 Task: Add section using page layout.
Action: Mouse moved to (31, 141)
Screenshot: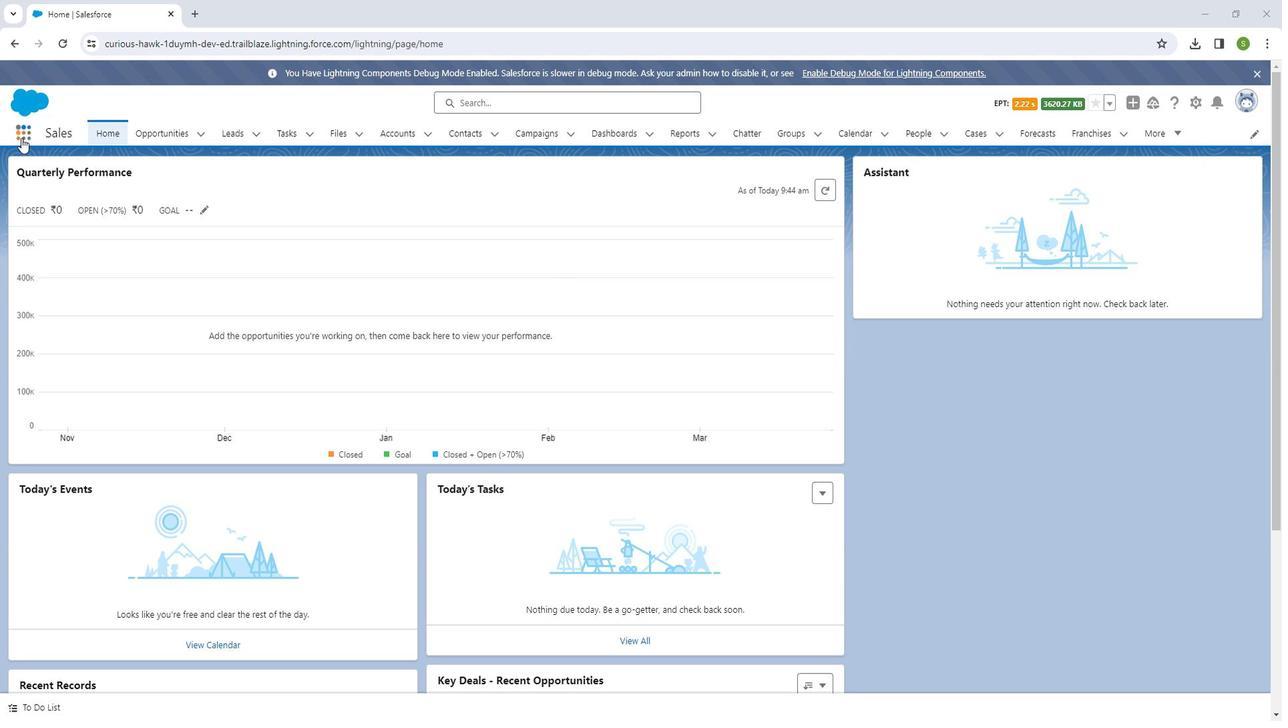 
Action: Mouse pressed left at (31, 141)
Screenshot: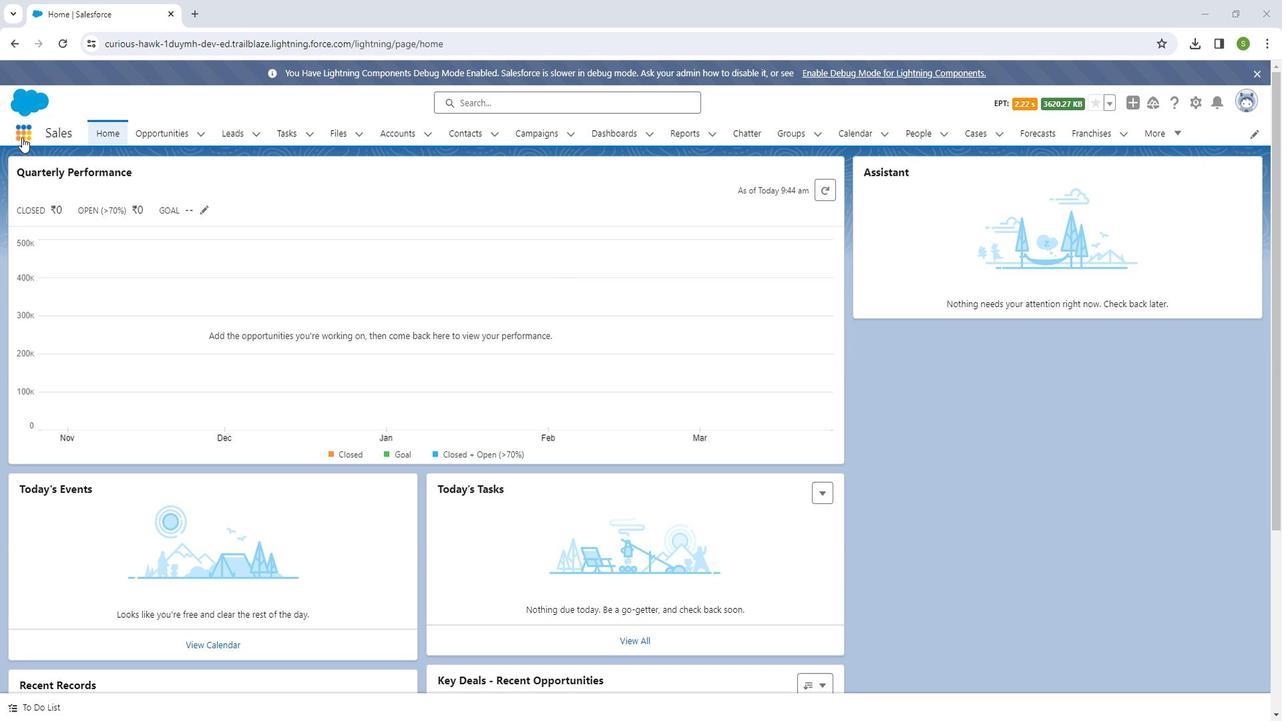 
Action: Mouse moved to (59, 373)
Screenshot: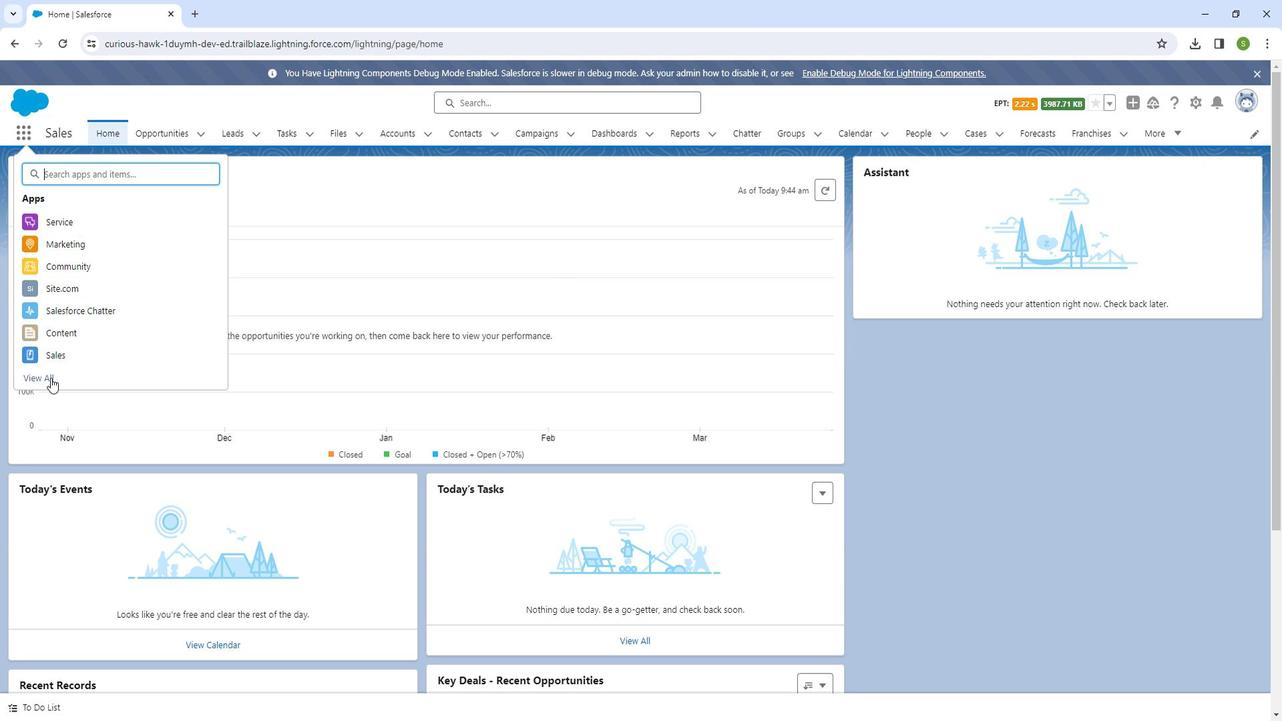 
Action: Mouse pressed left at (59, 373)
Screenshot: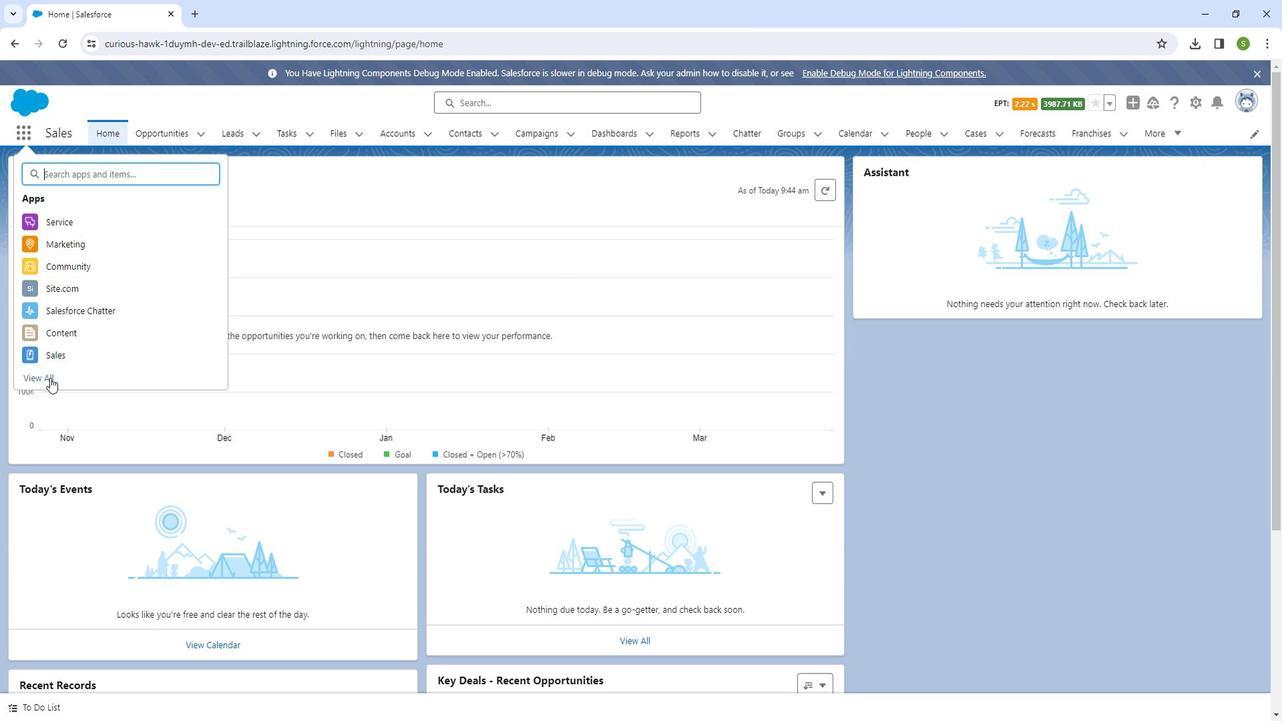 
Action: Mouse moved to (903, 496)
Screenshot: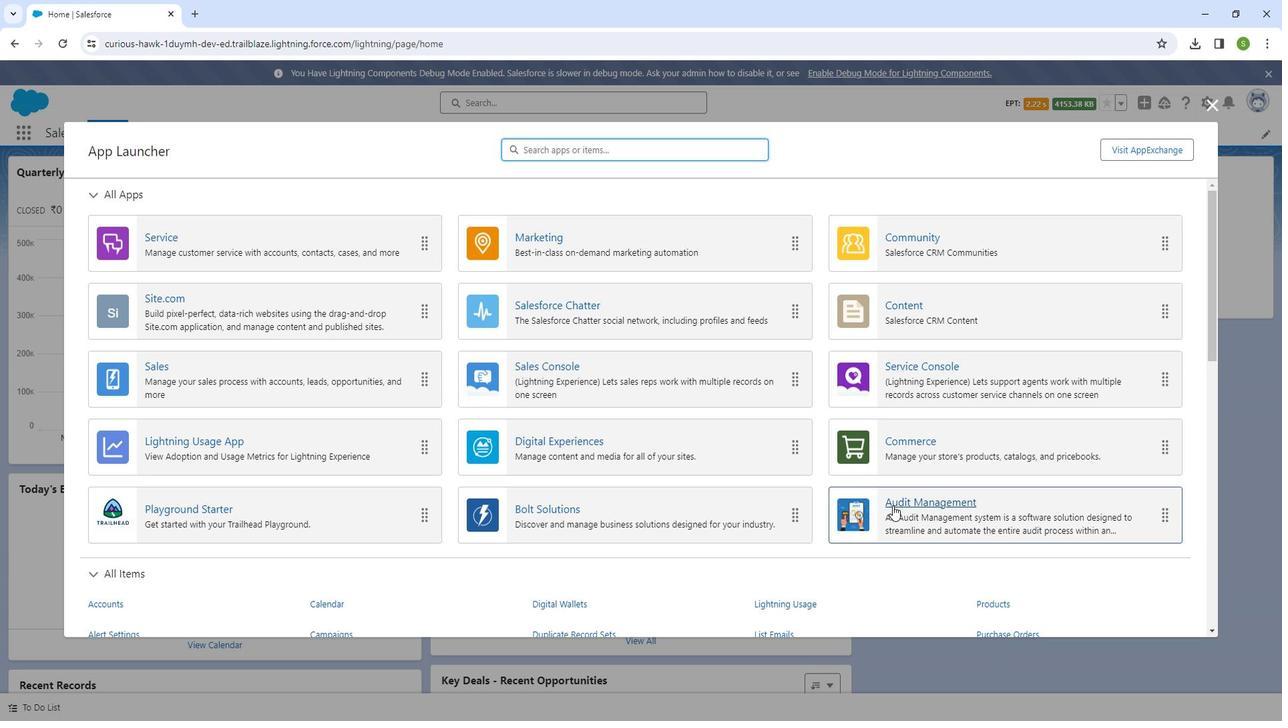 
Action: Mouse pressed left at (903, 496)
Screenshot: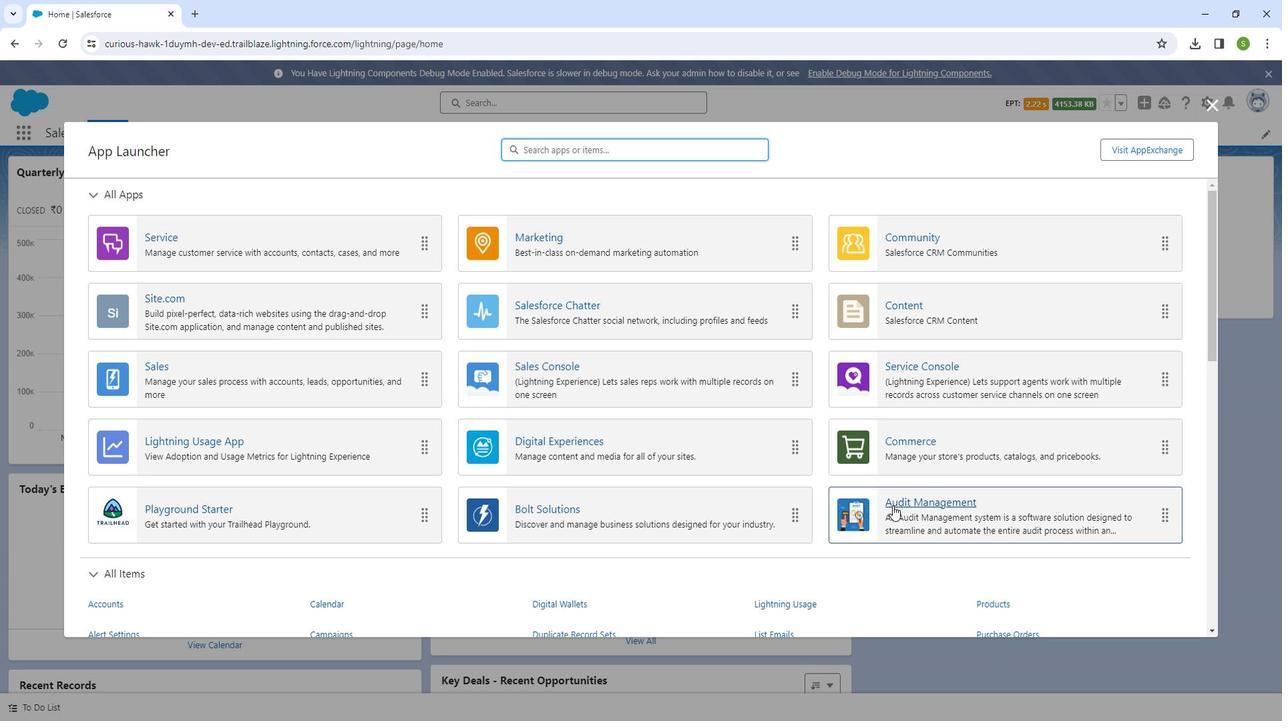 
Action: Mouse moved to (1215, 107)
Screenshot: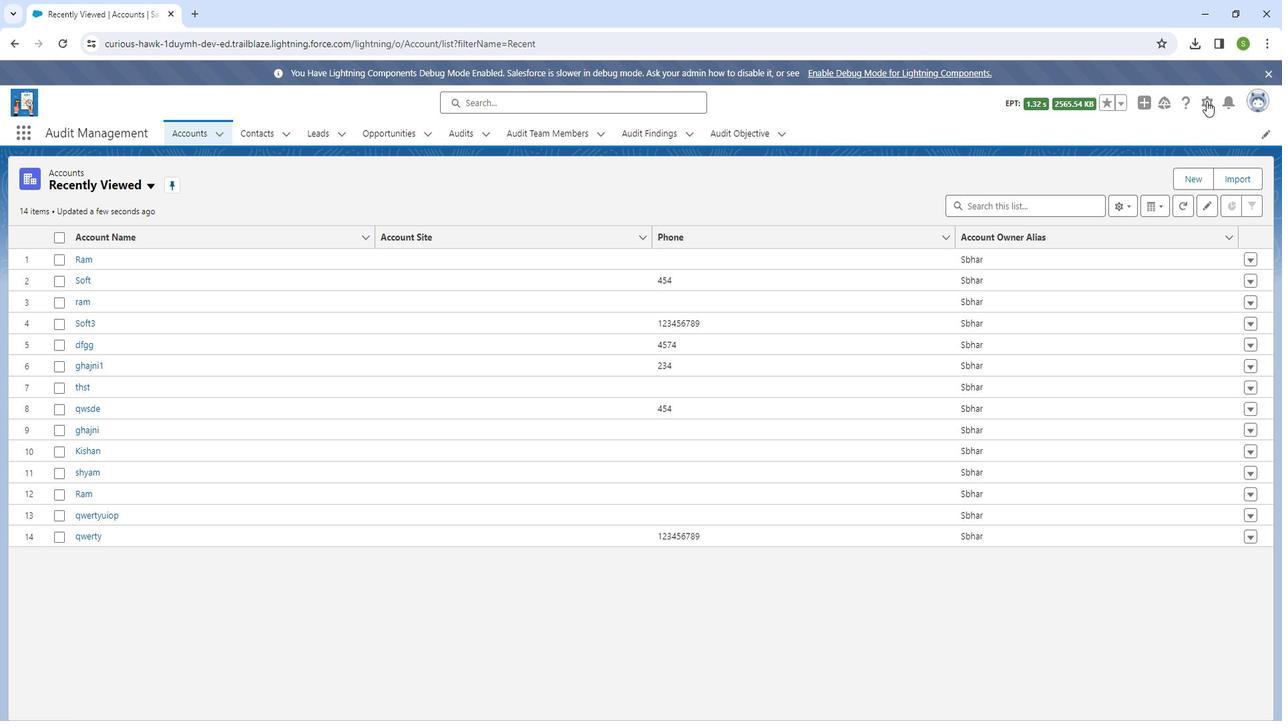 
Action: Mouse pressed left at (1215, 107)
Screenshot: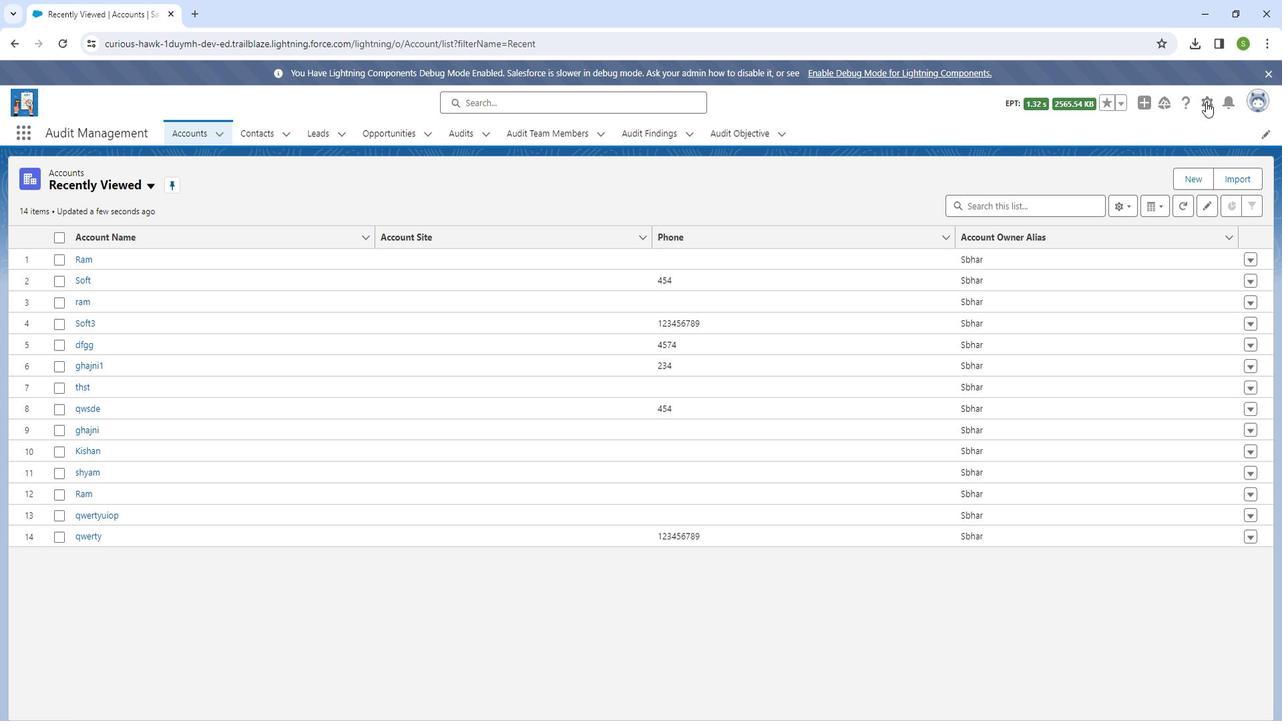 
Action: Mouse moved to (1173, 150)
Screenshot: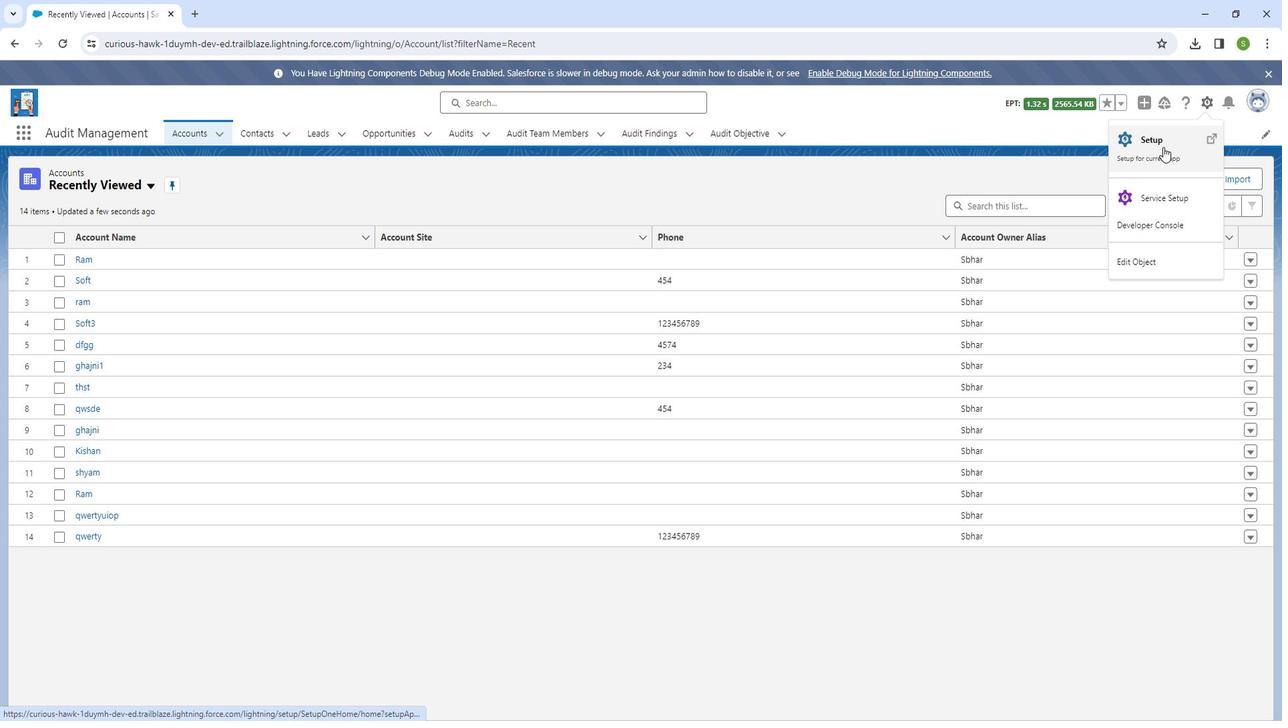 
Action: Mouse pressed left at (1173, 150)
Screenshot: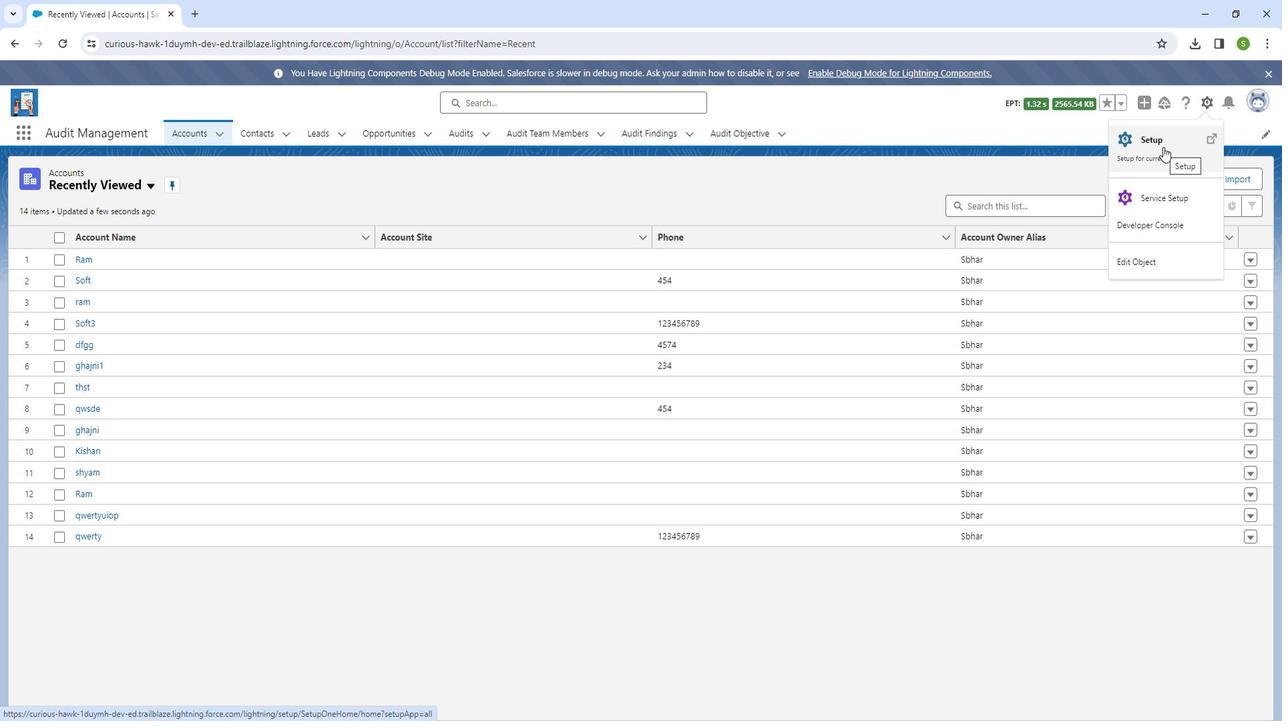 
Action: Mouse moved to (183, 133)
Screenshot: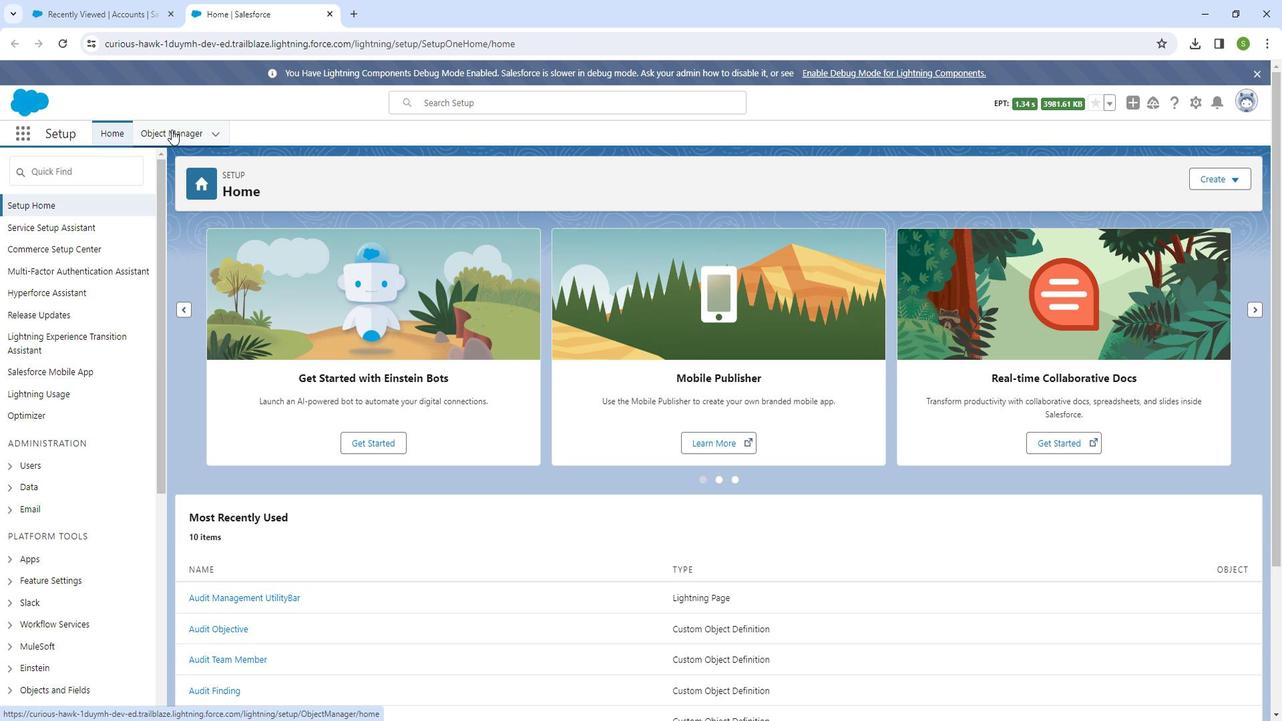 
Action: Mouse pressed left at (183, 133)
Screenshot: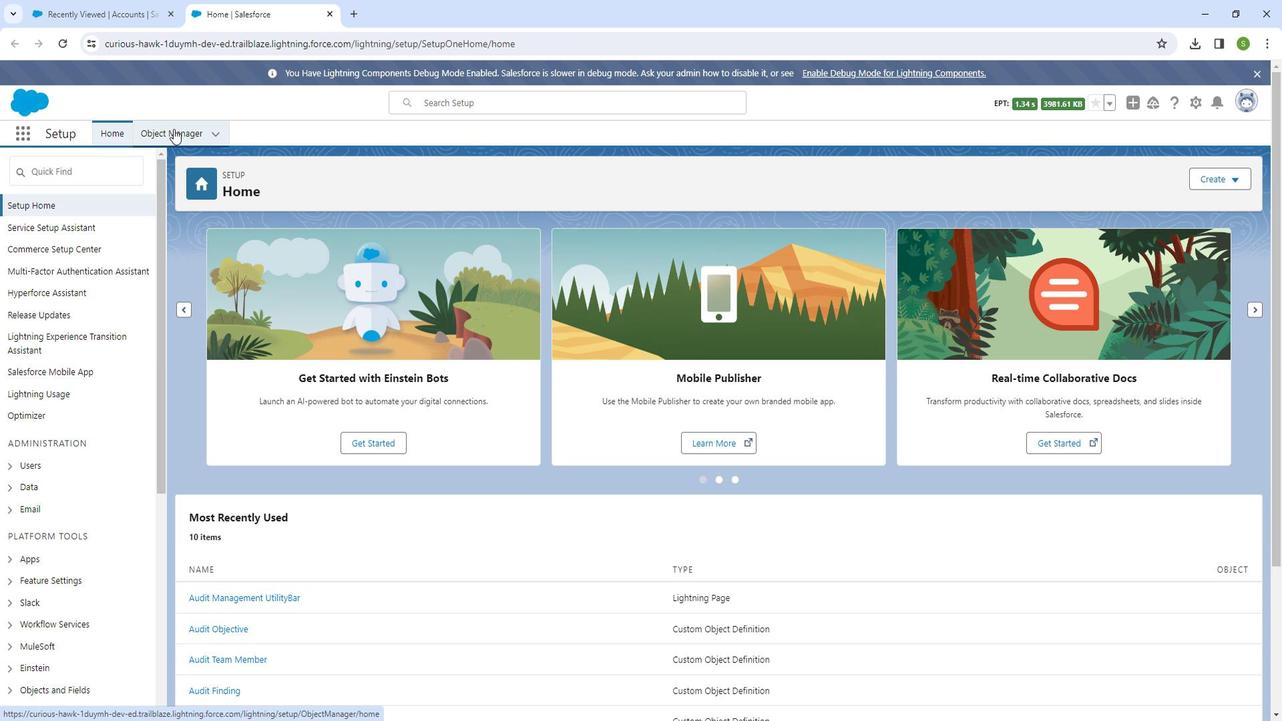 
Action: Mouse moved to (1020, 183)
Screenshot: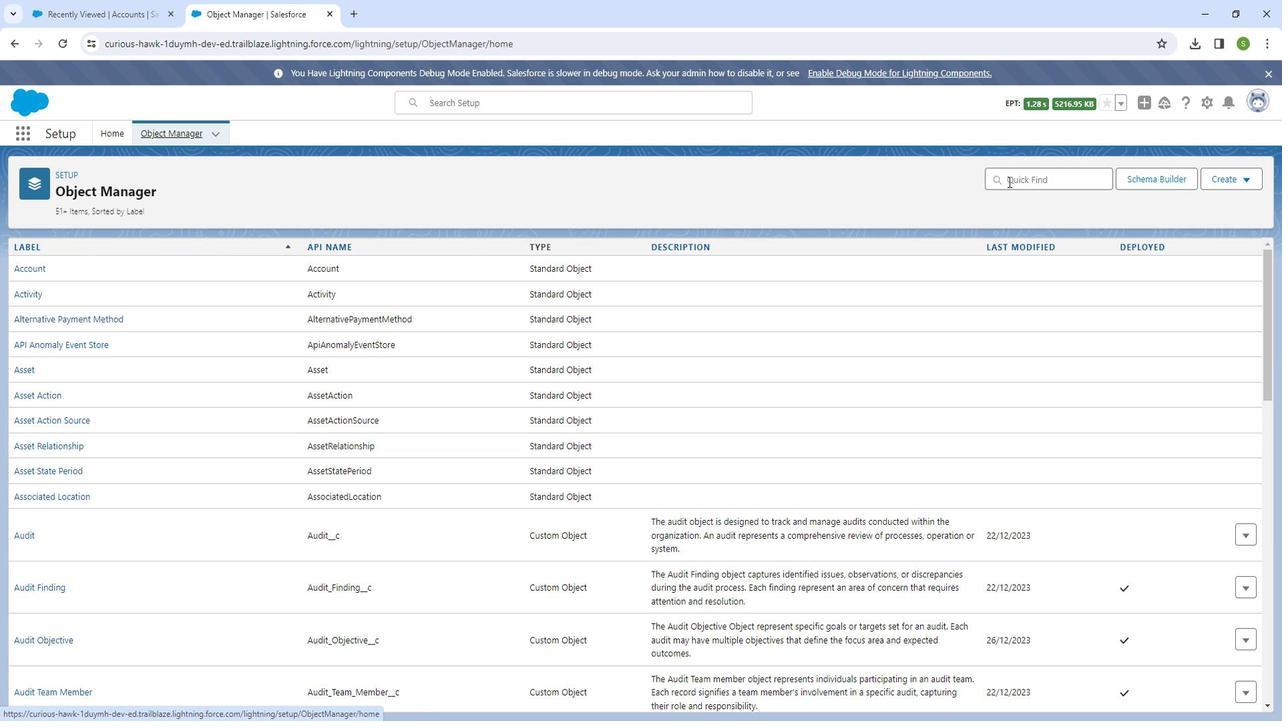 
Action: Mouse pressed left at (1020, 183)
Screenshot: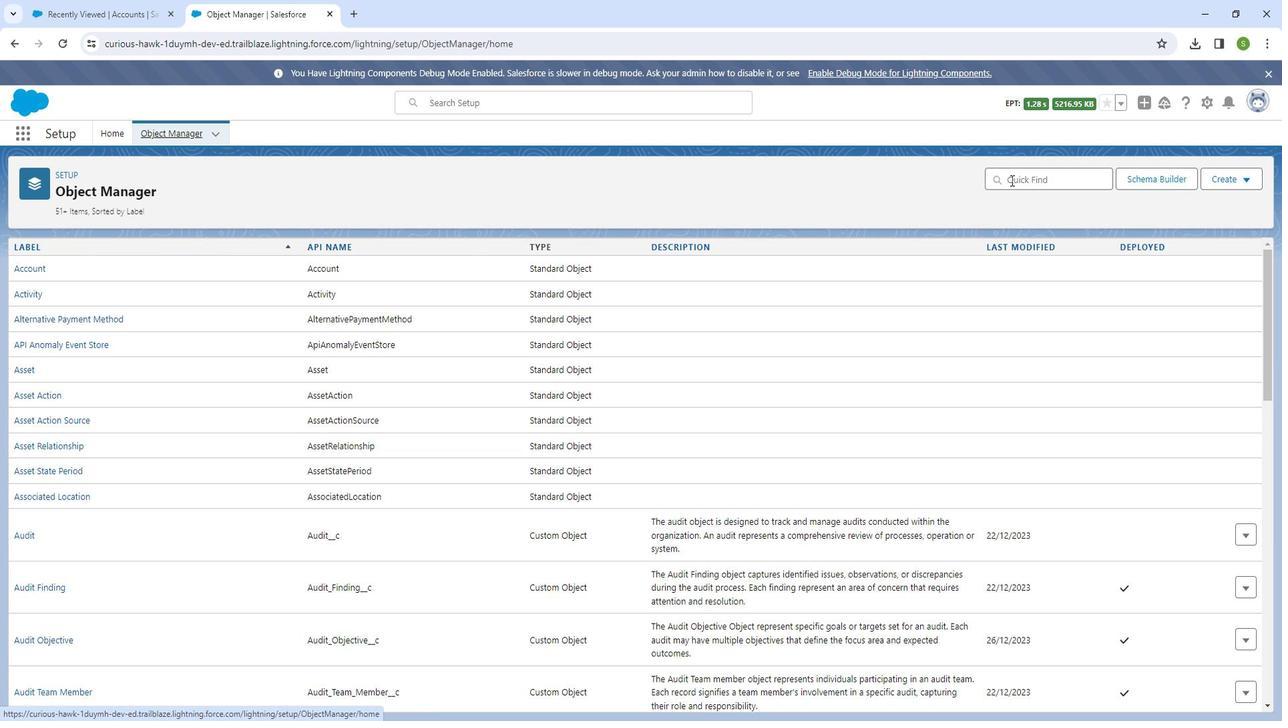 
Action: Mouse moved to (1021, 184)
Screenshot: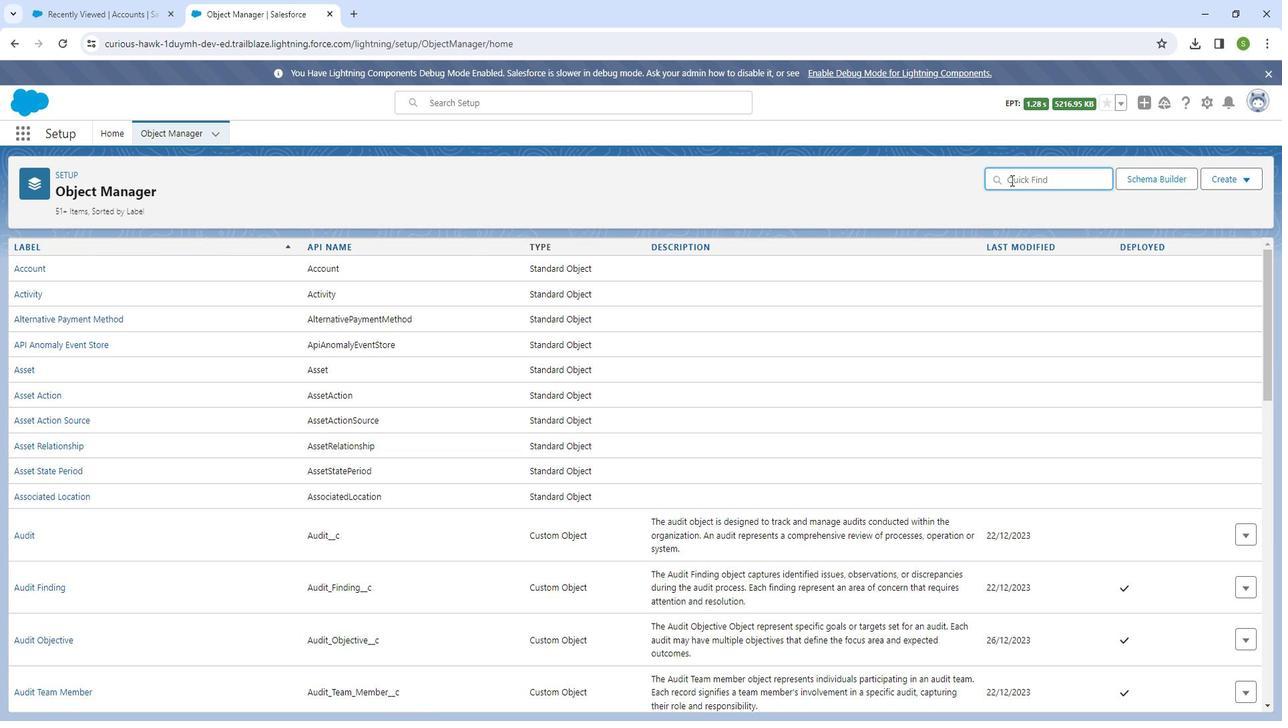 
Action: Key pressed au
Screenshot: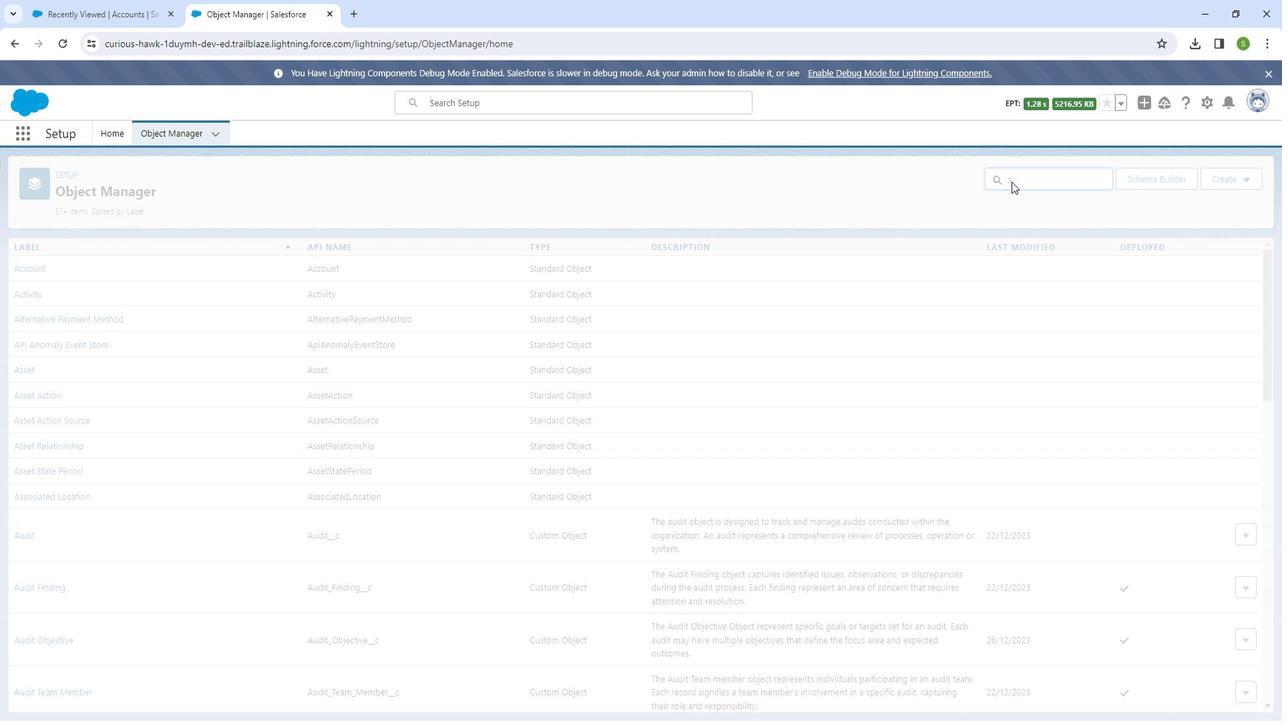 
Action: Mouse moved to (1020, 187)
Screenshot: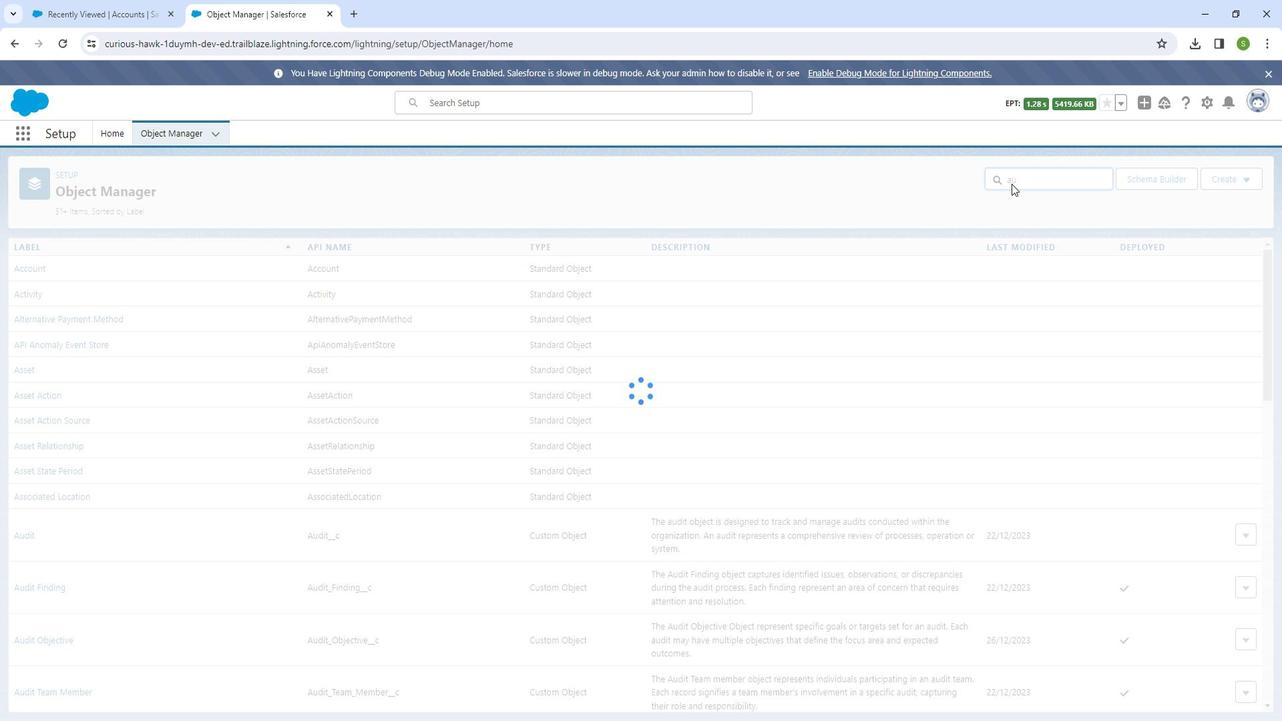 
Action: Key pressed d
Screenshot: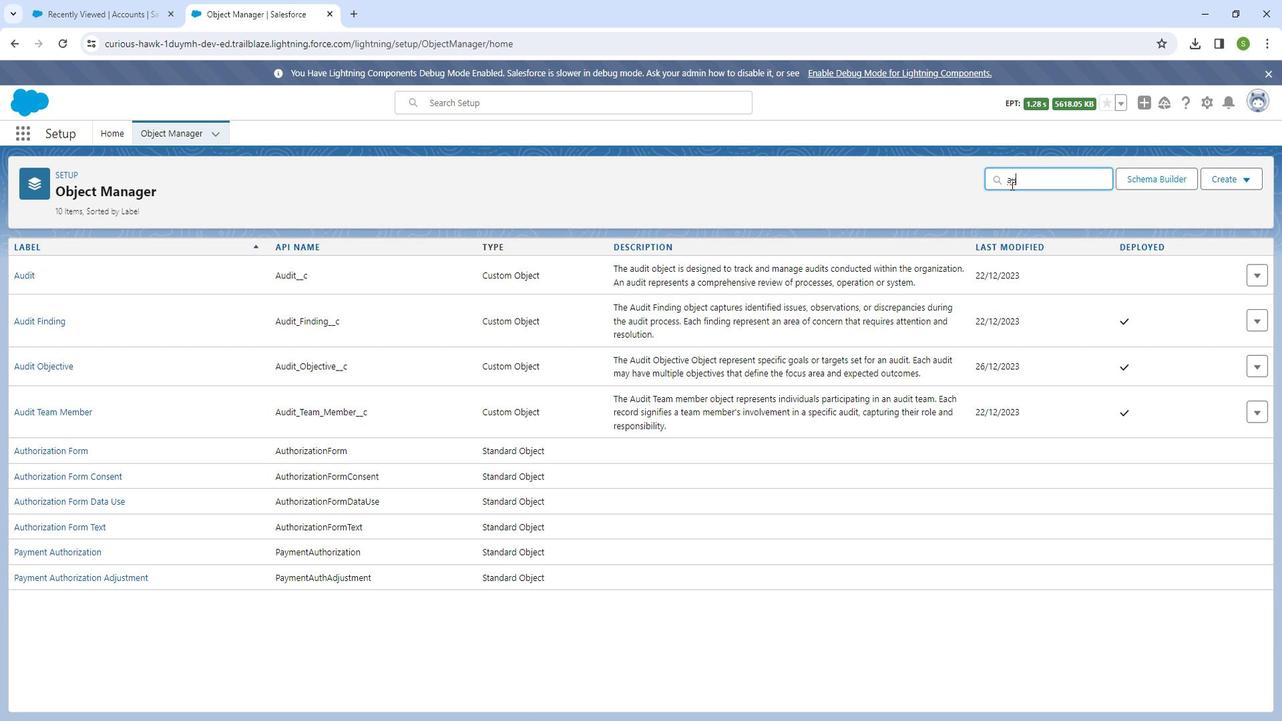 
Action: Mouse moved to (38, 269)
Screenshot: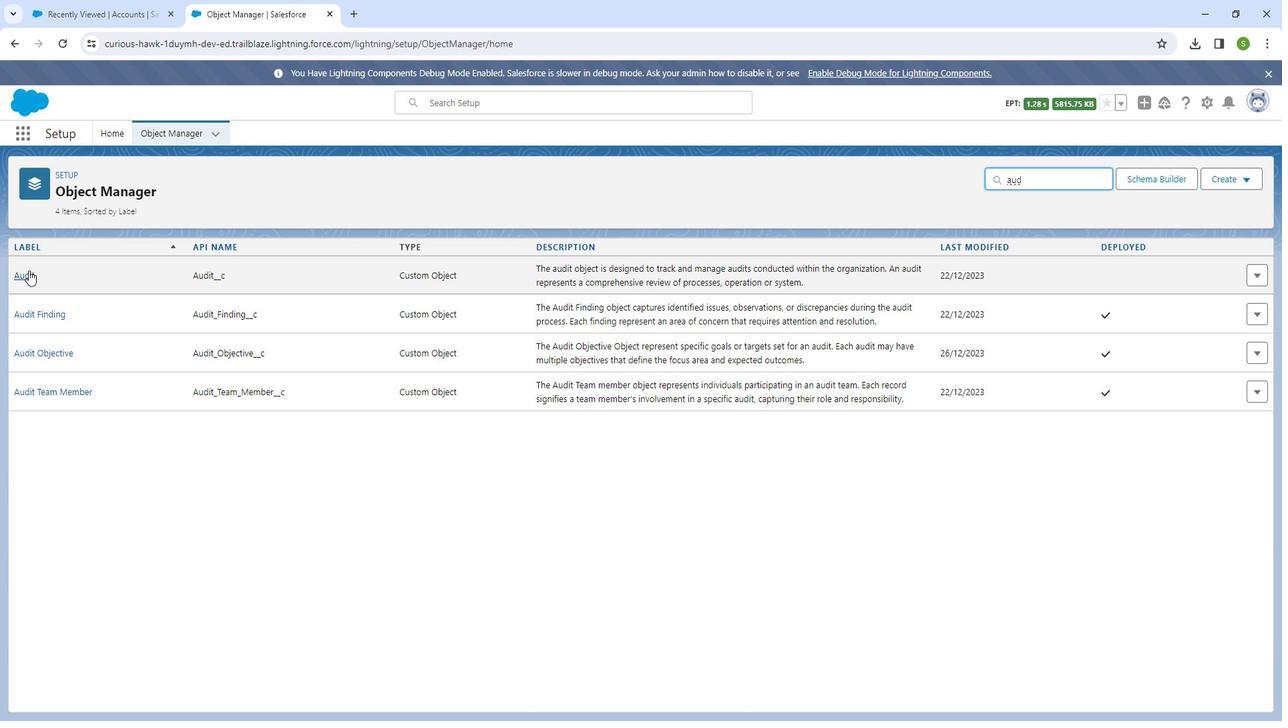 
Action: Mouse pressed left at (38, 269)
Screenshot: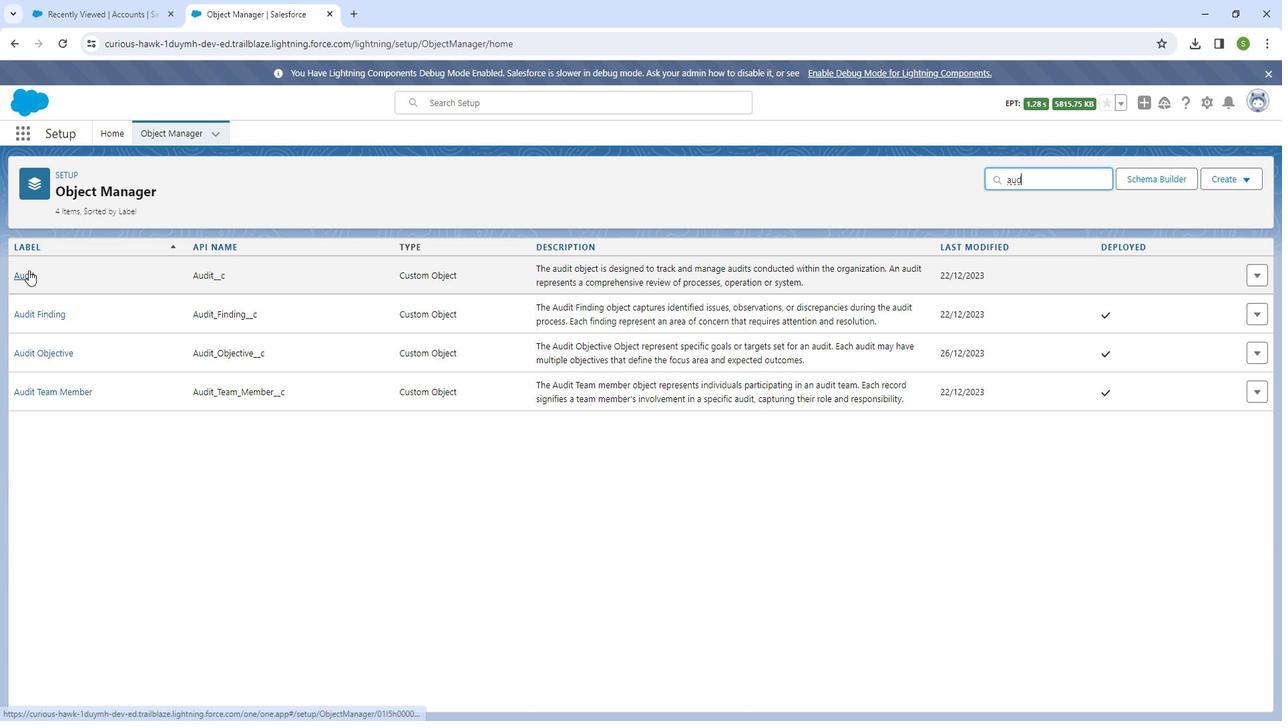 
Action: Mouse moved to (72, 271)
Screenshot: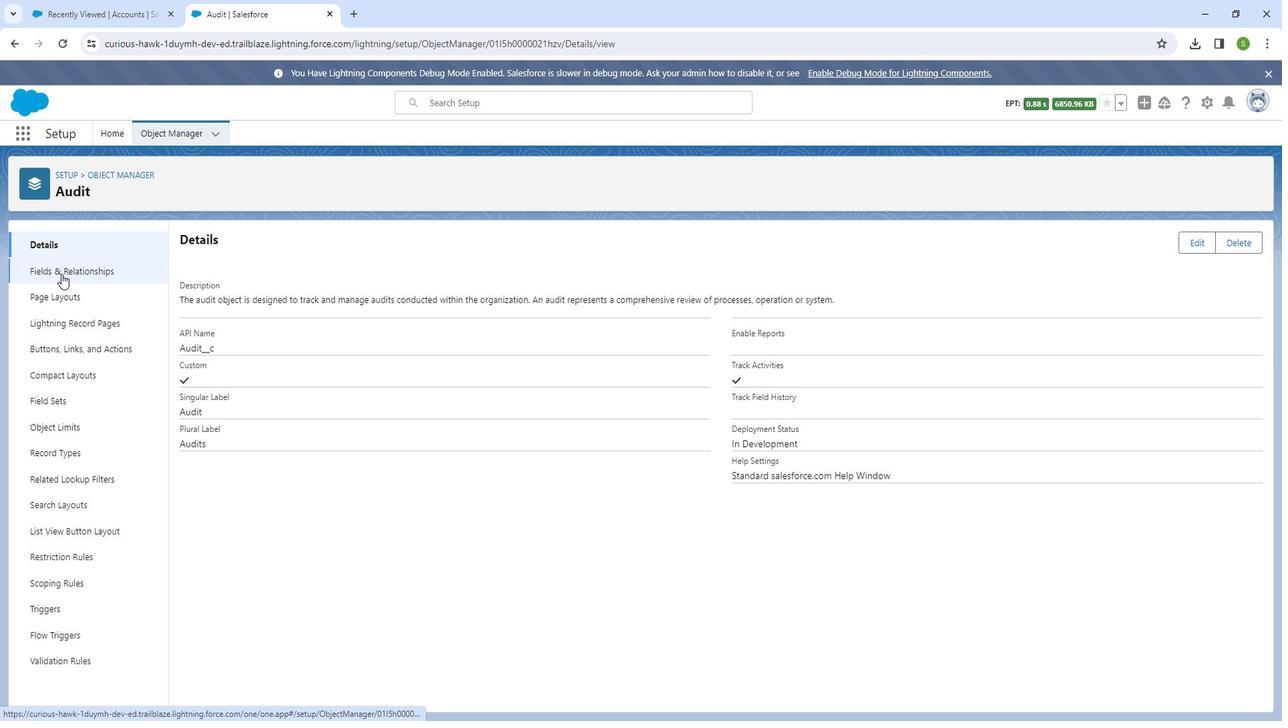 
Action: Mouse pressed left at (72, 271)
Screenshot: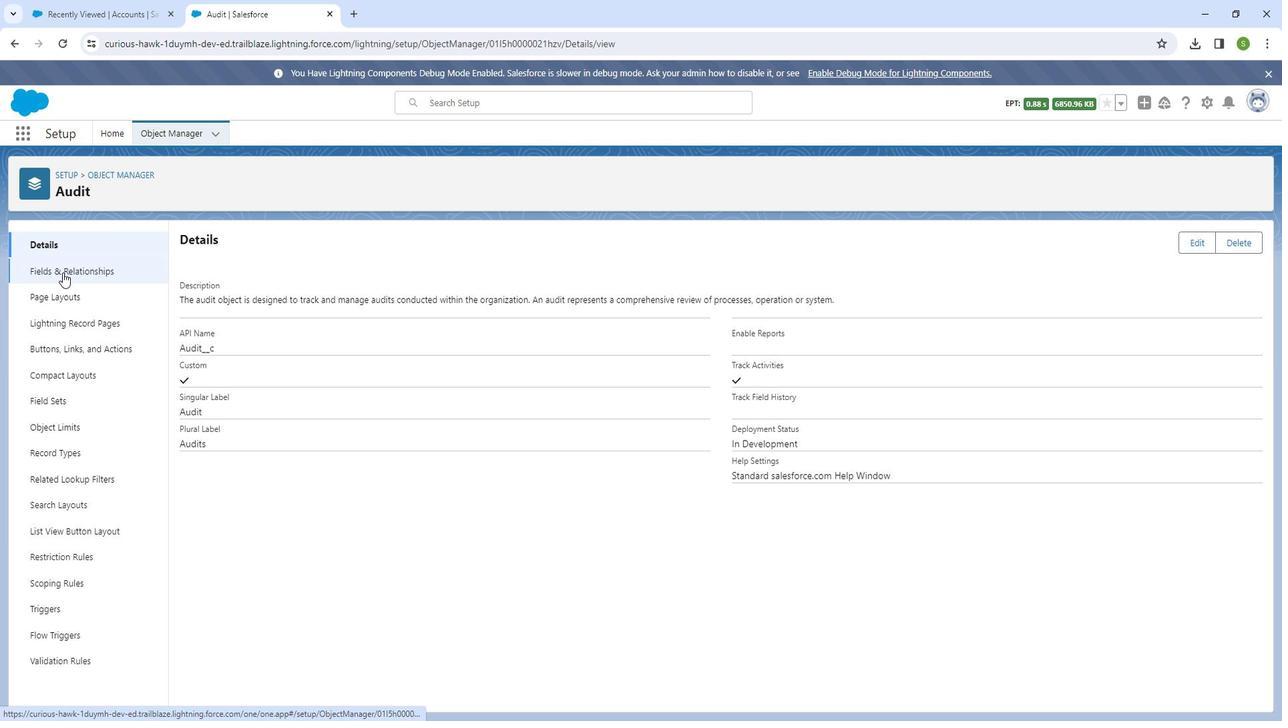 
Action: Mouse moved to (70, 295)
Screenshot: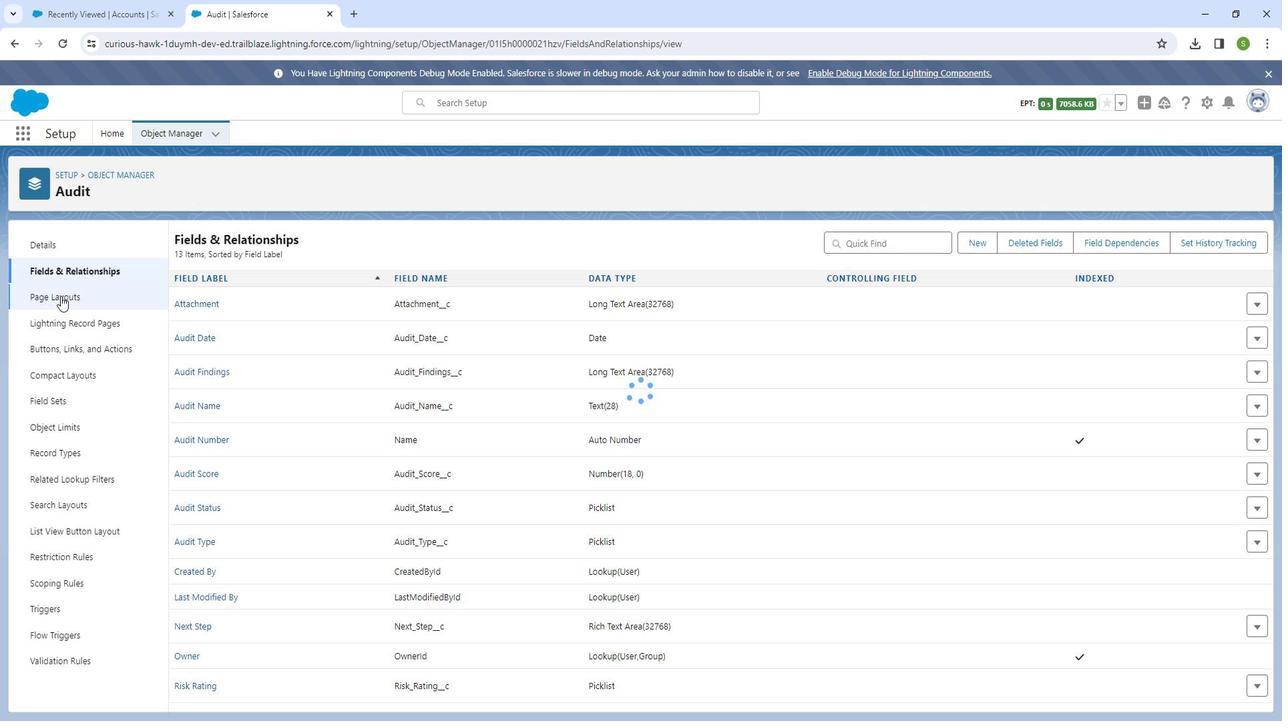 
Action: Mouse pressed left at (70, 295)
Screenshot: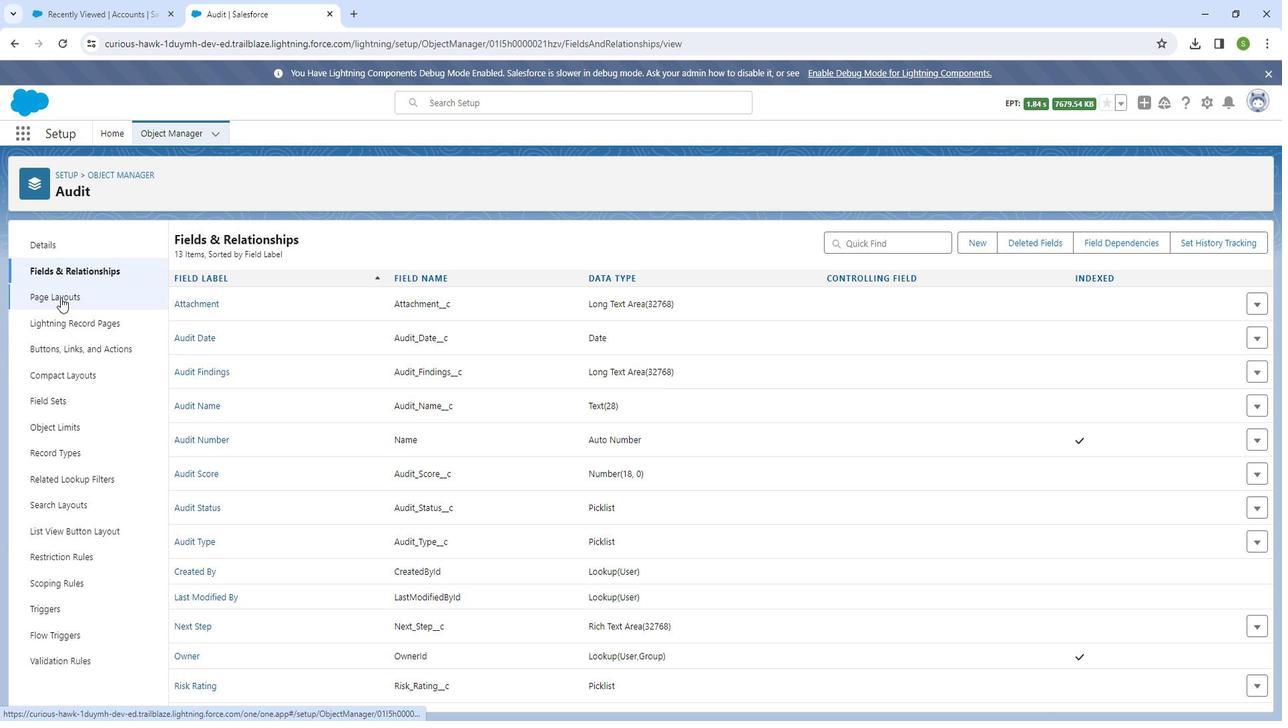 
Action: Mouse moved to (211, 307)
Screenshot: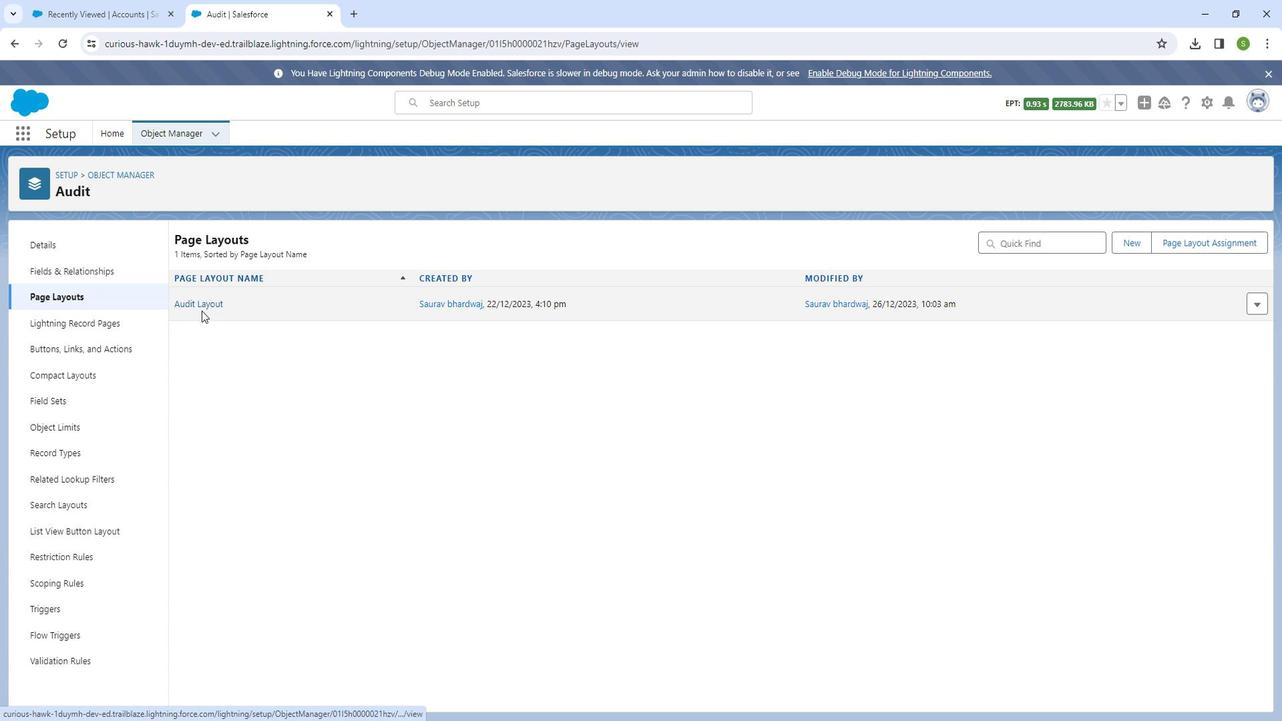 
Action: Mouse pressed left at (211, 307)
Screenshot: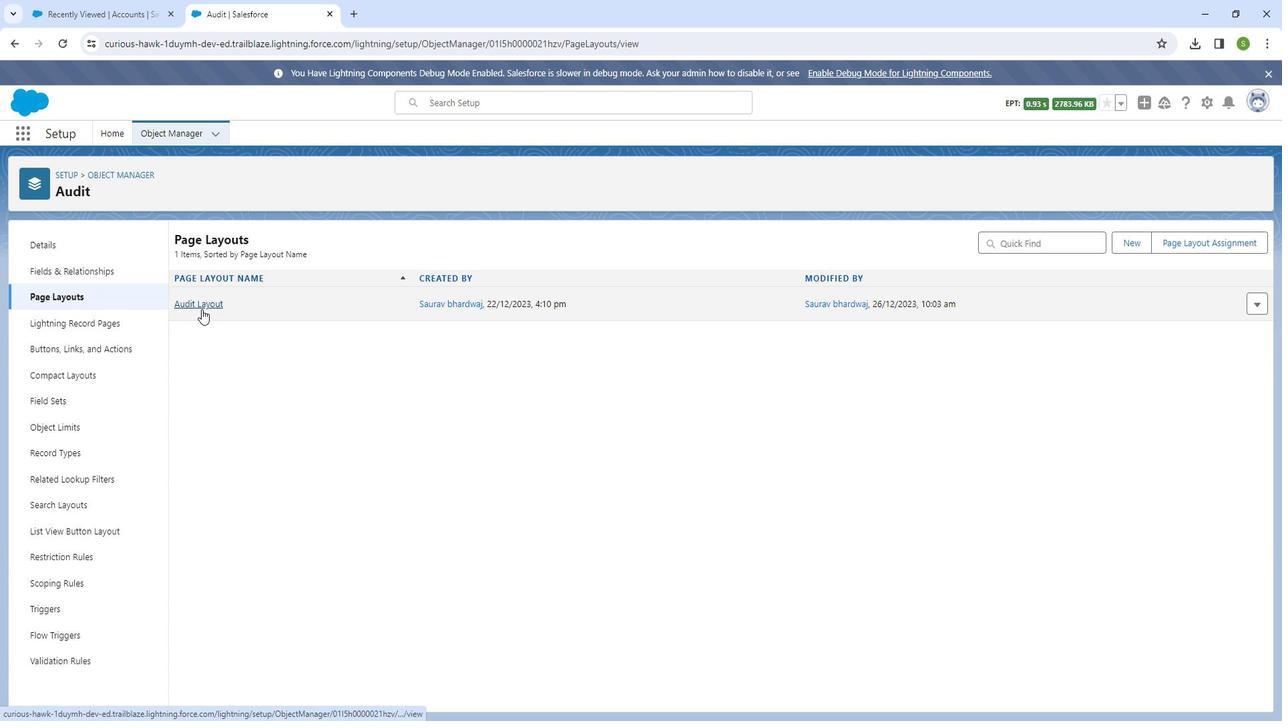 
Action: Mouse moved to (329, 287)
Screenshot: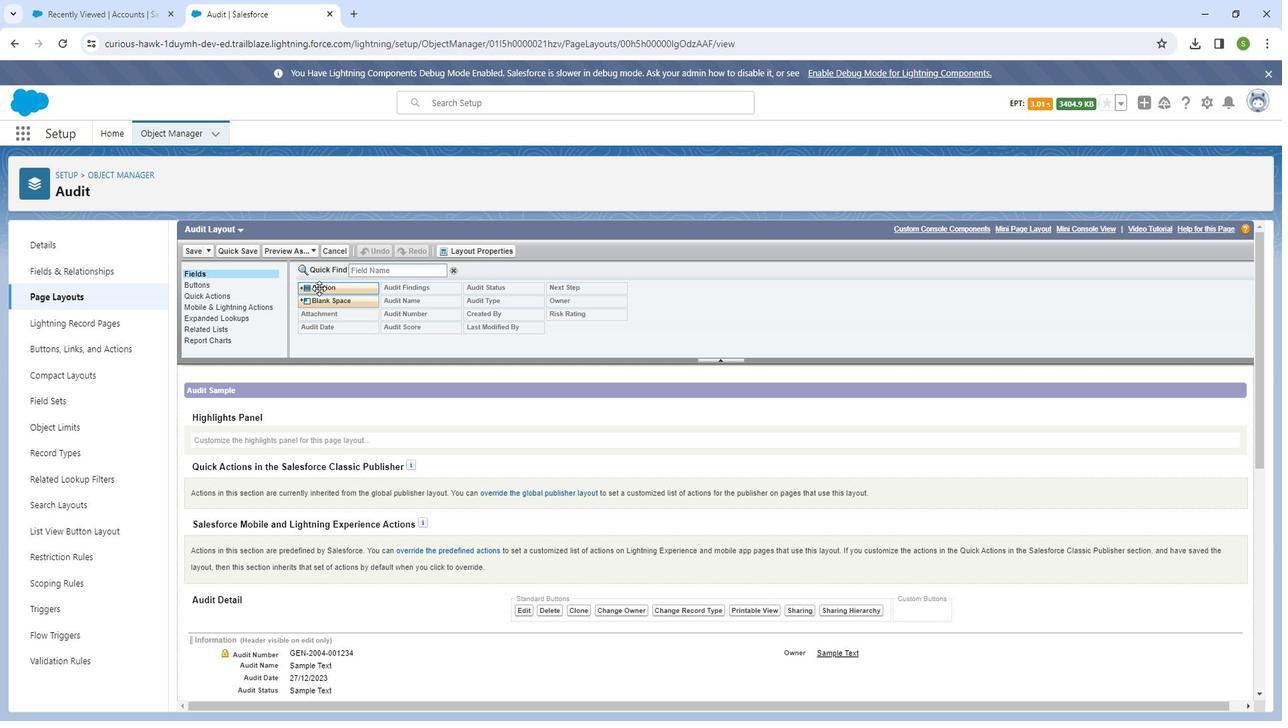 
Action: Mouse pressed left at (329, 287)
Screenshot: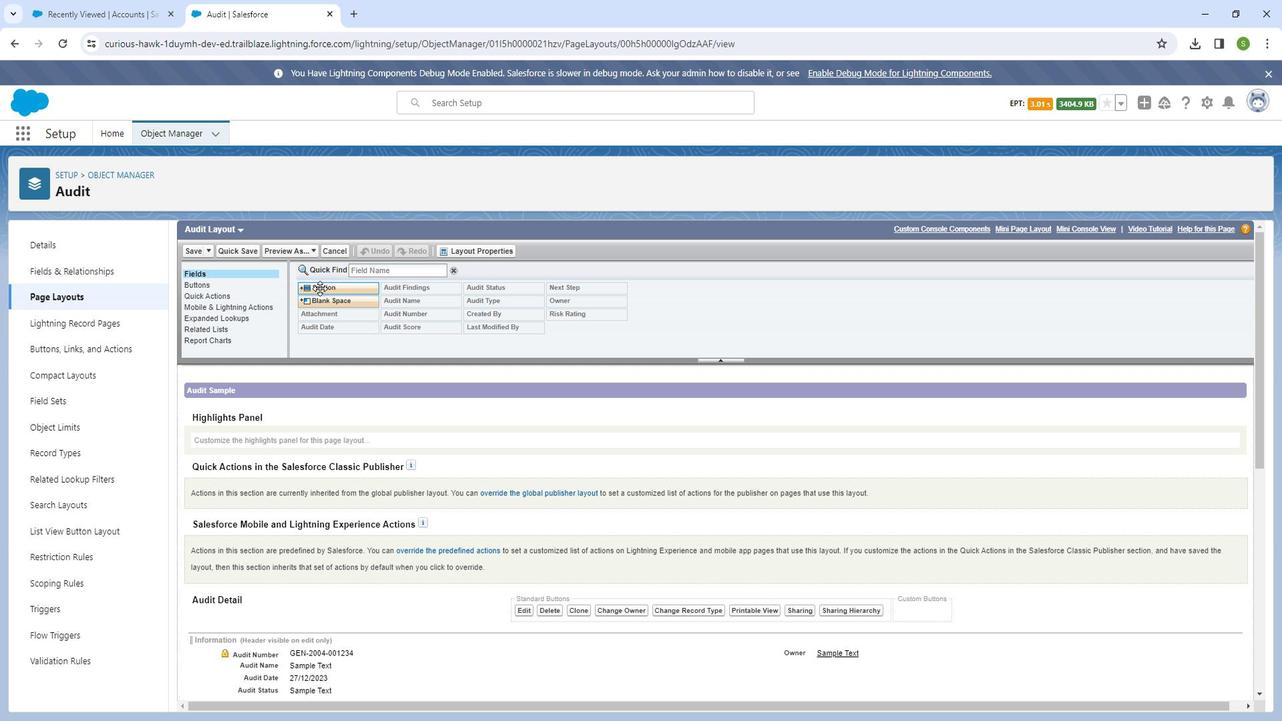 
Action: Mouse moved to (751, 396)
Screenshot: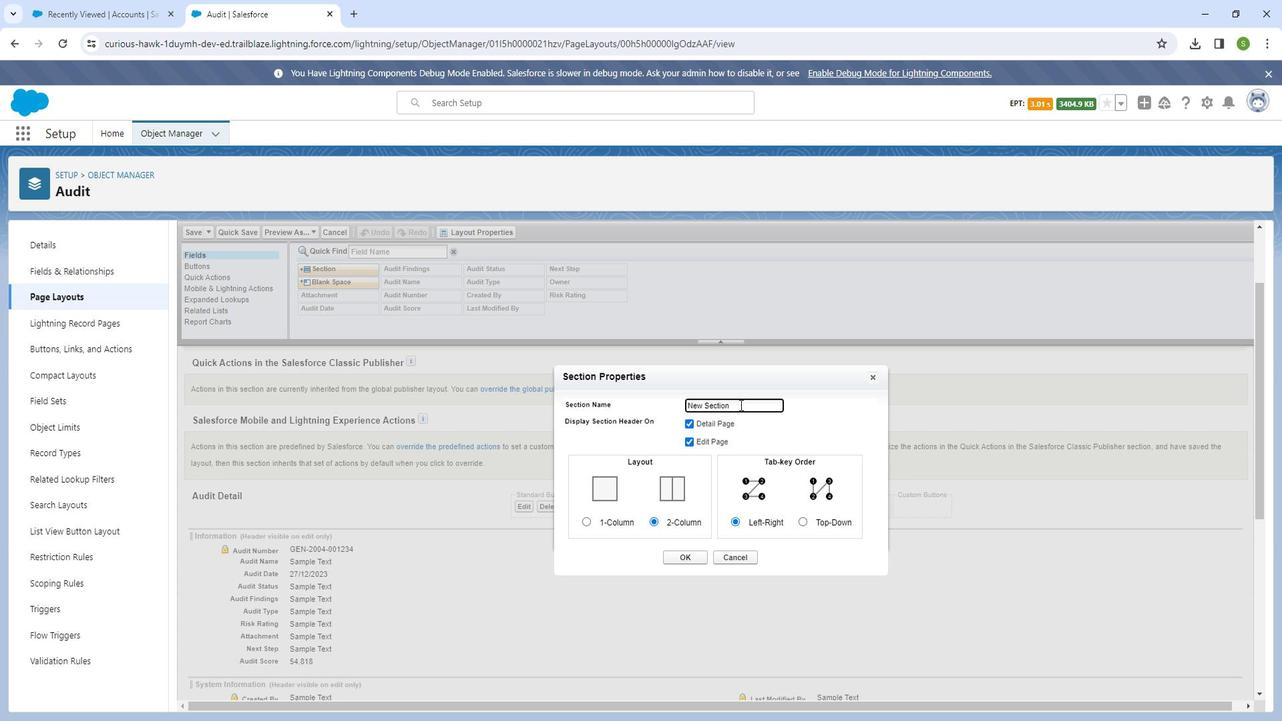 
Action: Mouse pressed left at (751, 396)
Screenshot: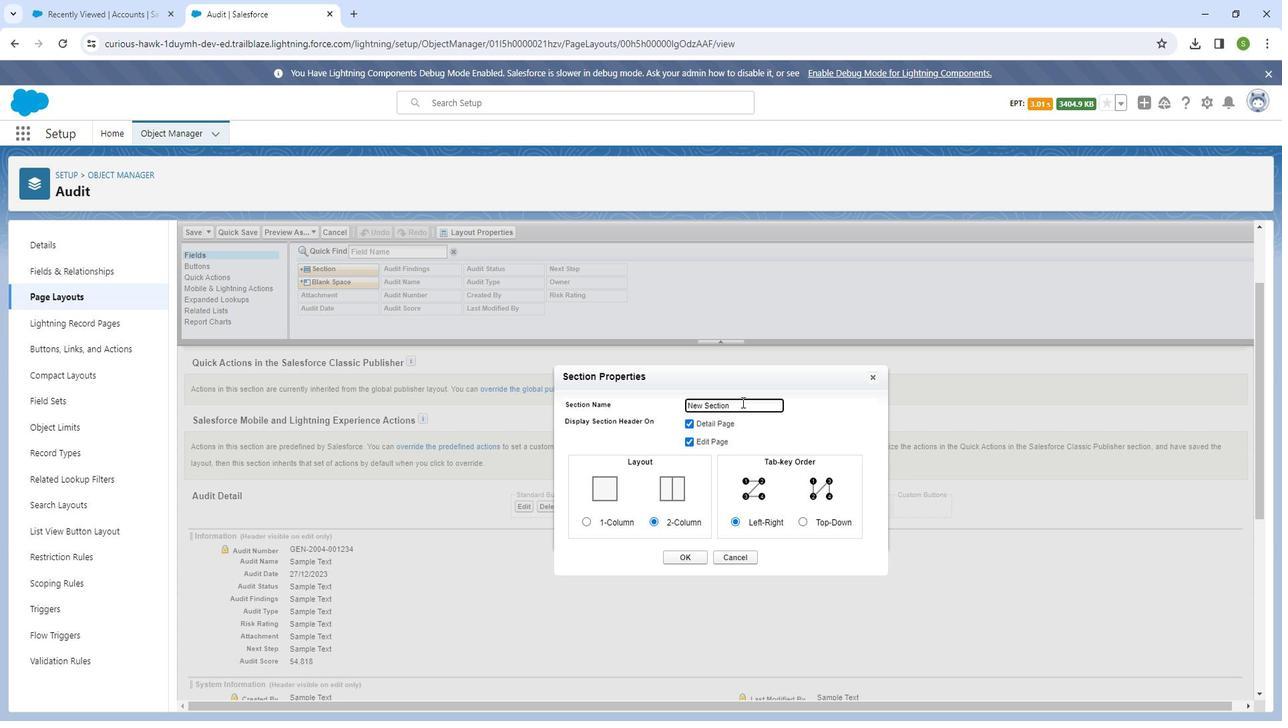 
Action: Mouse moved to (690, 410)
Screenshot: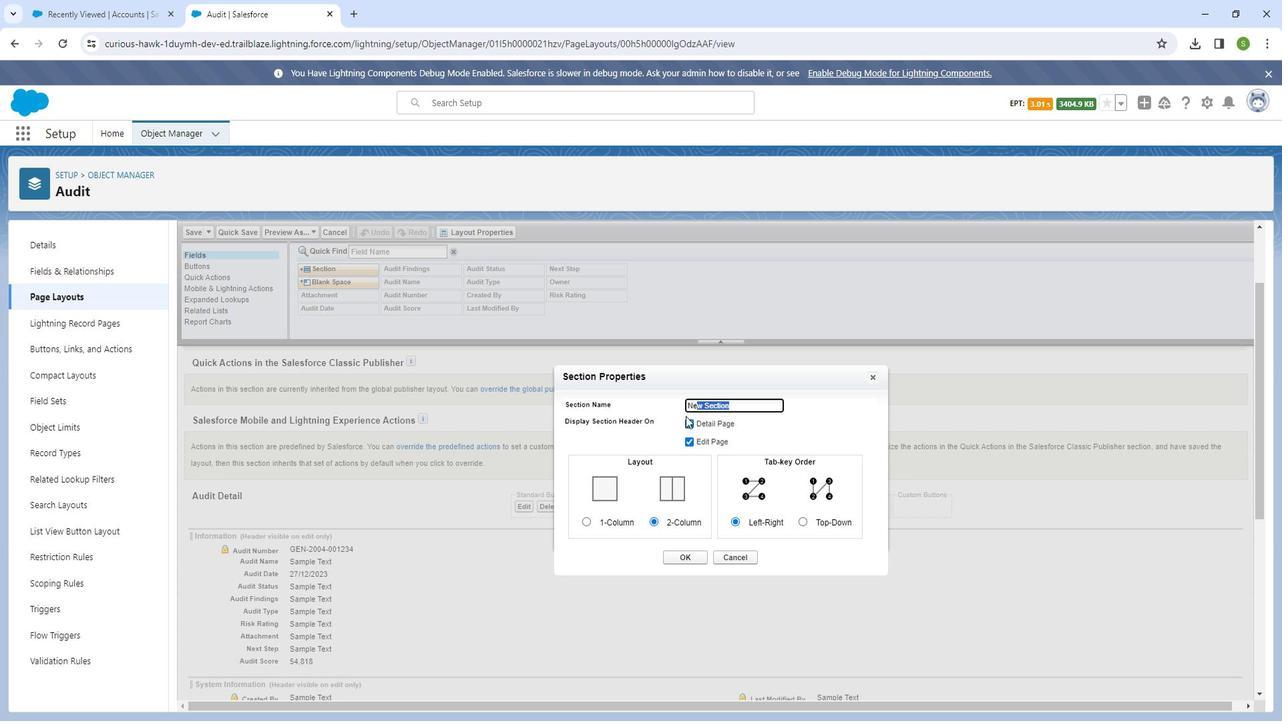 
Action: Key pressed <Key.backspace><Key.shift_r>Audit<Key.space><Key.shift_r><Key.shift_r><Key.shift_r><Key.shift_r><Key.shift_r><Key.shift_r><Key.shift_r><Key.shift_r><Key.shift_r>Section
Screenshot: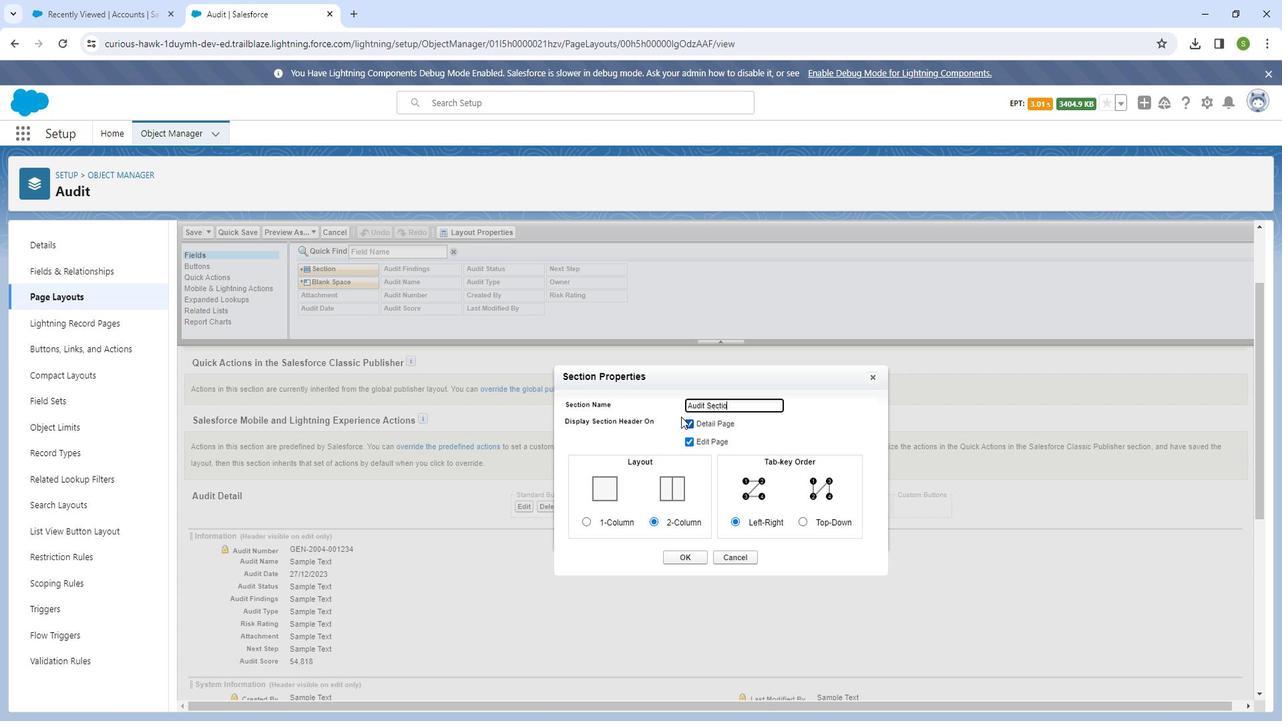 
Action: Mouse moved to (703, 545)
Screenshot: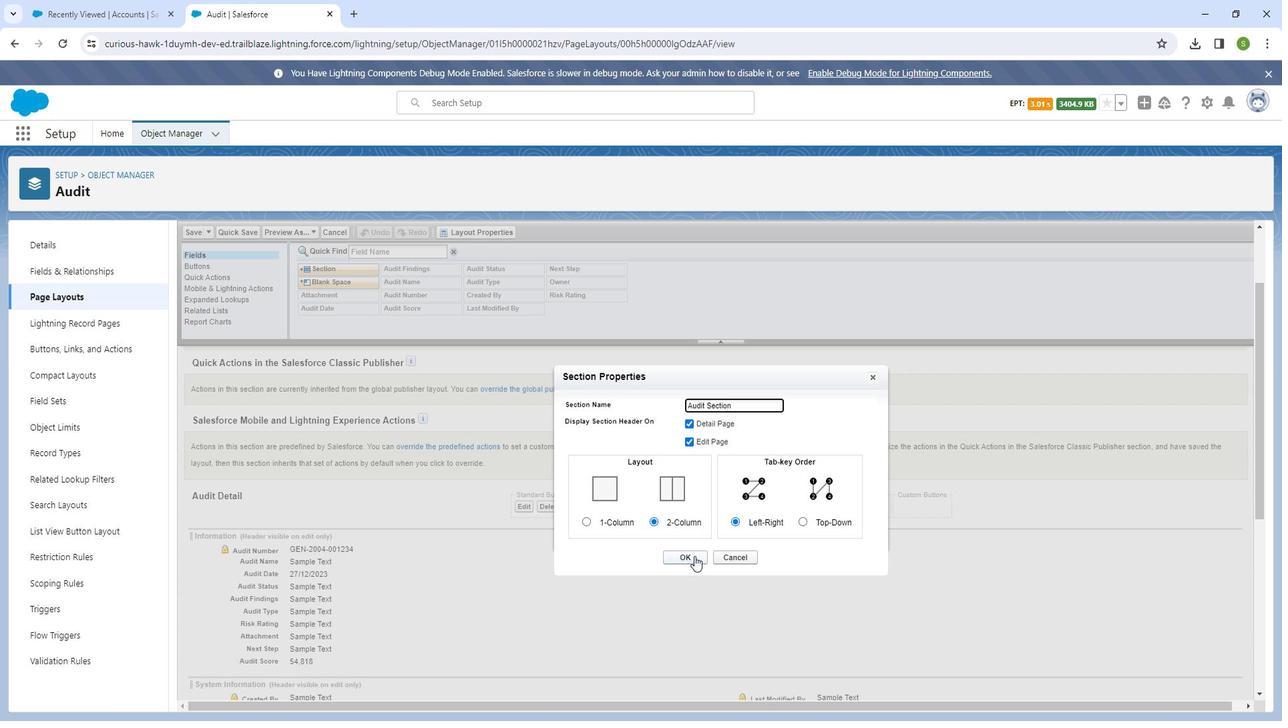 
Action: Mouse pressed left at (703, 545)
Screenshot: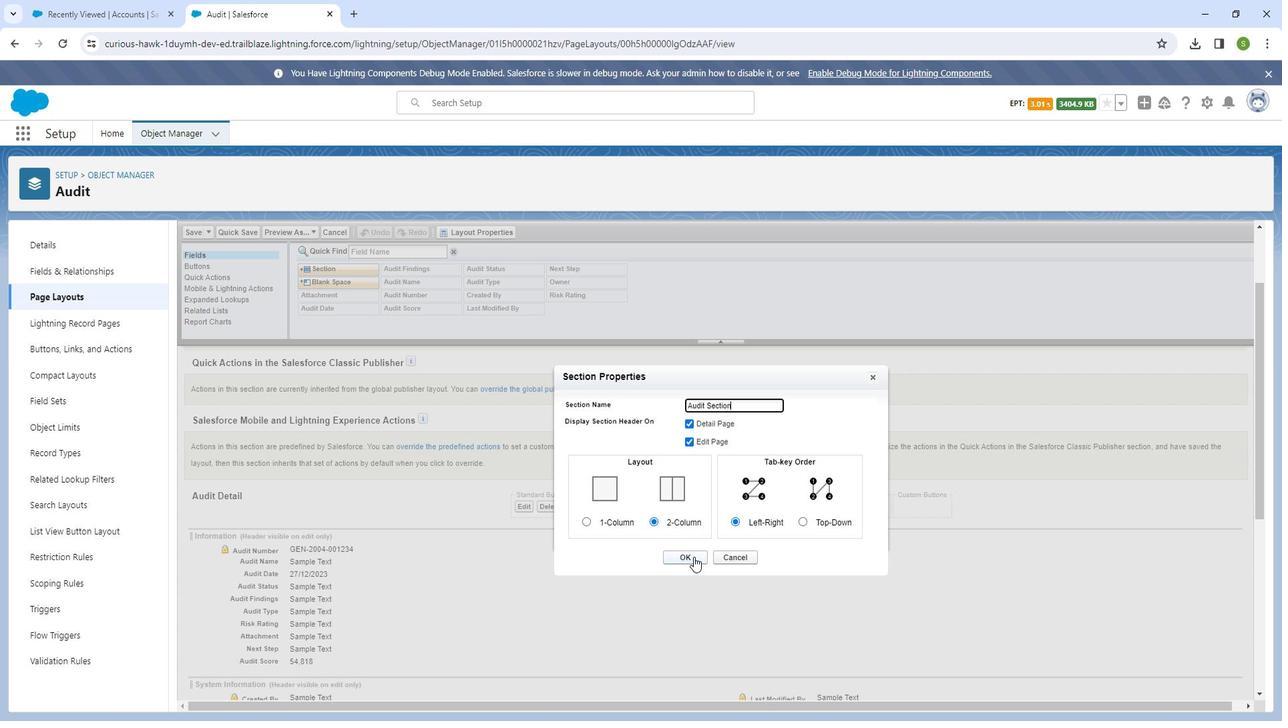 
Action: Mouse moved to (337, 268)
Screenshot: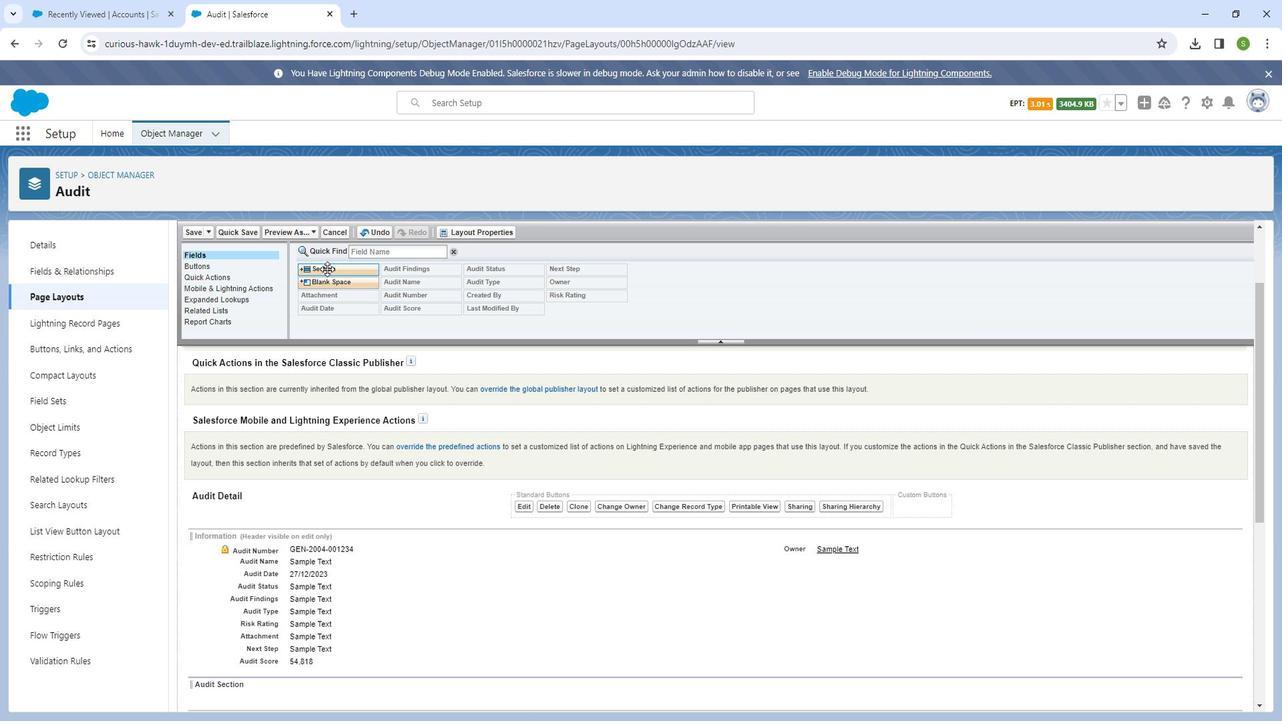 
Action: Mouse pressed left at (337, 268)
Screenshot: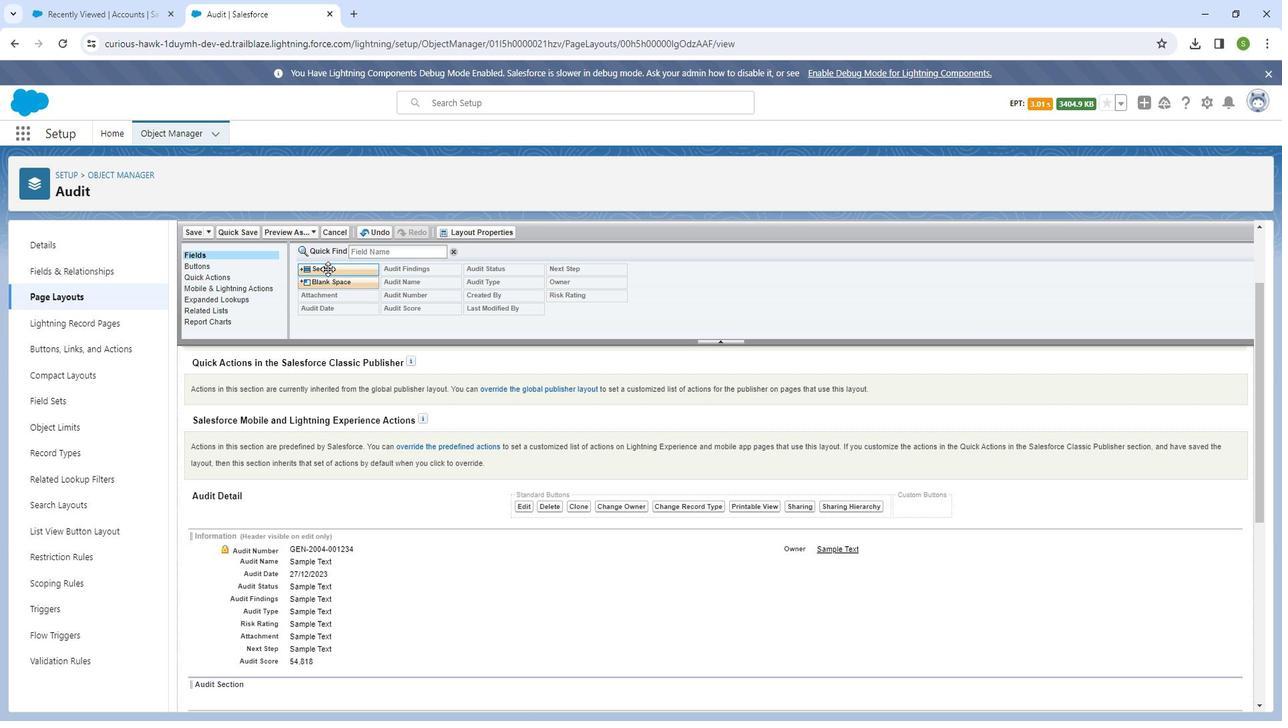 
Action: Mouse moved to (742, 397)
Screenshot: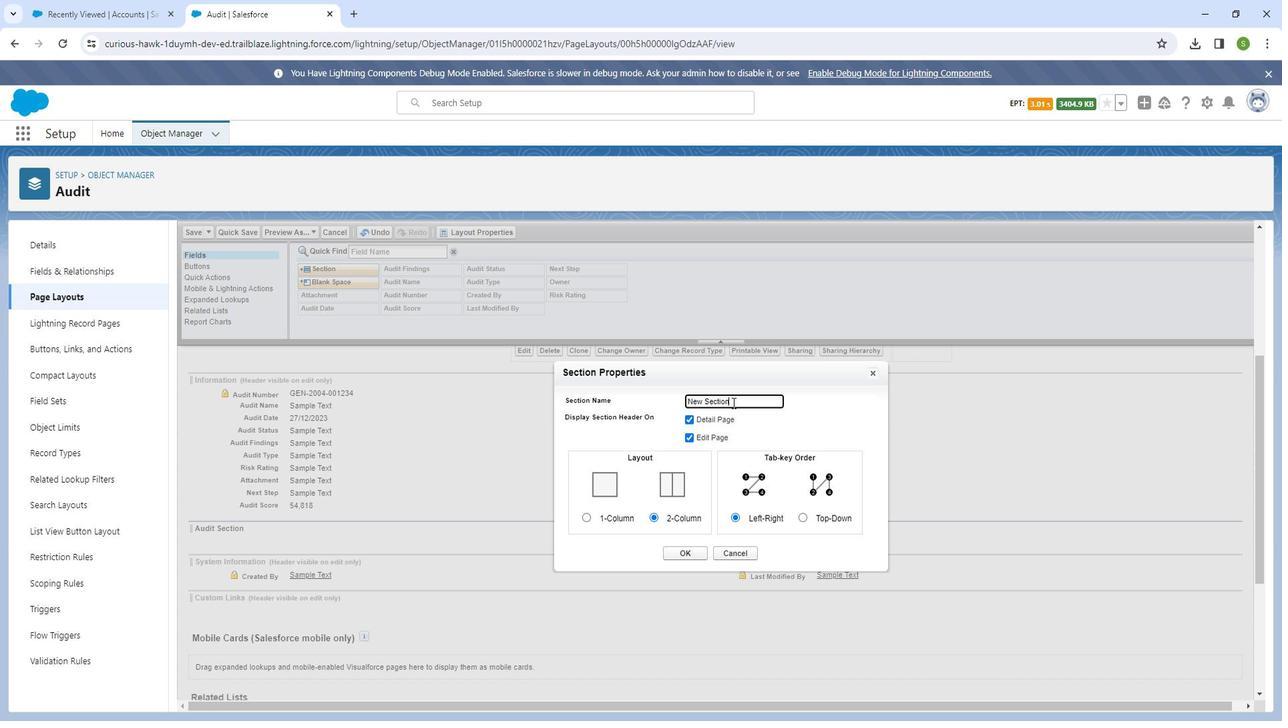 
Action: Mouse pressed left at (742, 397)
Screenshot: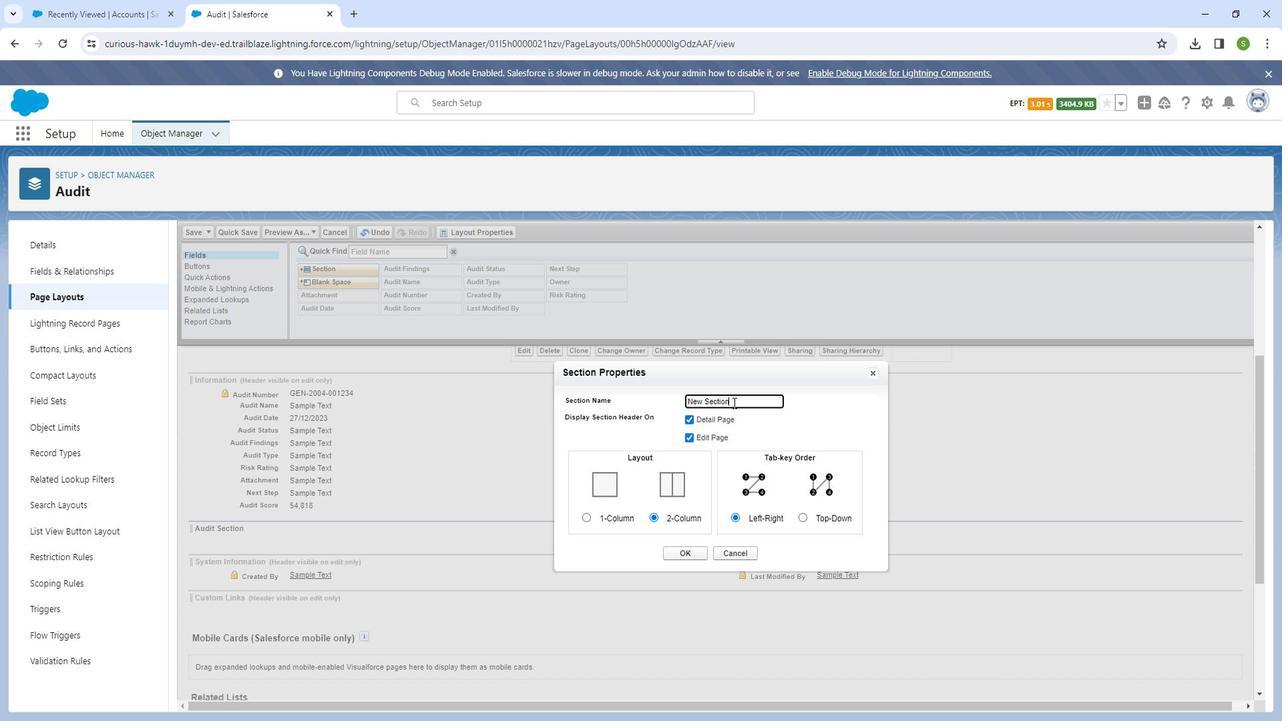 
Action: Mouse moved to (742, 394)
Screenshot: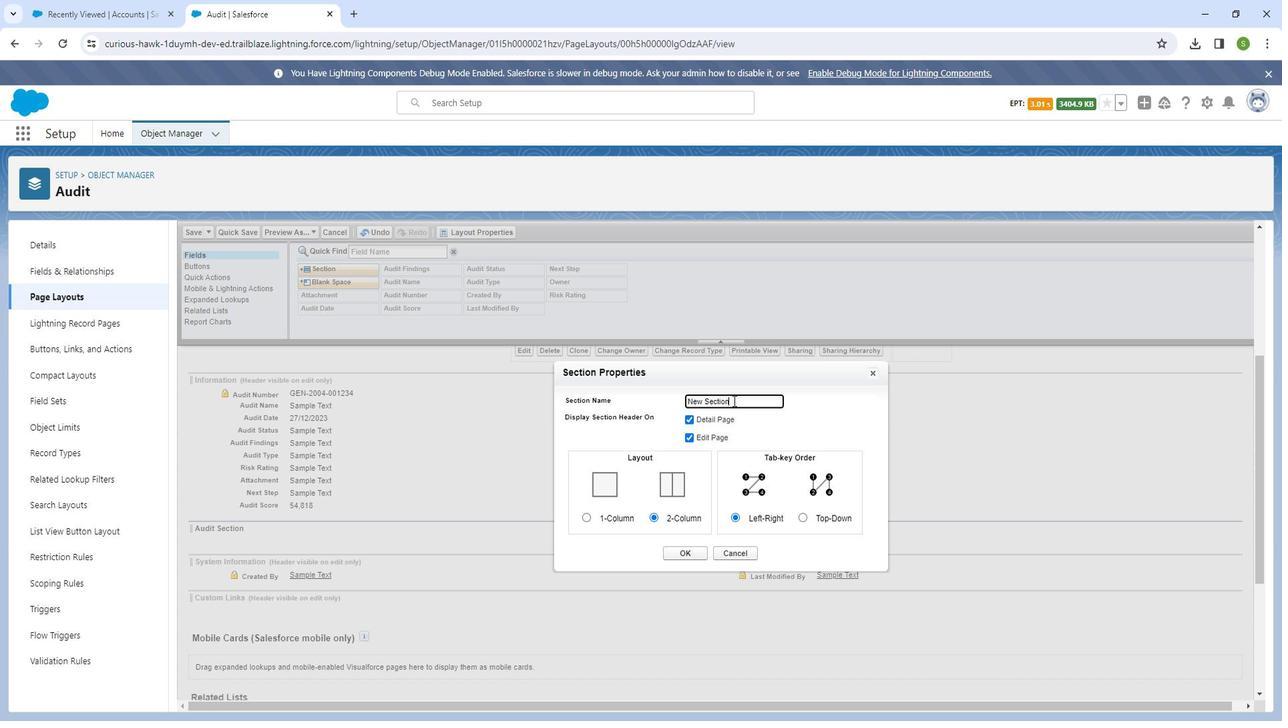 
Action: Key pressed <Key.backspace><Key.backspace><Key.backspace><Key.backspace><Key.backspace><Key.backspace><Key.backspace><Key.backspace><Key.backspace><Key.backspace><Key.backspace><Key.backspace><Key.backspace><Key.shift_r>Rating<Key.space><Key.shift><Key.shift><Key.shift><Key.shift><Key.shift><Key.shift><Key.shift><Key.shift><Key.shift><Key.shift><Key.shift><Key.shift><Key.shift><Key.shift><Key.shift>&<Key.space><Key.shift_r><Key.shift_r><Key.shift_r><Key.shift_r><Key.shift_r><Key.shift_r><Key.shift_r><Key.shift_r><Key.shift_r><Key.shift_r><Key.shift_r><Key.shift_r><Key.shift_r>Attachment
Screenshot: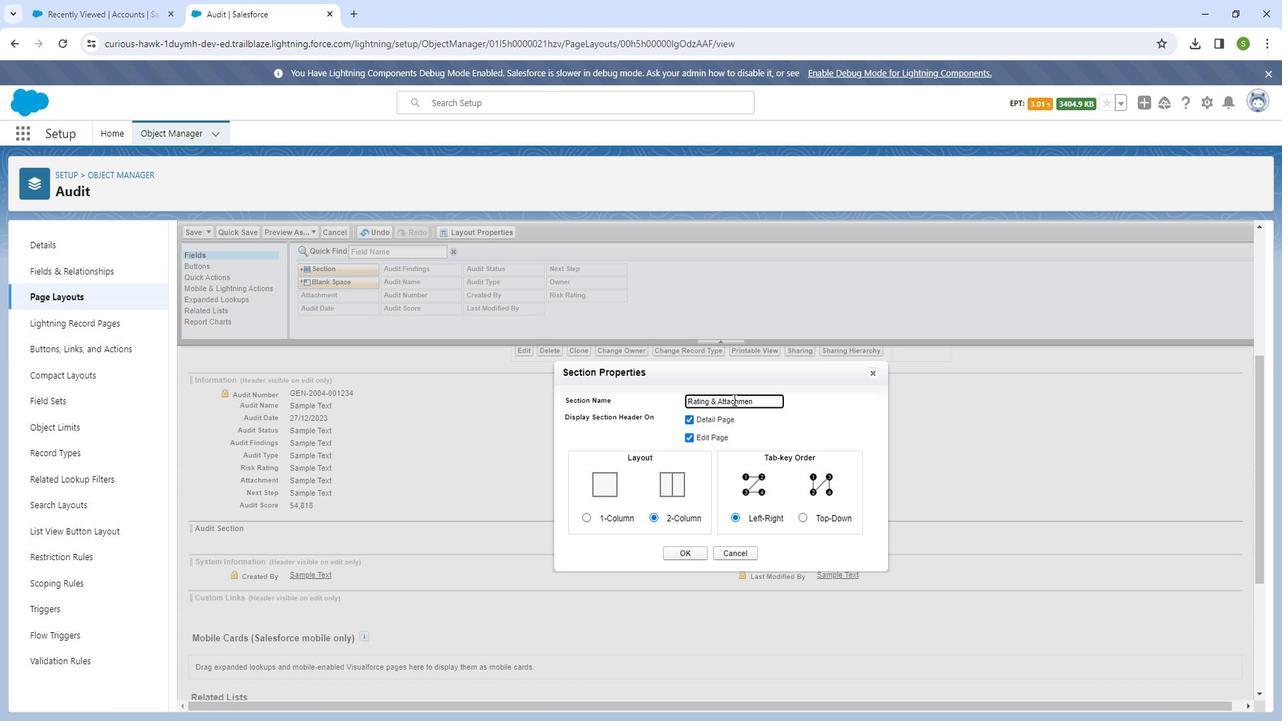
Action: Mouse moved to (704, 543)
Screenshot: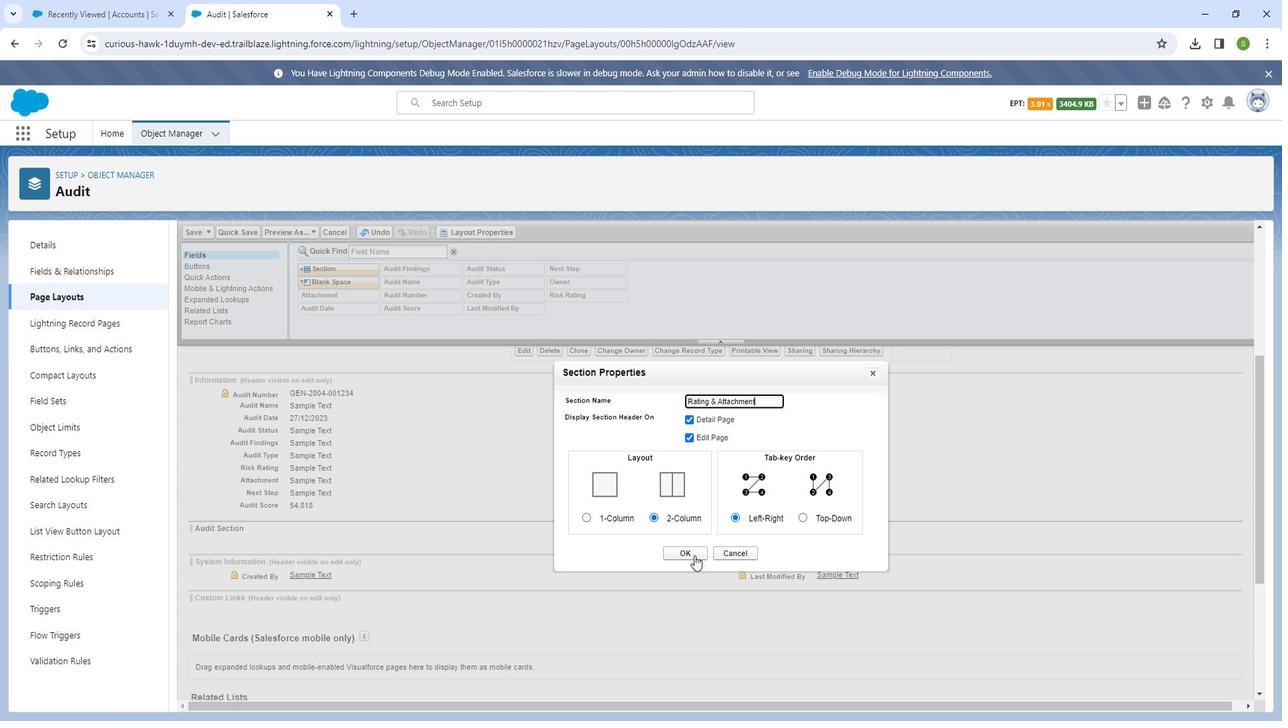 
Action: Mouse pressed left at (704, 543)
Screenshot: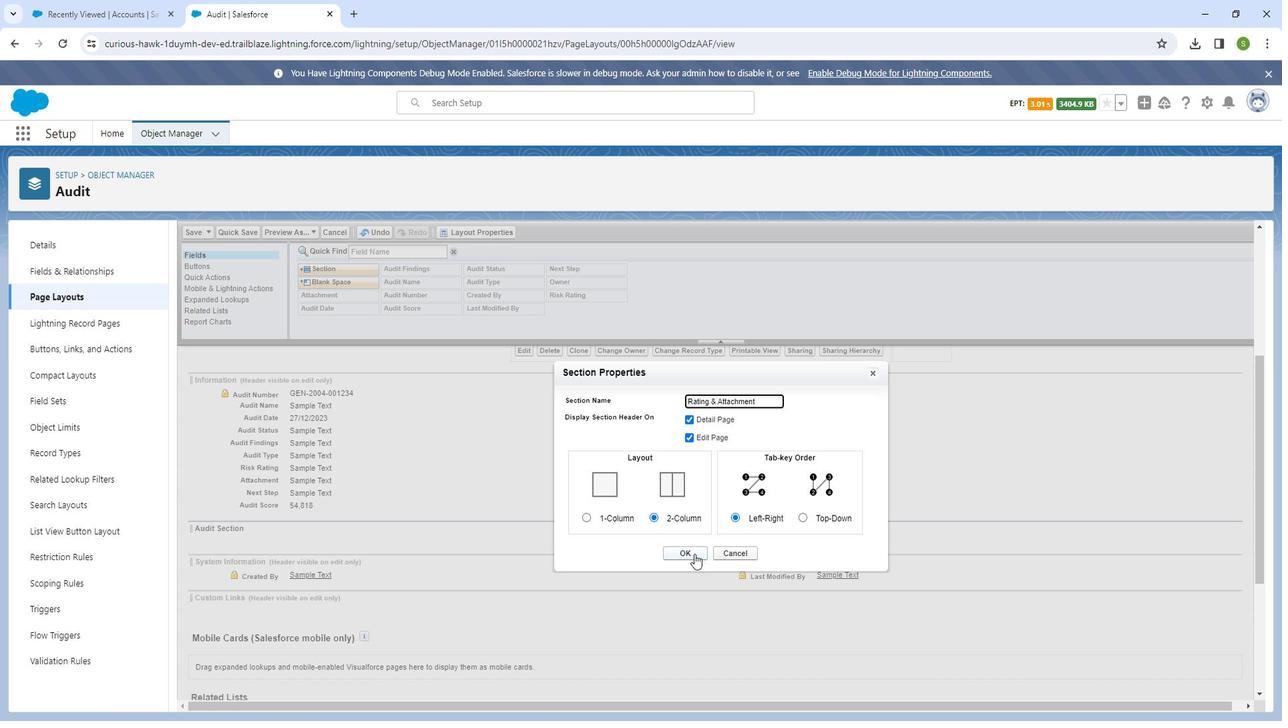 
Action: Mouse moved to (203, 234)
Screenshot: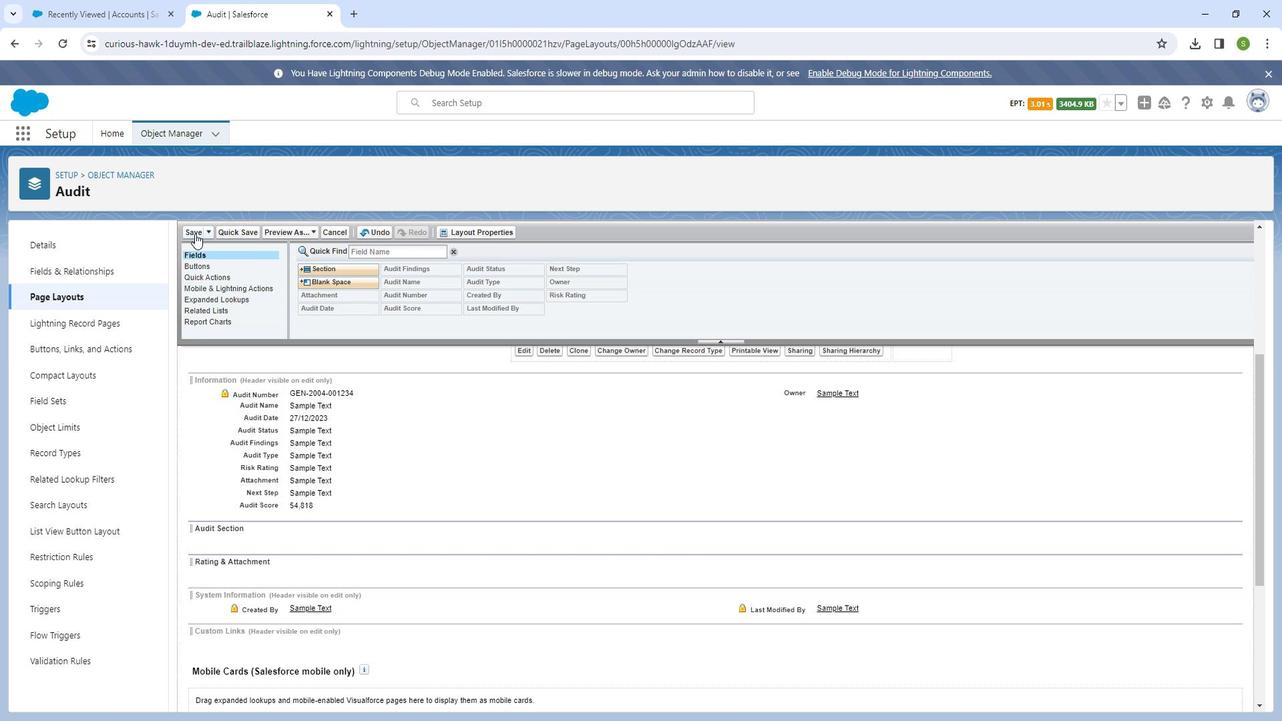 
Action: Mouse pressed left at (203, 234)
Screenshot: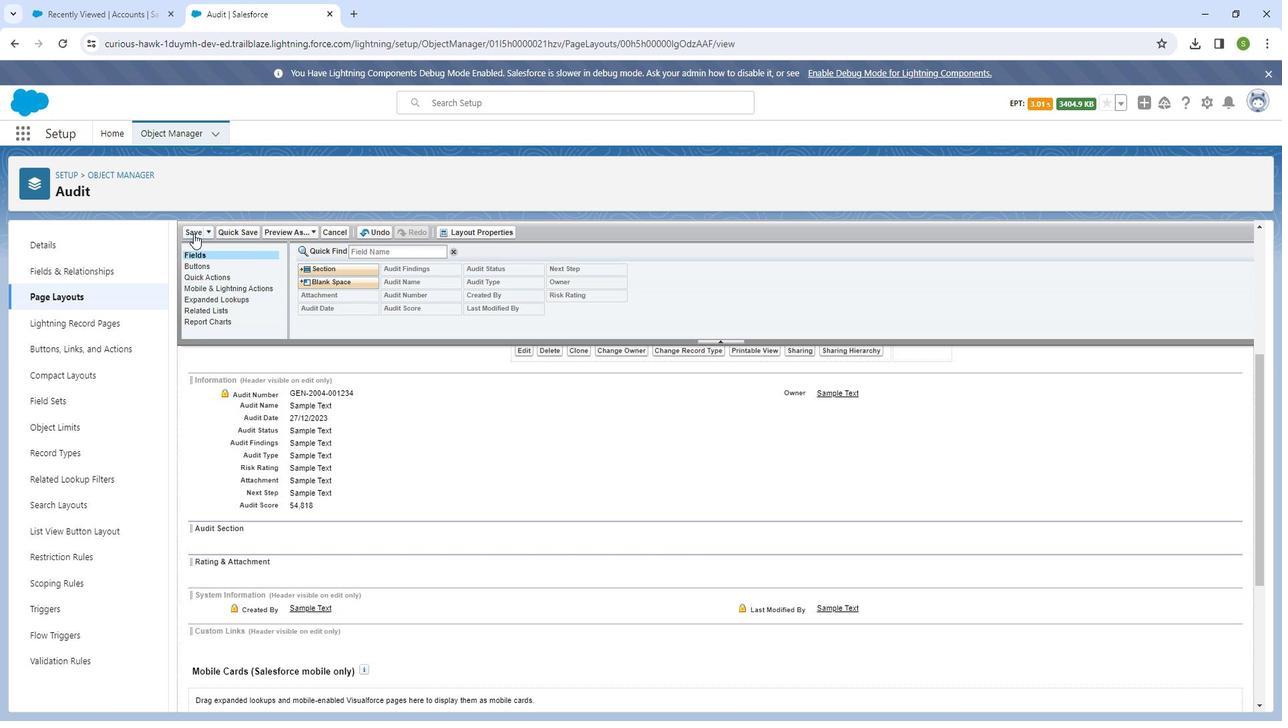 
Action: Mouse moved to (116, 14)
Screenshot: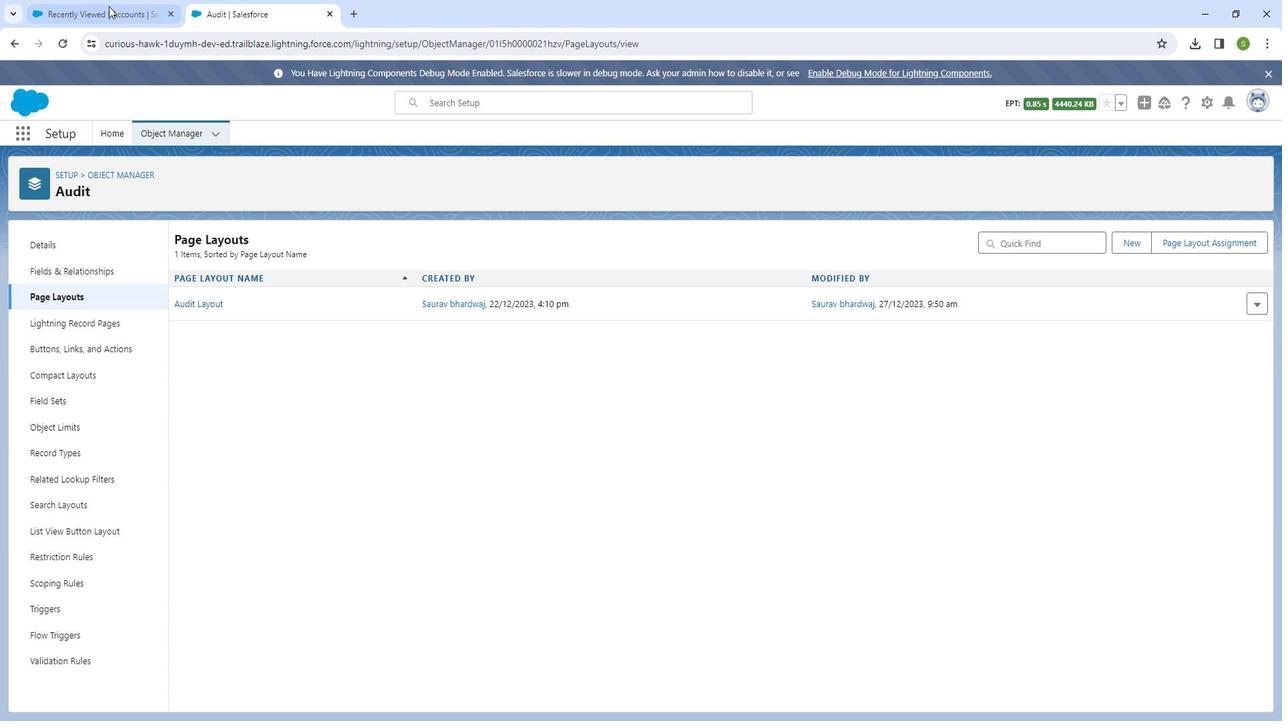 
Action: Mouse pressed left at (116, 14)
Screenshot: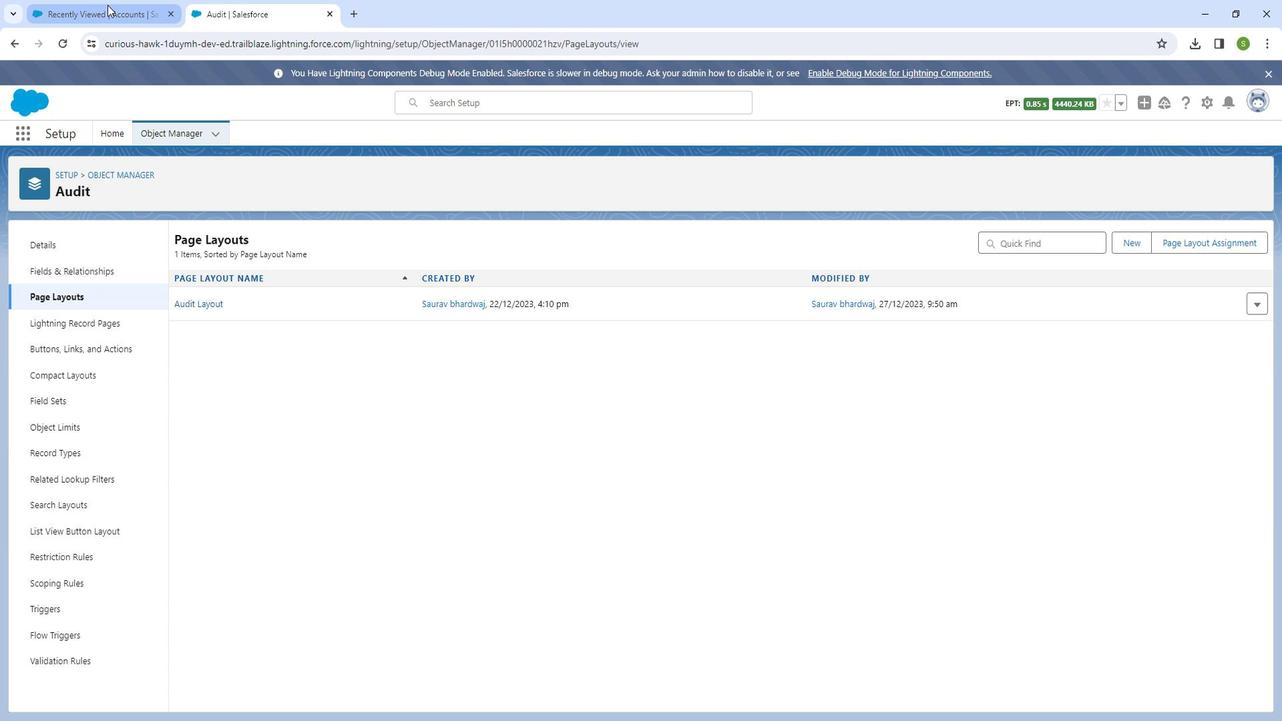 
Action: Mouse moved to (468, 138)
Screenshot: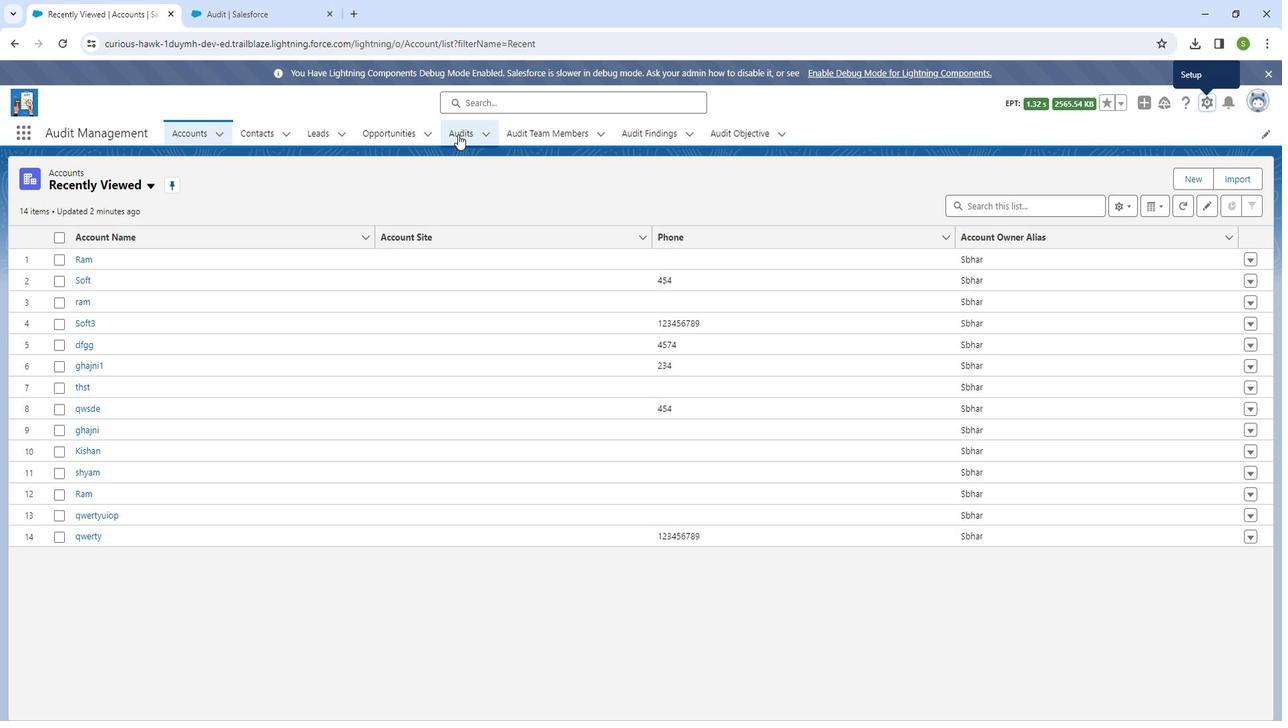 
Action: Mouse pressed left at (468, 138)
Screenshot: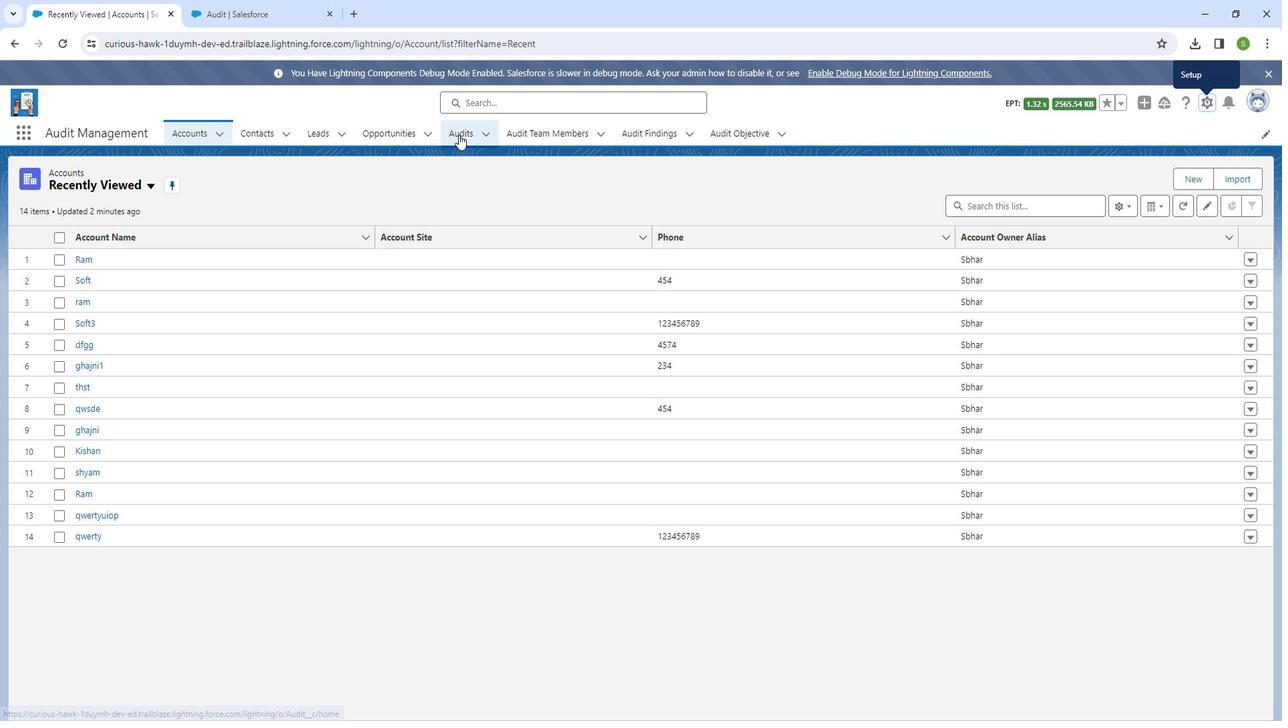 
Action: Mouse moved to (1117, 179)
Screenshot: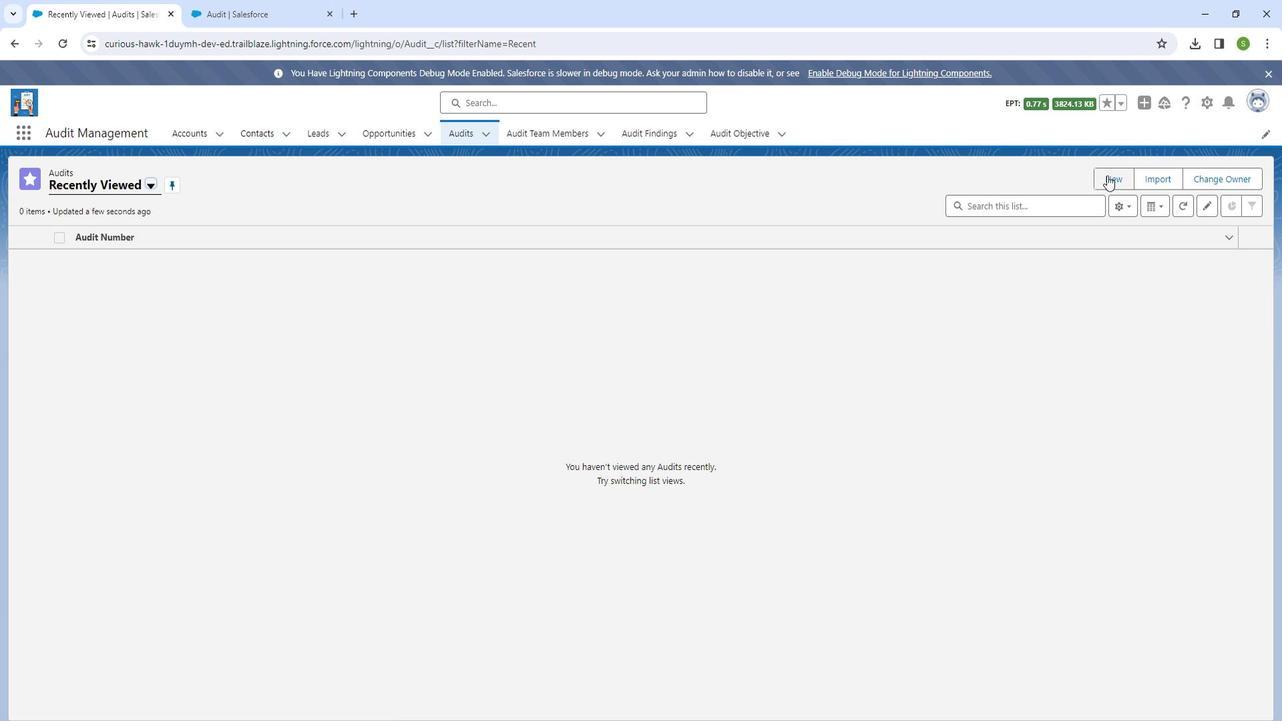 
Action: Mouse pressed left at (1117, 179)
Screenshot: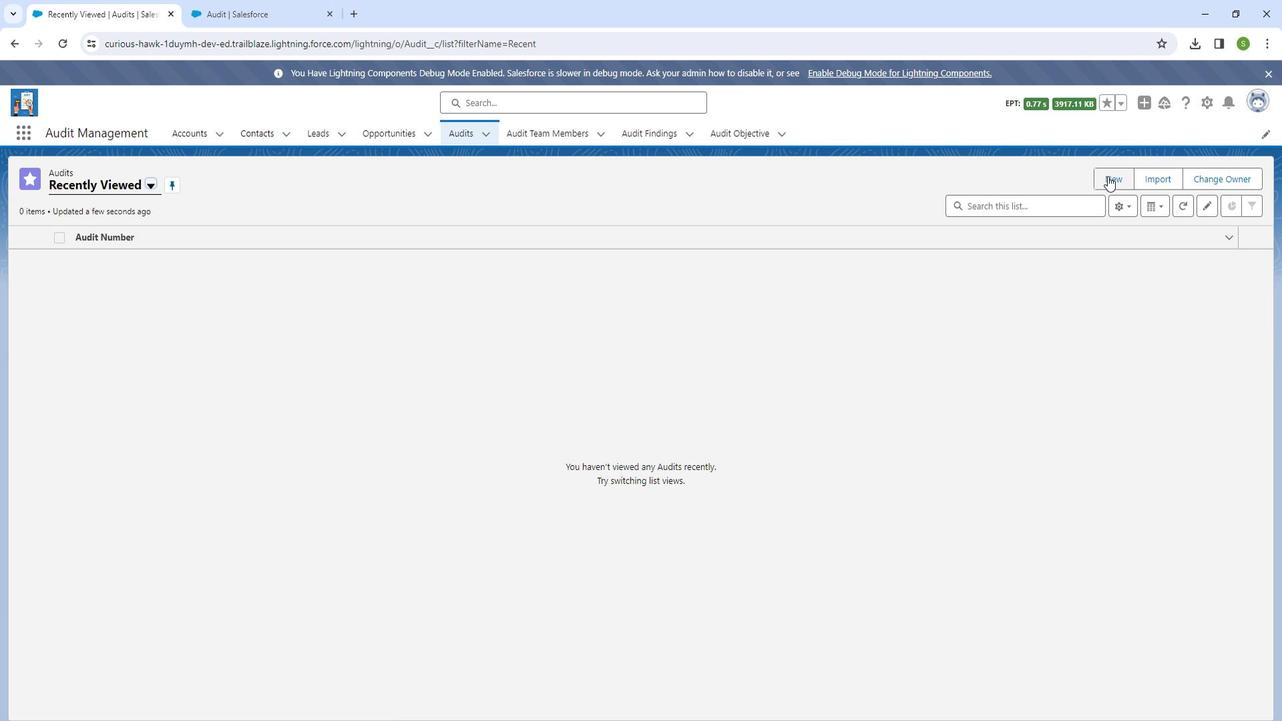 
Action: Mouse moved to (633, 305)
Screenshot: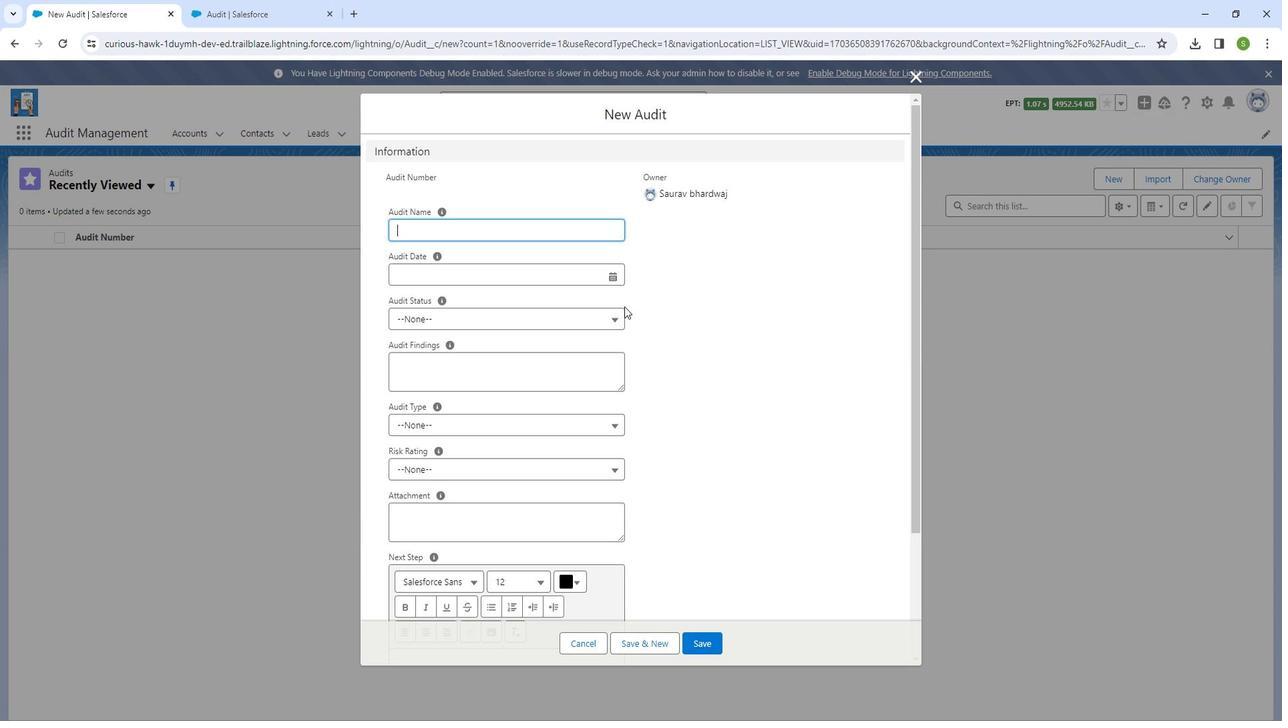 
Action: Mouse scrolled (633, 304) with delta (0, 0)
Screenshot: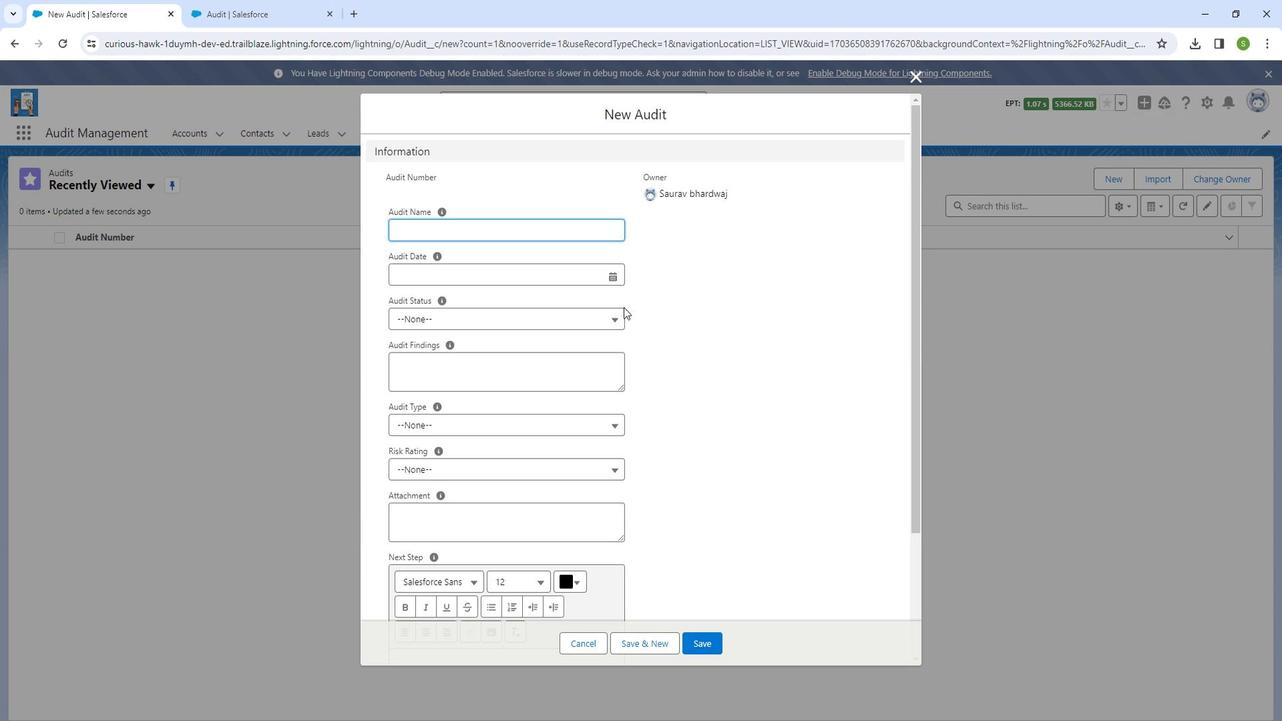 
Action: Mouse moved to (634, 306)
Screenshot: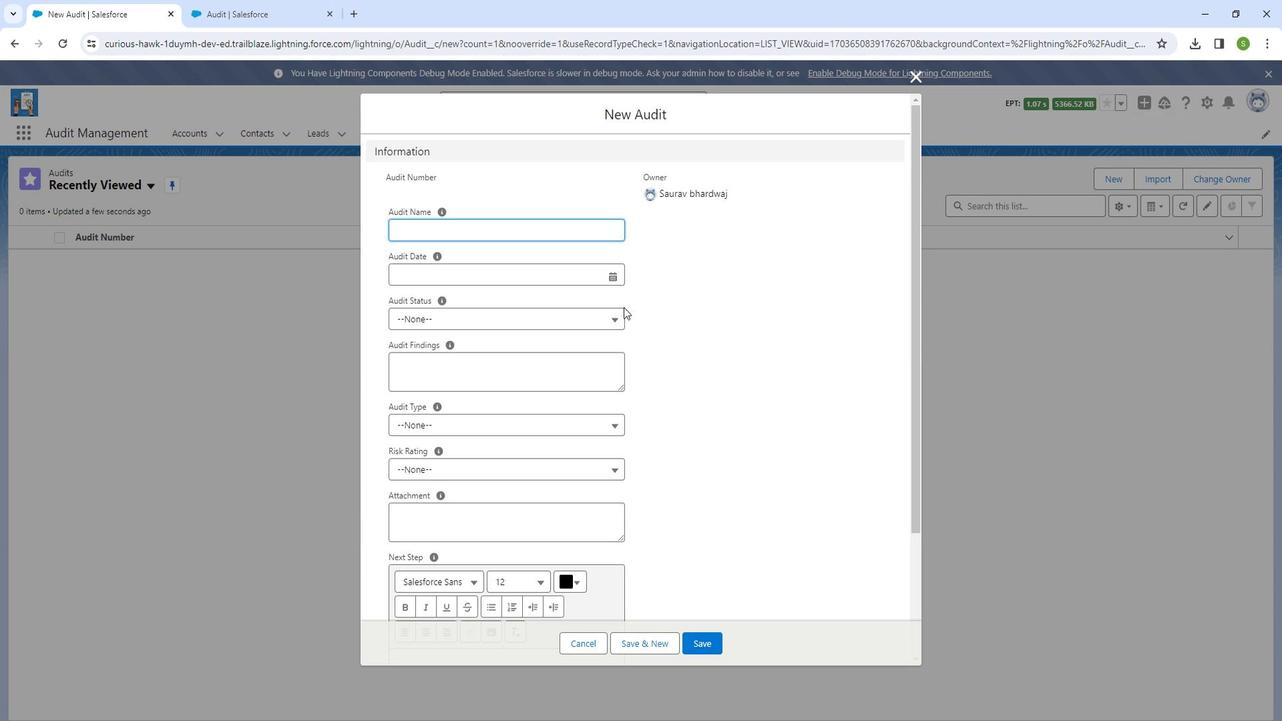 
Action: Mouse scrolled (634, 305) with delta (0, 0)
Screenshot: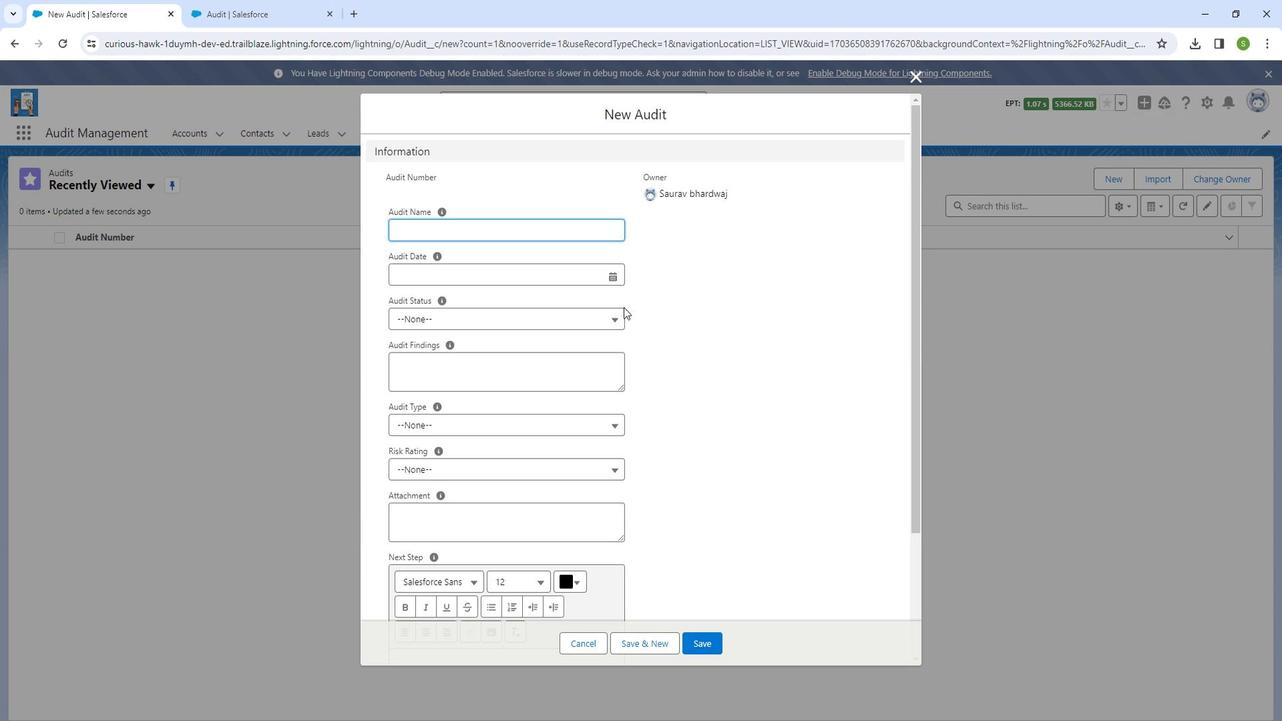 
Action: Mouse scrolled (634, 305) with delta (0, 0)
Screenshot: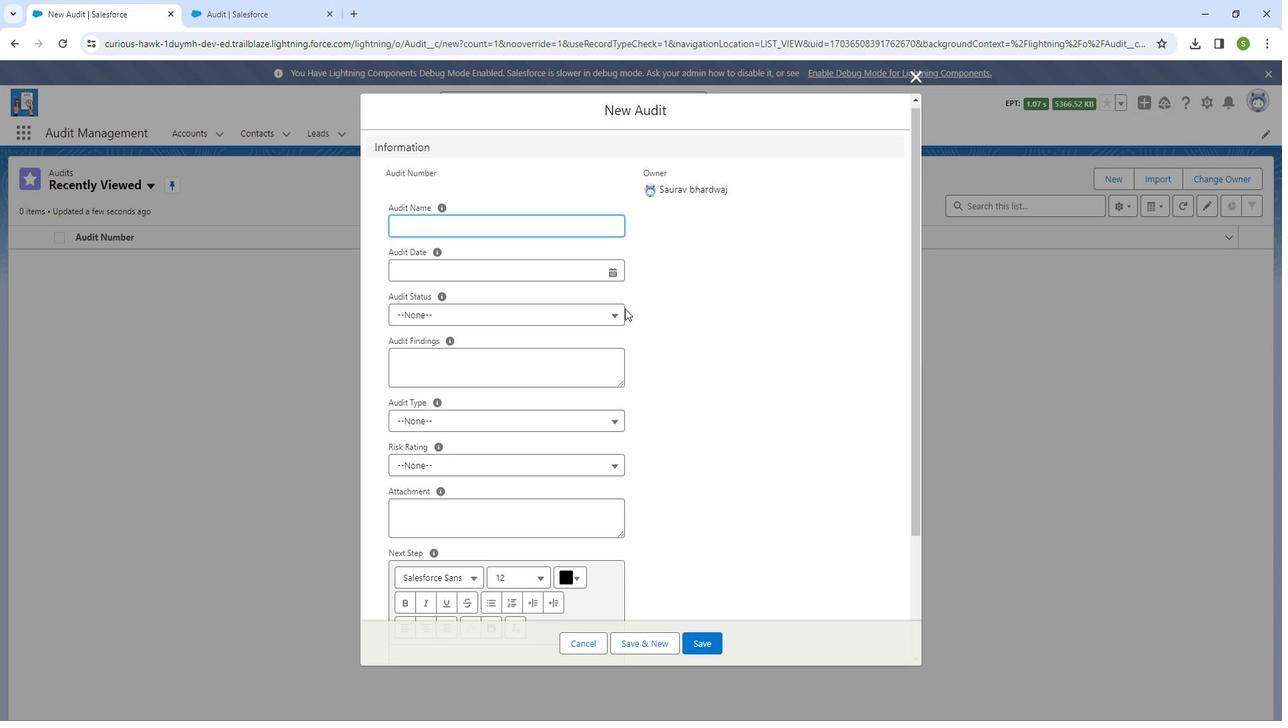 
Action: Mouse scrolled (634, 305) with delta (0, 0)
Screenshot: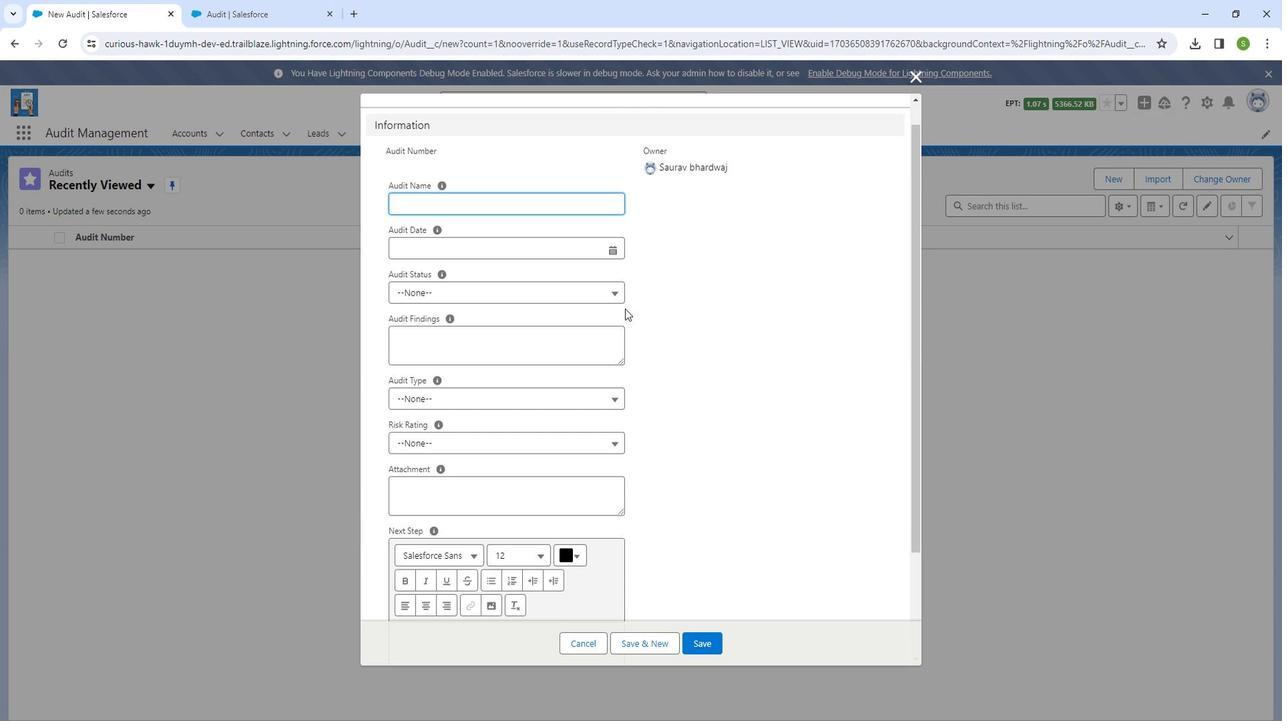 
Action: Mouse scrolled (634, 305) with delta (0, 0)
Screenshot: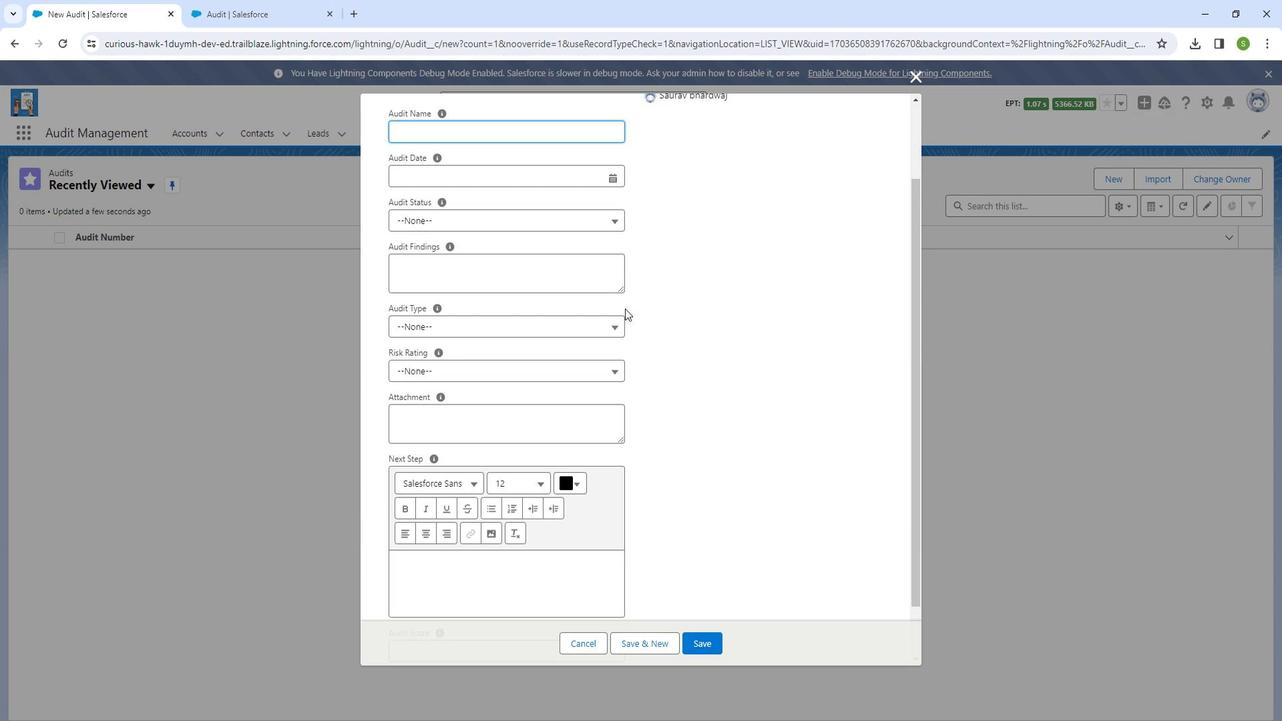 
Action: Mouse scrolled (634, 305) with delta (0, 0)
Screenshot: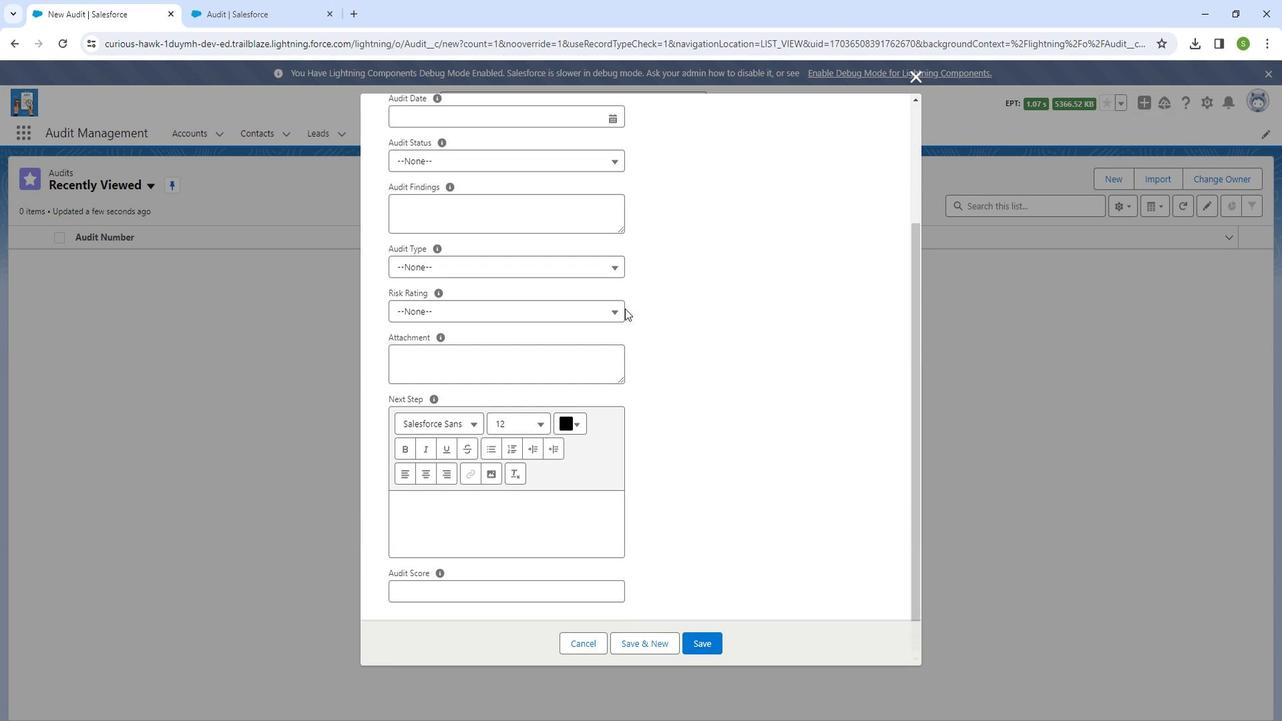 
Action: Mouse scrolled (634, 305) with delta (0, 0)
Screenshot: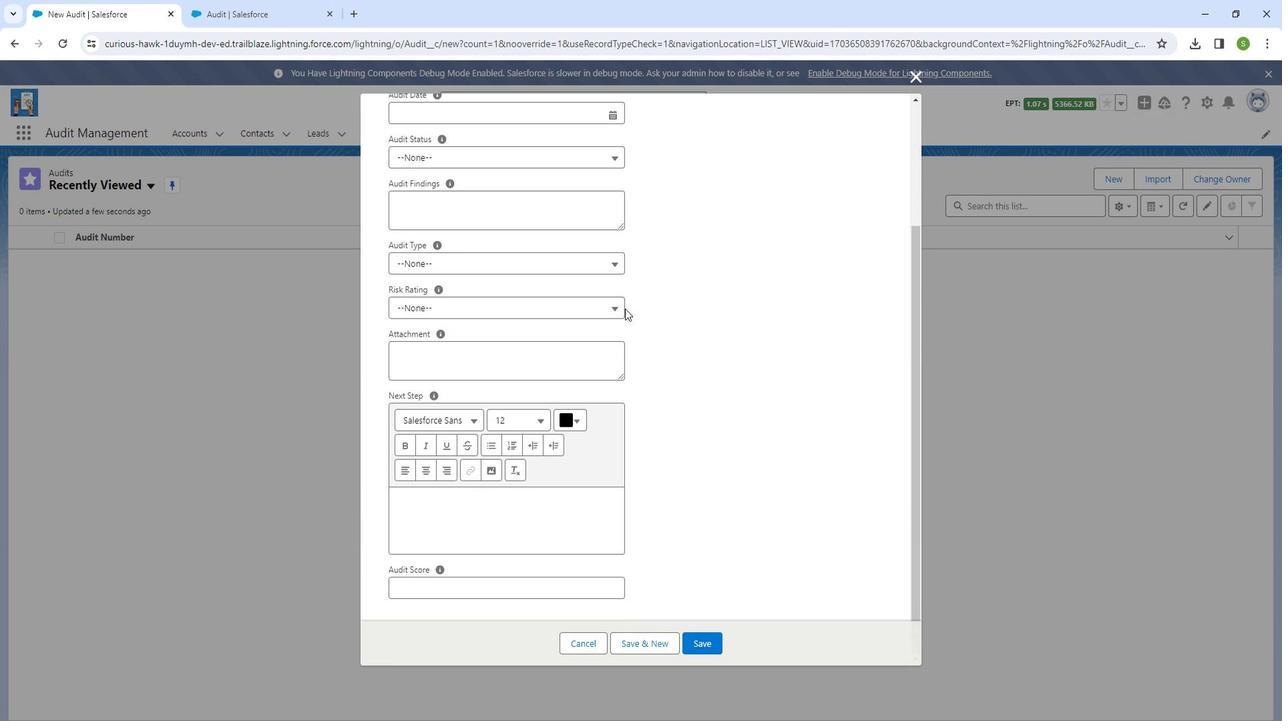 
Action: Mouse moved to (634, 306)
Screenshot: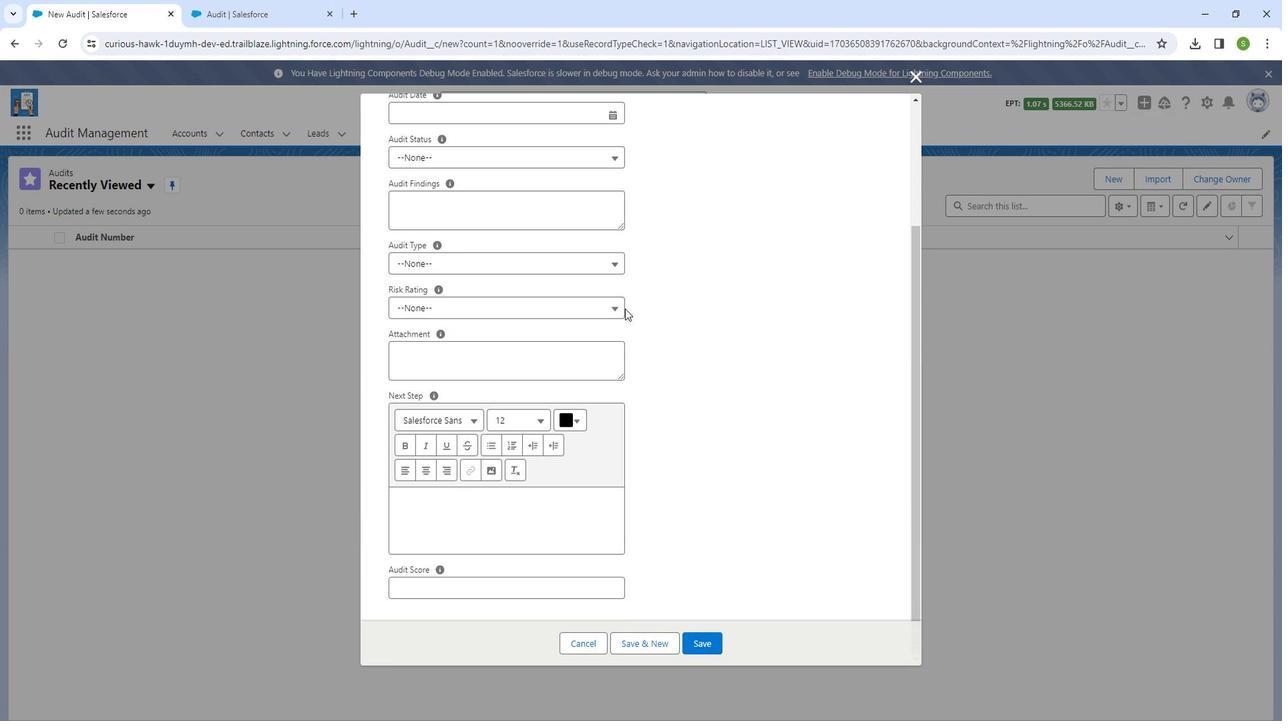 
Action: Mouse scrolled (634, 307) with delta (0, 0)
Screenshot: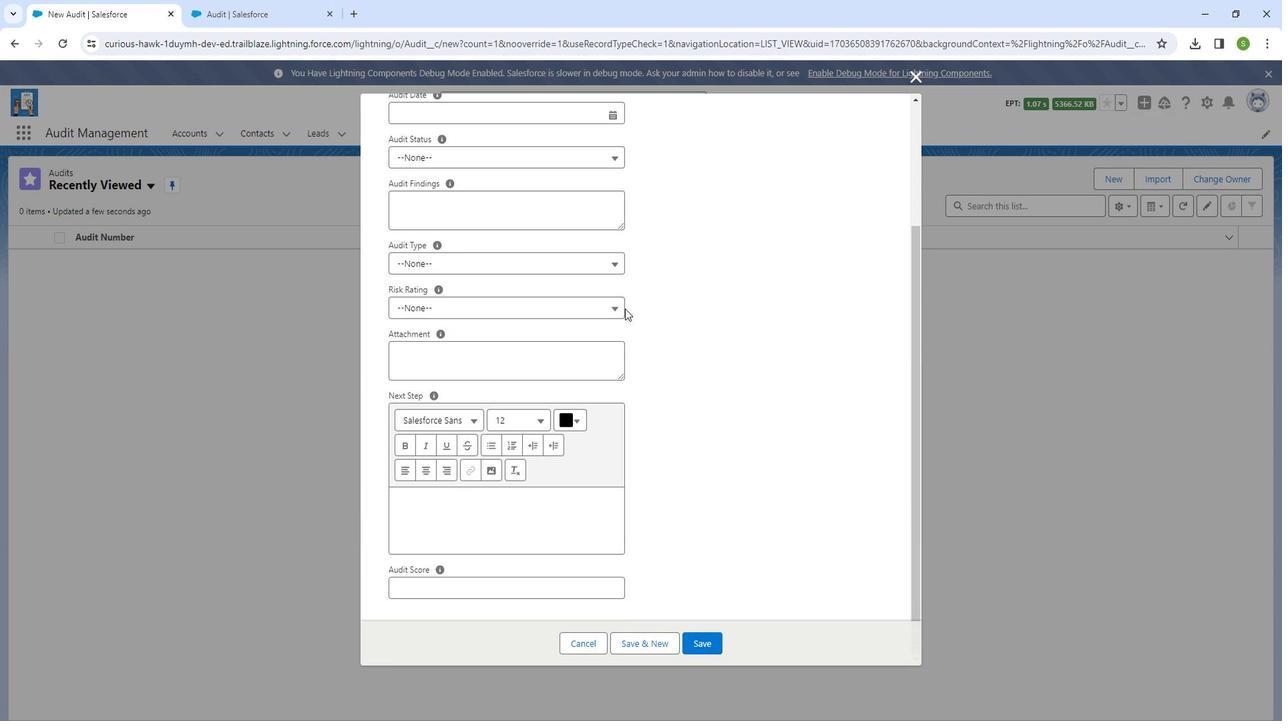 
Action: Mouse scrolled (634, 307) with delta (0, 0)
Screenshot: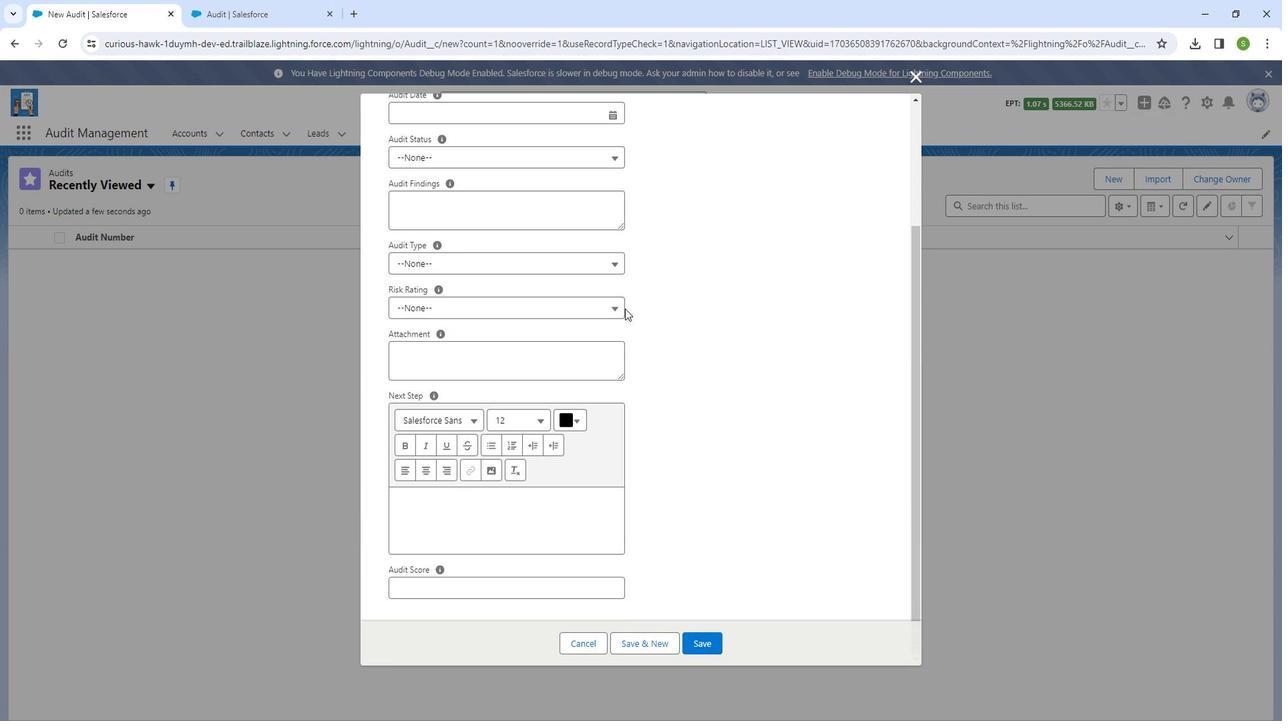 
Action: Mouse scrolled (634, 307) with delta (0, 0)
Screenshot: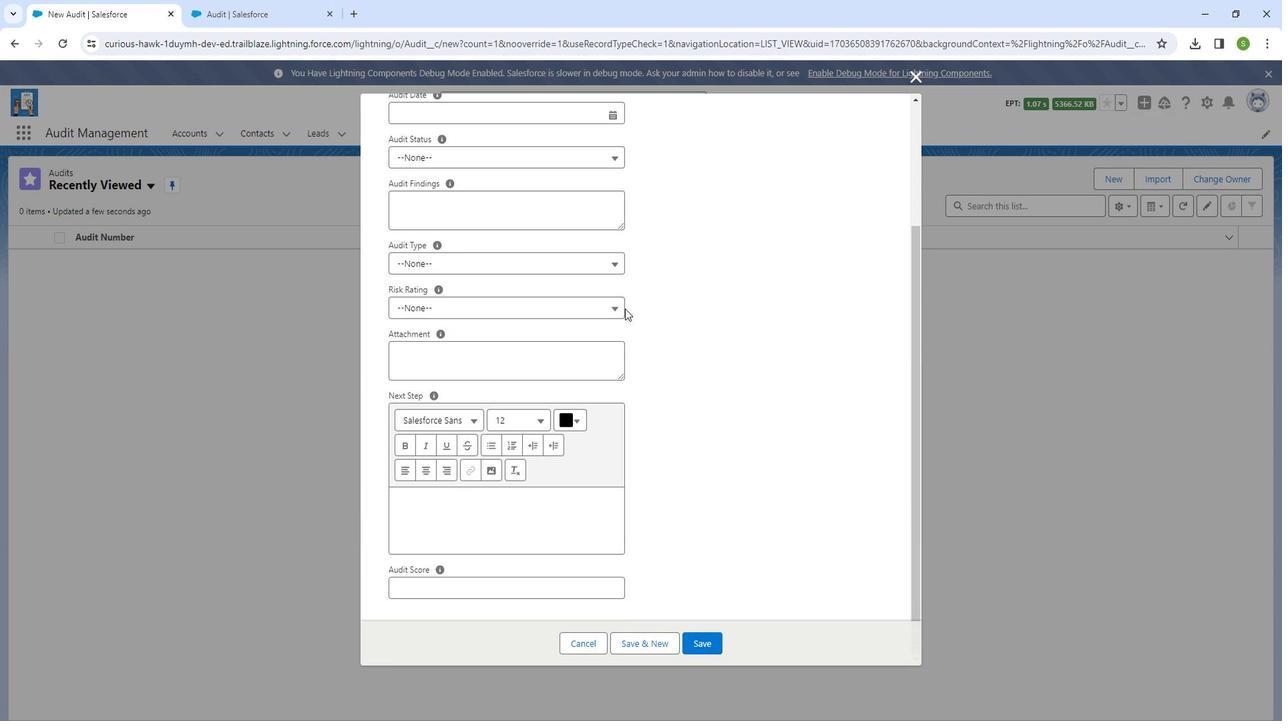 
Action: Mouse scrolled (634, 307) with delta (0, 0)
Screenshot: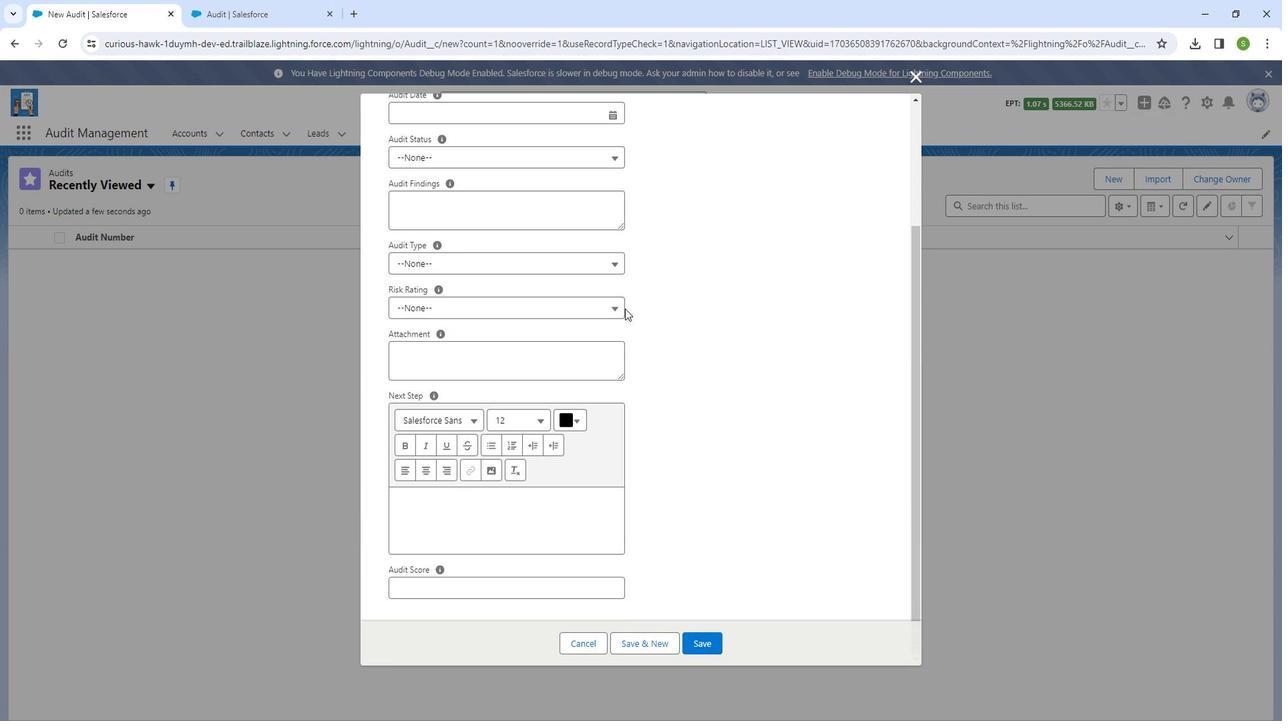 
Action: Mouse scrolled (634, 307) with delta (0, 0)
Screenshot: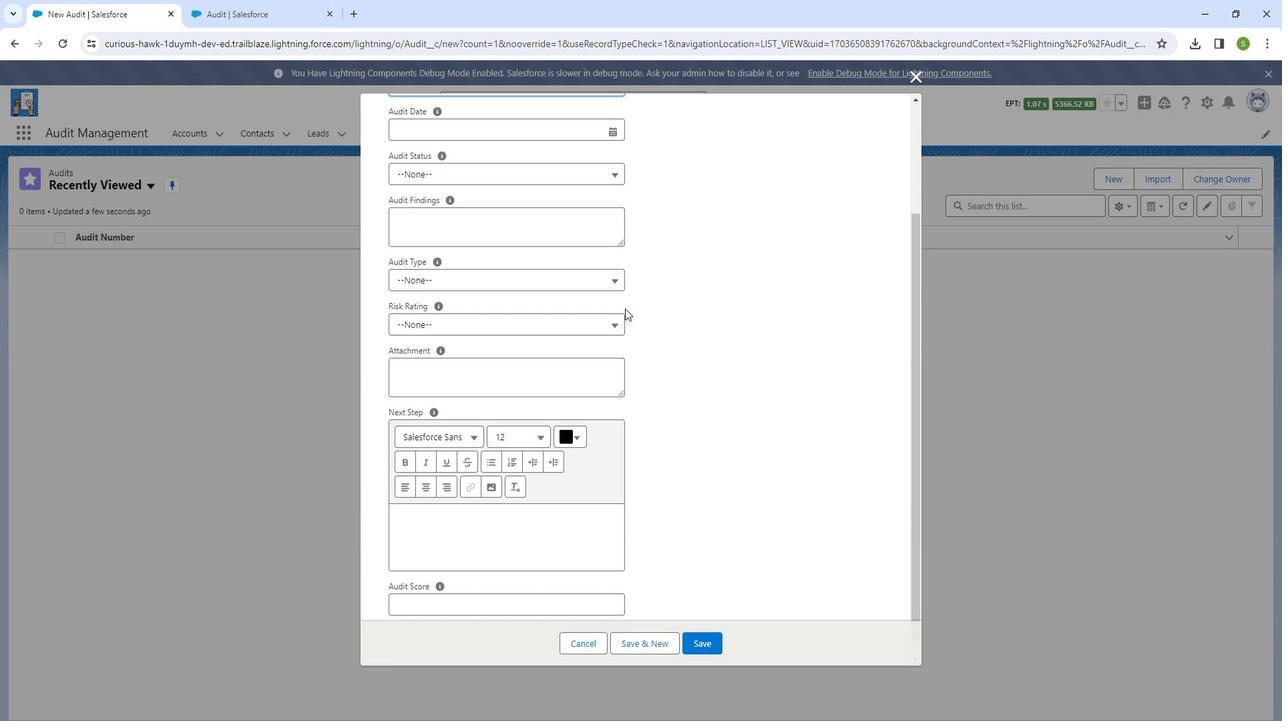 
Action: Mouse moved to (922, 84)
Screenshot: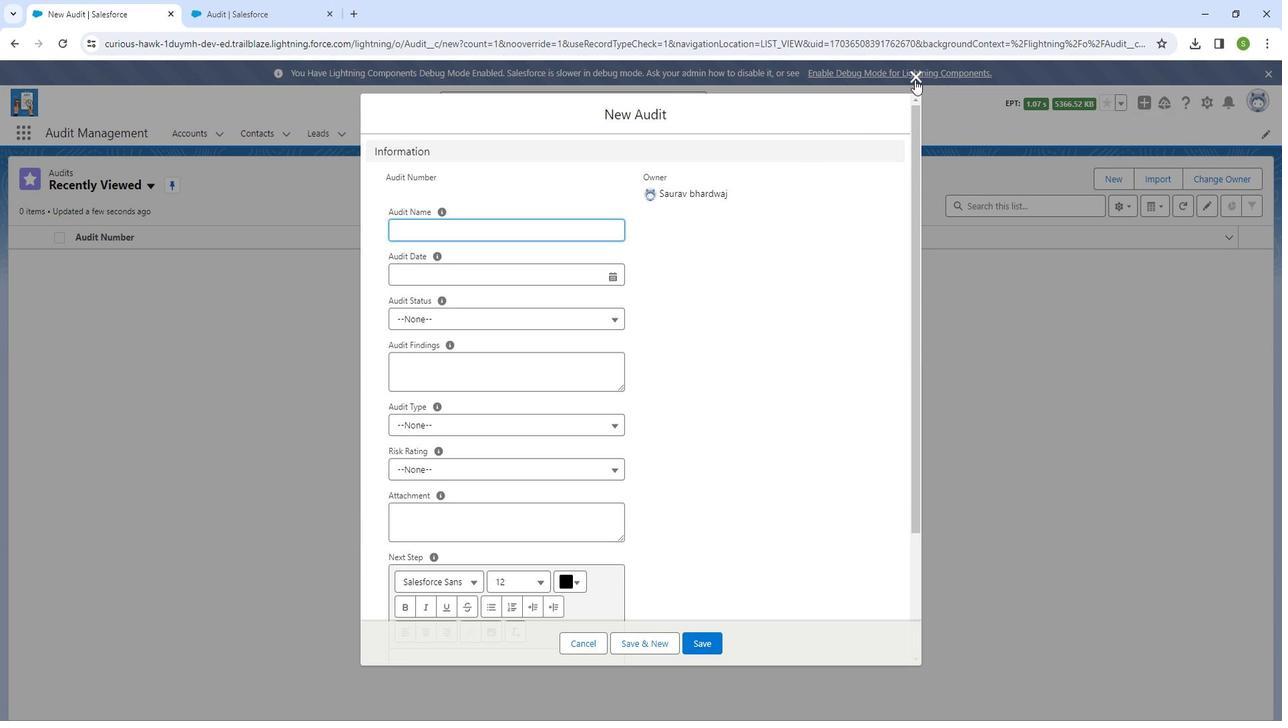 
Action: Mouse pressed left at (922, 84)
Screenshot: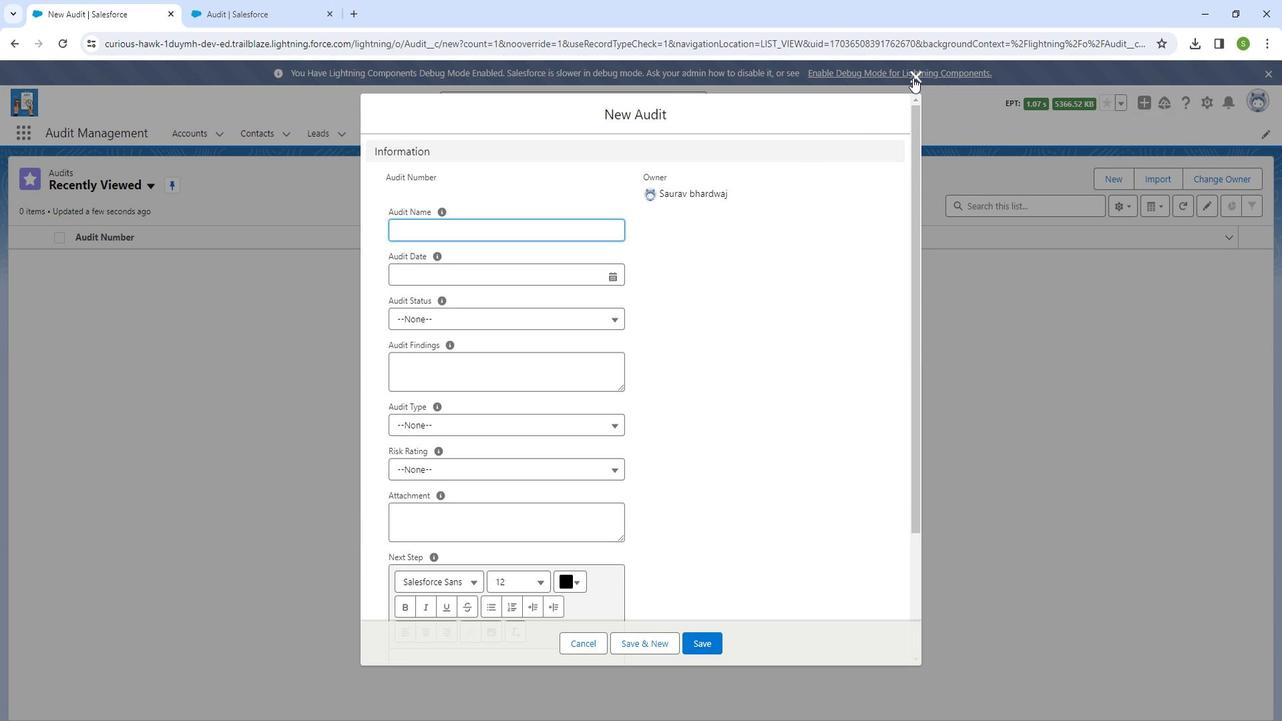 
Action: Mouse moved to (1082, 109)
Screenshot: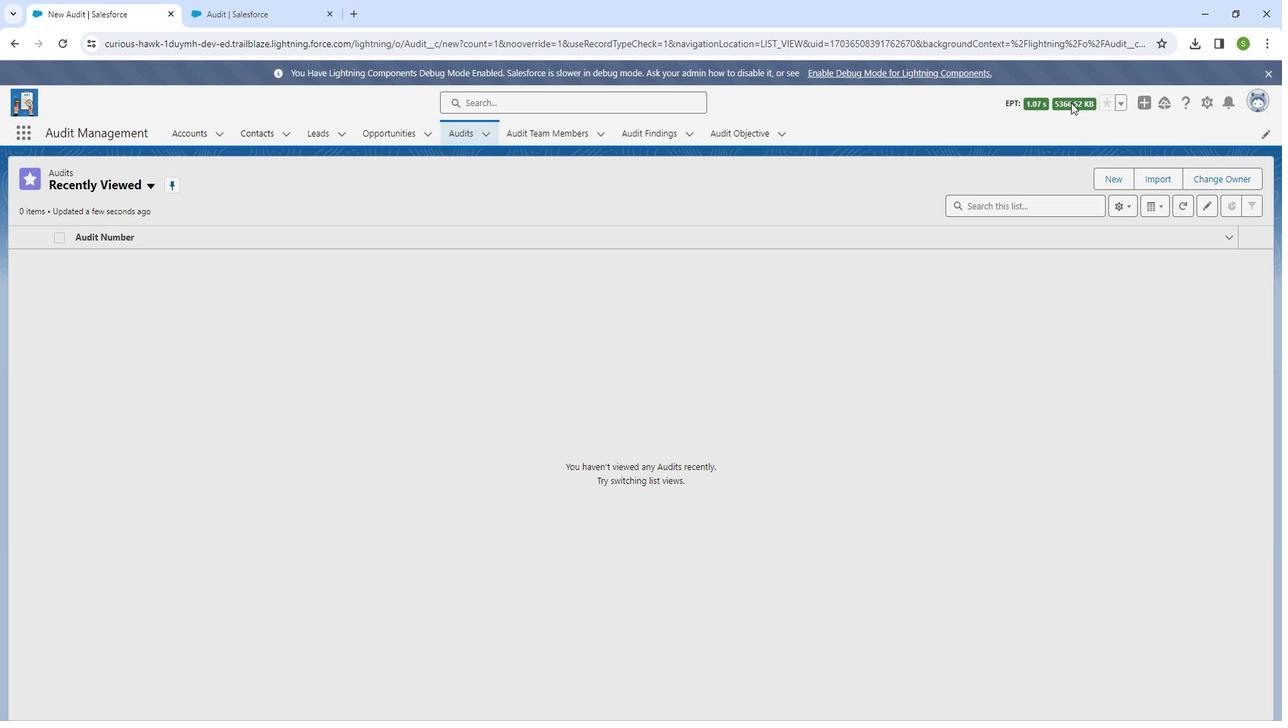 
Action: Mouse pressed left at (1082, 109)
Screenshot: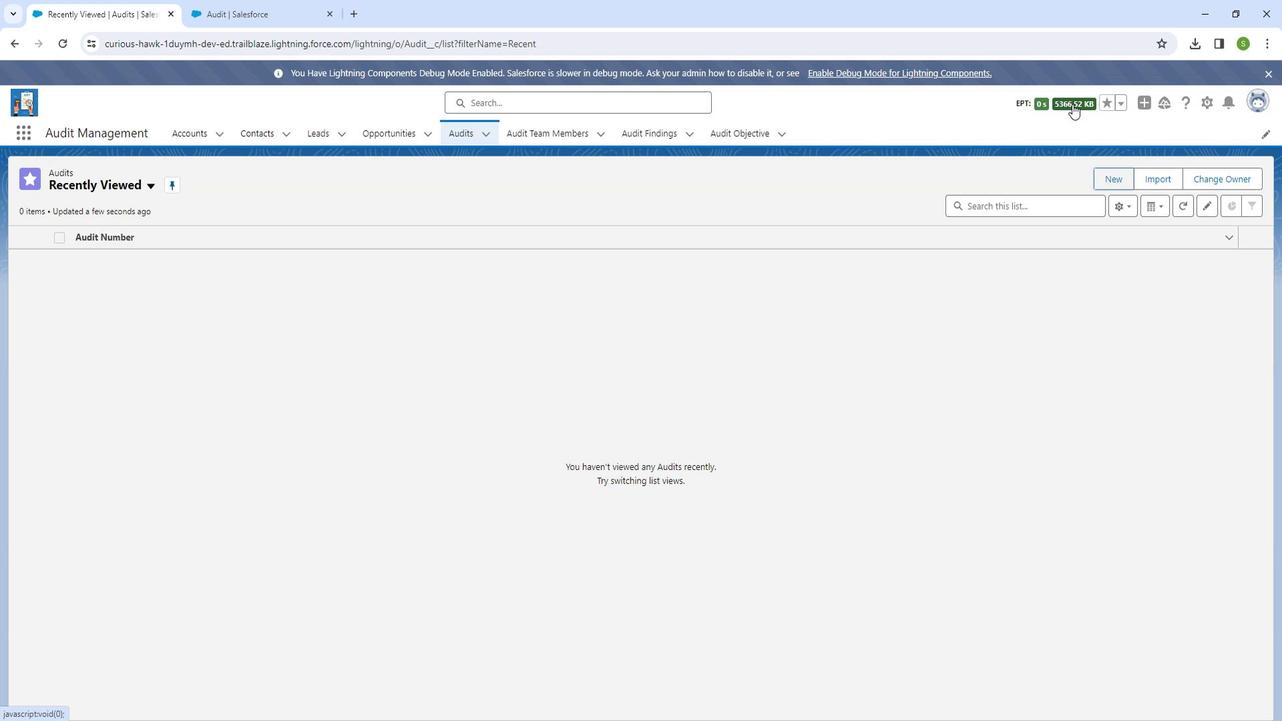 
Action: Mouse moved to (702, 181)
Screenshot: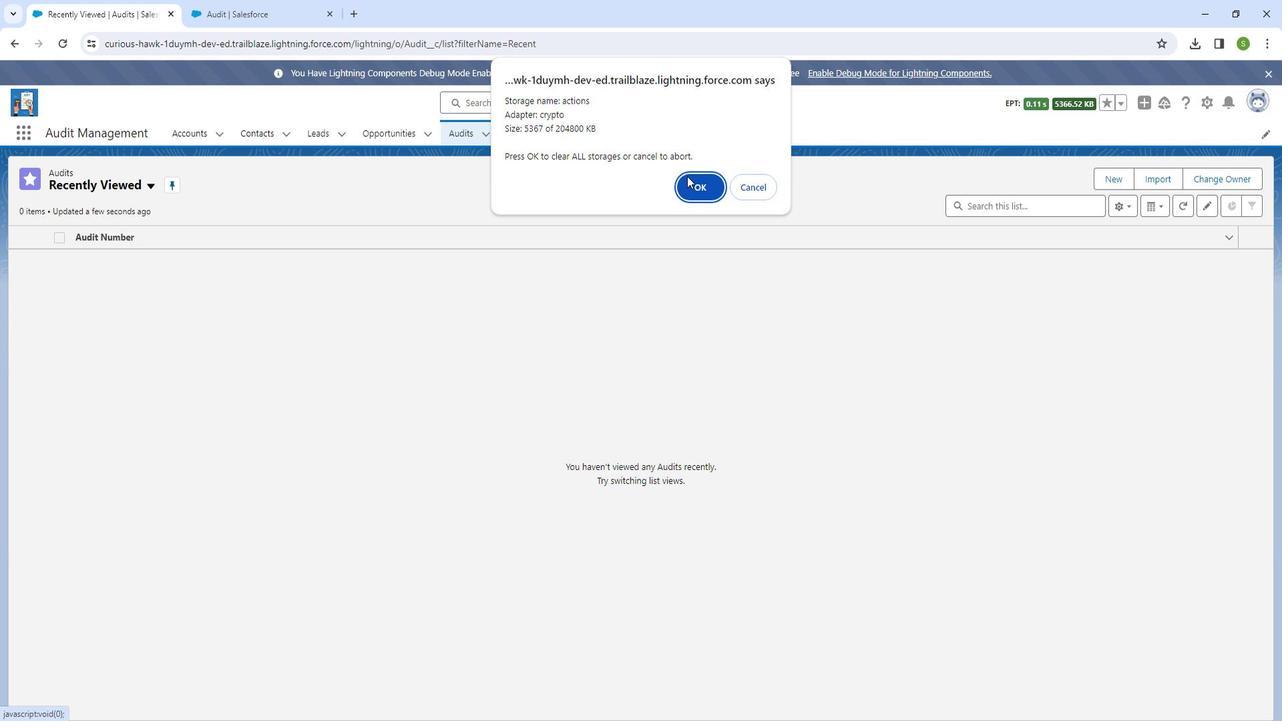 
Action: Mouse pressed left at (702, 181)
Screenshot: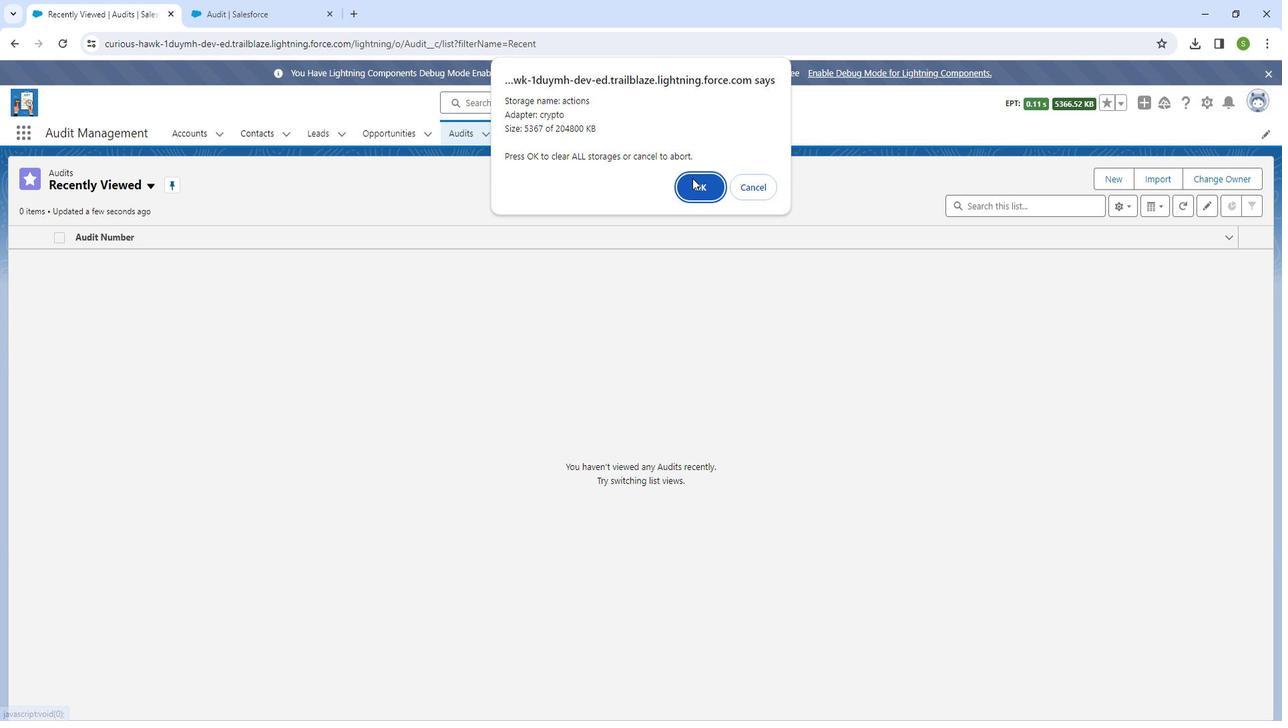 
Action: Mouse moved to (72, 50)
Screenshot: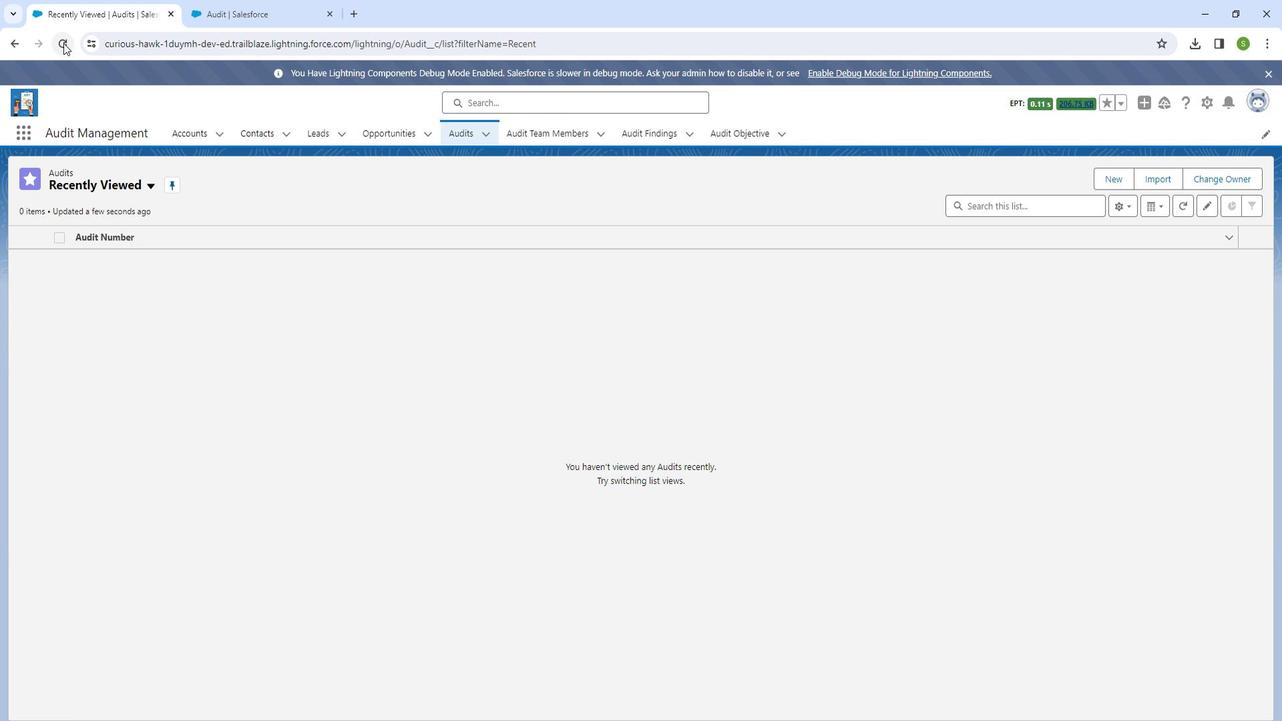 
Action: Mouse pressed left at (72, 50)
Screenshot: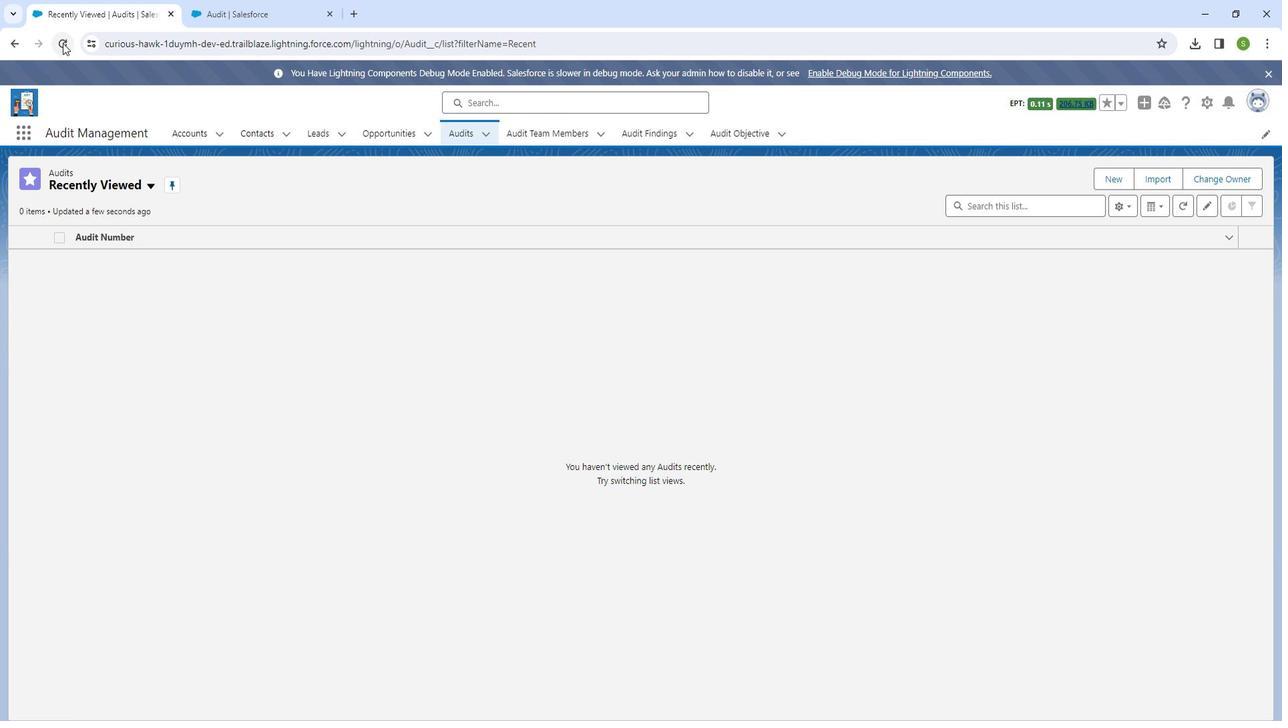 
Action: Mouse moved to (1120, 179)
Screenshot: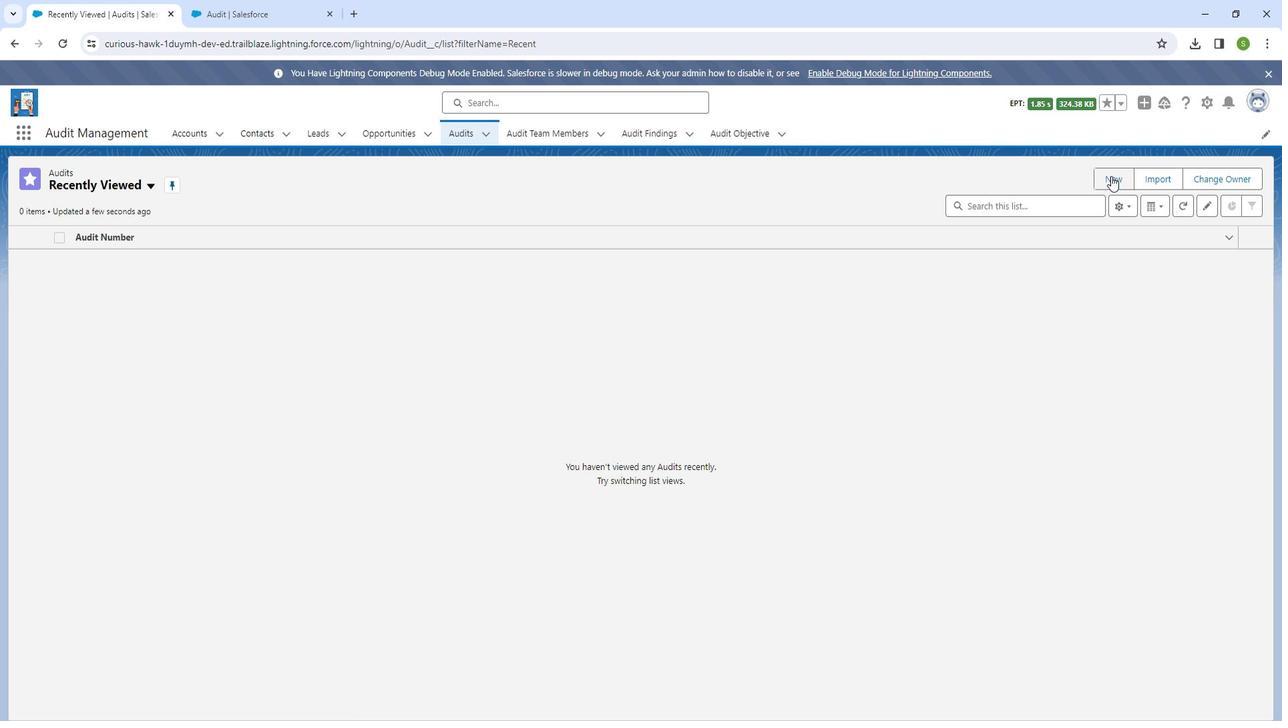 
Action: Mouse pressed left at (1120, 179)
Screenshot: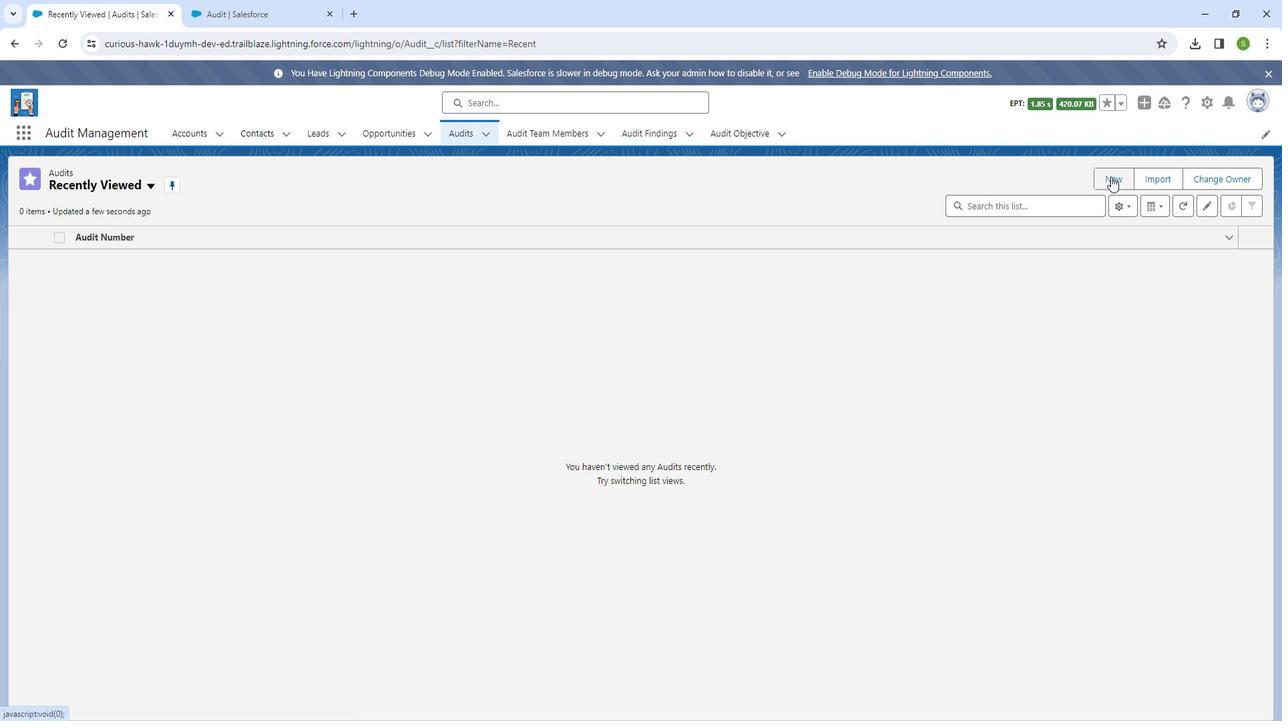 
Action: Mouse moved to (738, 319)
Screenshot: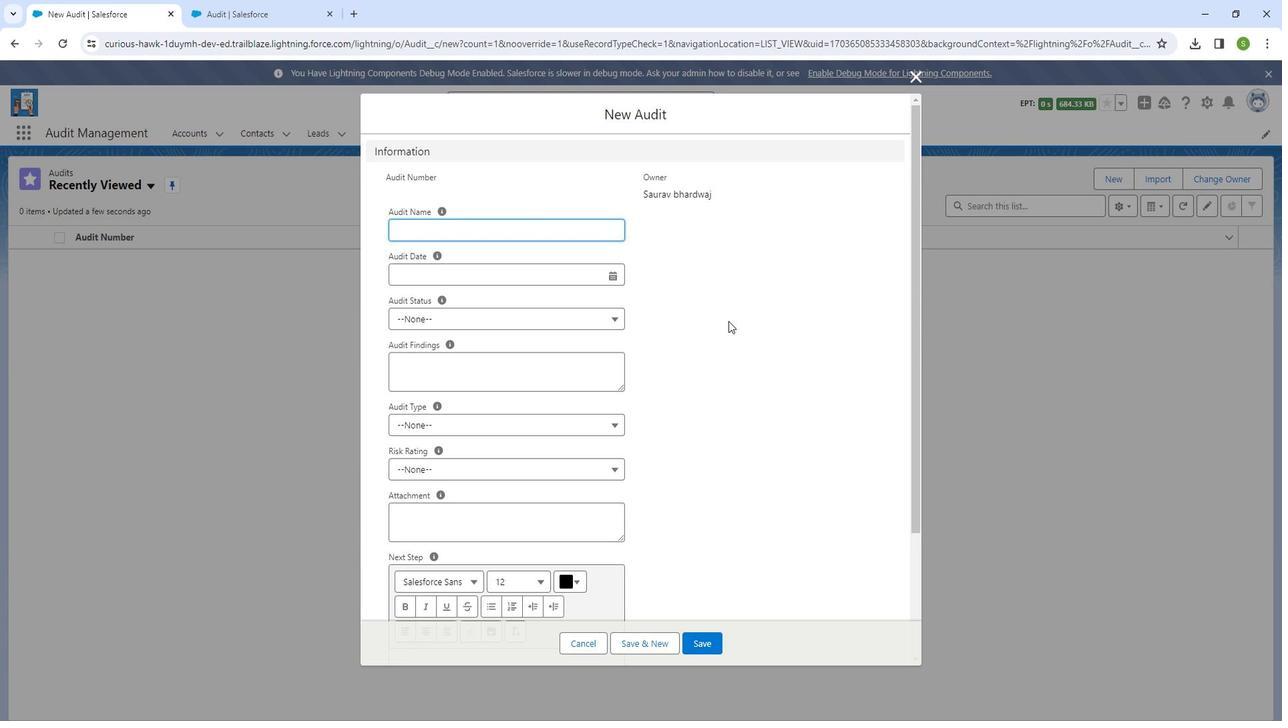 
Action: Mouse scrolled (738, 318) with delta (0, 0)
Screenshot: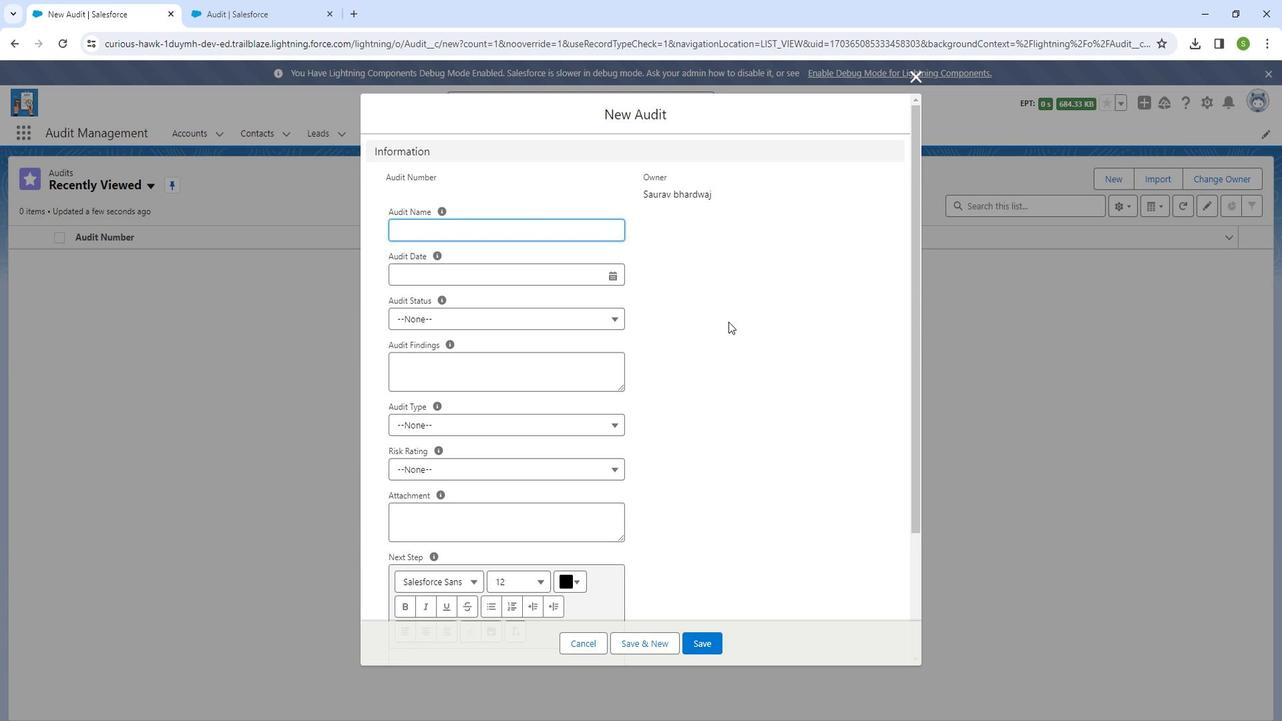 
Action: Mouse moved to (738, 319)
Screenshot: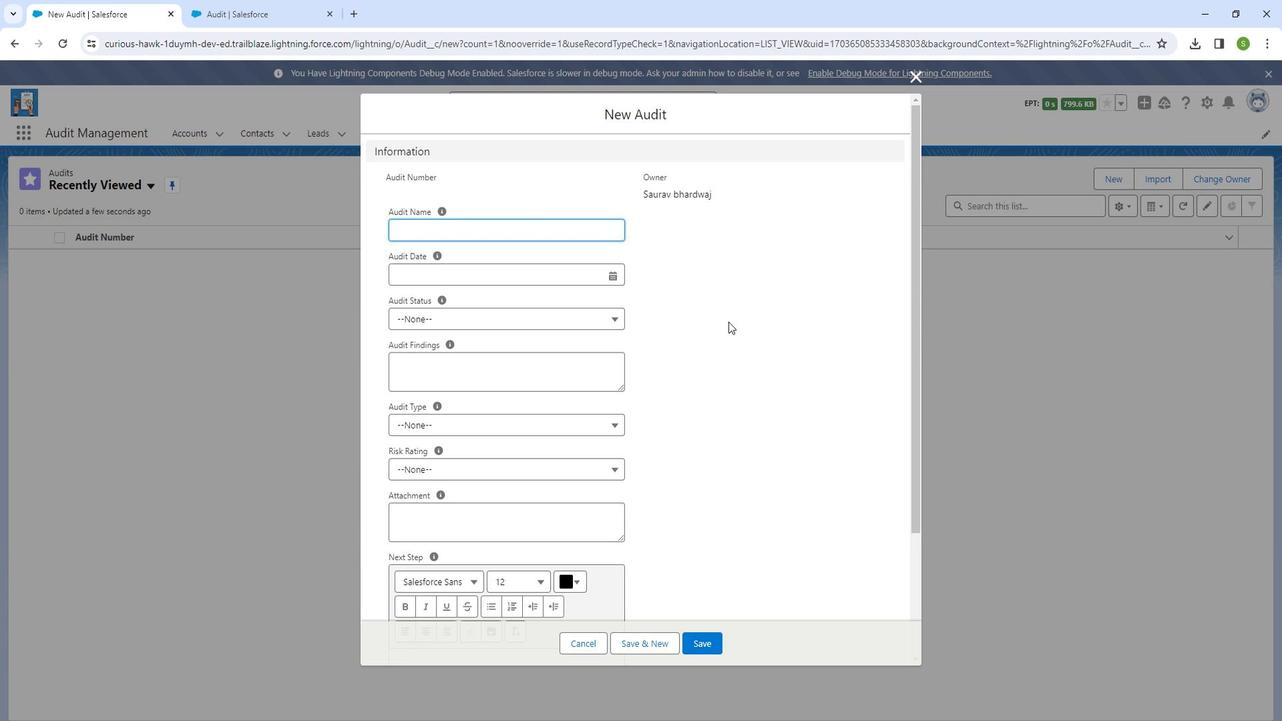
Action: Mouse scrolled (738, 319) with delta (0, 0)
Screenshot: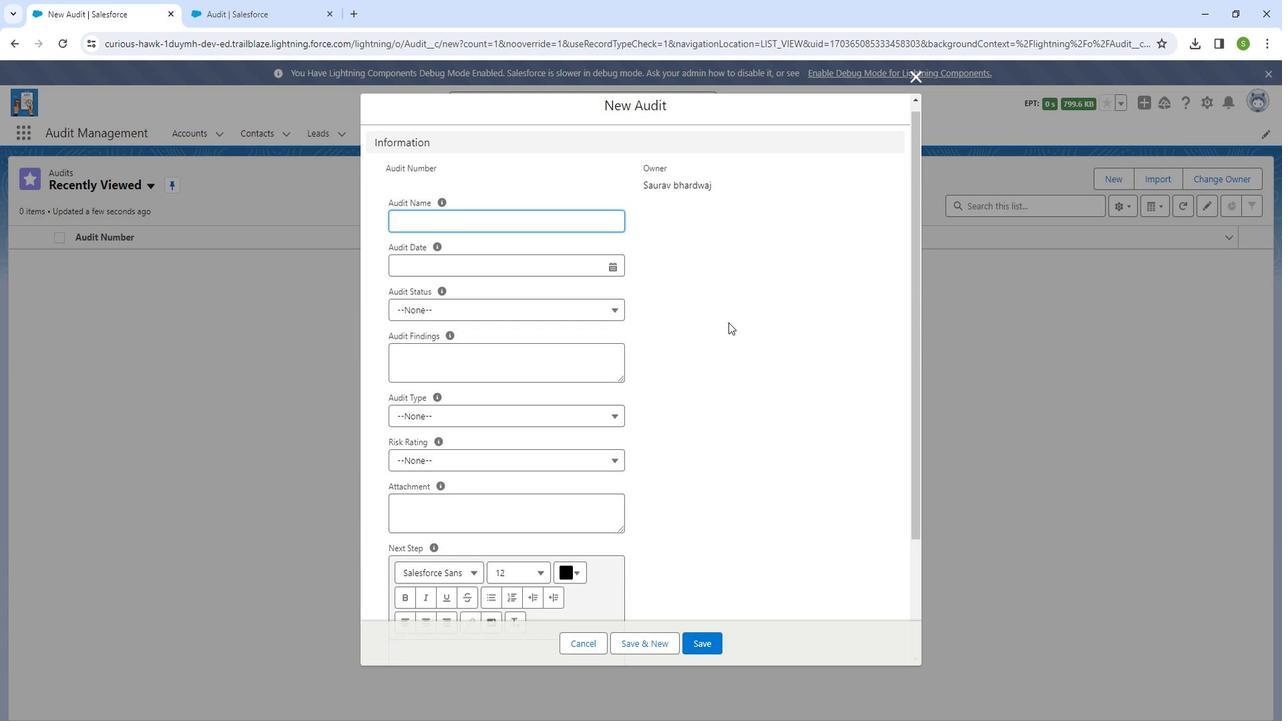 
Action: Mouse moved to (738, 320)
Screenshot: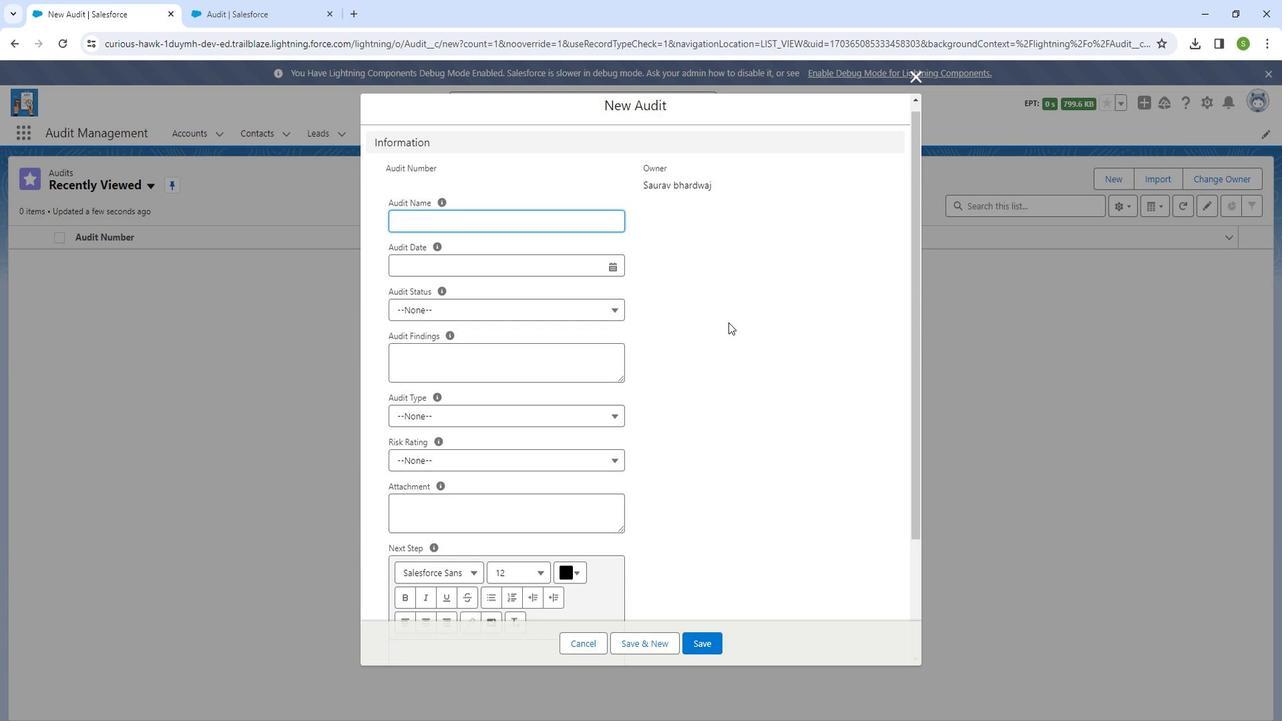 
Action: Mouse scrolled (738, 319) with delta (0, 0)
Screenshot: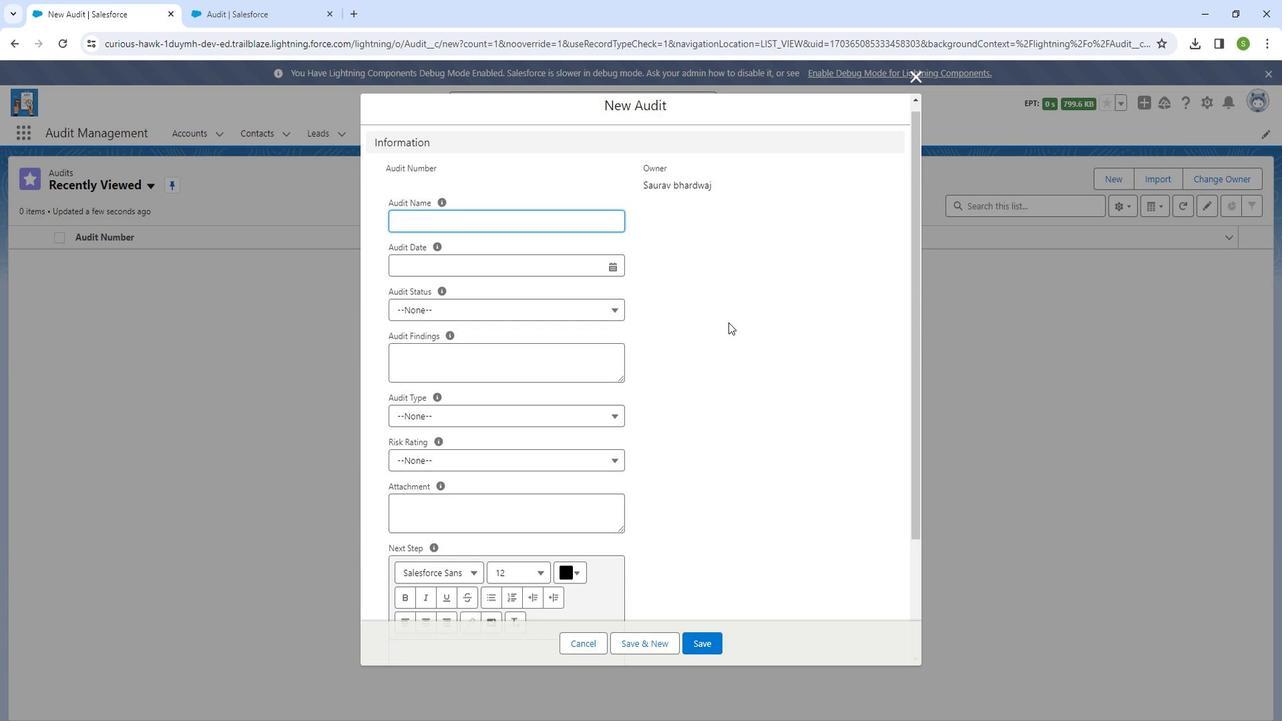 
Action: Mouse moved to (737, 320)
Screenshot: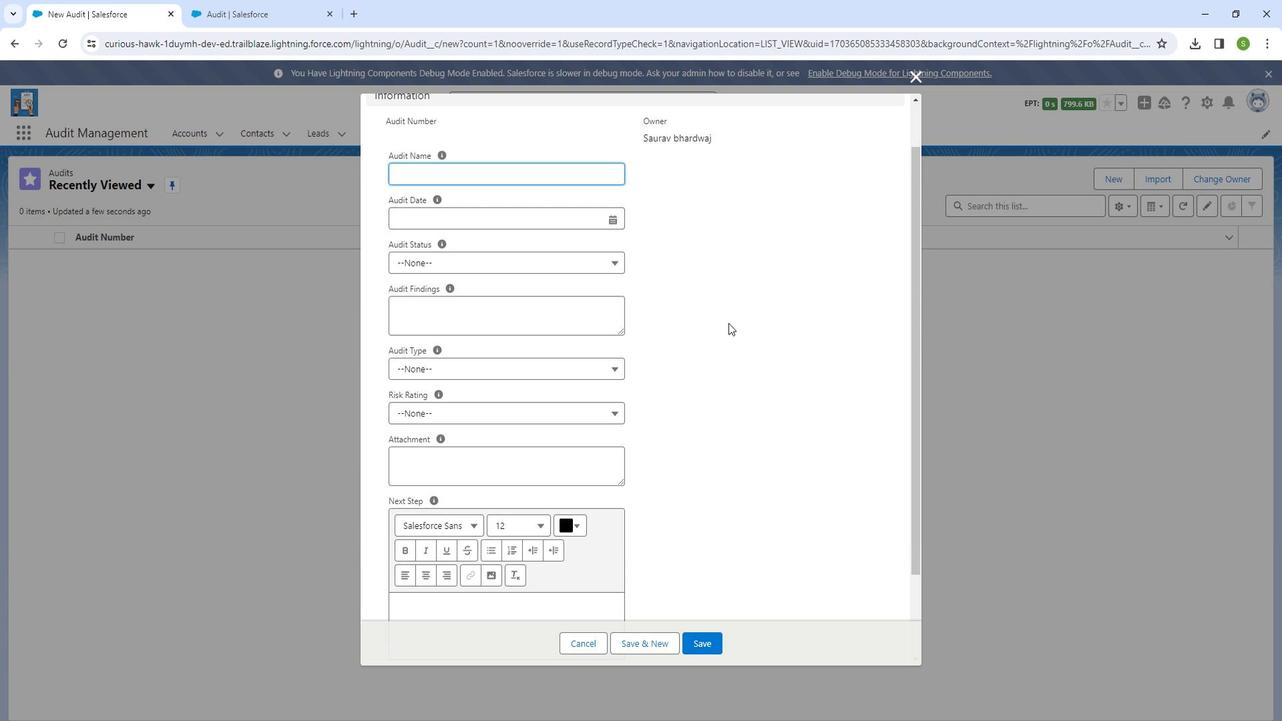 
Action: Mouse scrolled (737, 319) with delta (0, 0)
Screenshot: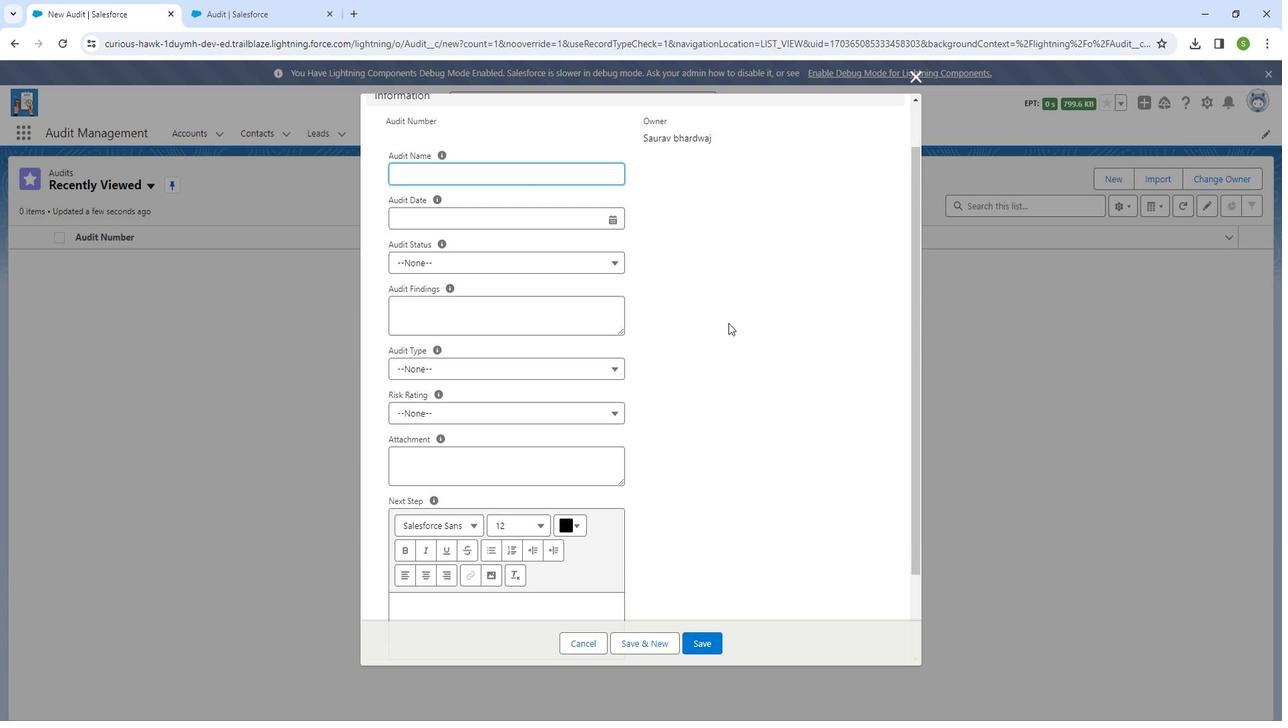 
Action: Mouse scrolled (737, 319) with delta (0, 0)
Screenshot: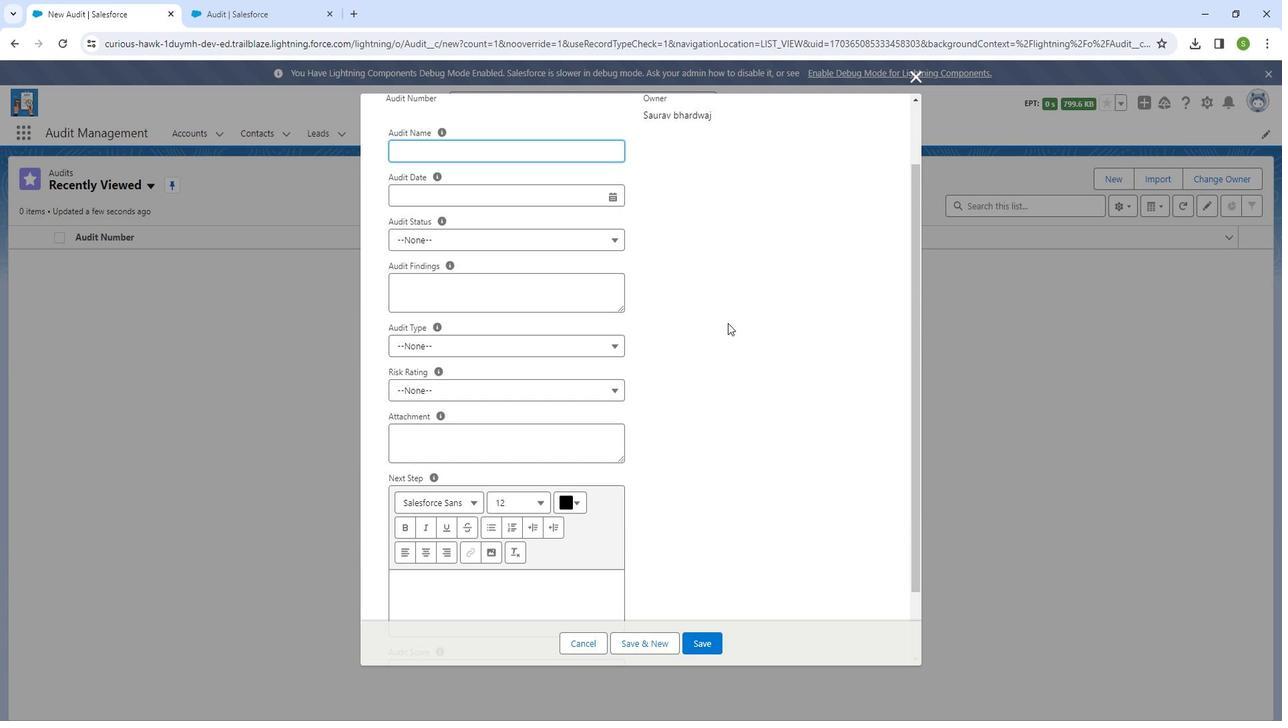 
Action: Mouse scrolled (737, 319) with delta (0, 0)
Screenshot: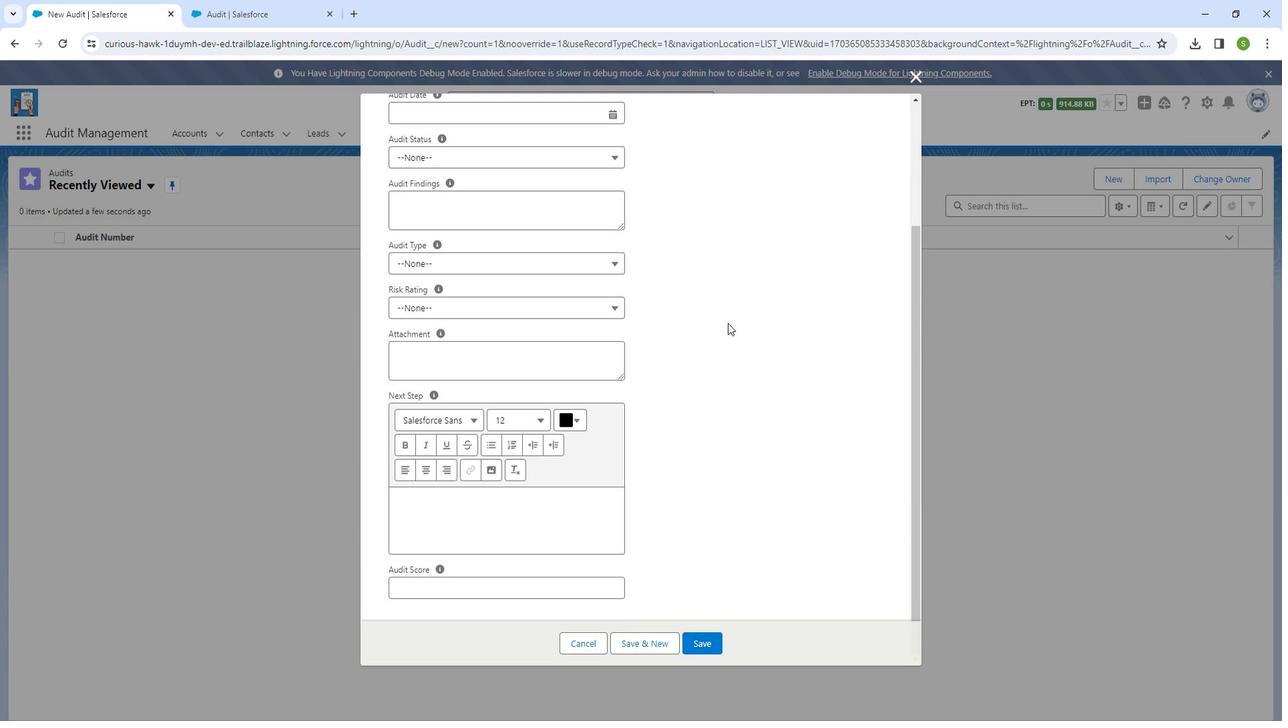 
Action: Mouse scrolled (737, 319) with delta (0, 0)
Screenshot: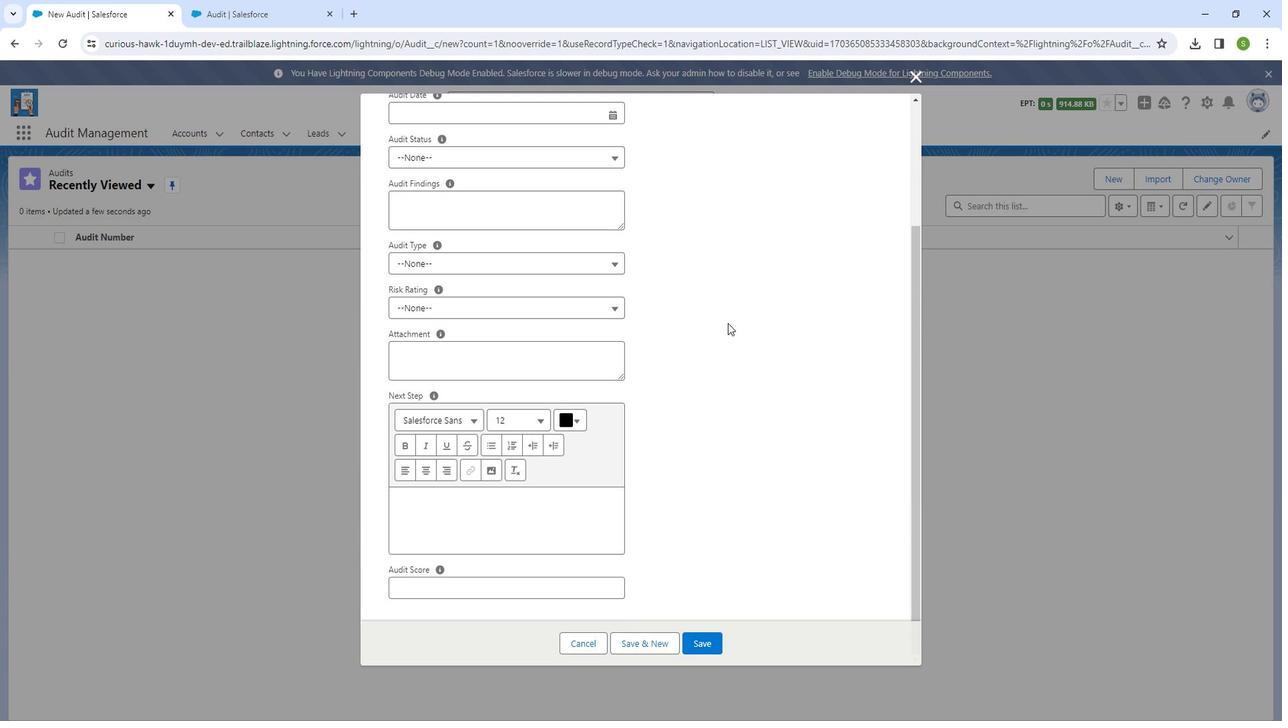 
Action: Mouse moved to (736, 320)
Screenshot: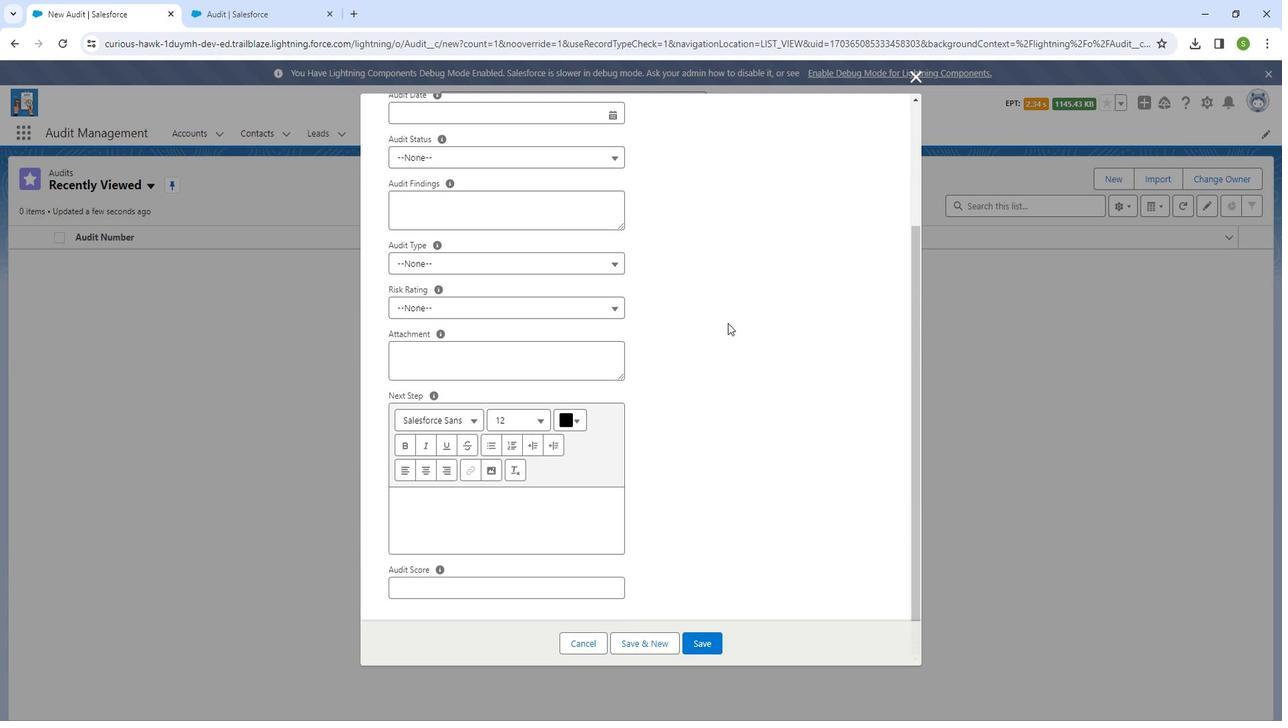 
Action: Mouse scrolled (736, 321) with delta (0, 0)
Screenshot: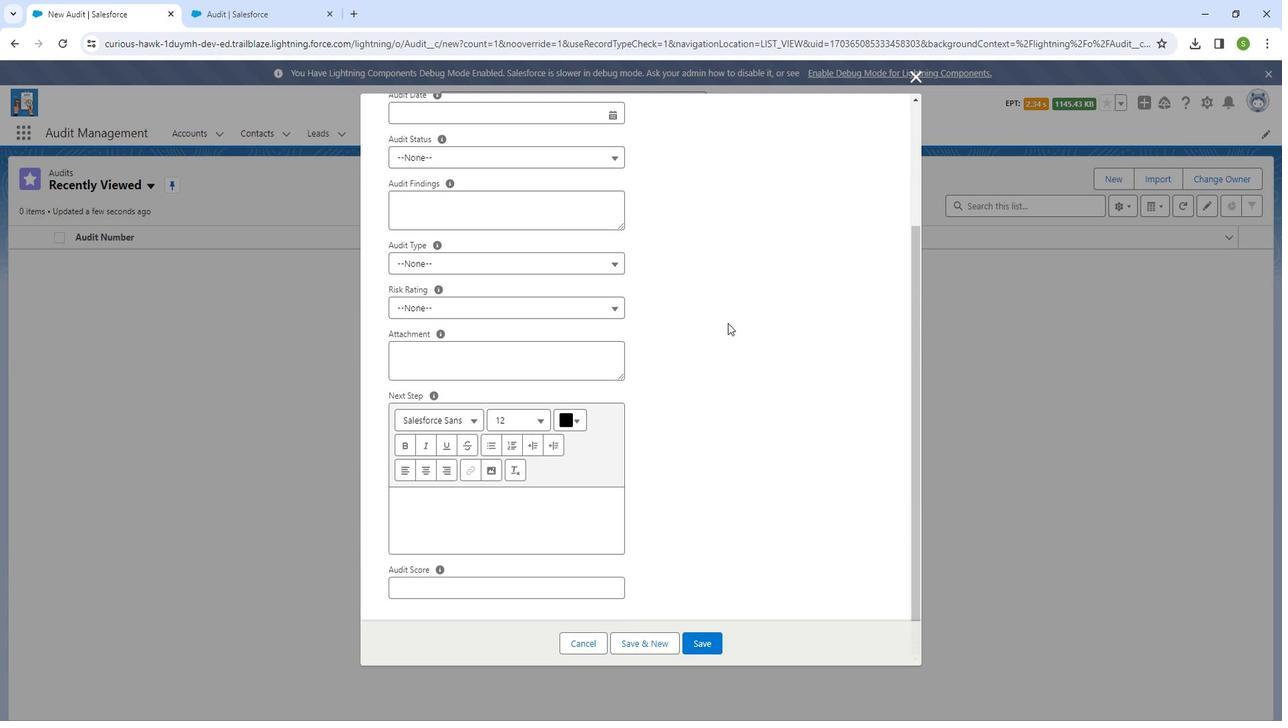 
Action: Mouse scrolled (736, 321) with delta (0, 0)
Screenshot: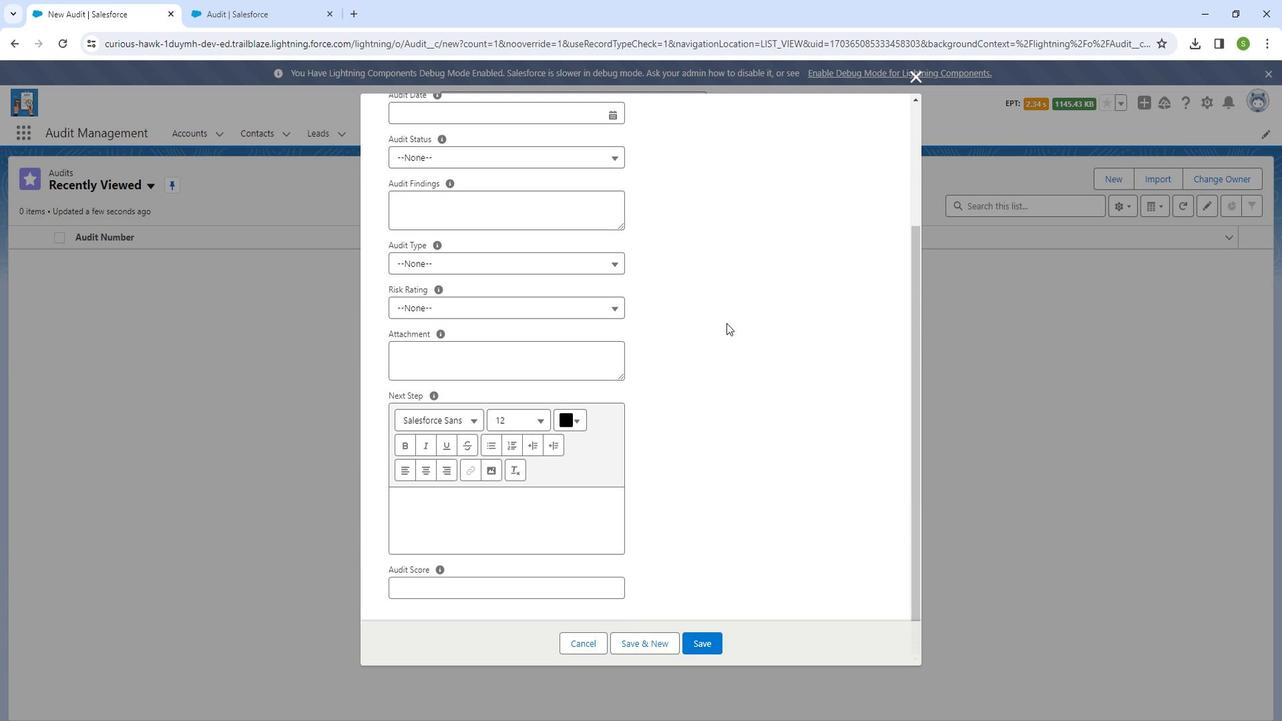 
Action: Mouse scrolled (736, 321) with delta (0, 0)
Screenshot: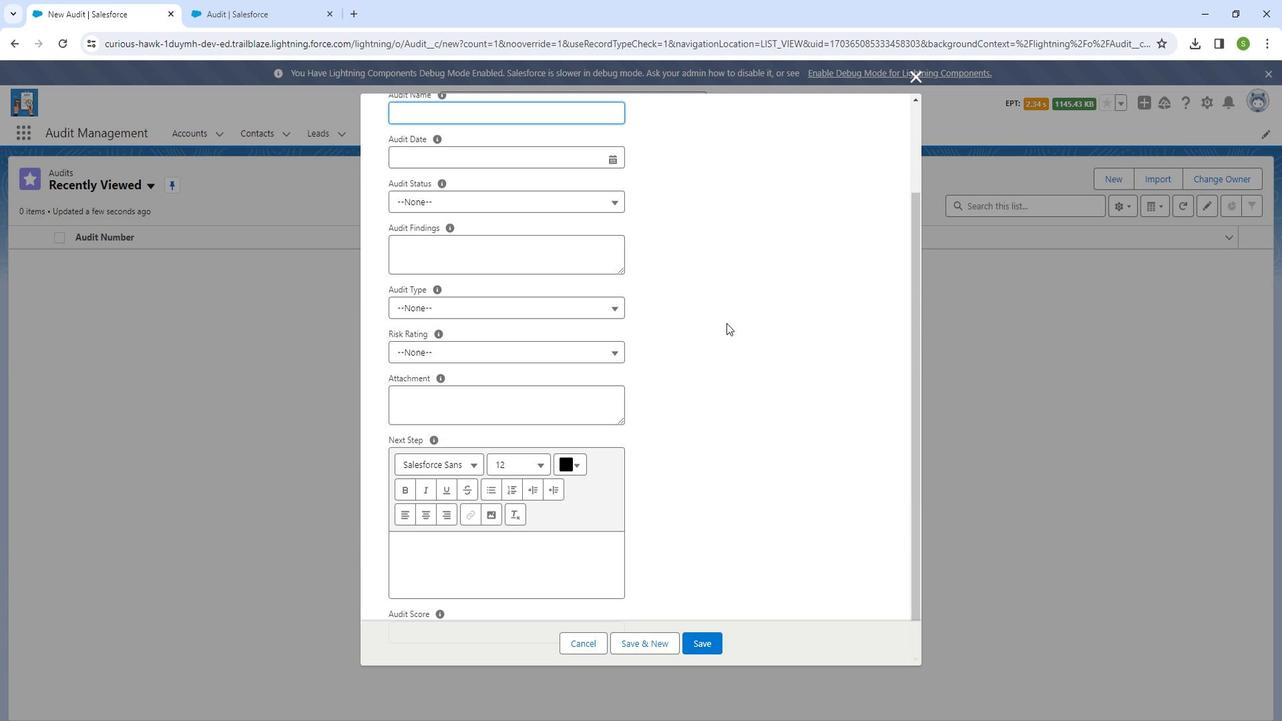 
Action: Mouse scrolled (736, 321) with delta (0, 0)
Screenshot: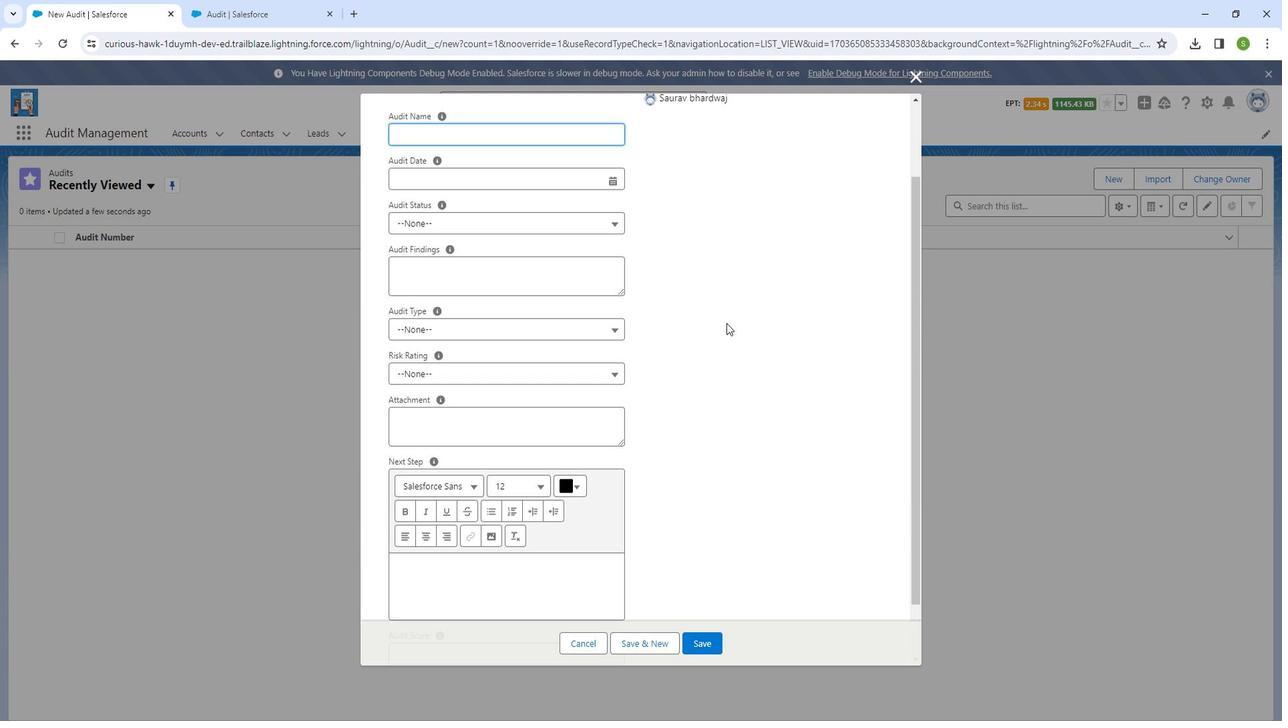 
Action: Mouse scrolled (736, 321) with delta (0, 0)
Screenshot: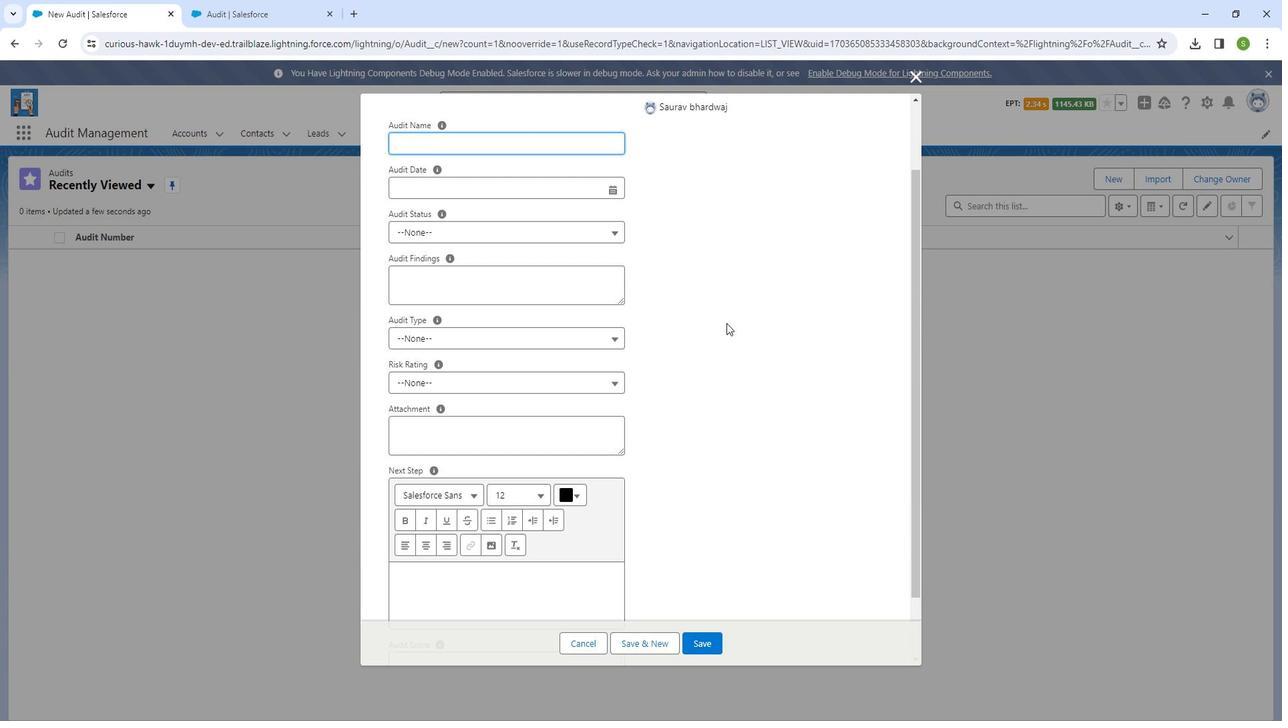 
Action: Mouse scrolled (736, 321) with delta (0, 0)
Screenshot: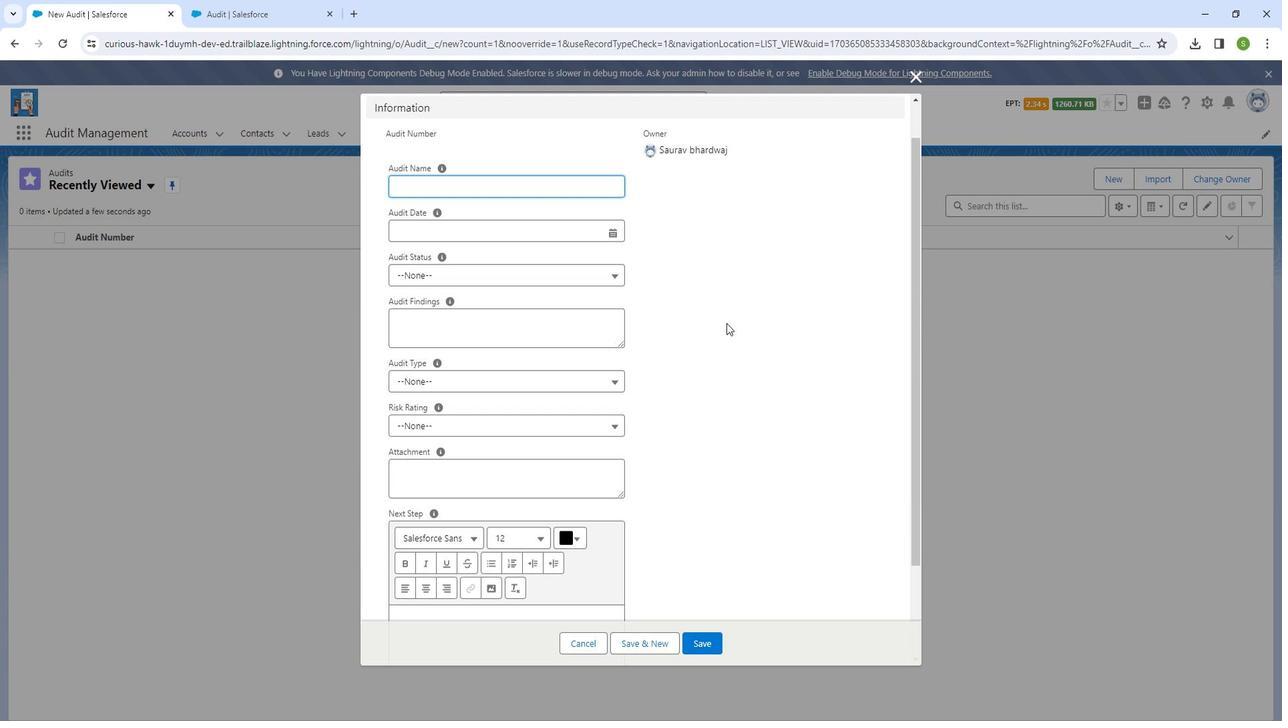 
Action: Mouse moved to (736, 319)
Screenshot: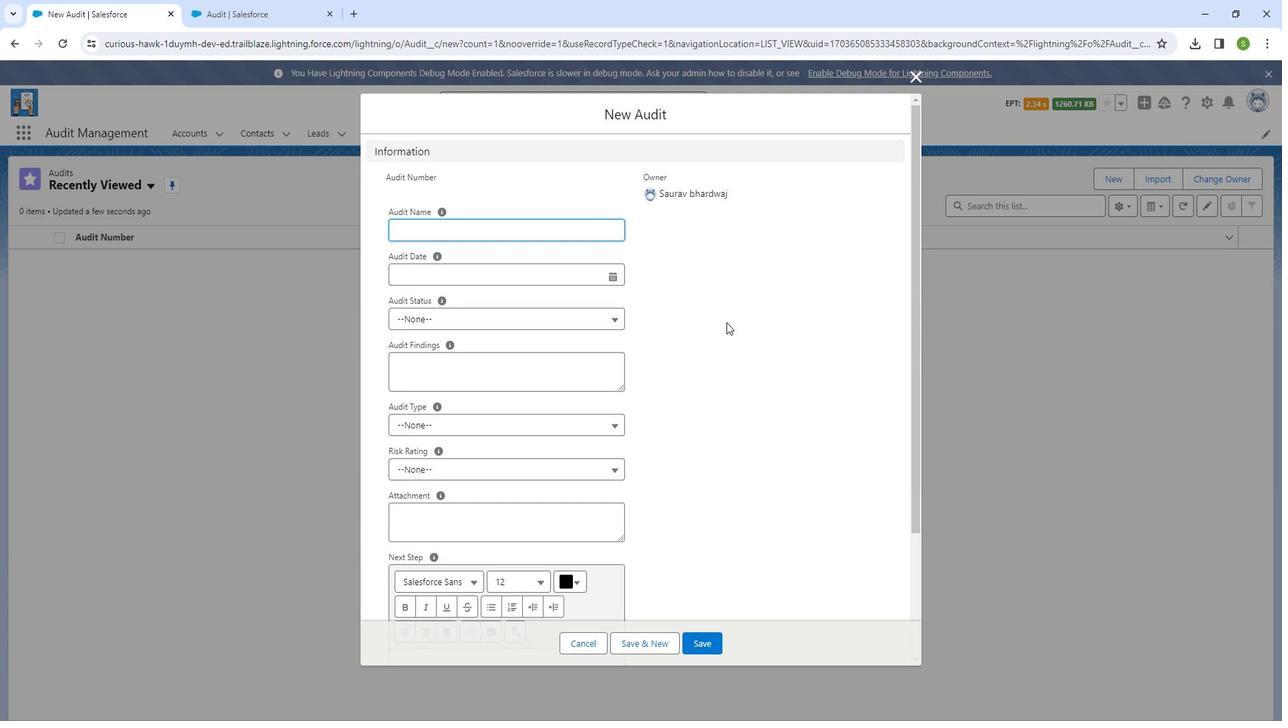 
Action: Mouse scrolled (736, 320) with delta (0, 0)
Screenshot: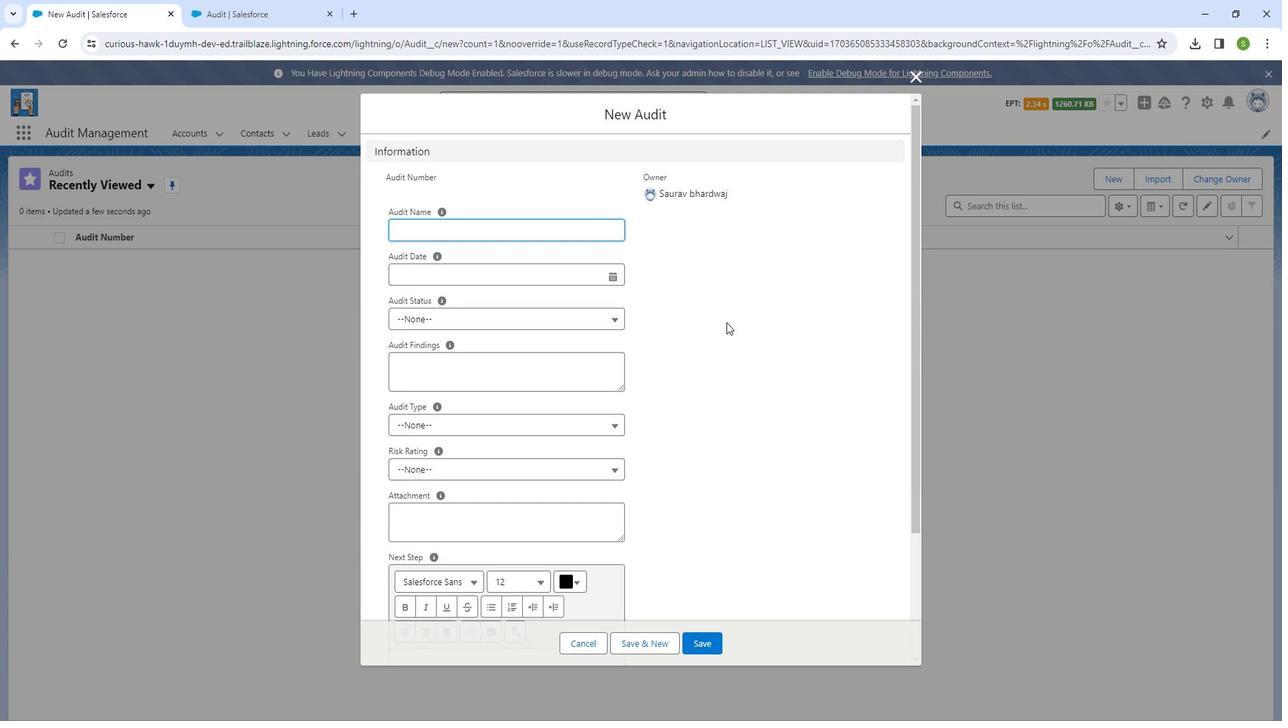 
Action: Mouse moved to (68, 58)
Screenshot: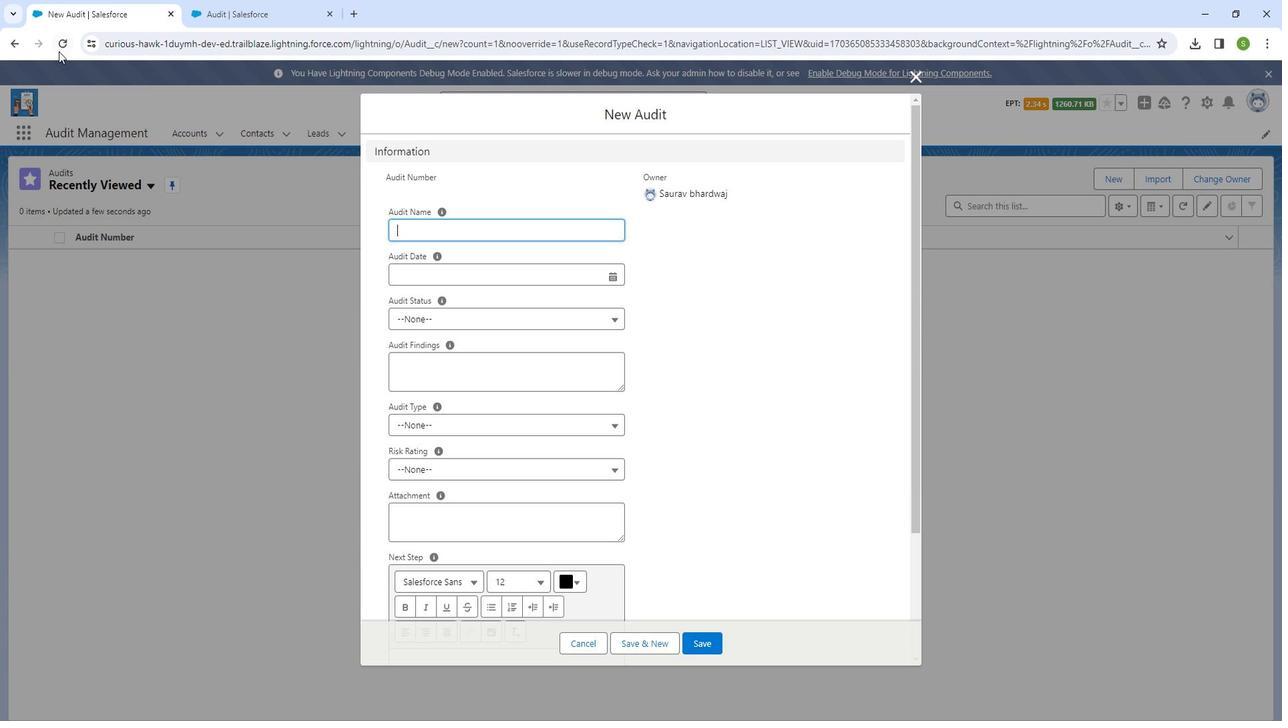 
Action: Mouse pressed left at (68, 58)
Screenshot: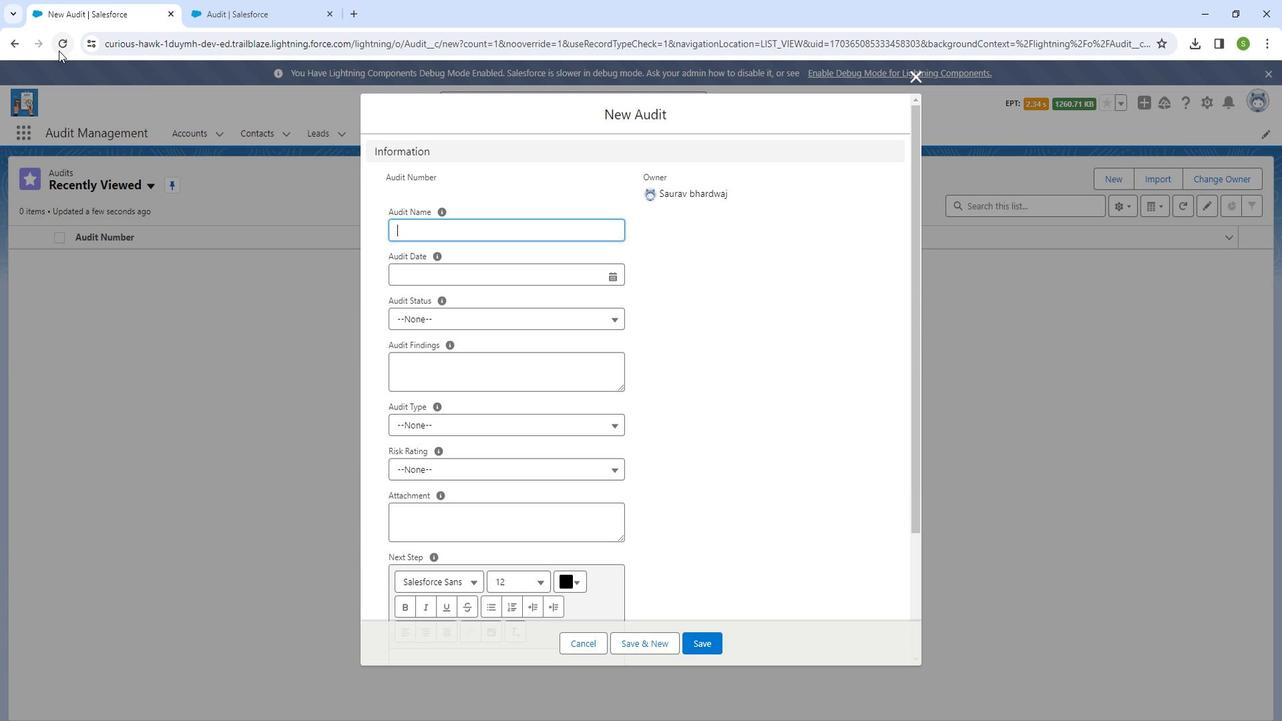 
Action: Mouse moved to (591, 256)
Screenshot: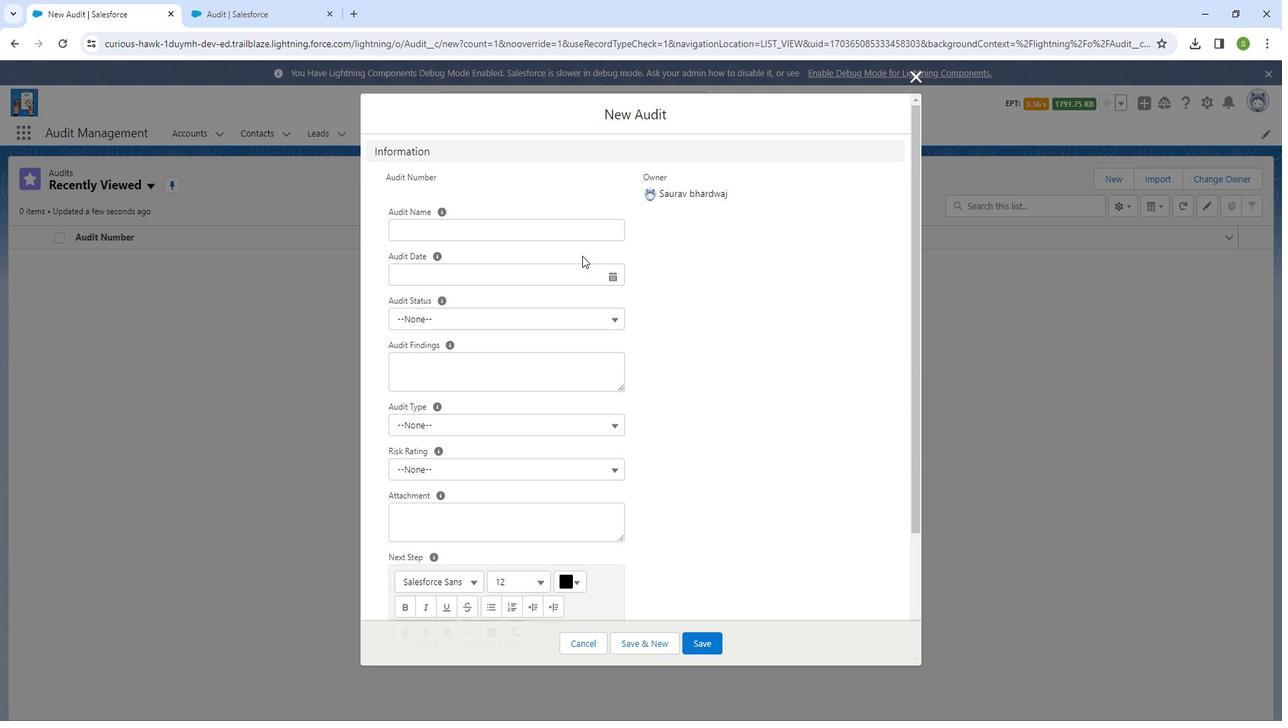 
Action: Mouse scrolled (591, 255) with delta (0, 0)
Screenshot: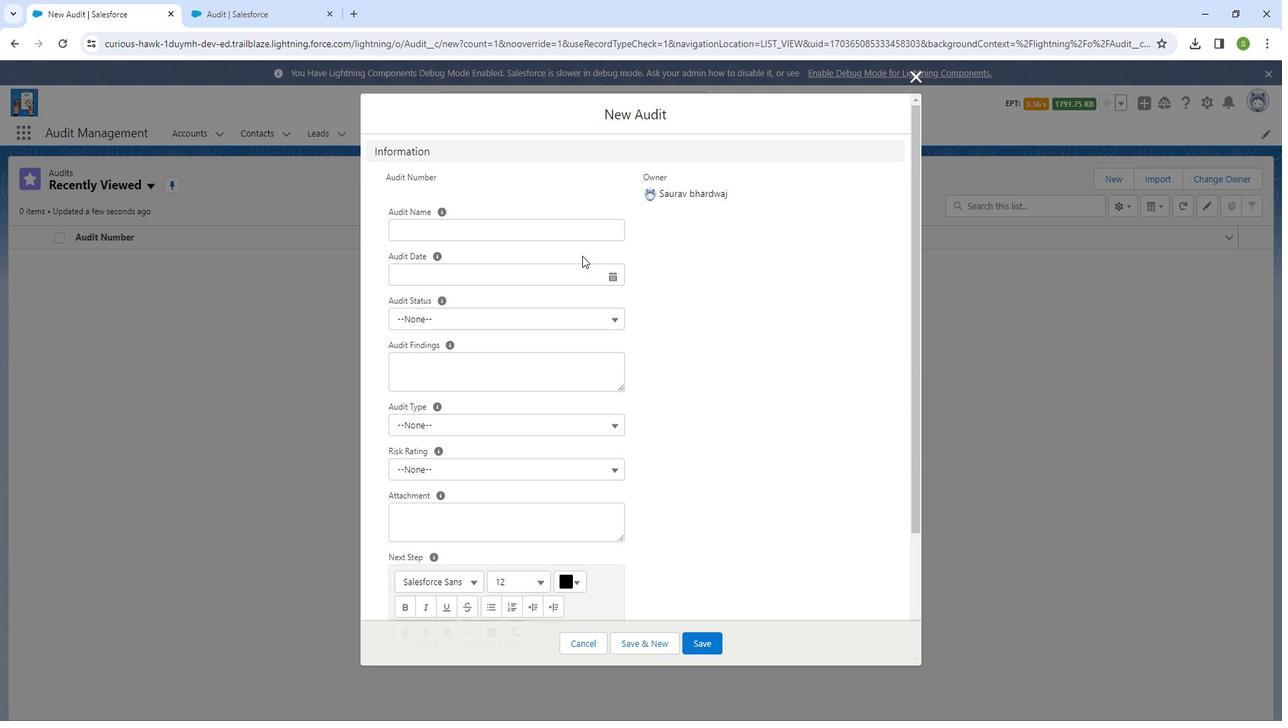 
Action: Mouse moved to (592, 257)
Screenshot: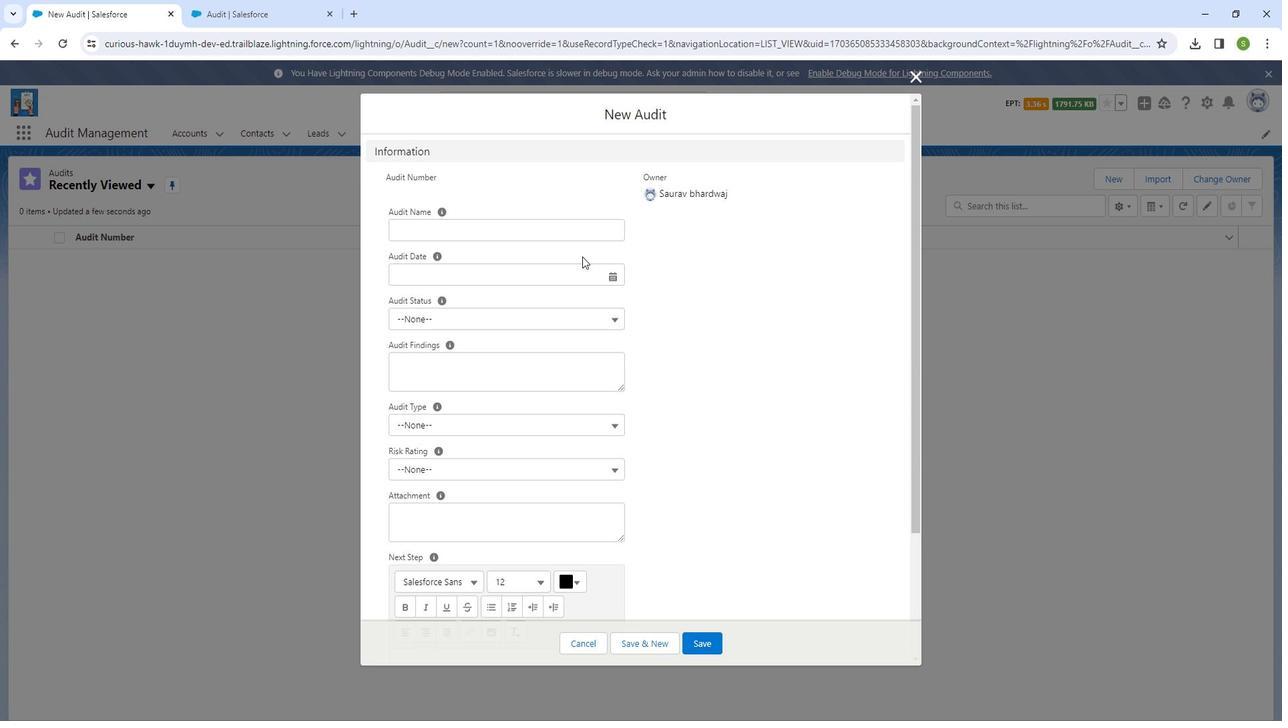 
Action: Mouse scrolled (592, 257) with delta (0, 0)
Screenshot: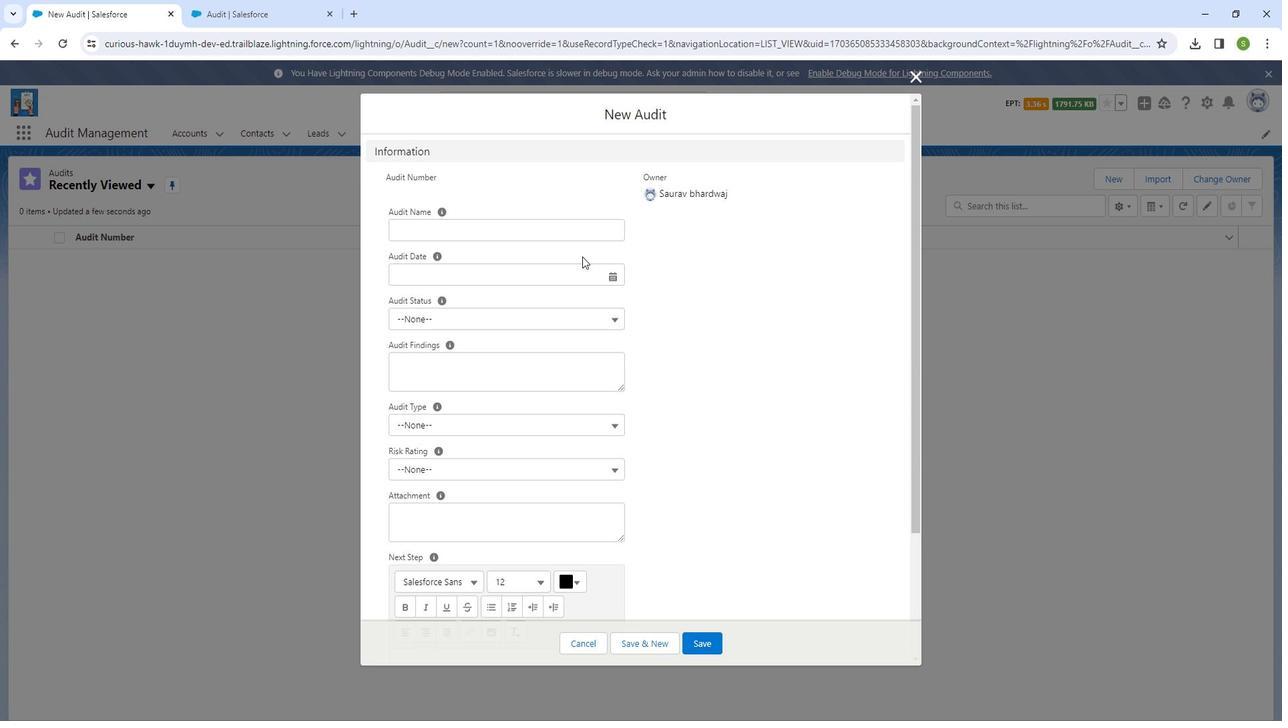 
Action: Mouse scrolled (592, 257) with delta (0, 0)
Screenshot: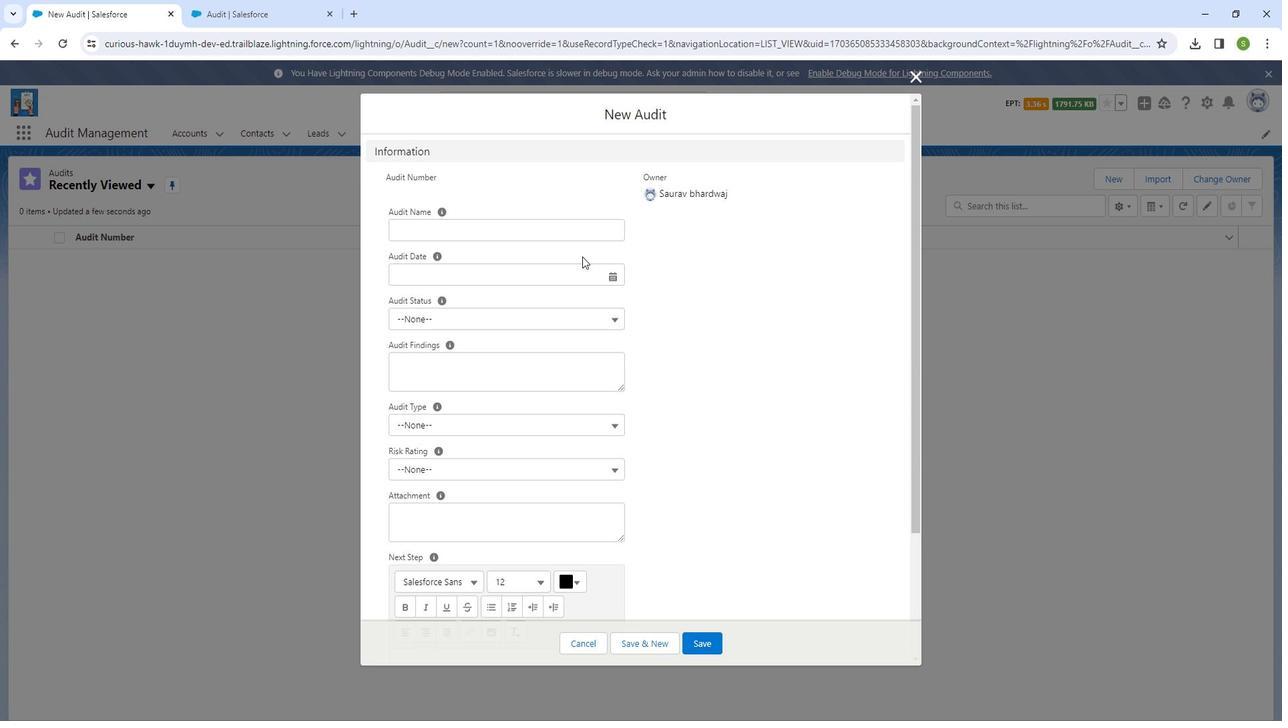 
Action: Mouse scrolled (592, 257) with delta (0, 0)
Screenshot: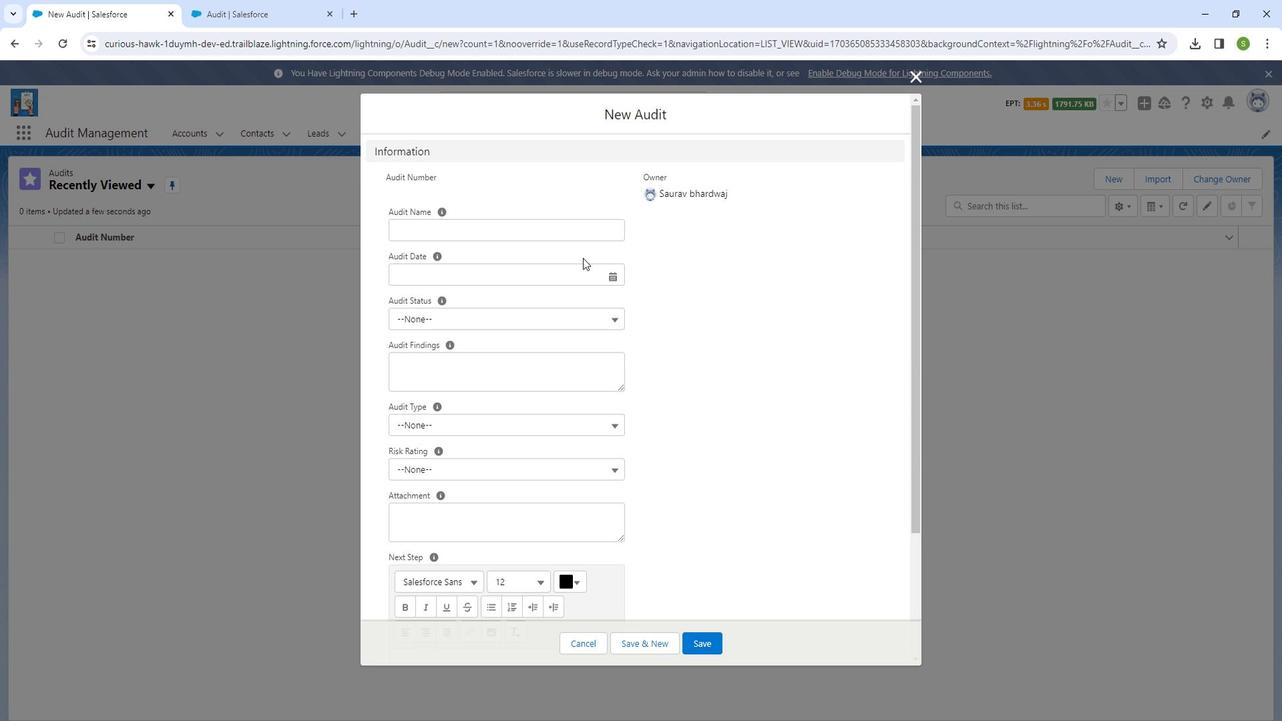 
Action: Mouse scrolled (592, 257) with delta (0, 0)
Screenshot: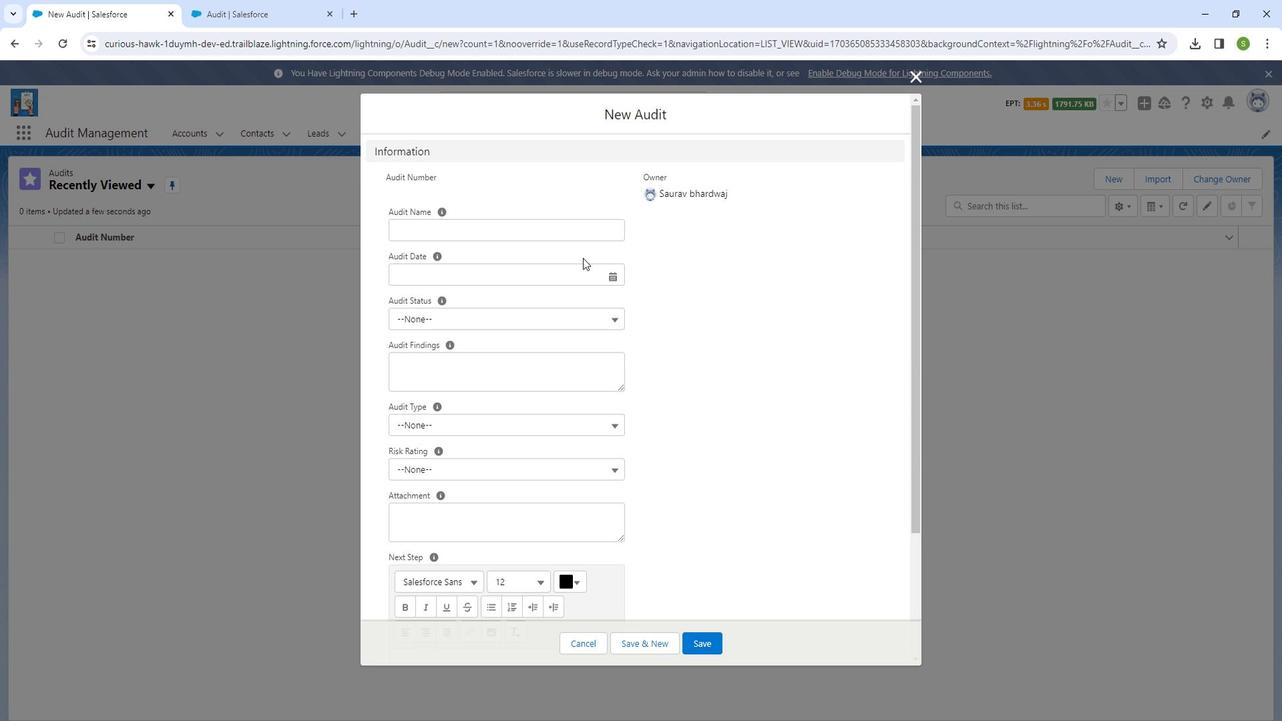 
Action: Mouse moved to (592, 258)
Screenshot: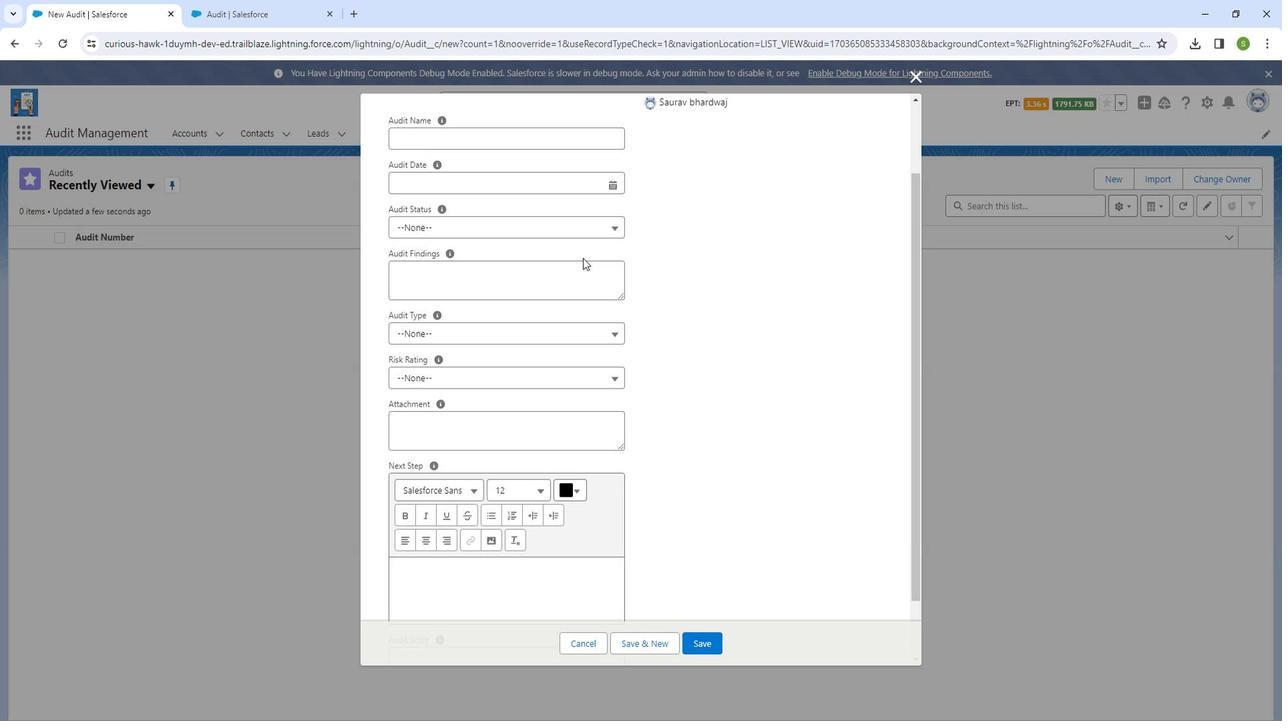 
Action: Mouse scrolled (592, 257) with delta (0, 0)
Screenshot: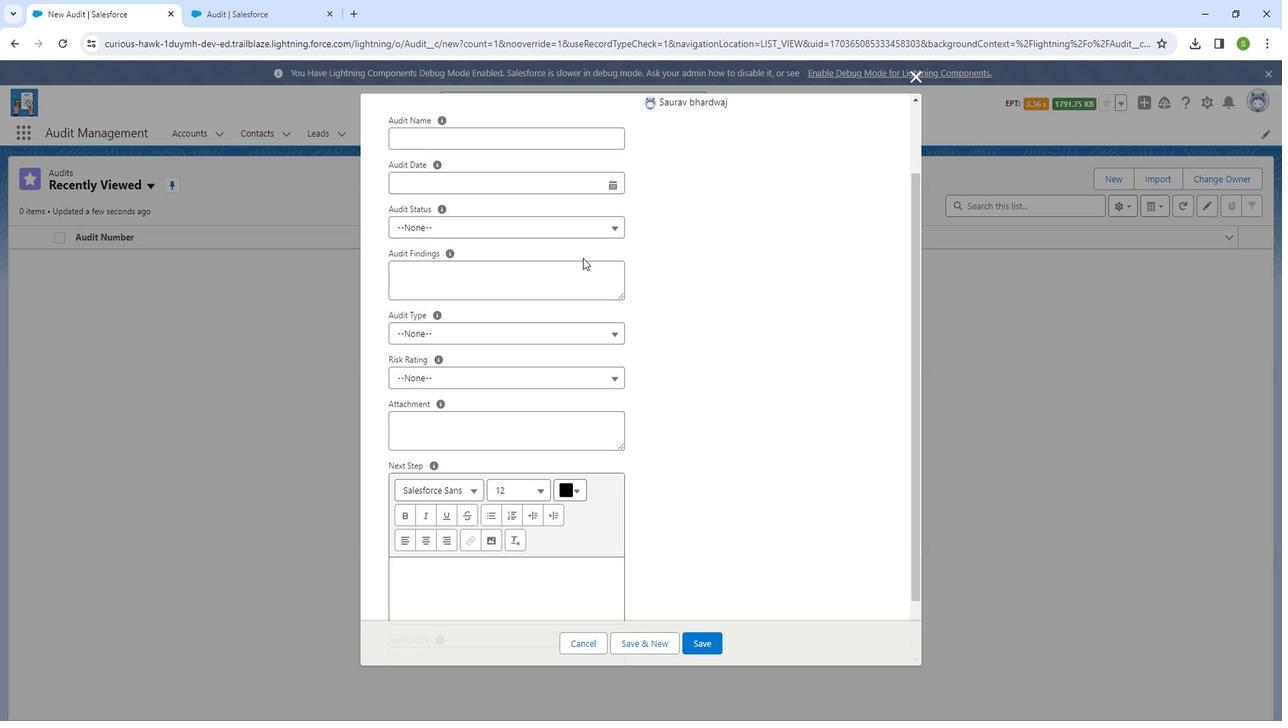 
Action: Mouse scrolled (592, 257) with delta (0, 0)
Screenshot: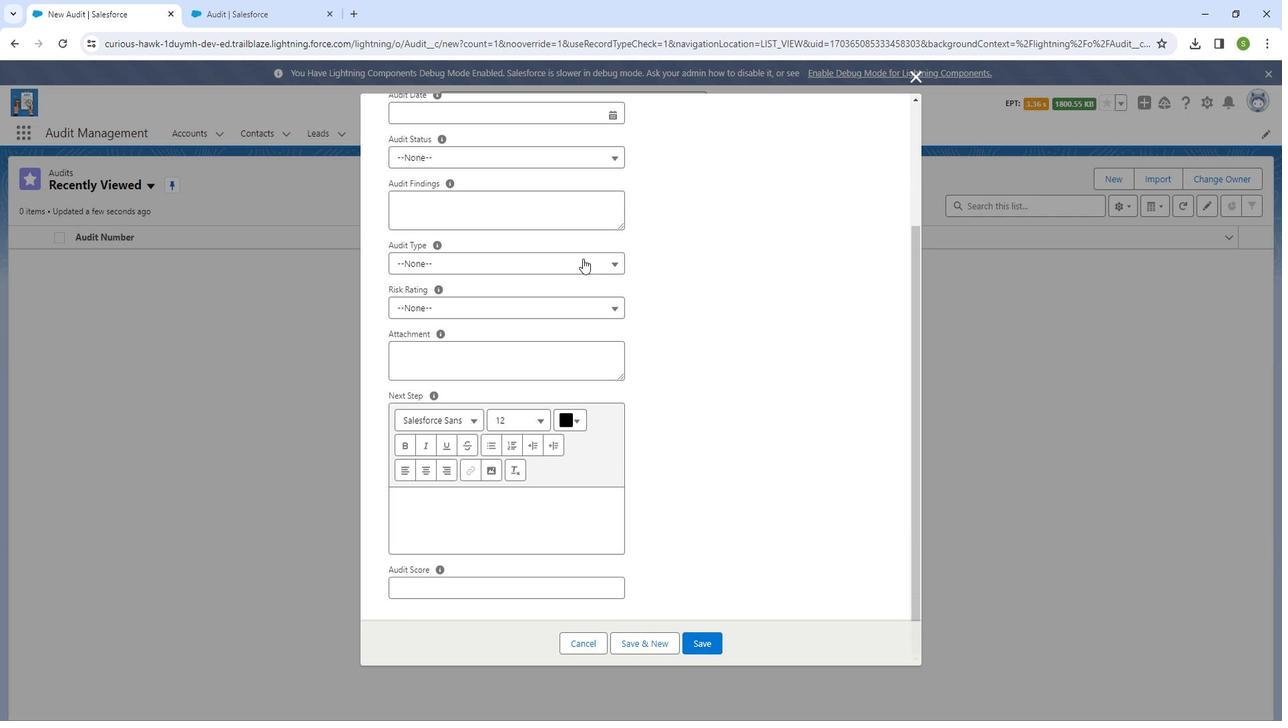 
Action: Mouse scrolled (592, 259) with delta (0, 0)
Screenshot: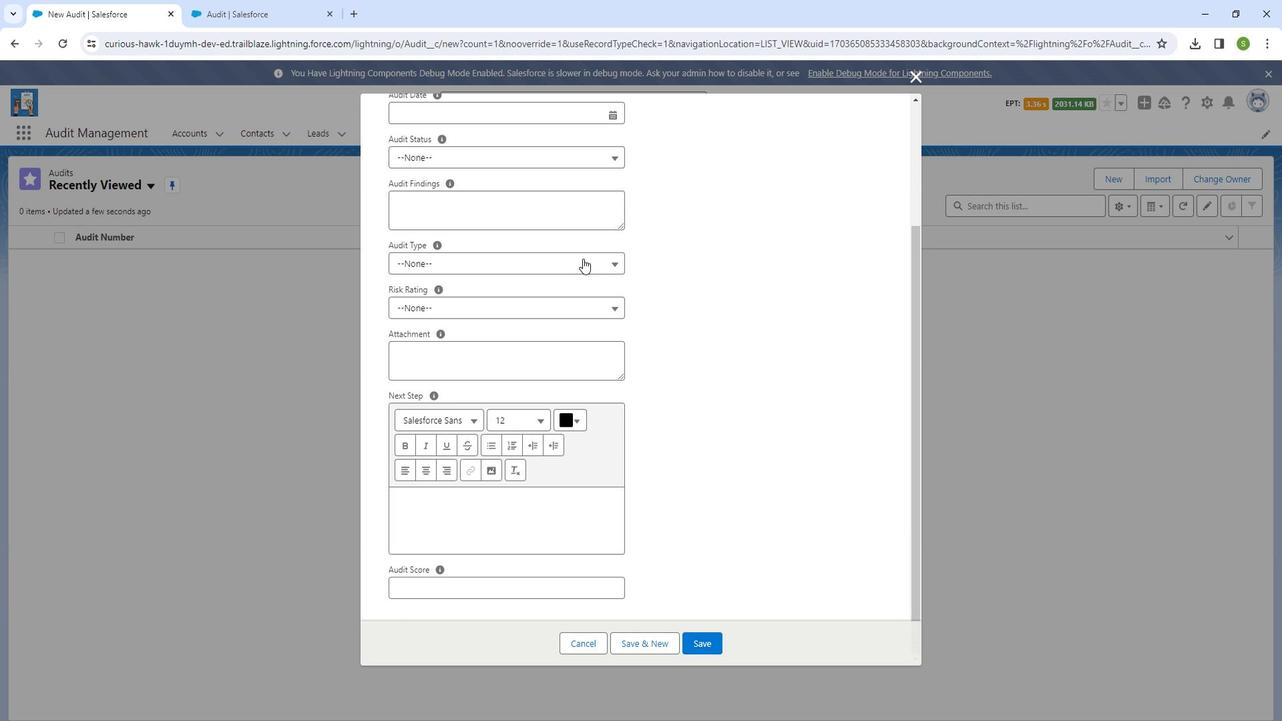 
Action: Mouse scrolled (592, 259) with delta (0, 0)
Screenshot: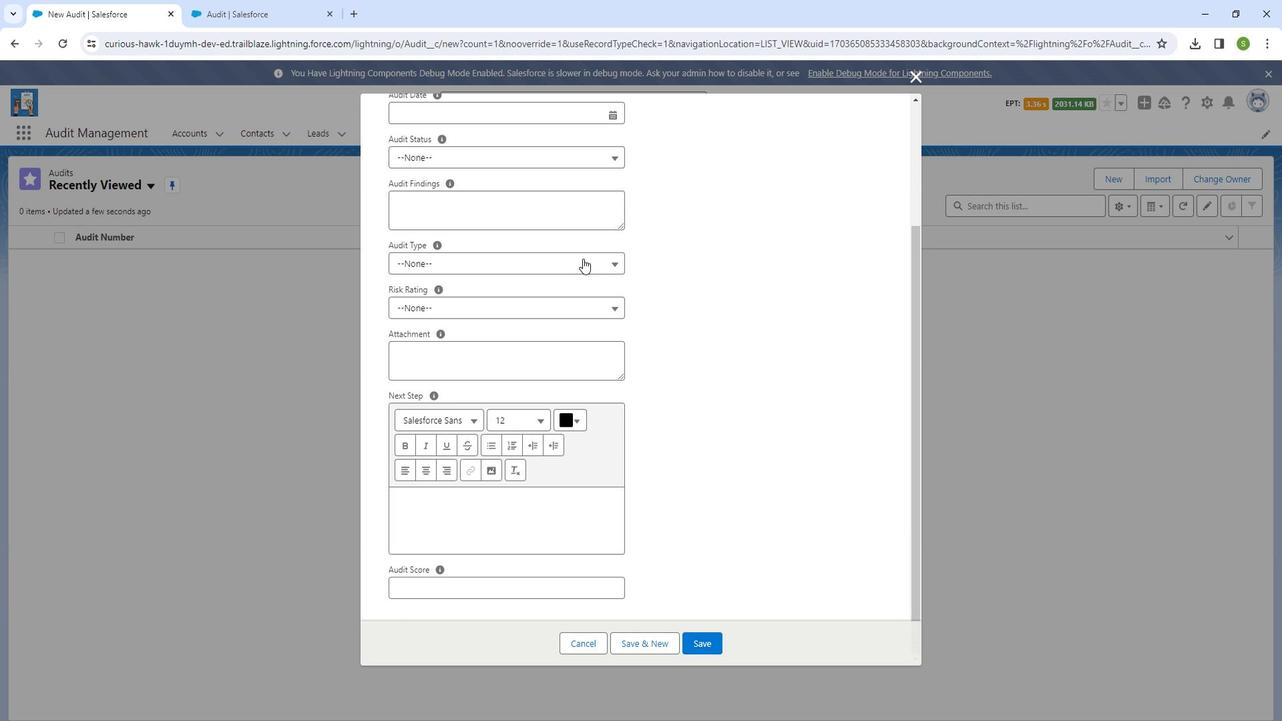 
Action: Mouse scrolled (592, 259) with delta (0, 0)
Screenshot: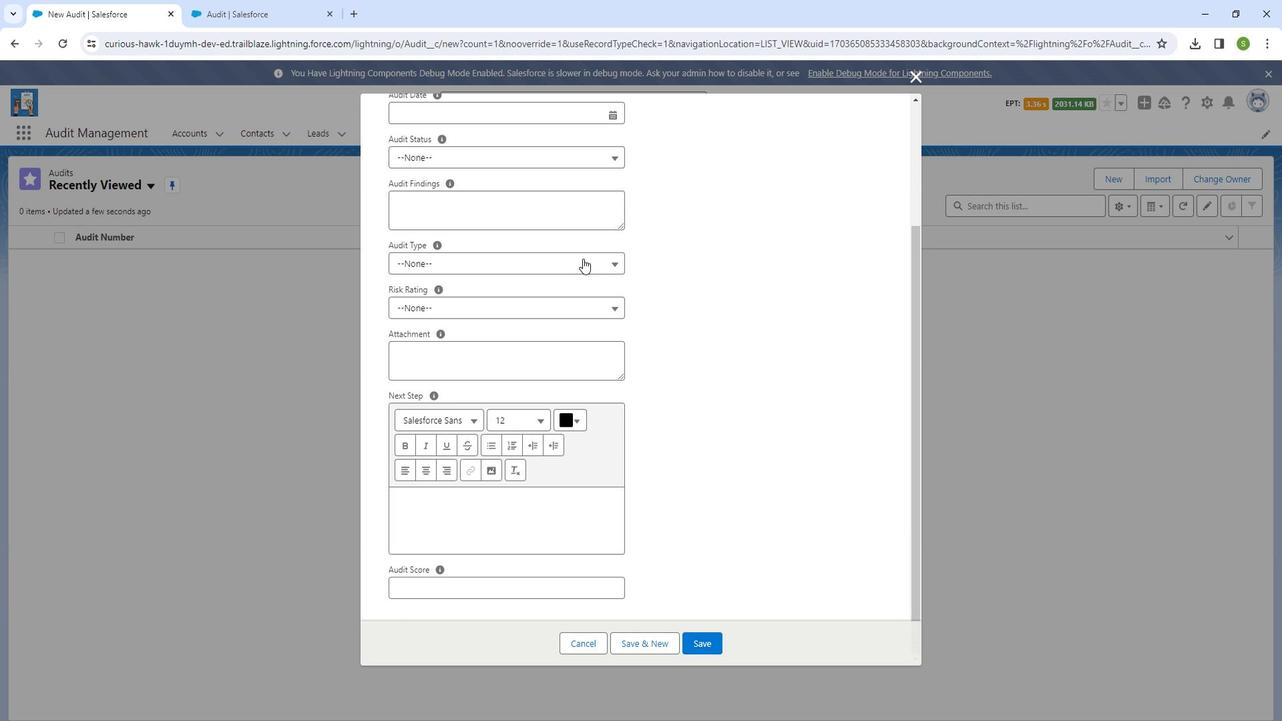 
Action: Mouse scrolled (592, 259) with delta (0, 0)
Screenshot: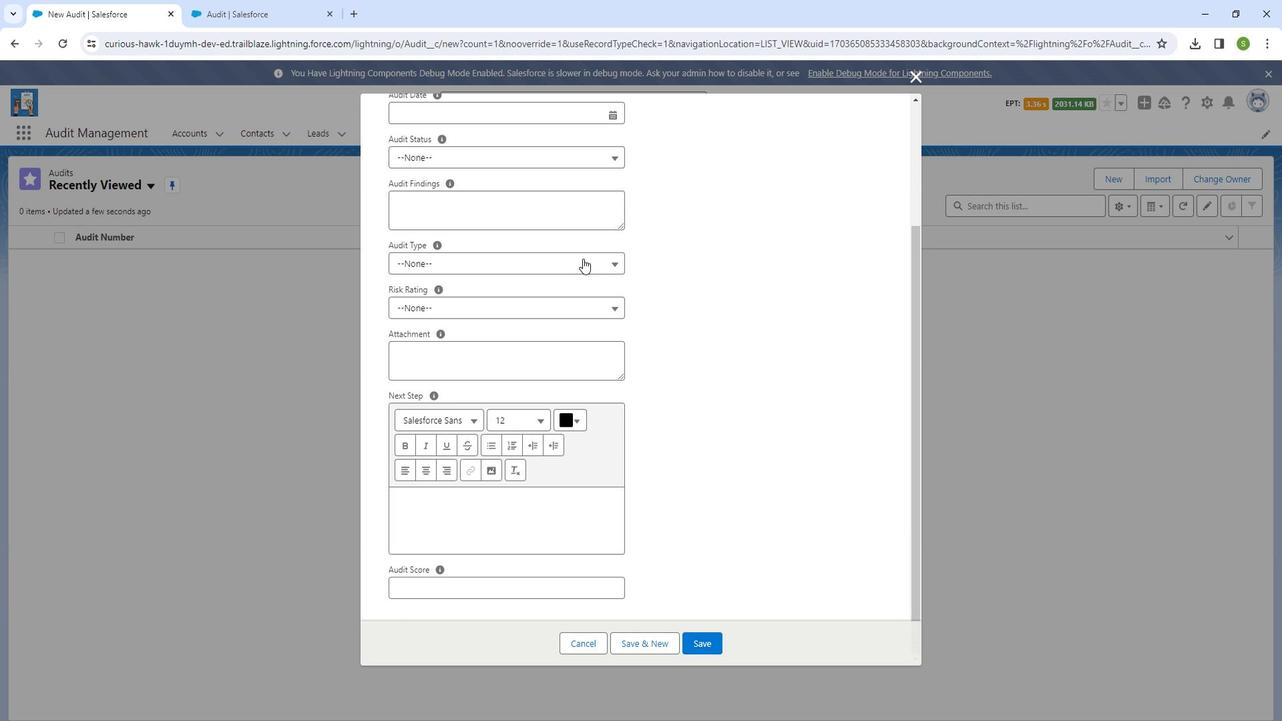 
Action: Mouse scrolled (592, 259) with delta (0, 0)
Screenshot: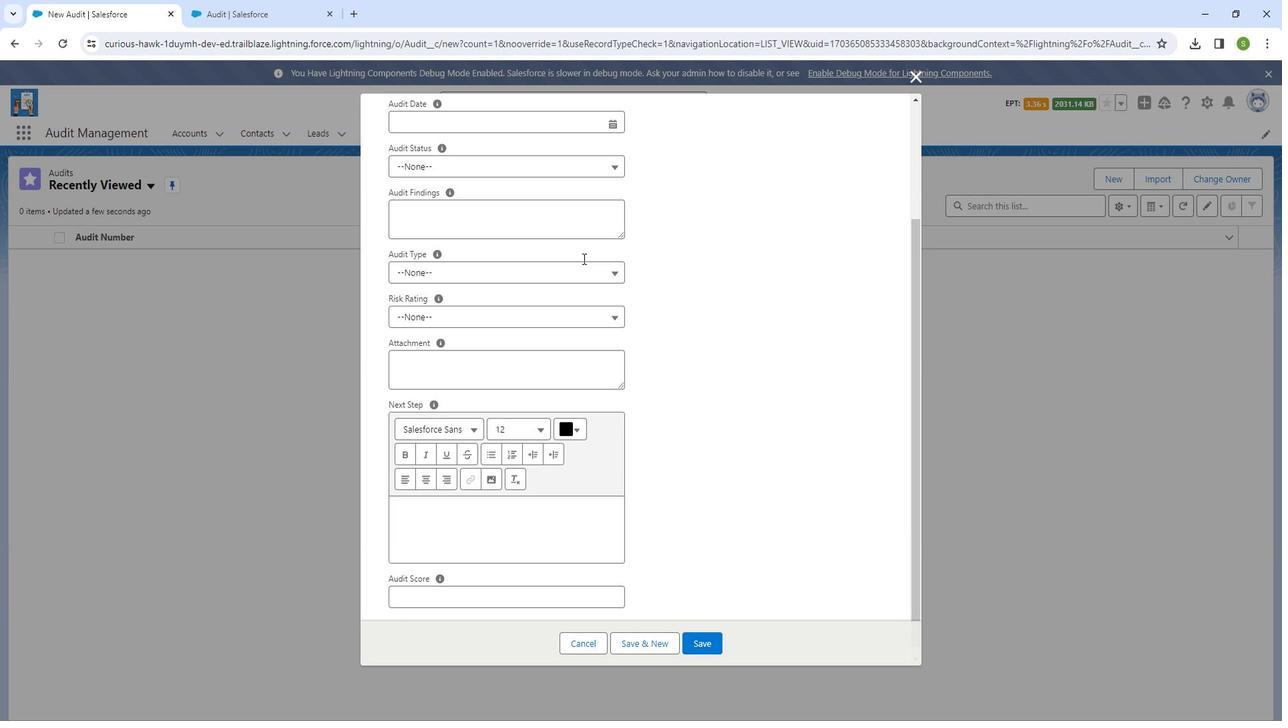 
Action: Mouse moved to (592, 259)
Screenshot: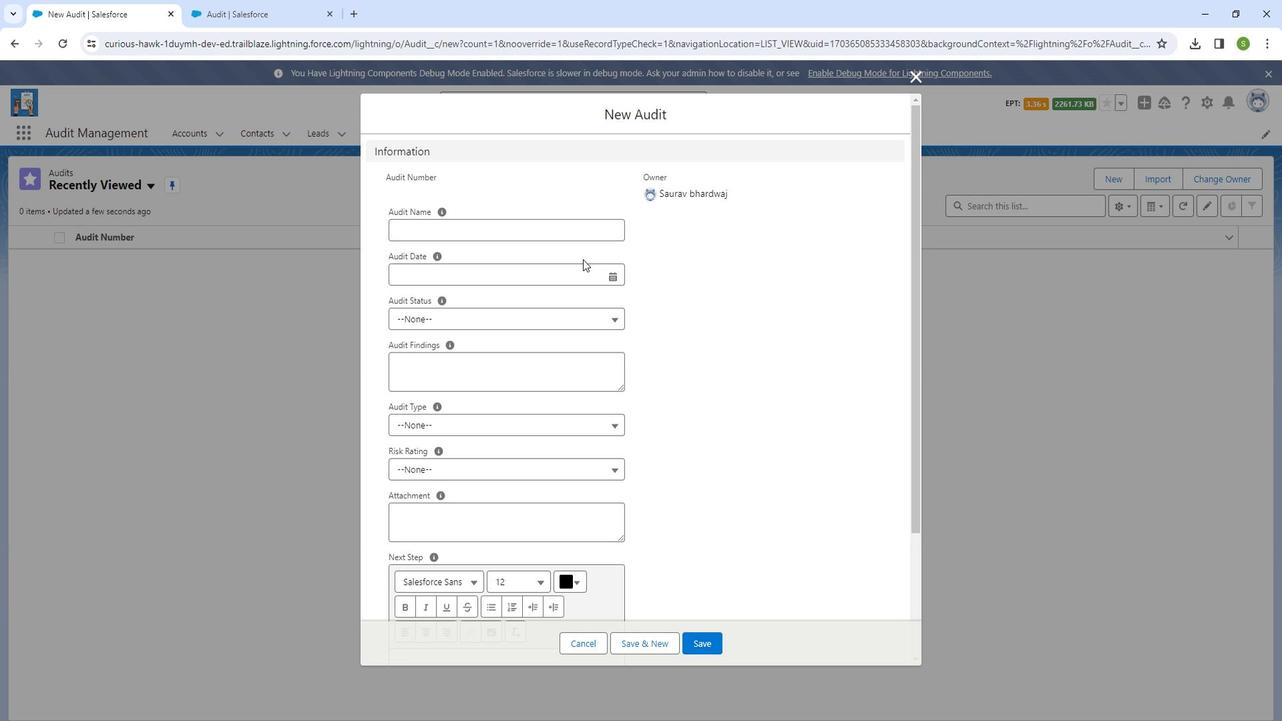 
Action: Key pressed <Key.shift>
Screenshot: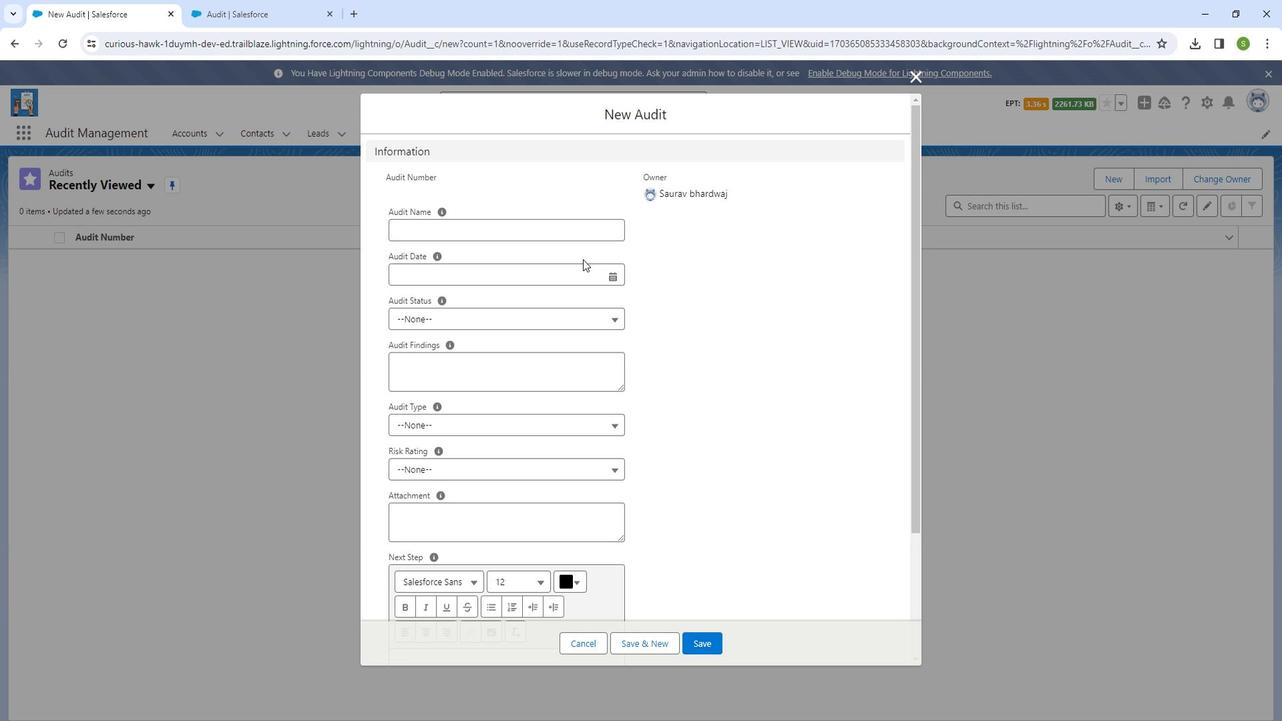 
Action: Mouse moved to (588, 259)
Screenshot: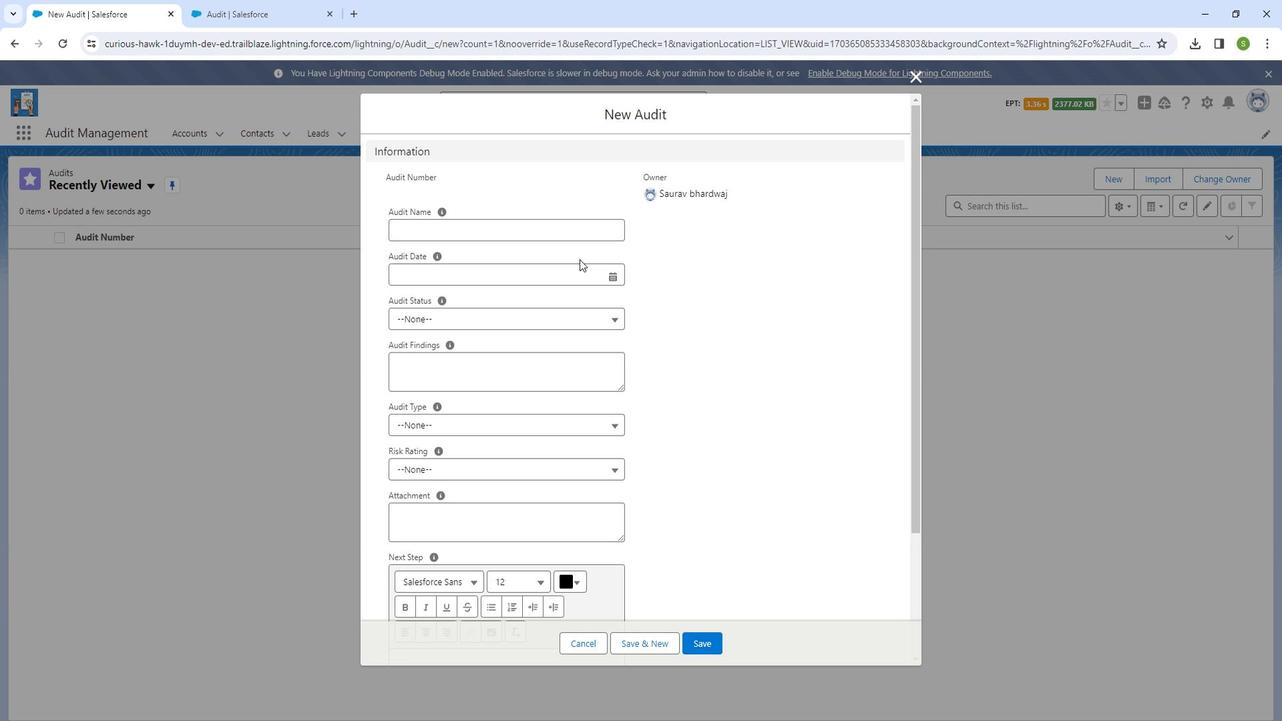 
Action: Key pressed <Key.shift>ctrl+R
Screenshot: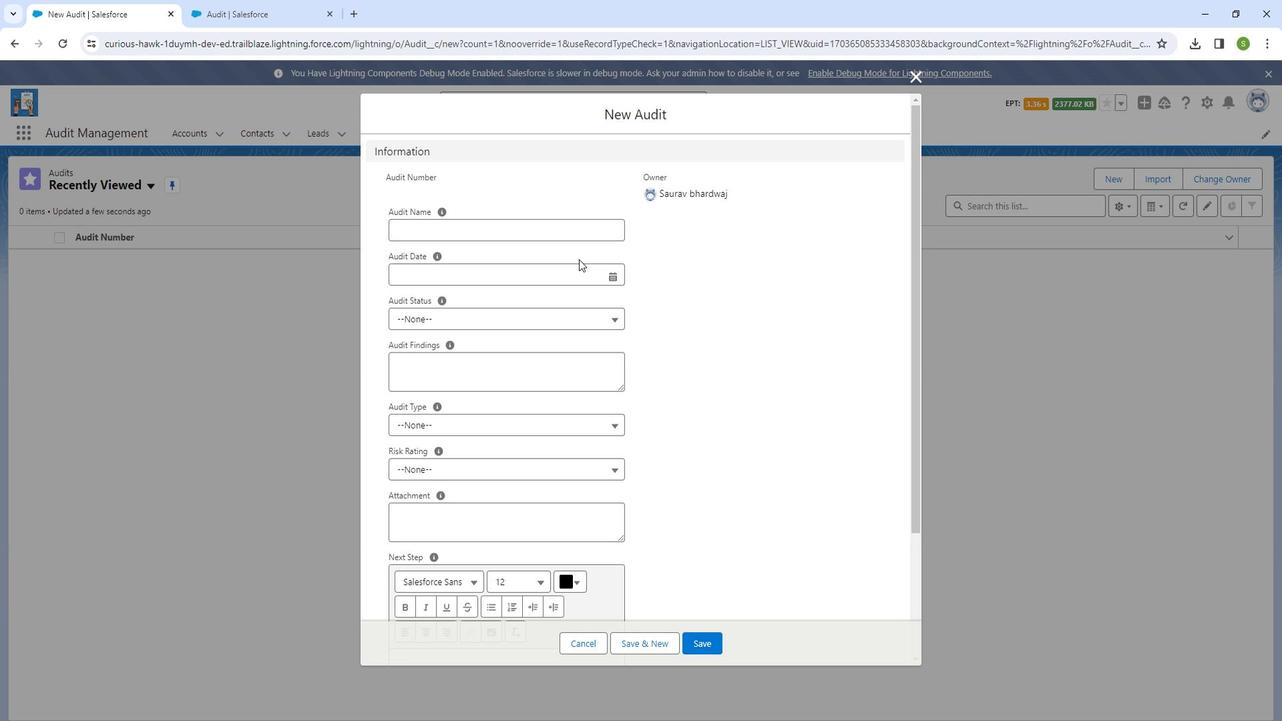 
Action: Mouse moved to (658, 289)
Screenshot: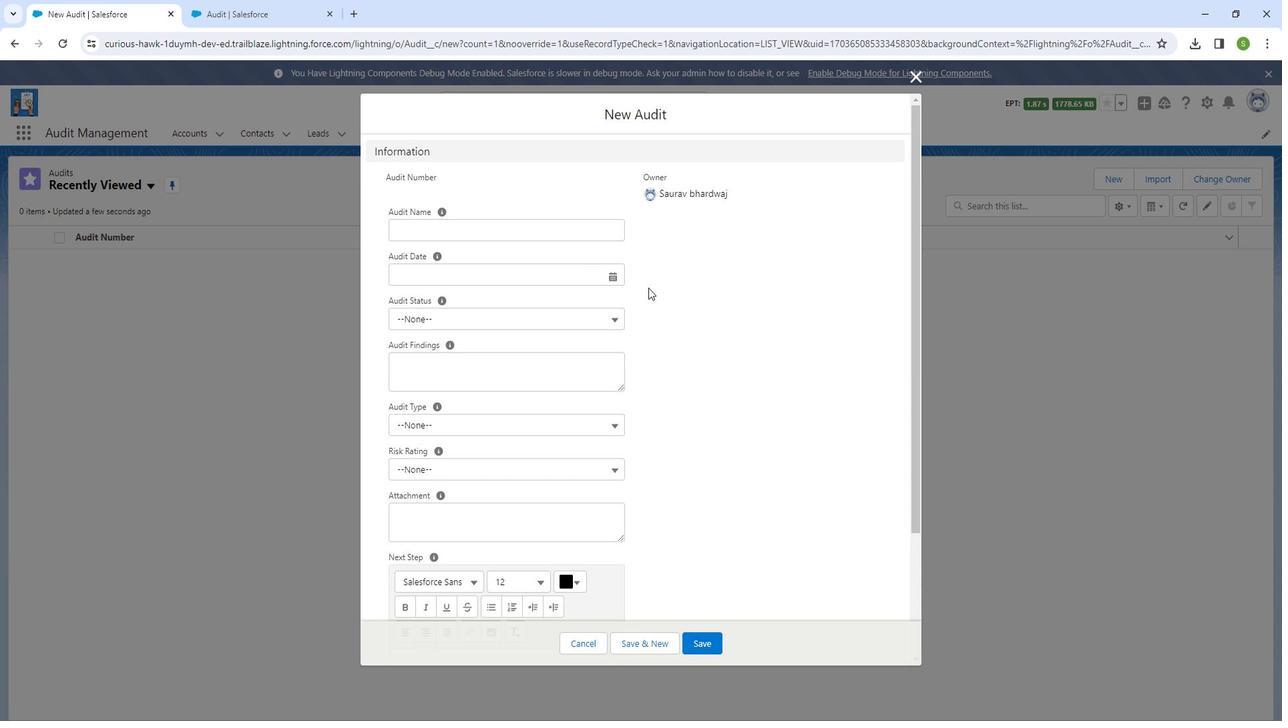 
Action: Mouse scrolled (658, 288) with delta (0, 0)
Screenshot: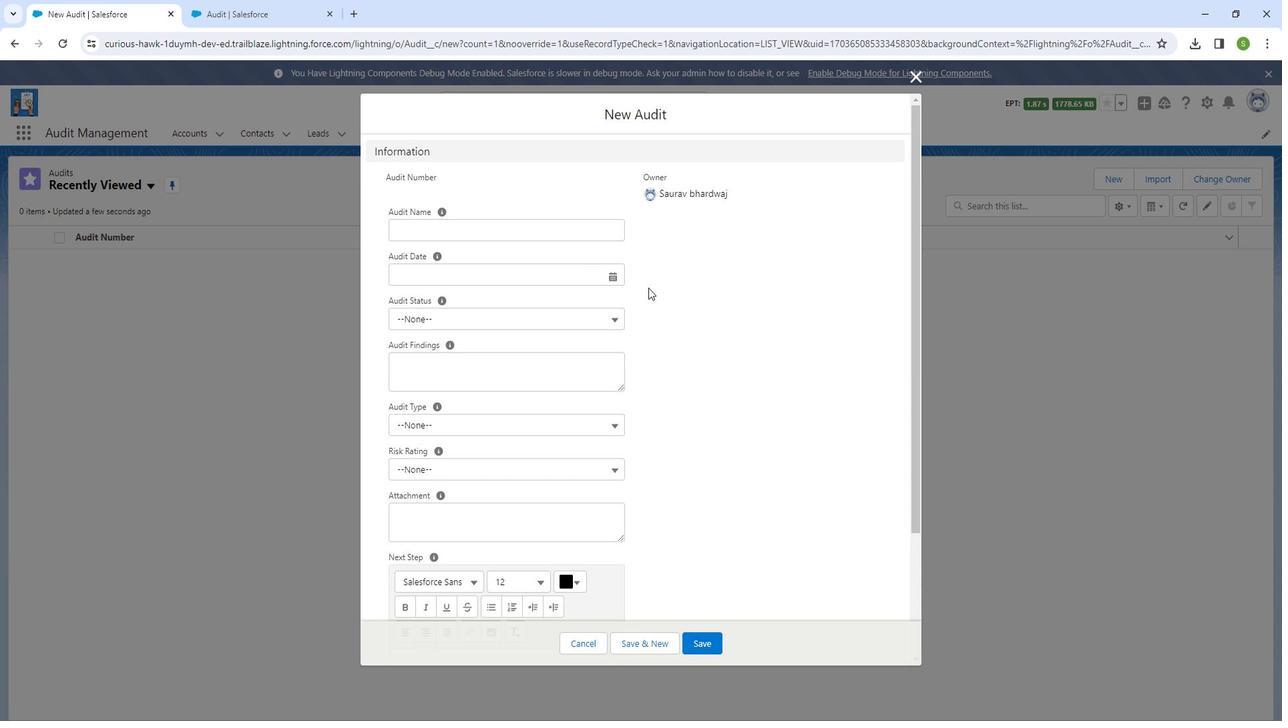 
Action: Mouse scrolled (658, 288) with delta (0, 0)
Screenshot: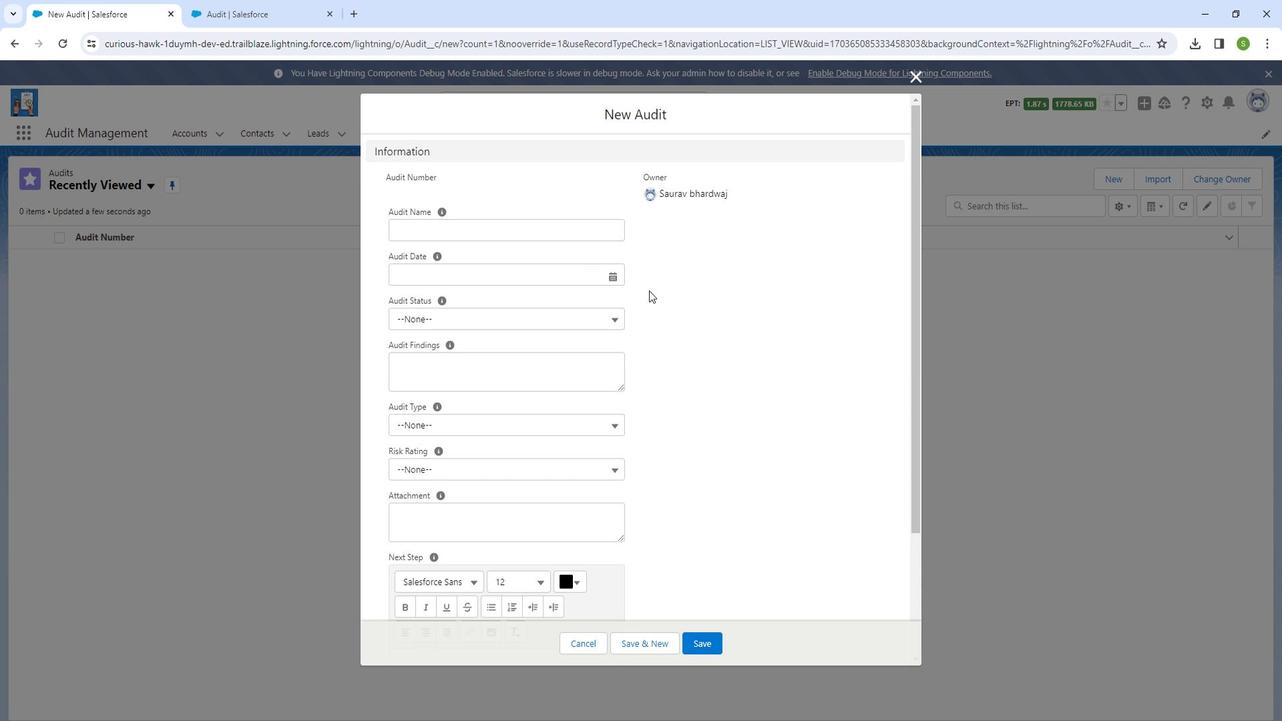 
Action: Mouse scrolled (658, 288) with delta (0, 0)
Screenshot: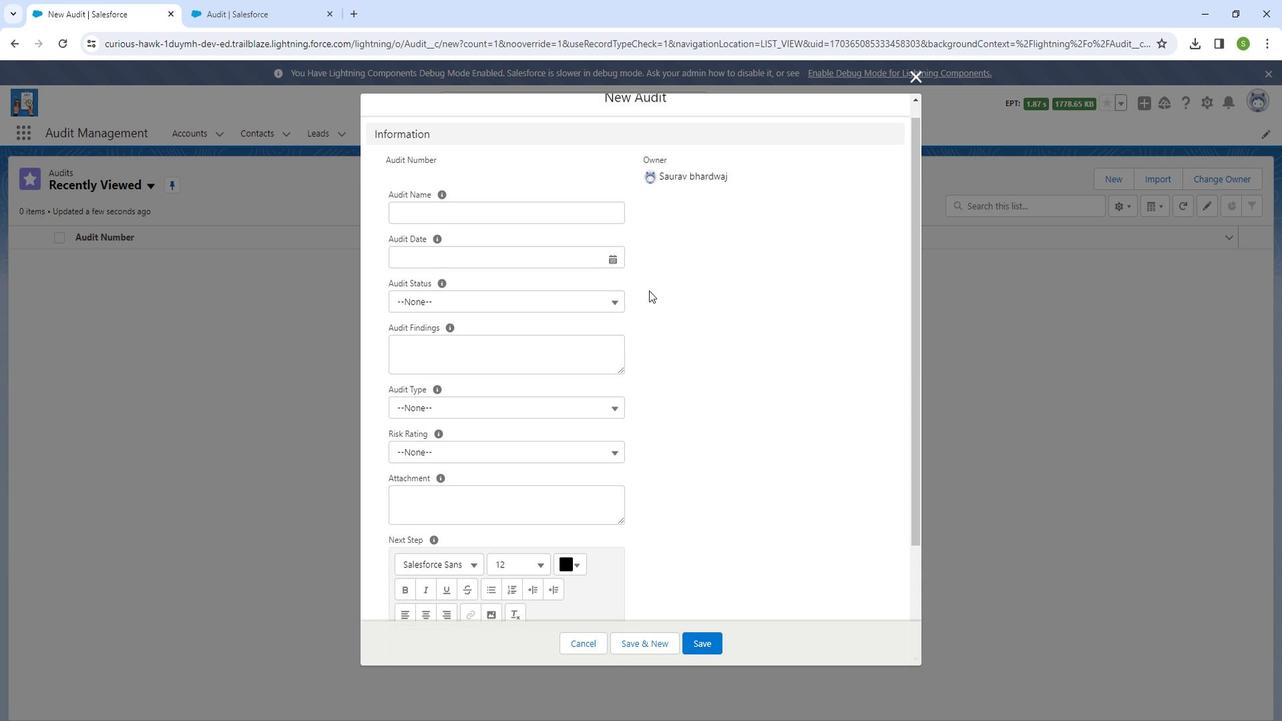 
Action: Mouse scrolled (658, 288) with delta (0, 0)
Screenshot: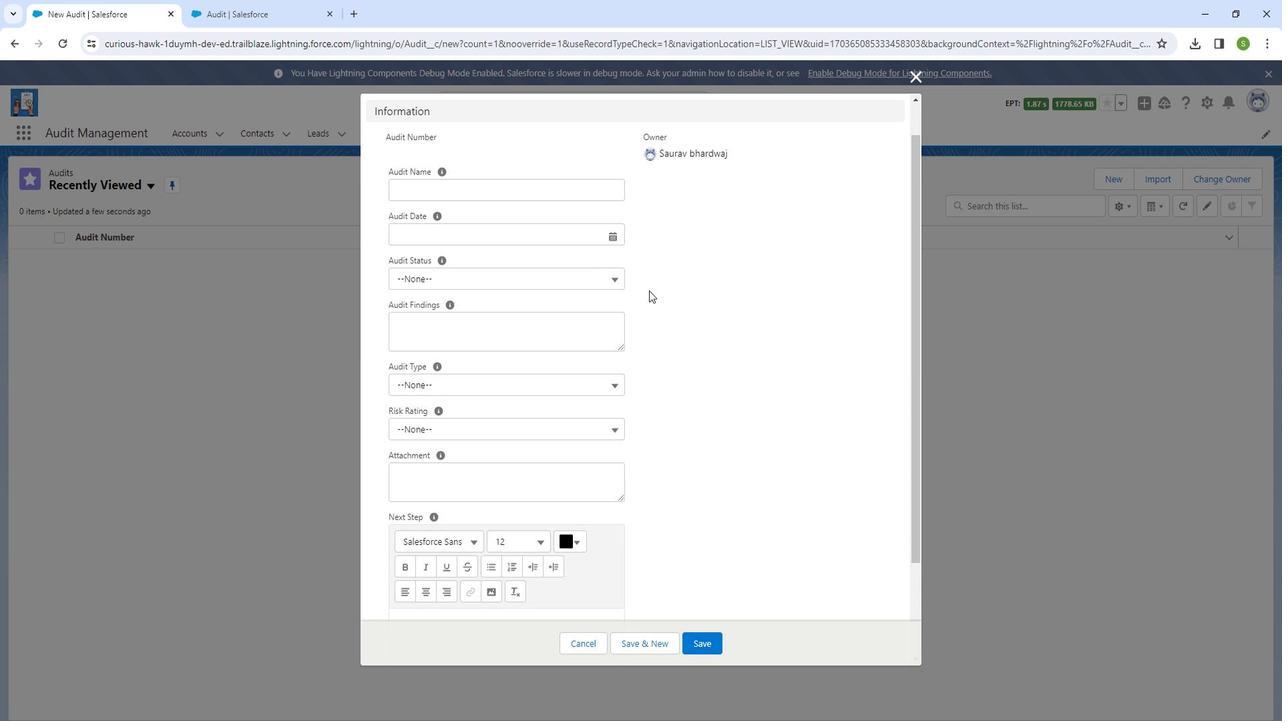 
Action: Mouse scrolled (658, 288) with delta (0, 0)
Screenshot: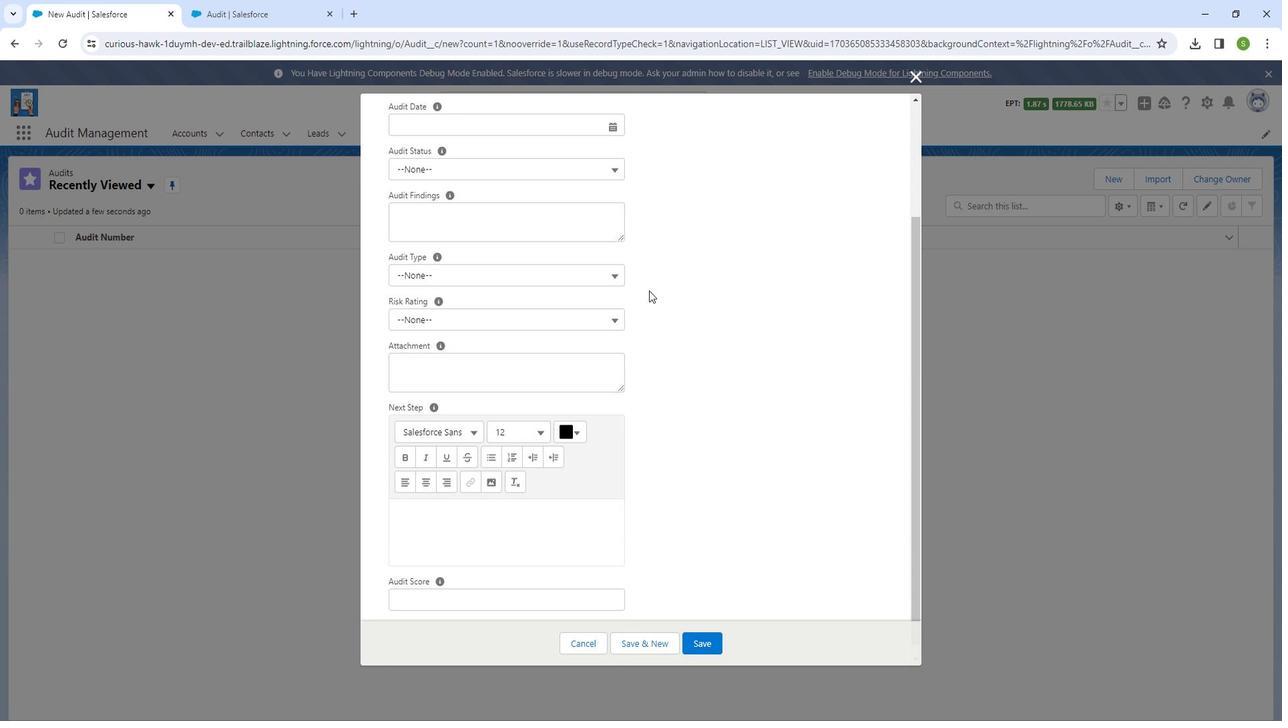 
Action: Mouse scrolled (658, 288) with delta (0, 0)
Screenshot: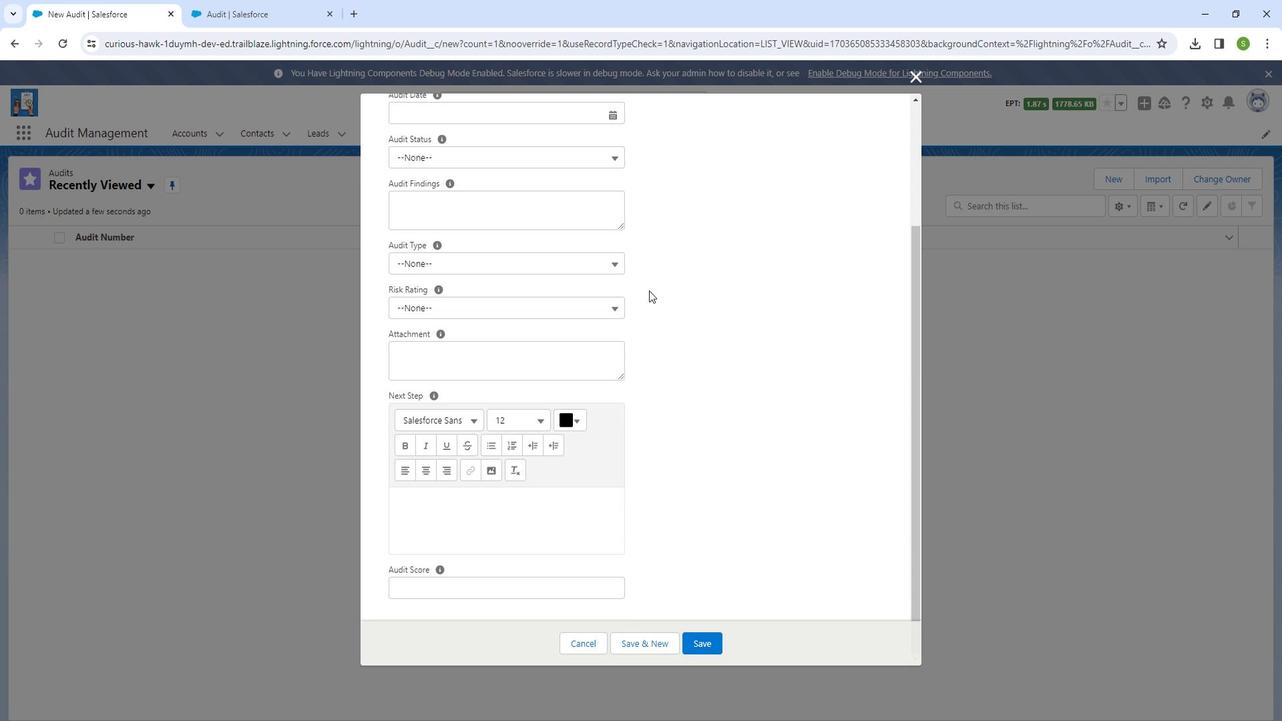 
Action: Mouse moved to (658, 289)
Screenshot: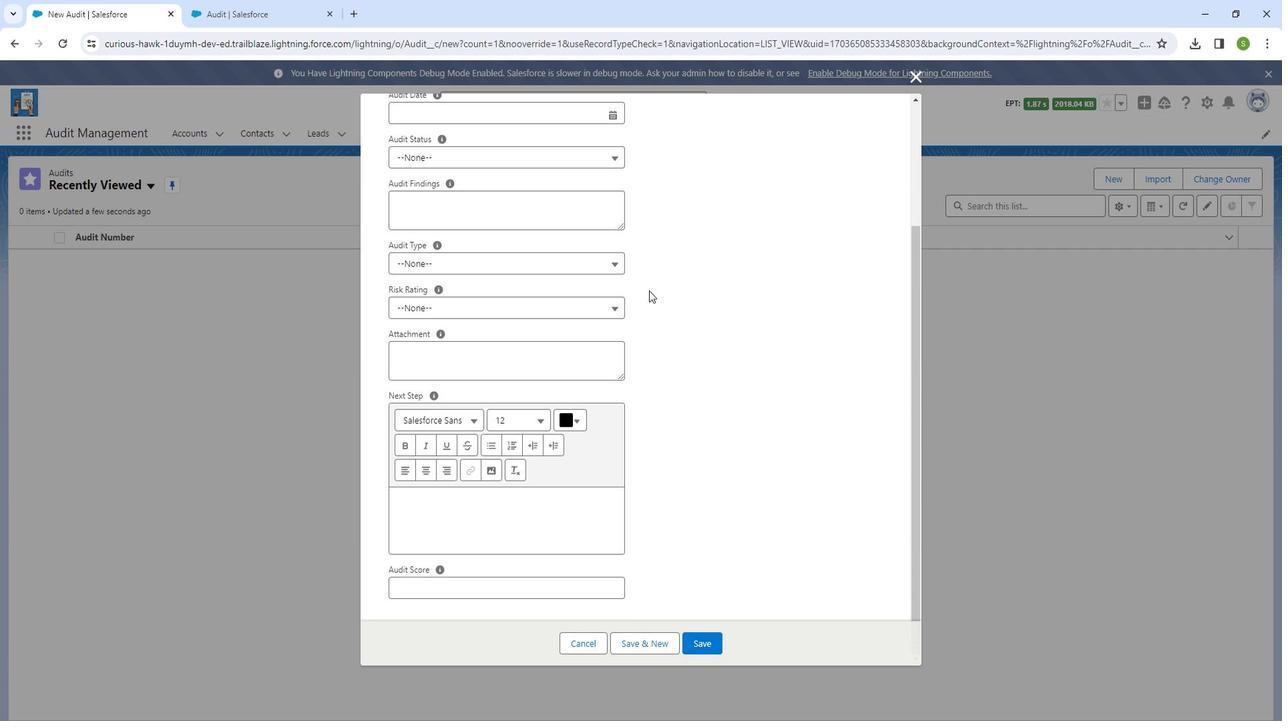 
Action: Mouse scrolled (658, 289) with delta (0, 0)
Screenshot: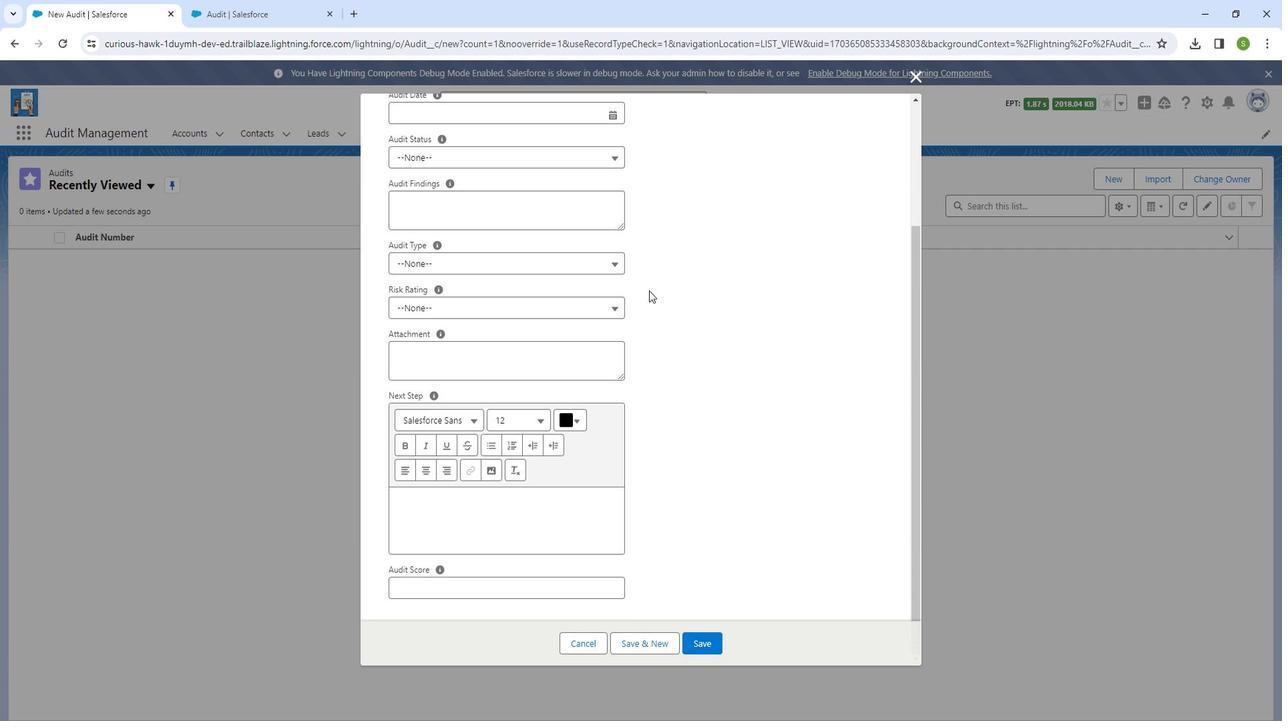 
Action: Mouse scrolled (658, 289) with delta (0, 0)
Screenshot: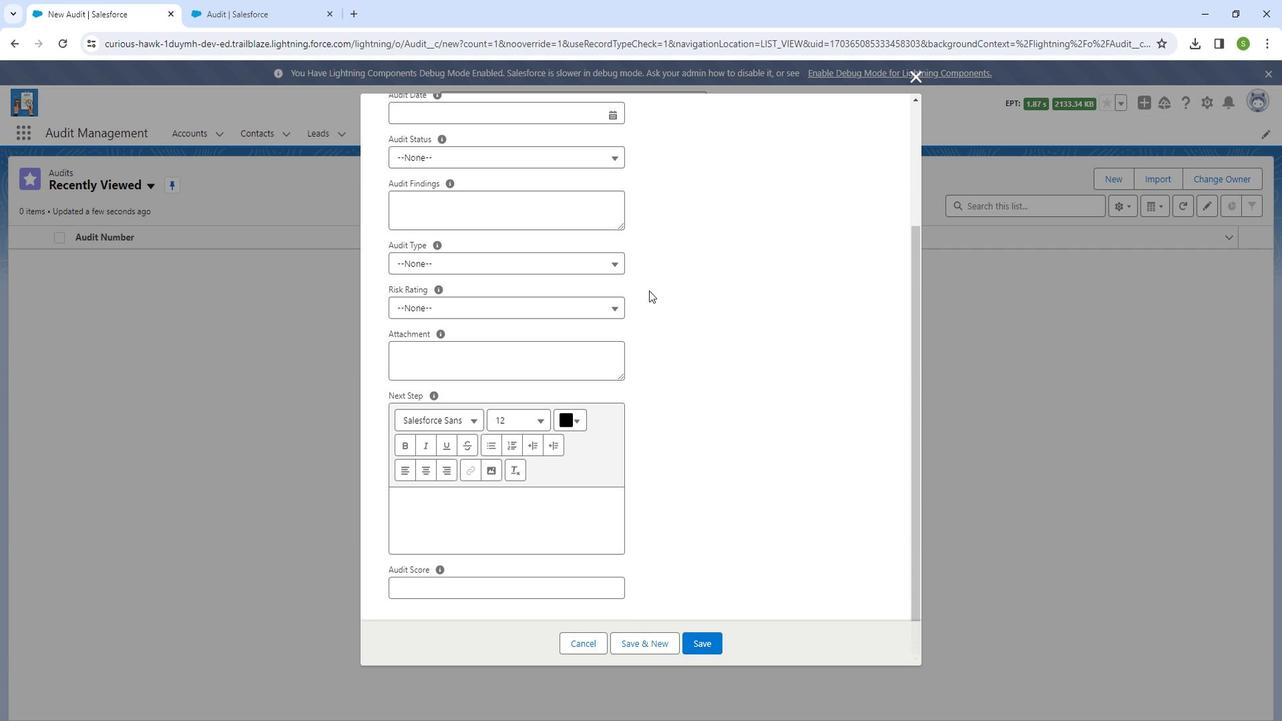 
Action: Mouse scrolled (658, 289) with delta (0, 0)
Screenshot: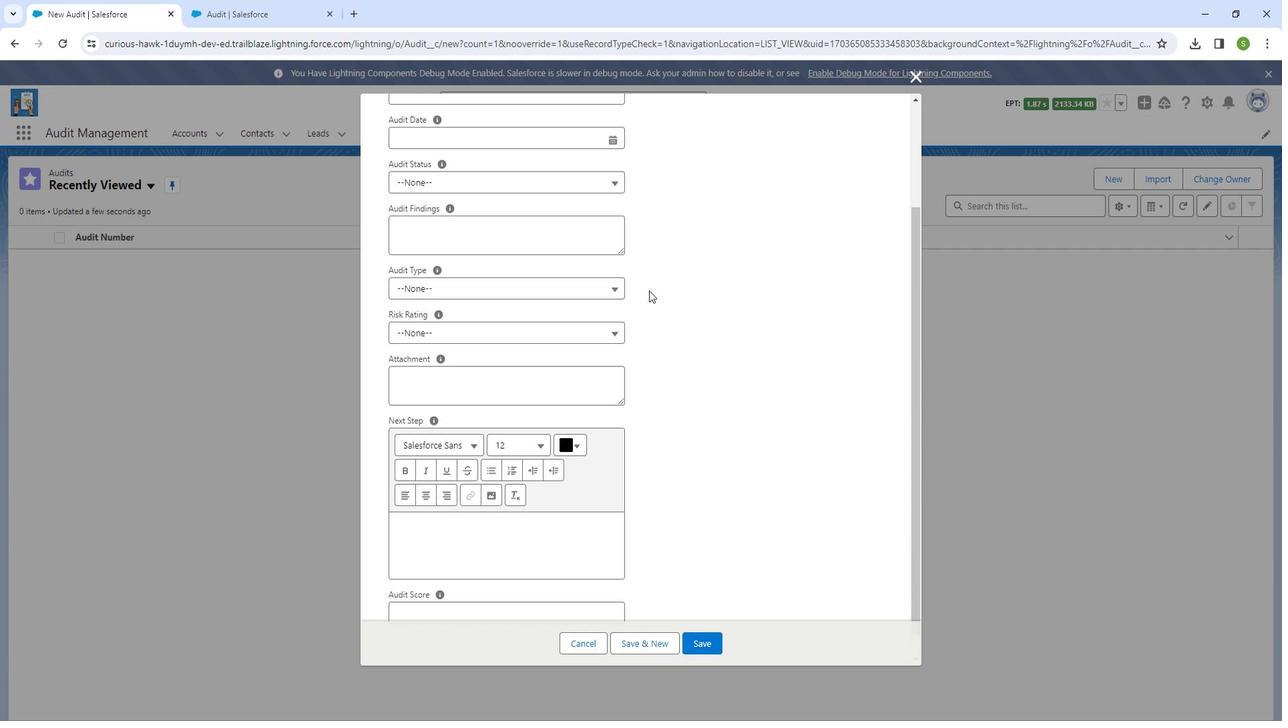 
Action: Mouse scrolled (658, 289) with delta (0, 0)
Screenshot: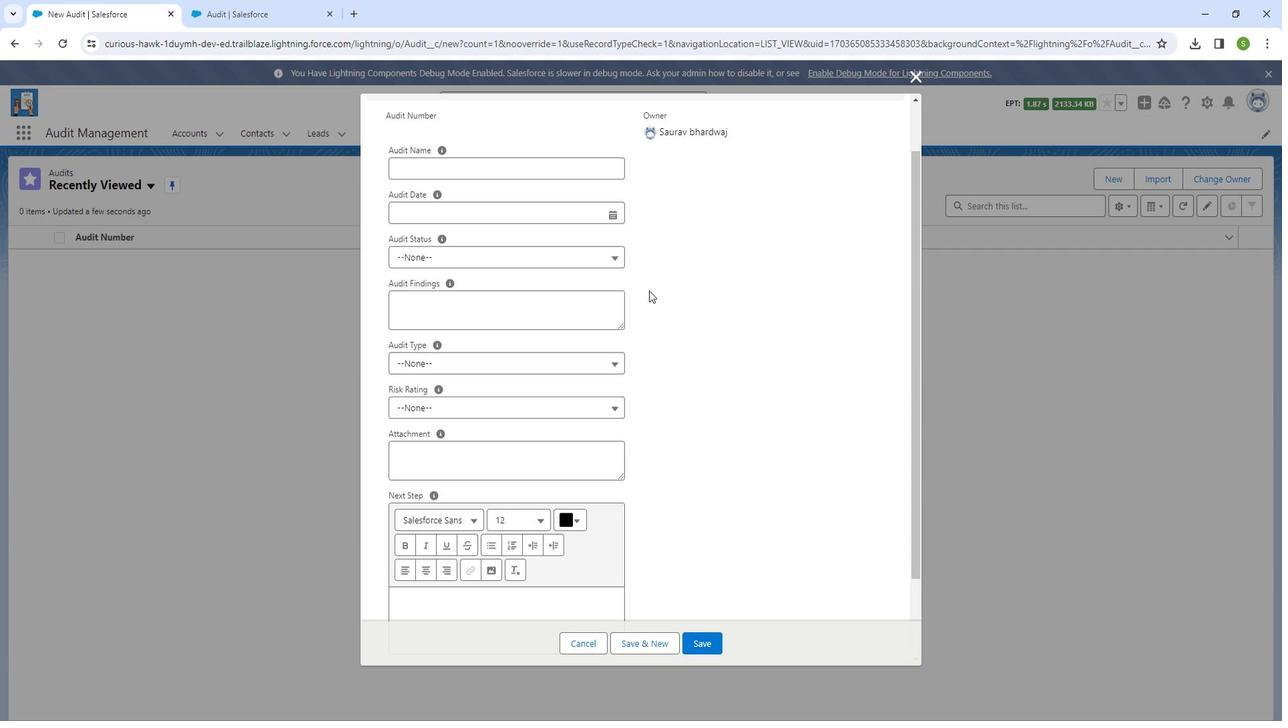 
Action: Mouse scrolled (658, 289) with delta (0, 0)
Screenshot: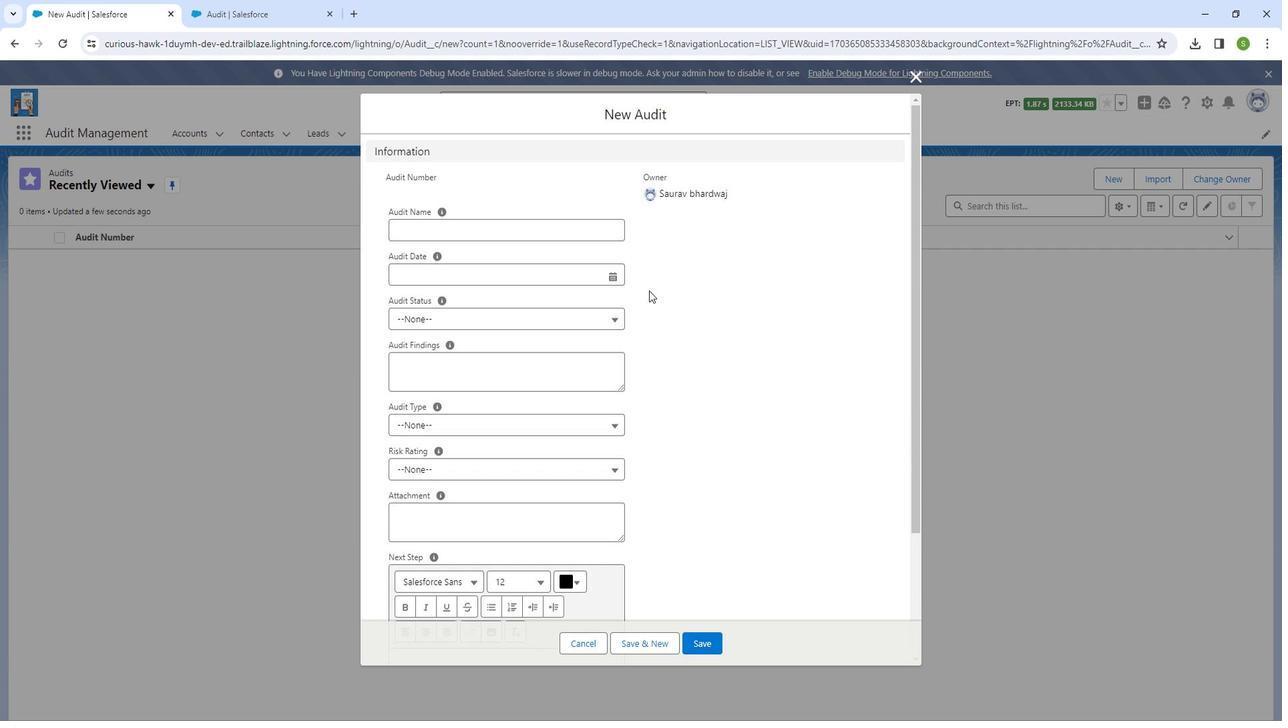 
Action: Mouse scrolled (658, 289) with delta (0, 0)
Screenshot: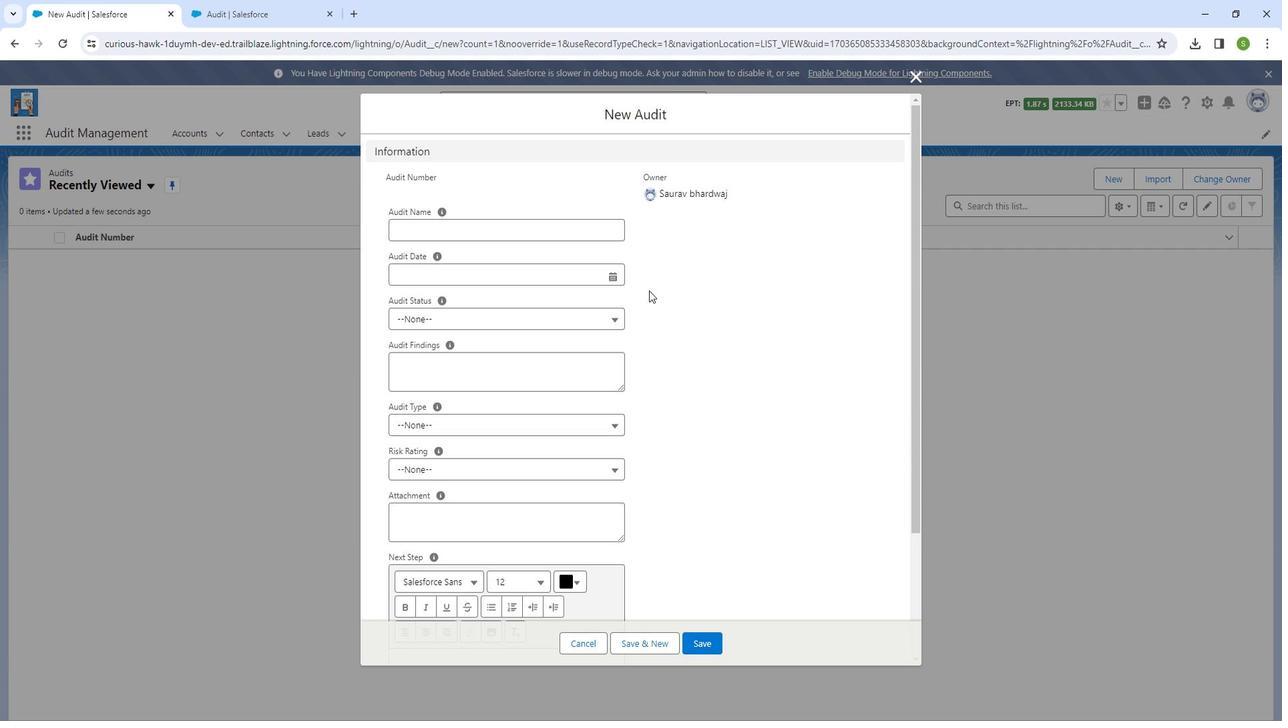 
Action: Mouse moved to (923, 84)
Screenshot: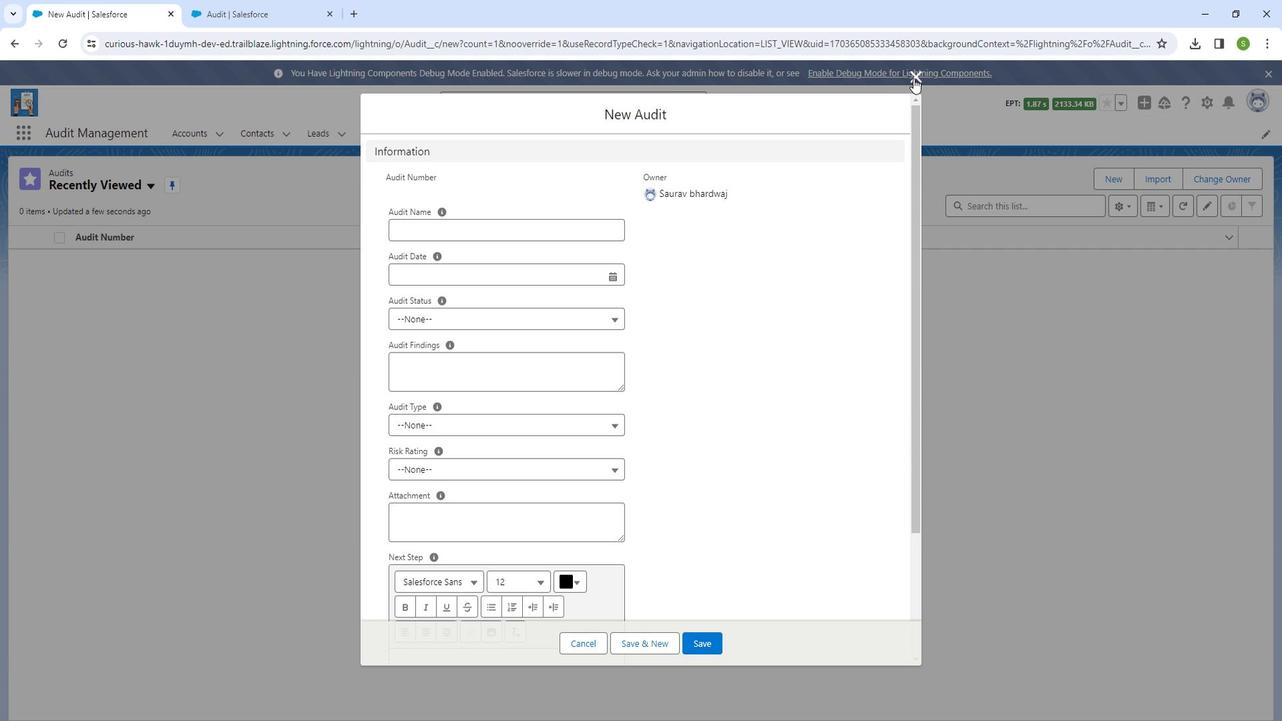 
Action: Mouse pressed left at (923, 84)
Screenshot: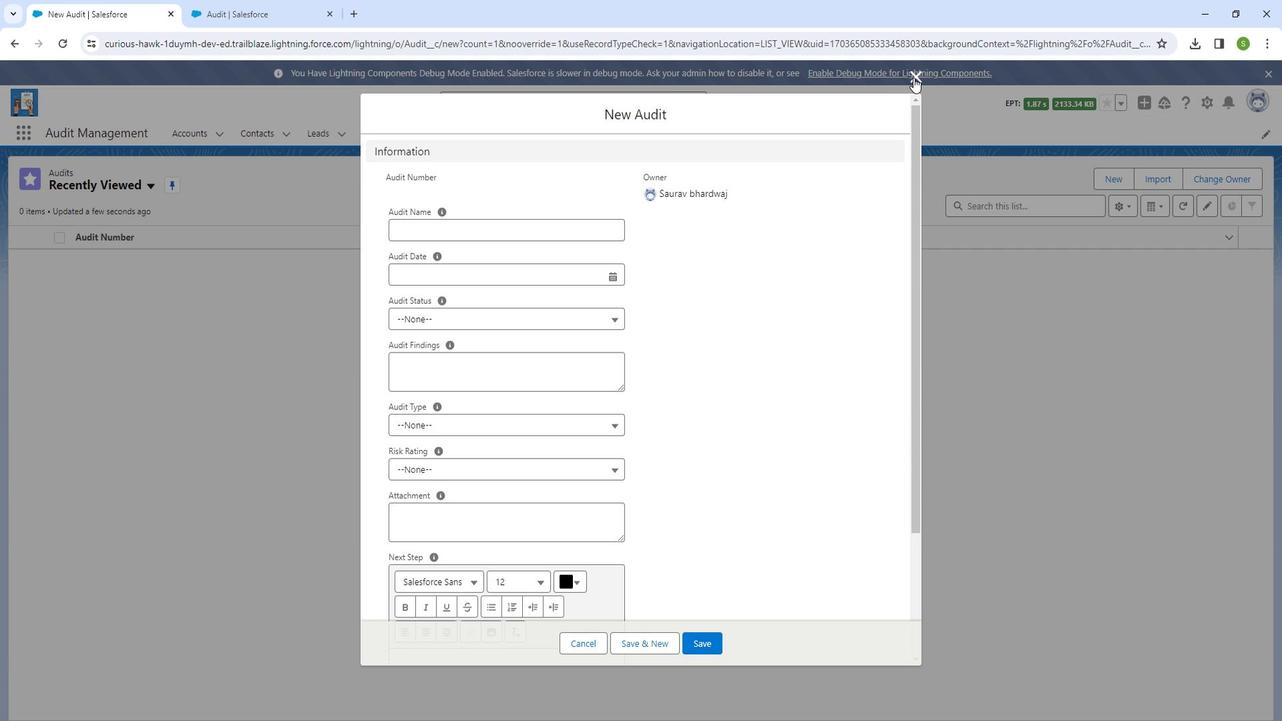 
Action: Mouse moved to (1119, 176)
Screenshot: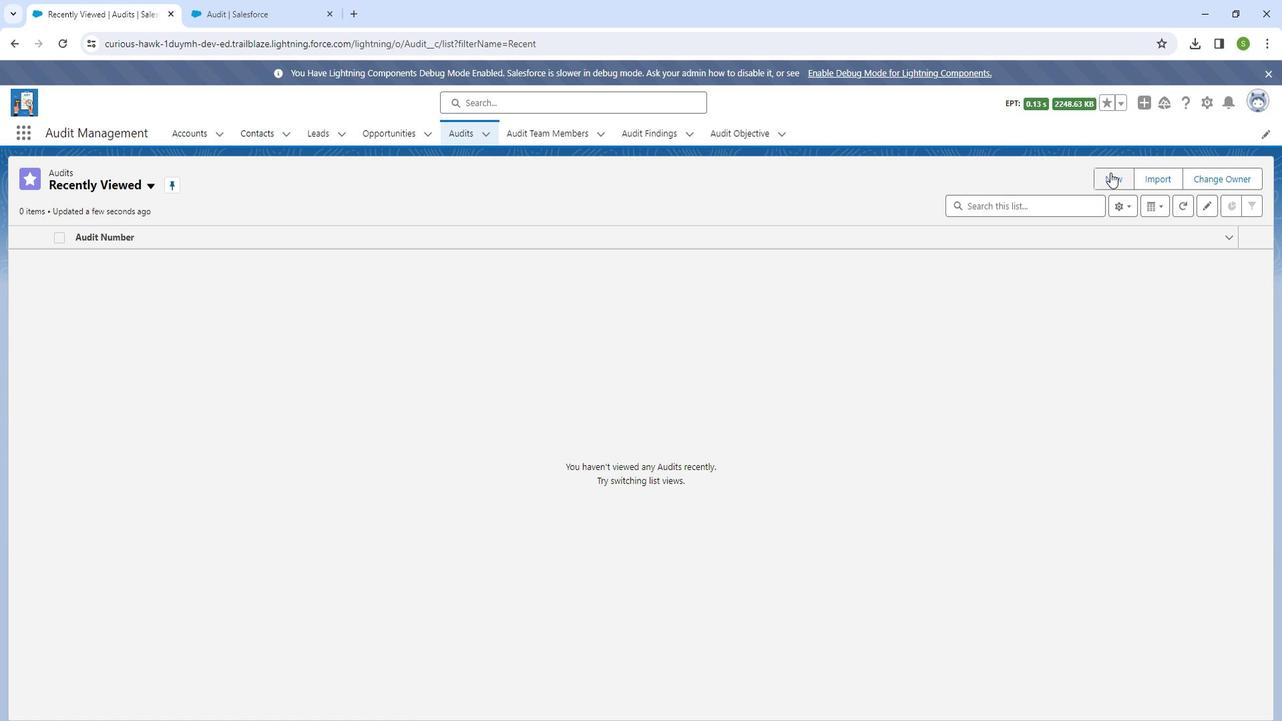 
Action: Mouse pressed left at (1119, 176)
Screenshot: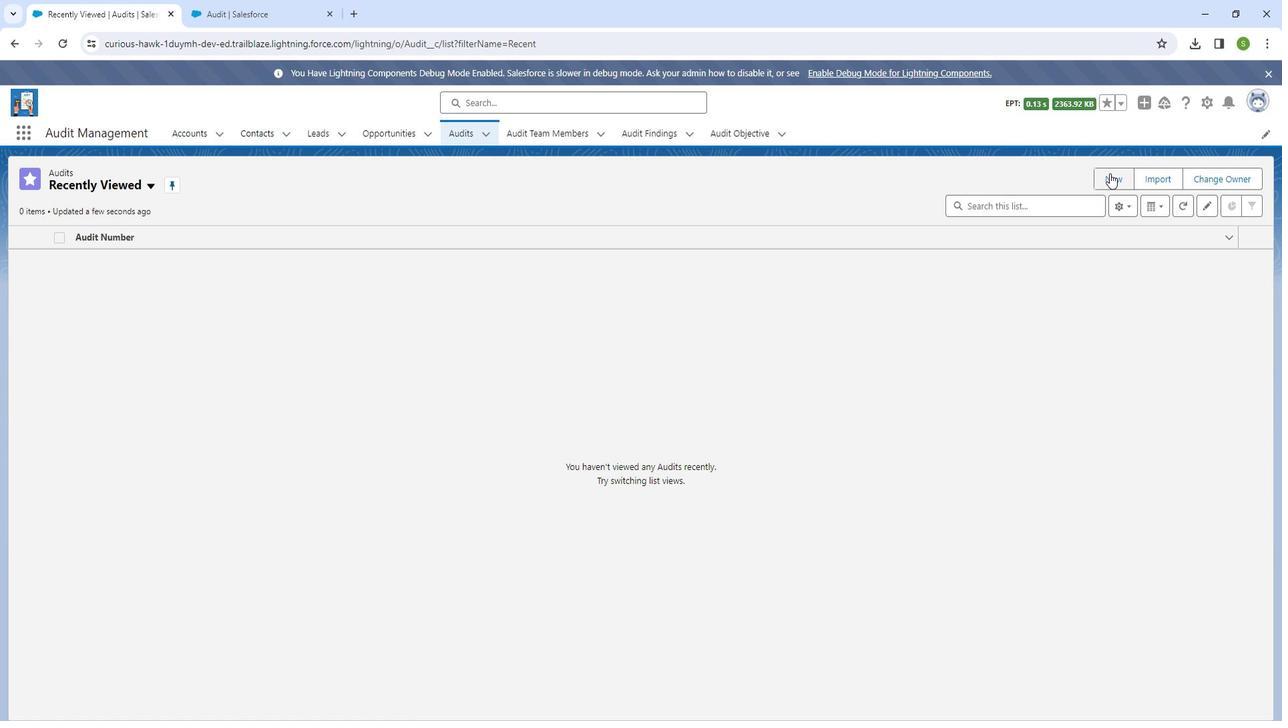 
Action: Mouse moved to (767, 279)
Screenshot: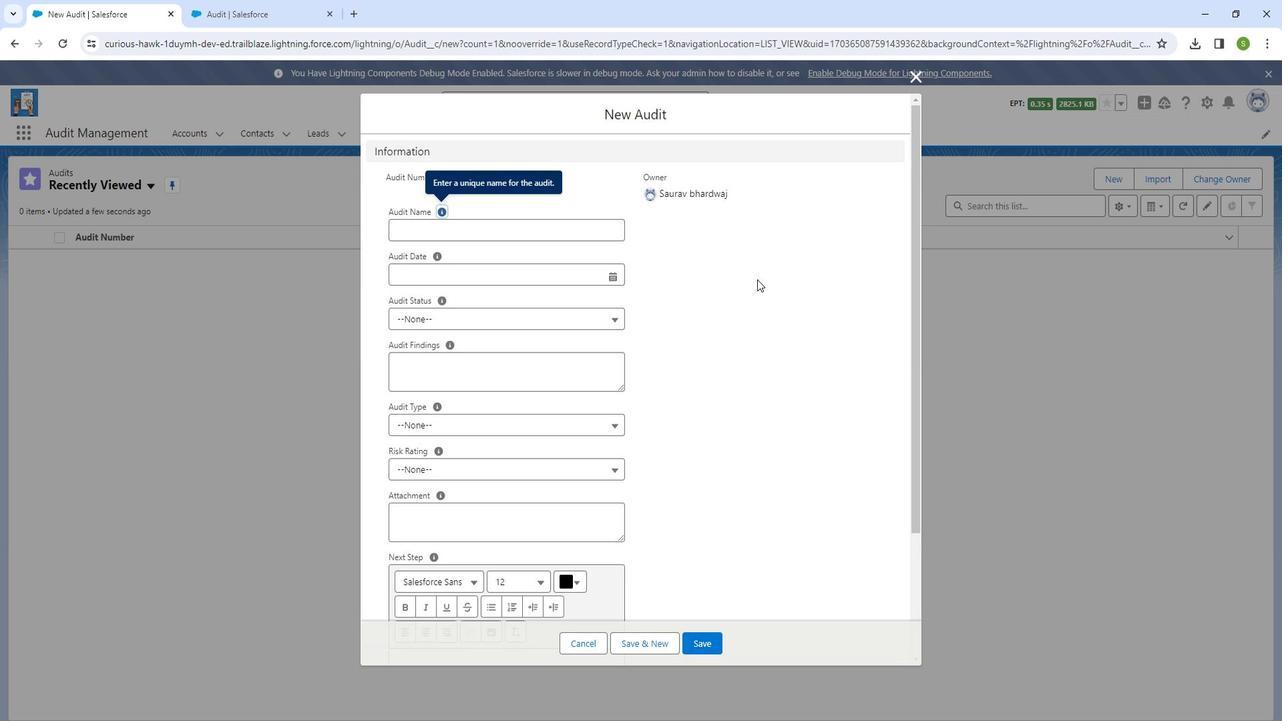 
Action: Mouse scrolled (767, 278) with delta (0, 0)
Screenshot: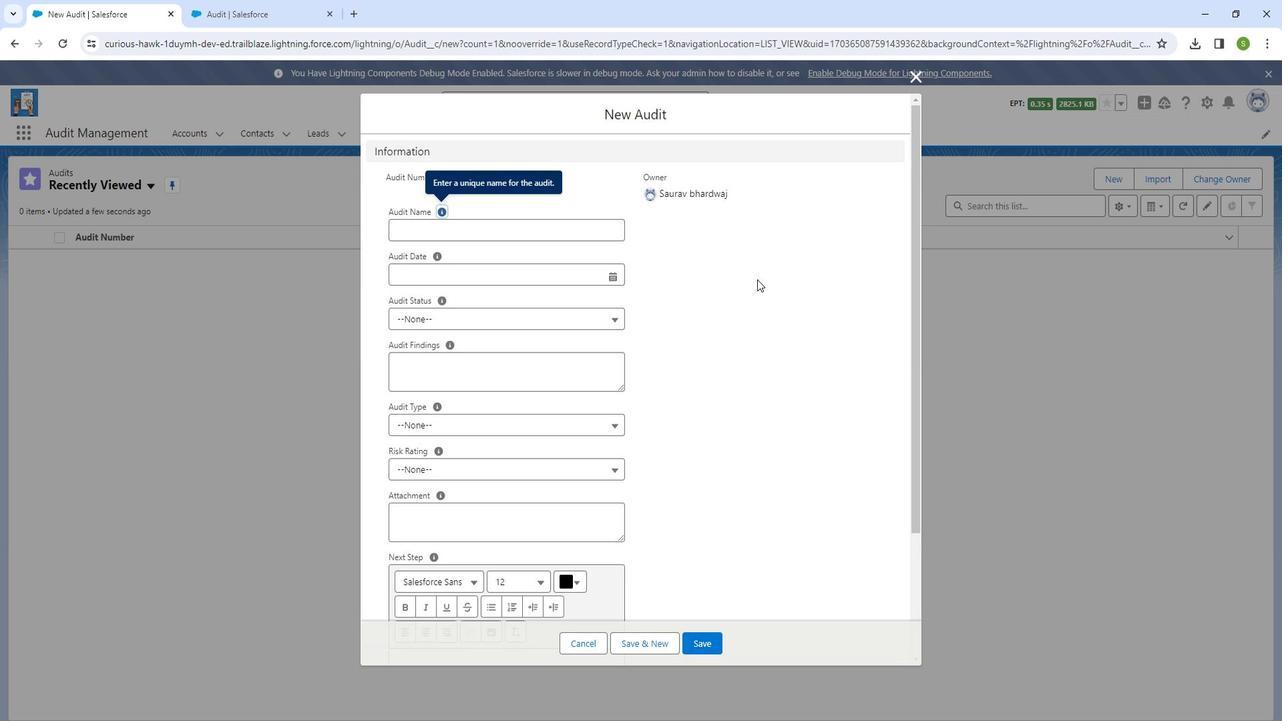 
Action: Mouse moved to (768, 279)
Screenshot: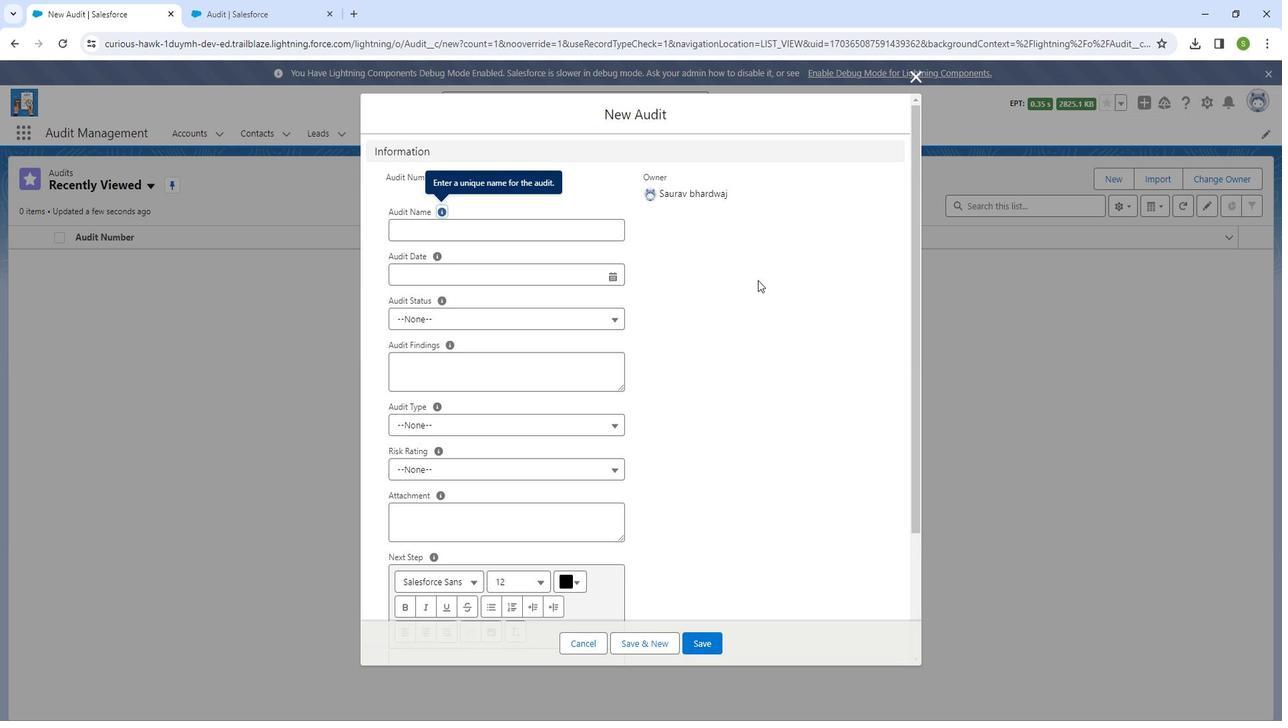 
Action: Mouse scrolled (768, 279) with delta (0, 0)
Screenshot: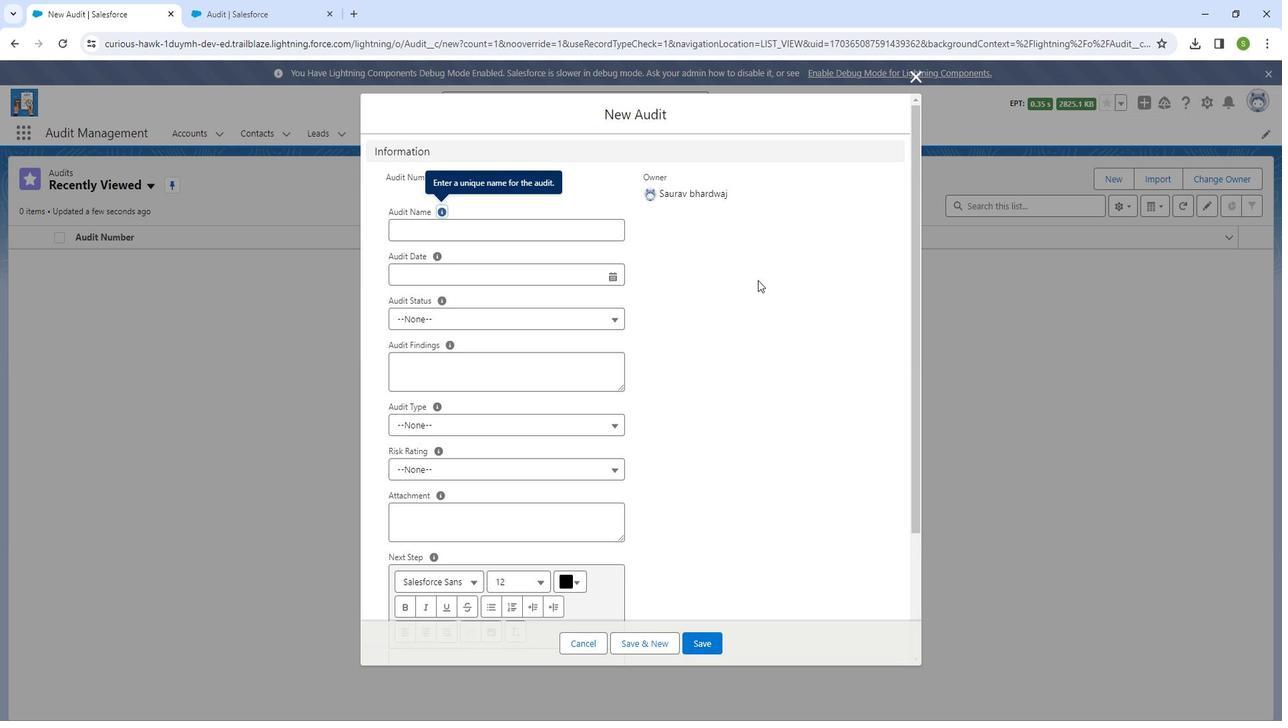 
Action: Mouse scrolled (768, 279) with delta (0, 0)
Screenshot: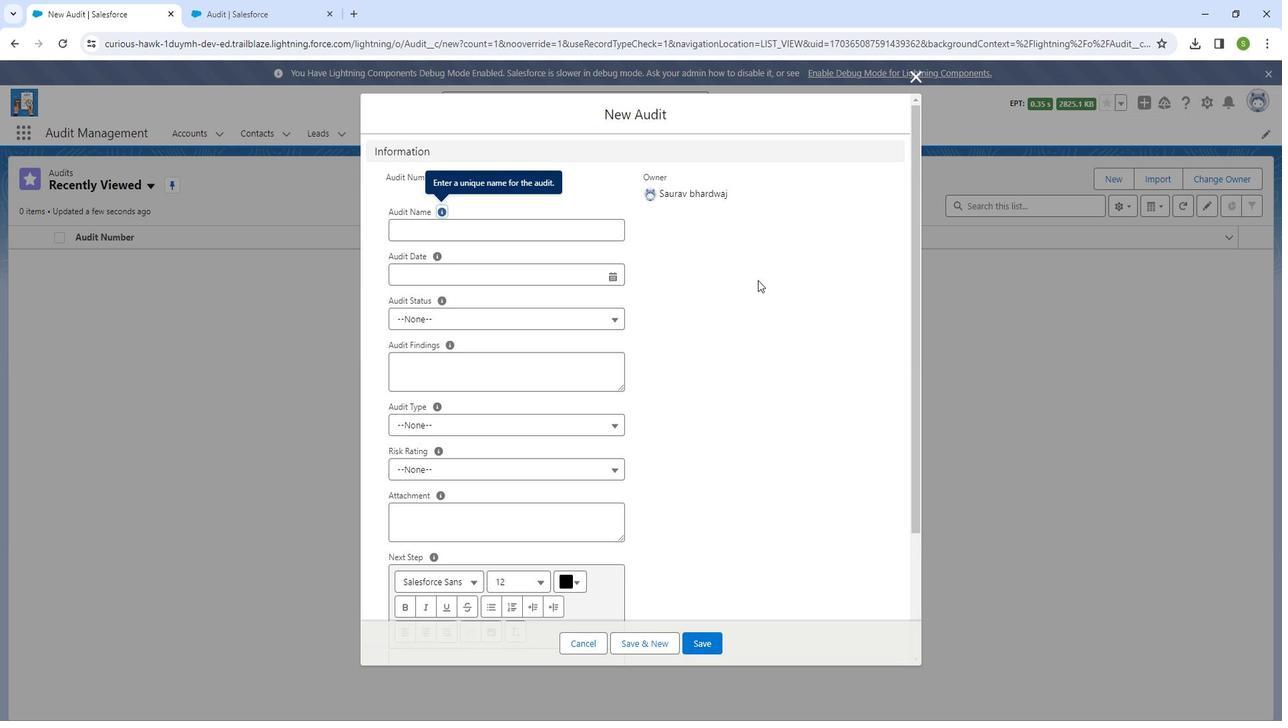 
Action: Mouse scrolled (768, 279) with delta (0, 0)
Screenshot: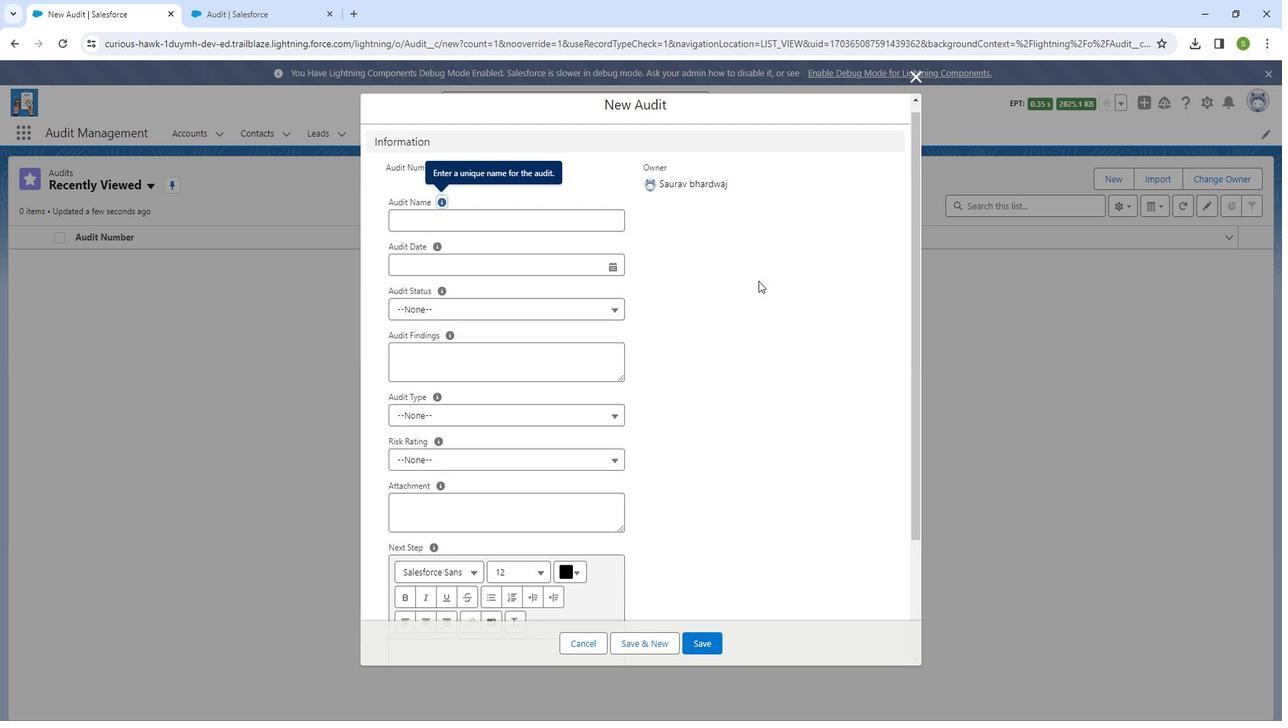 
Action: Mouse scrolled (768, 279) with delta (0, 0)
Screenshot: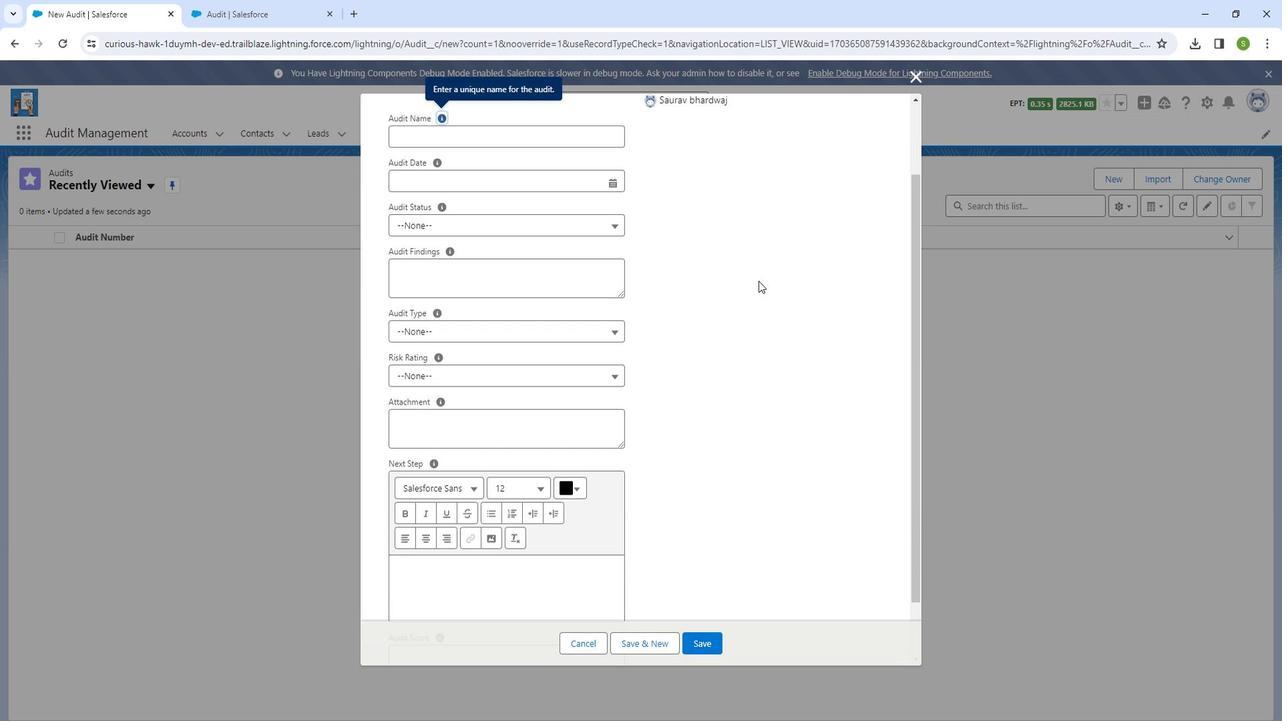 
Action: Mouse scrolled (768, 279) with delta (0, 0)
Screenshot: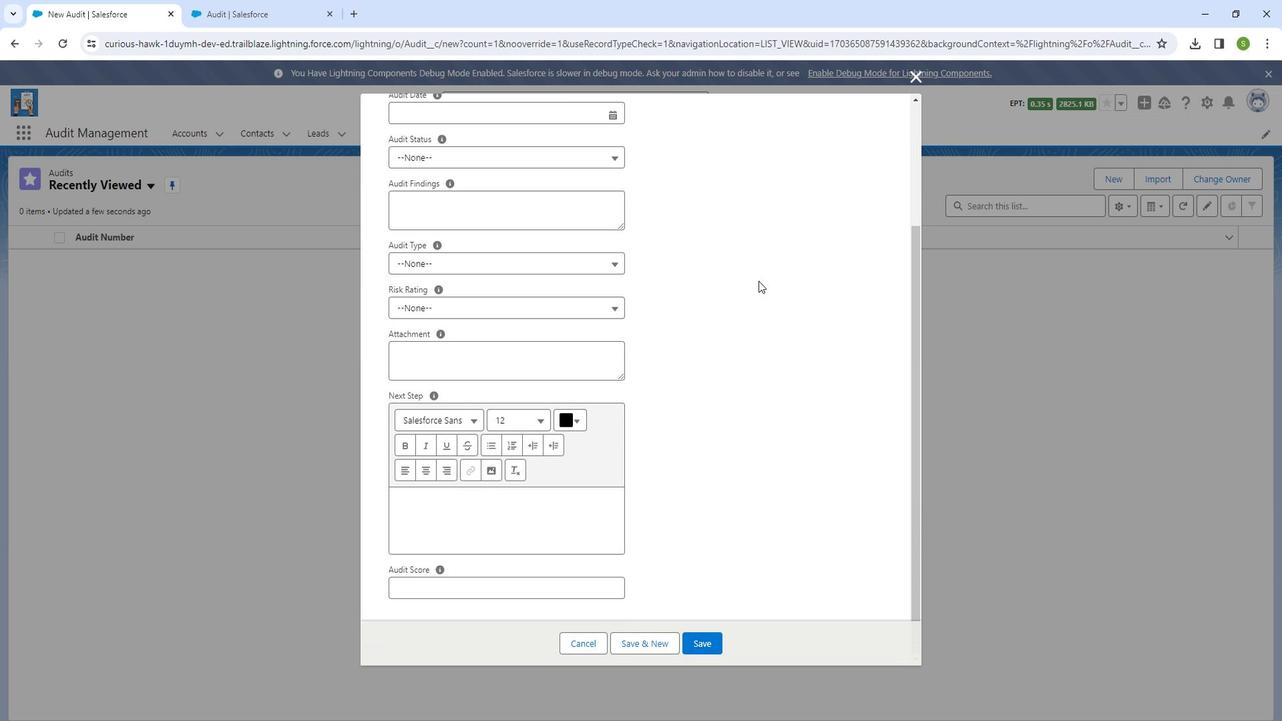 
Action: Mouse moved to (768, 279)
Screenshot: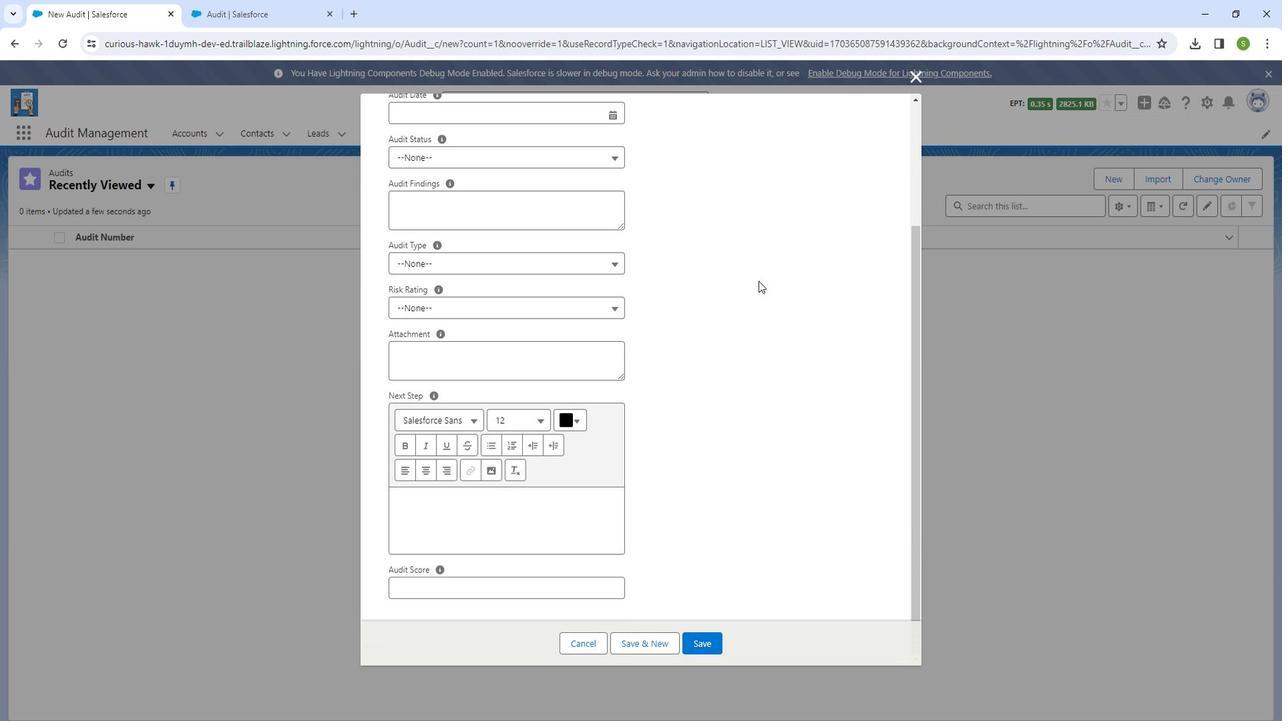 
Action: Mouse scrolled (768, 280) with delta (0, 0)
Screenshot: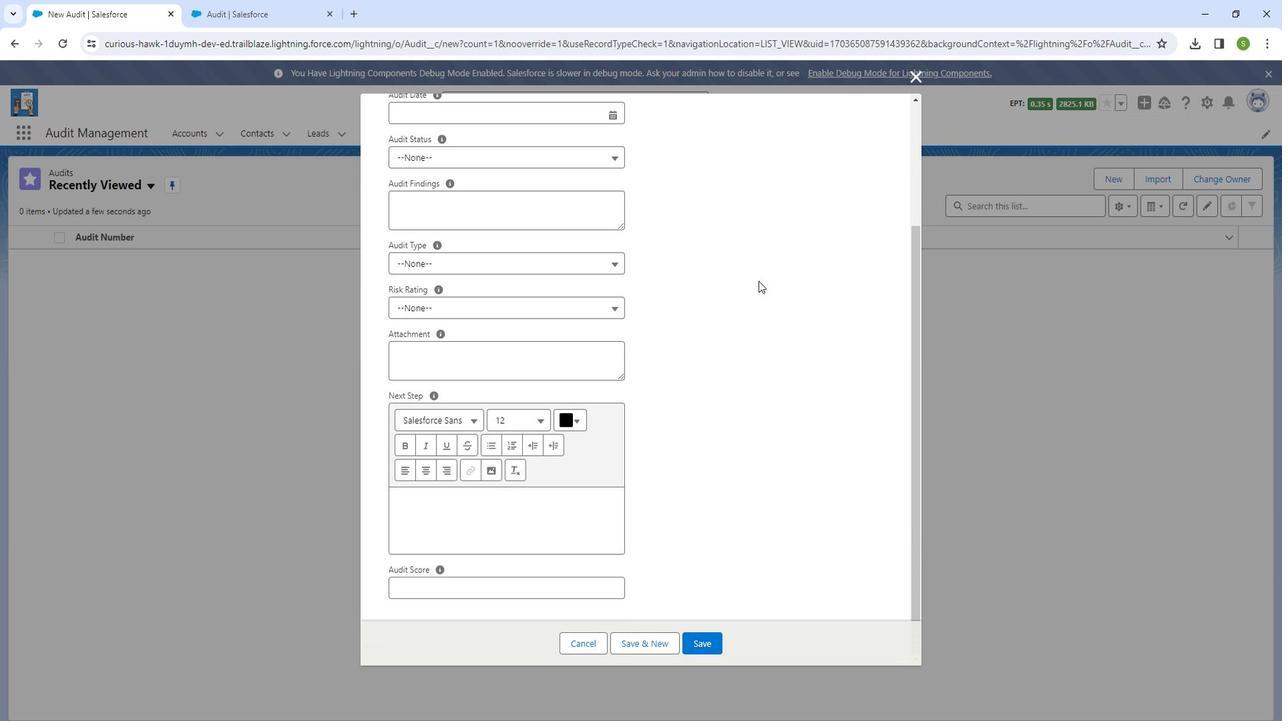 
Action: Mouse scrolled (768, 280) with delta (0, 0)
Screenshot: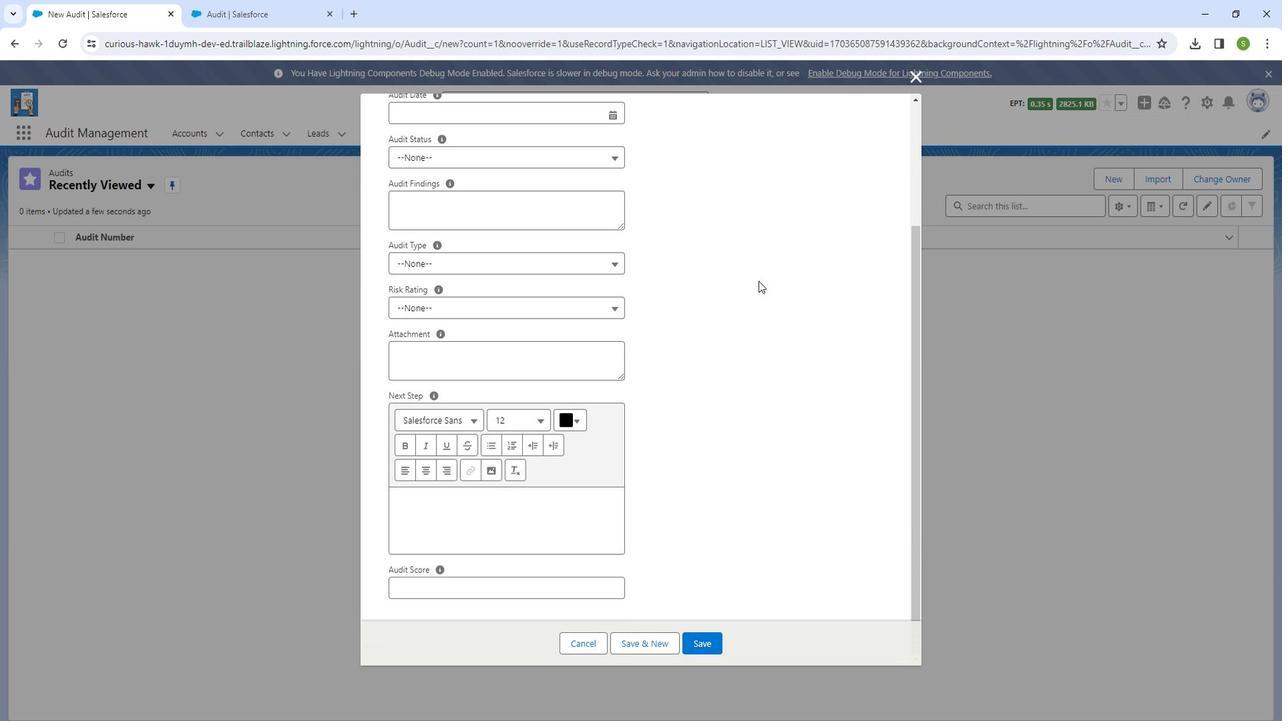 
Action: Mouse scrolled (768, 280) with delta (0, 0)
Screenshot: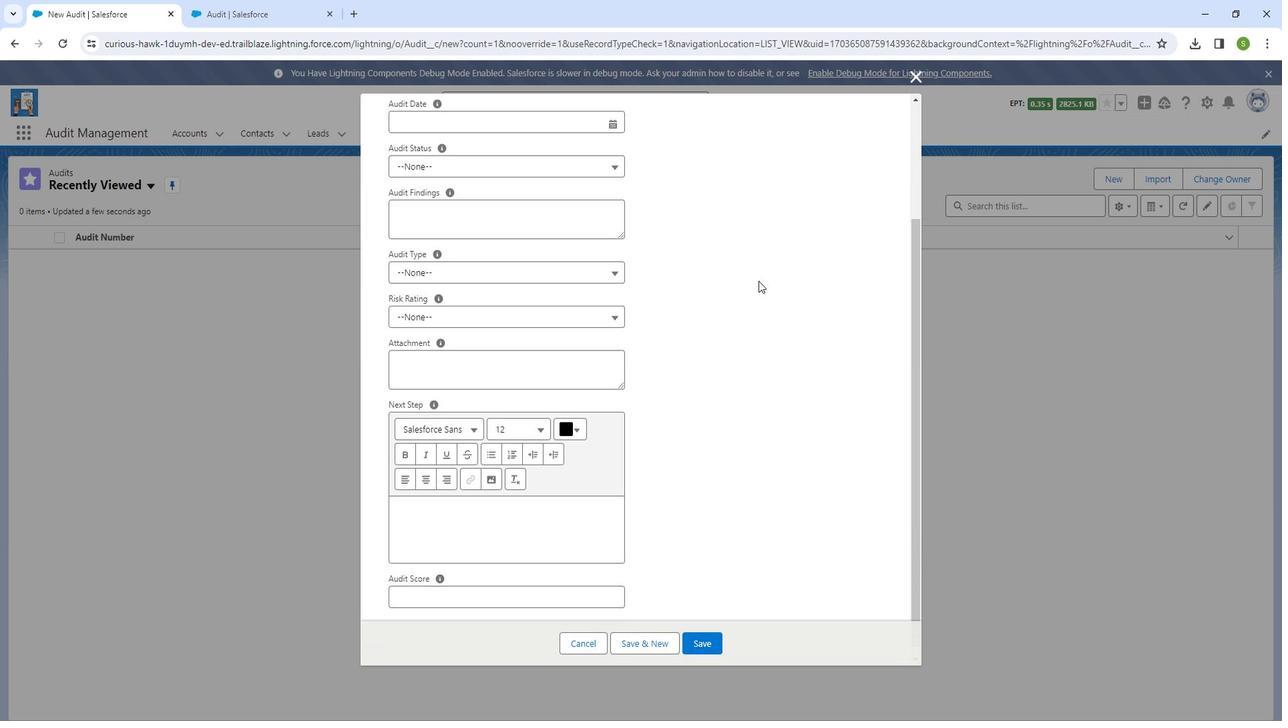
Action: Mouse scrolled (768, 280) with delta (0, 0)
Screenshot: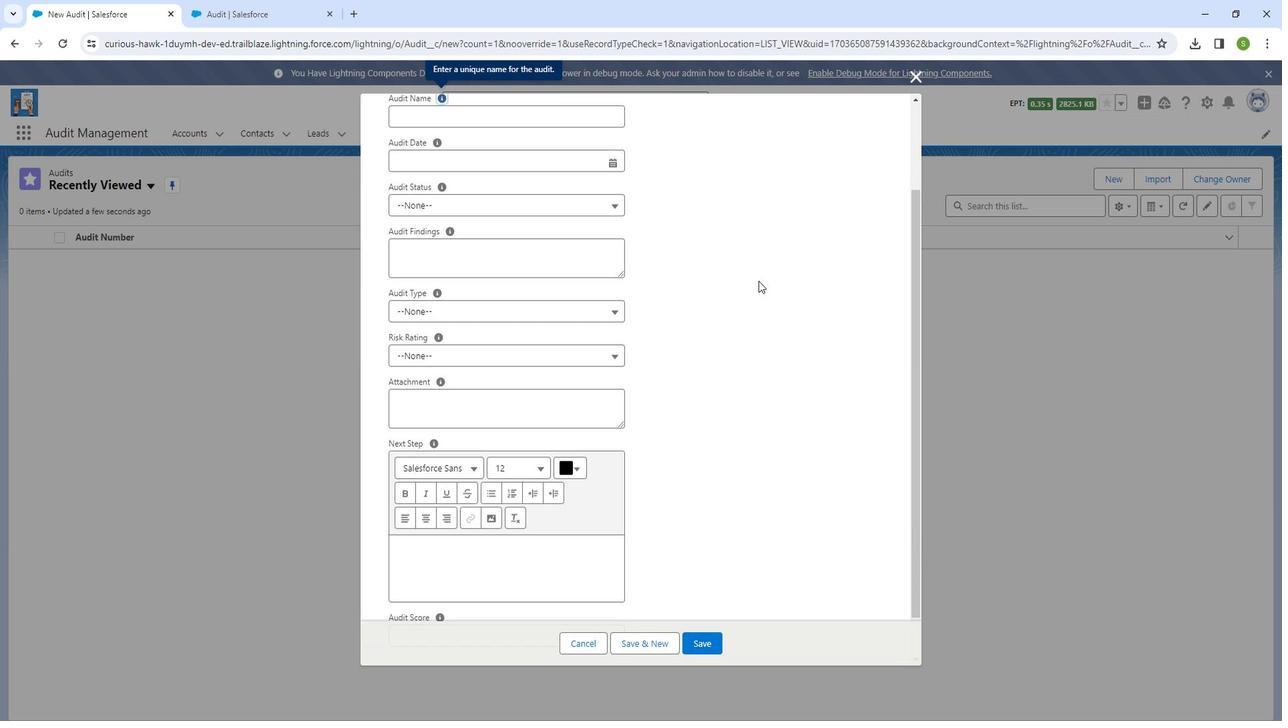 
Action: Mouse scrolled (768, 280) with delta (0, 0)
Screenshot: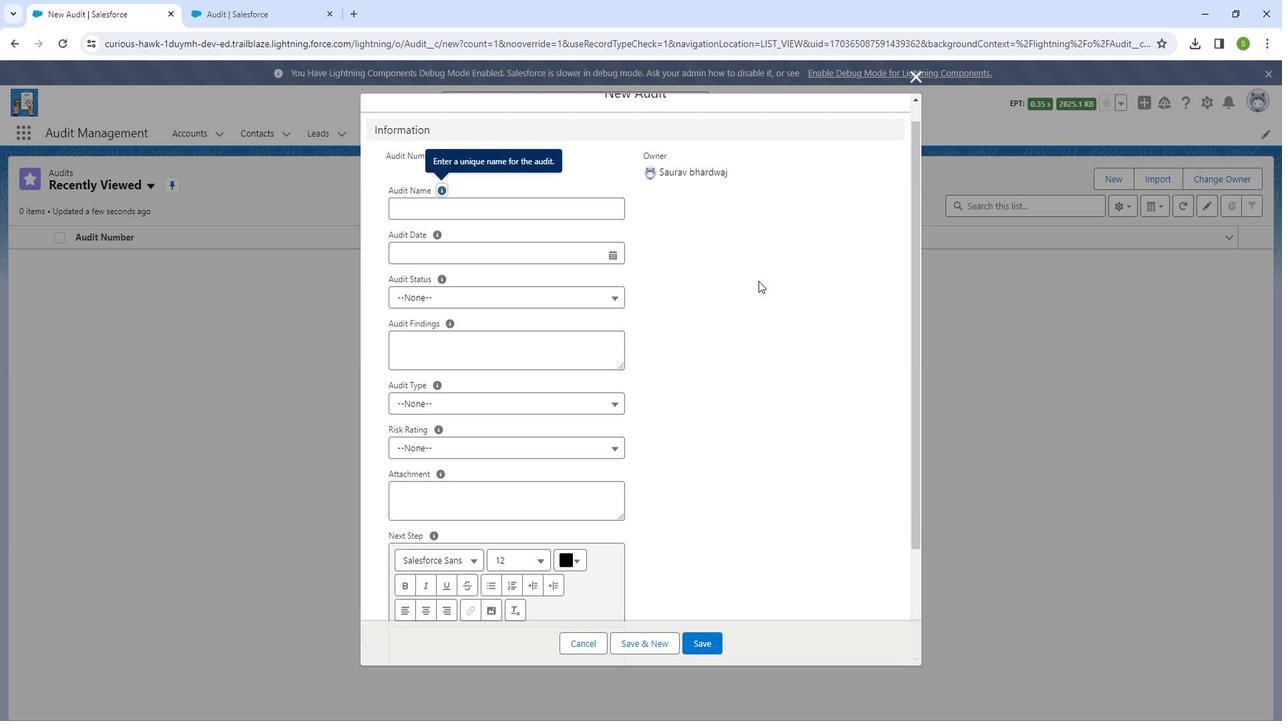 
Action: Mouse scrolled (768, 280) with delta (0, 0)
Screenshot: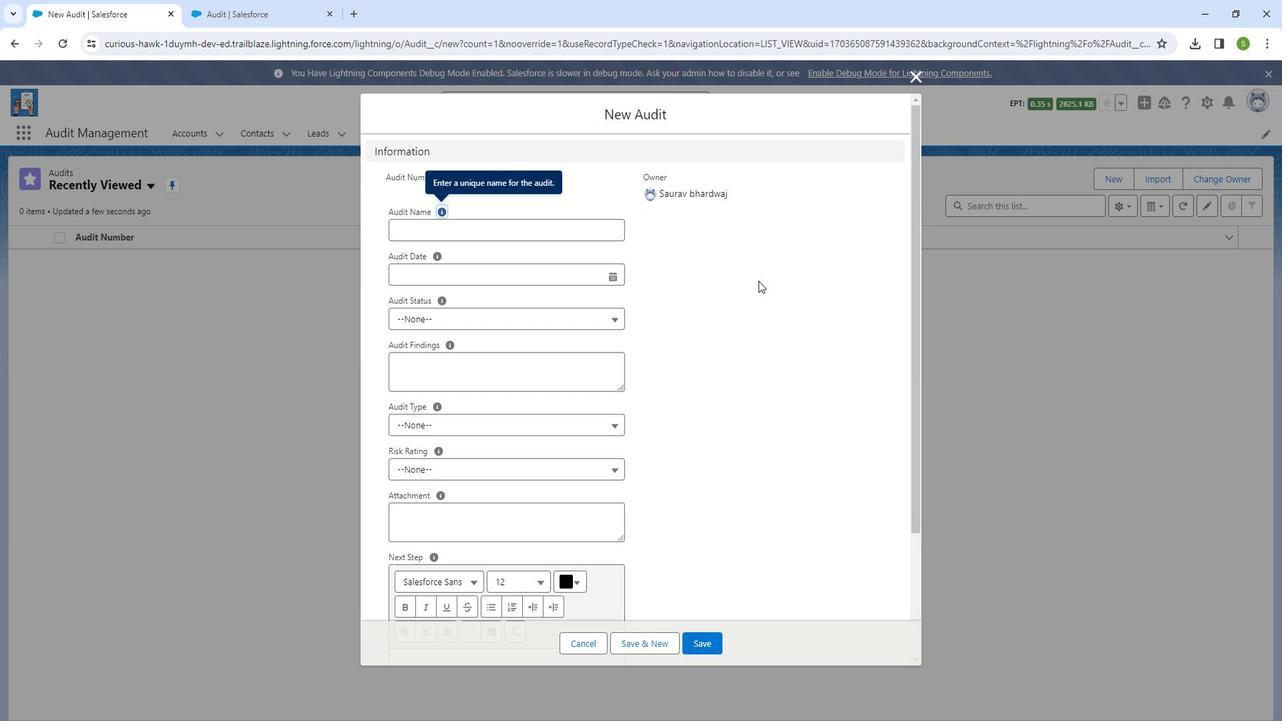 
Action: Mouse moved to (925, 80)
Screenshot: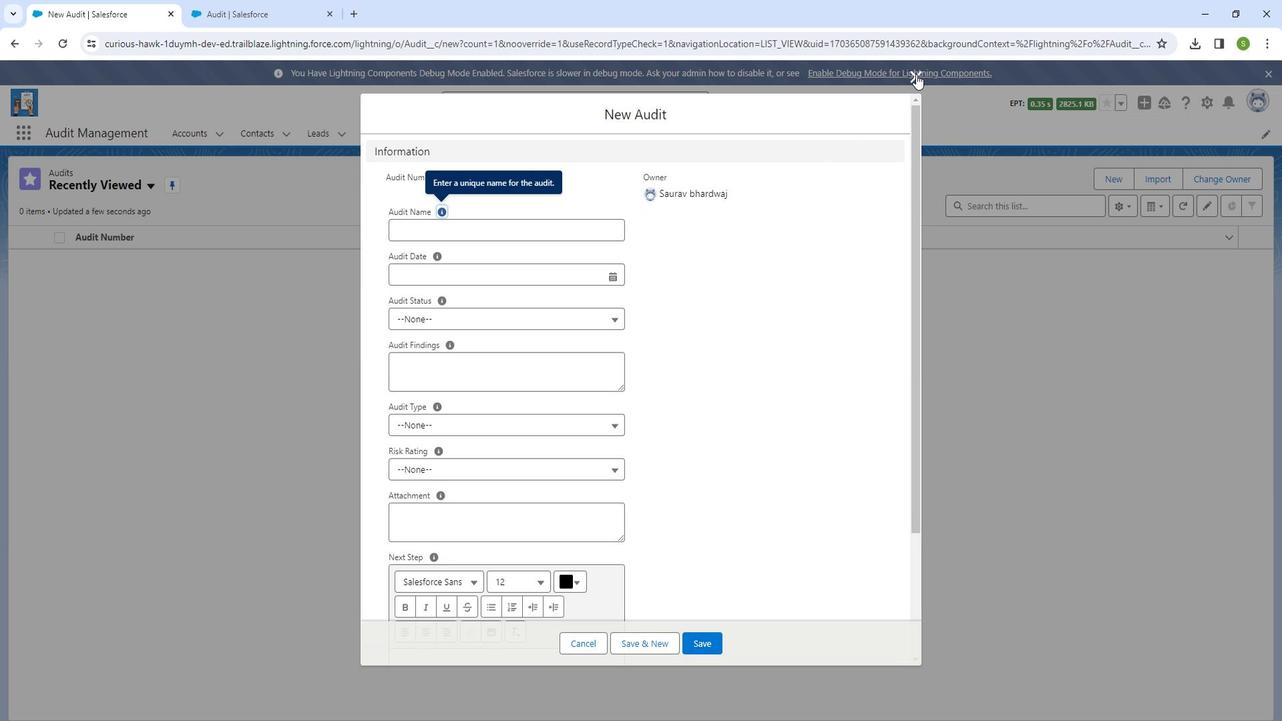 
Action: Mouse pressed left at (925, 80)
Screenshot: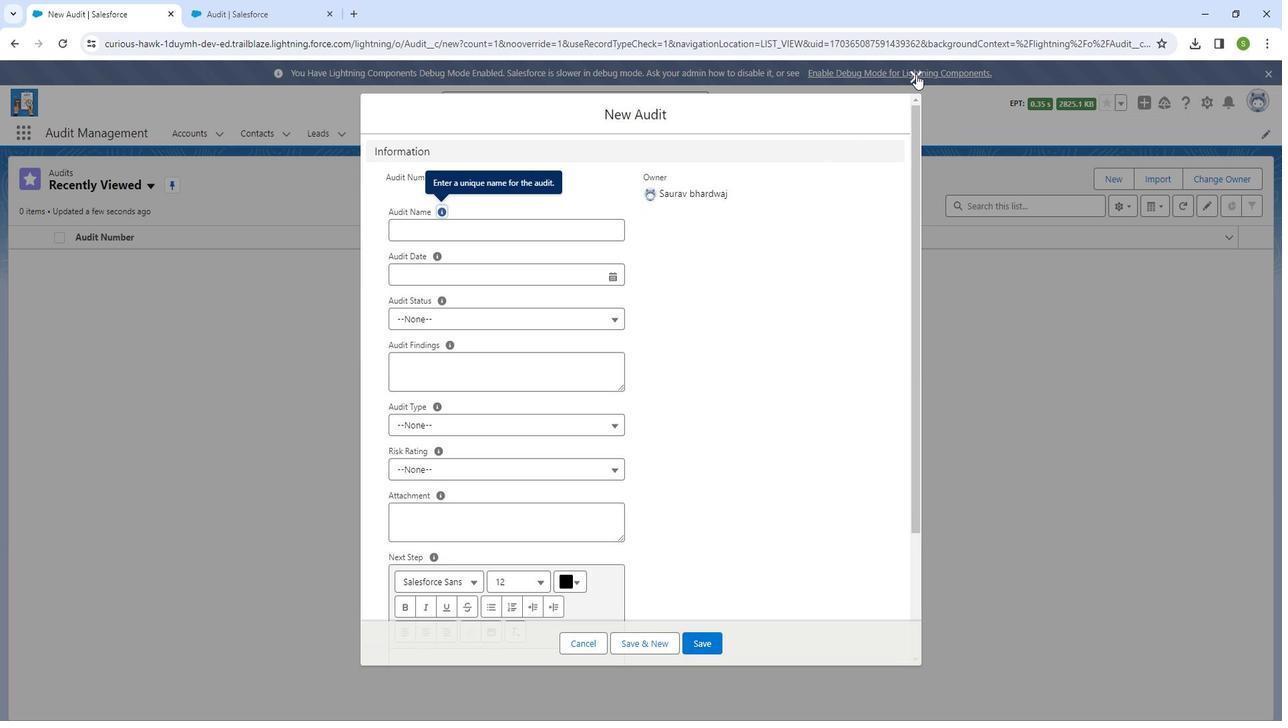 
Action: Mouse moved to (68, 51)
Screenshot: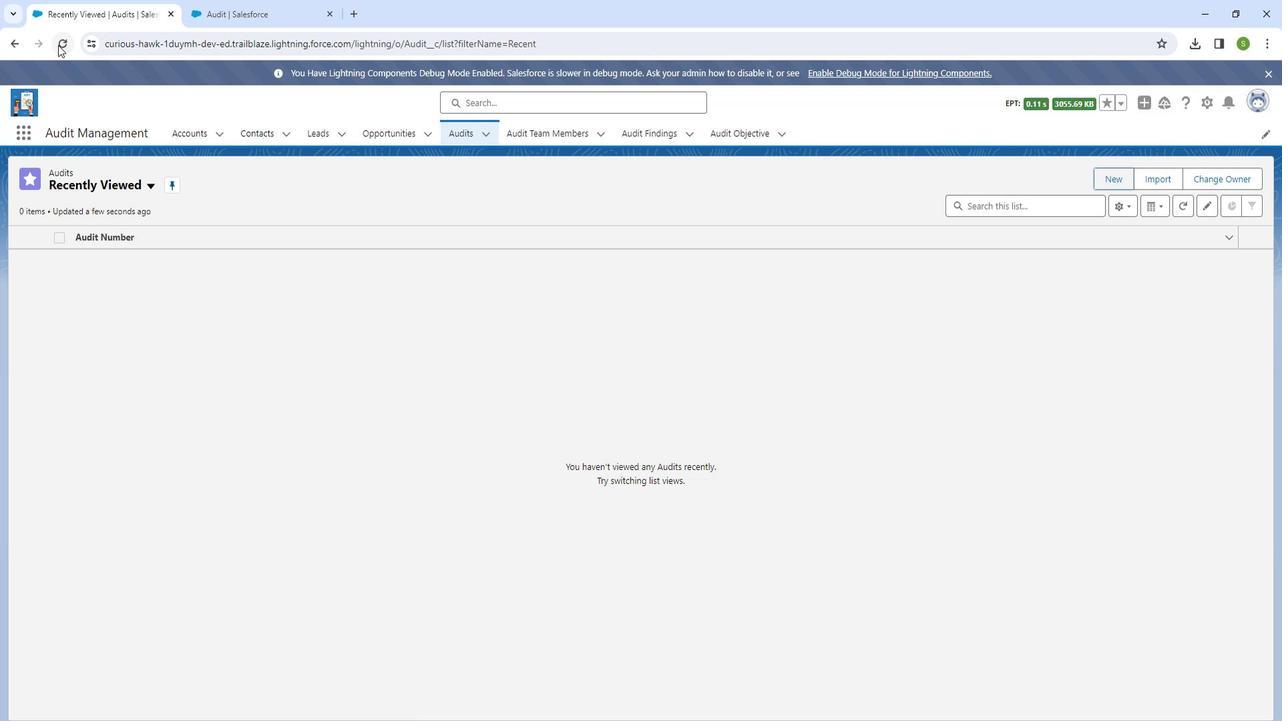 
Action: Mouse pressed left at (68, 51)
Screenshot: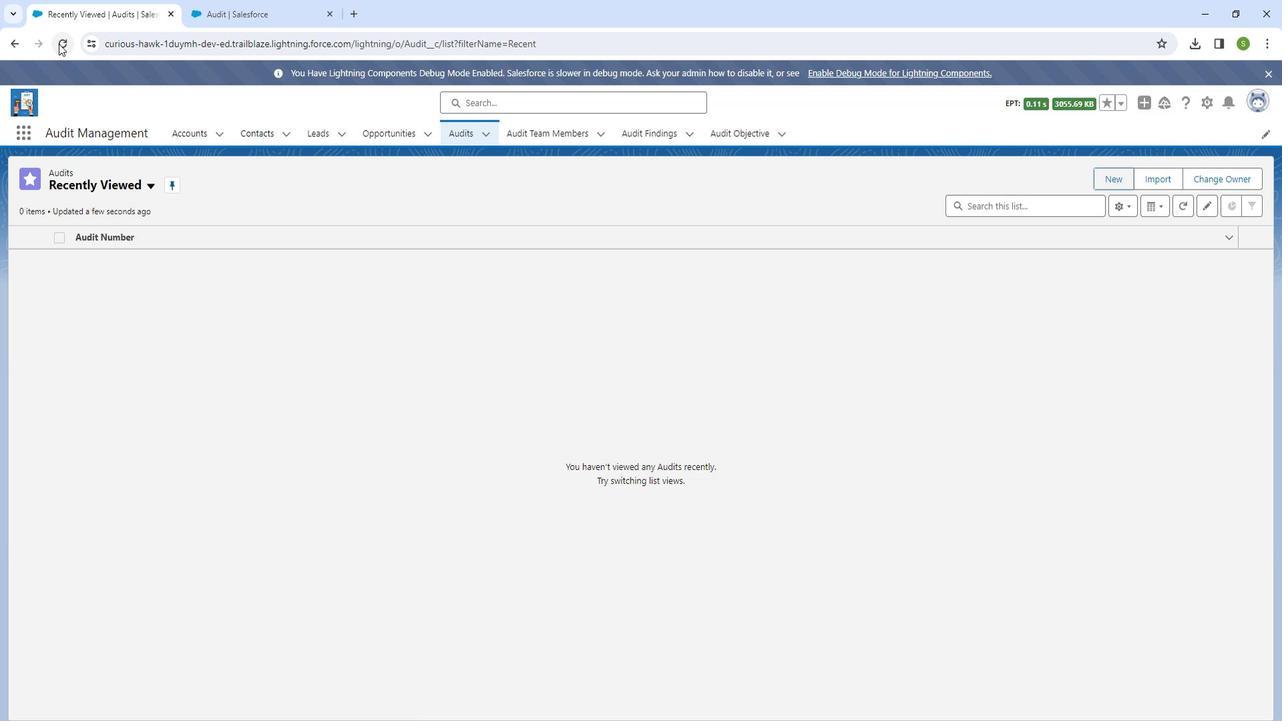 
Action: Mouse moved to (1120, 183)
Screenshot: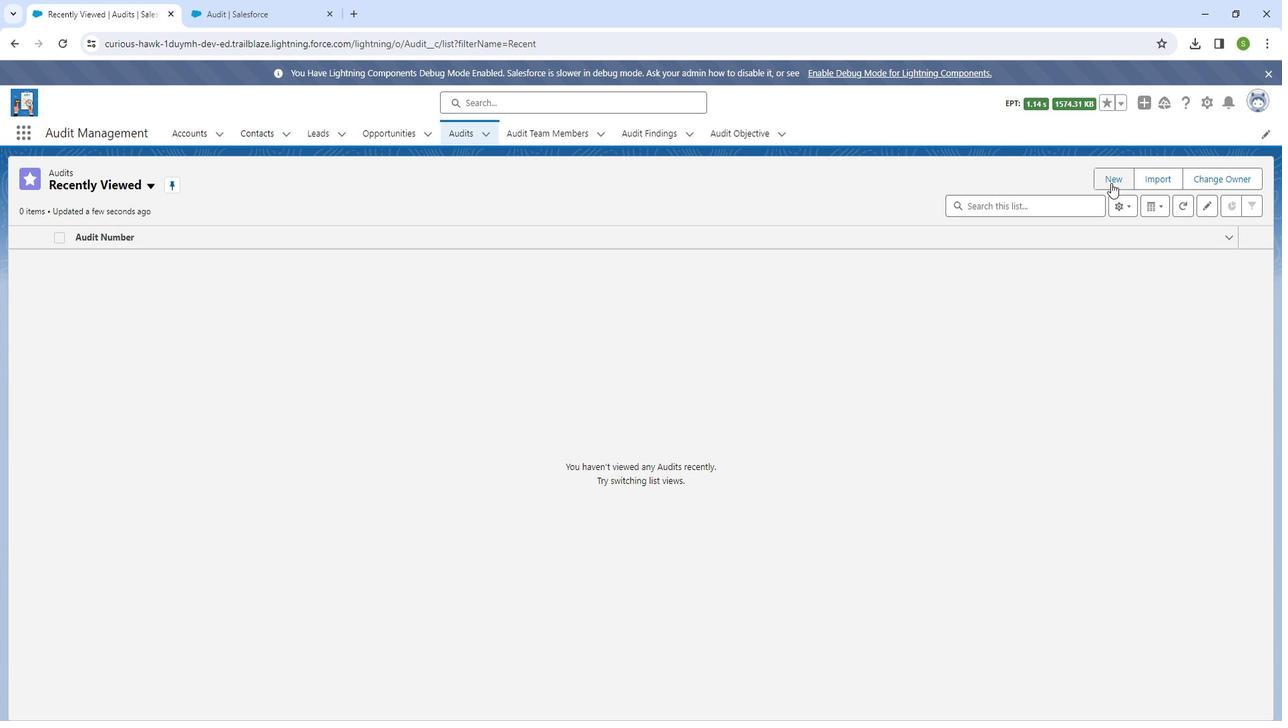 
Action: Mouse pressed left at (1120, 183)
Screenshot: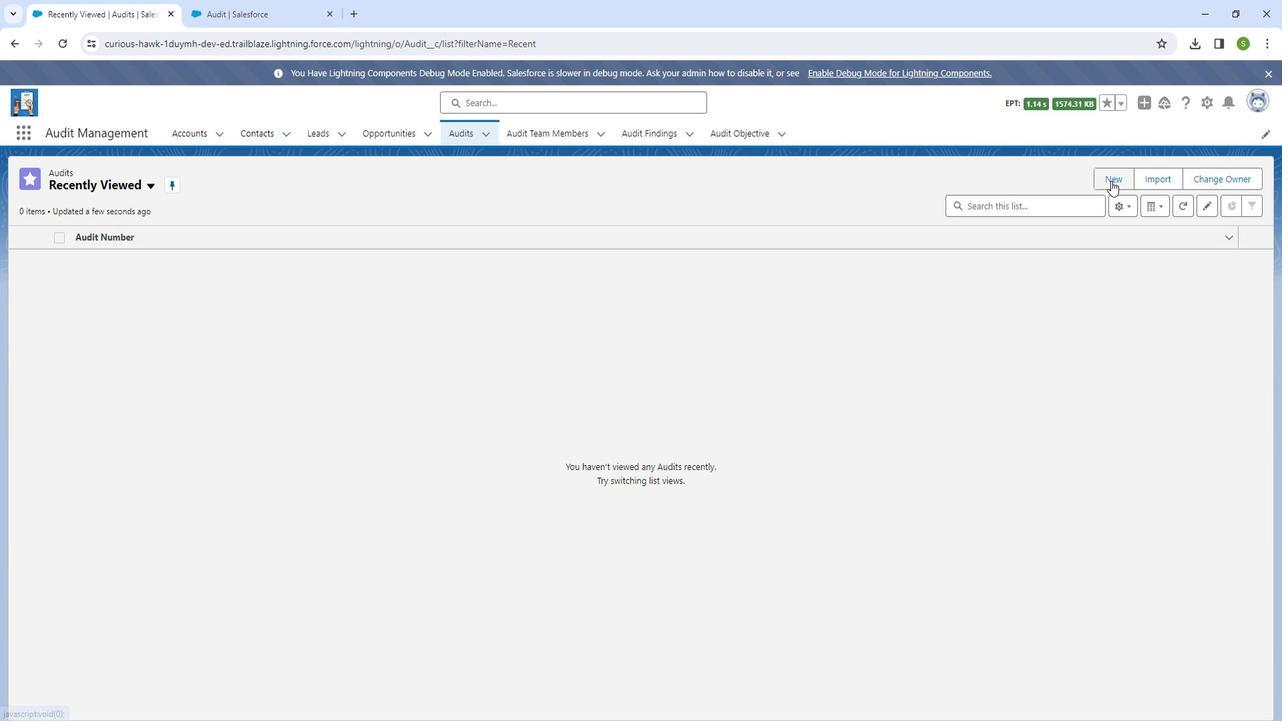 
Action: Mouse moved to (764, 317)
Screenshot: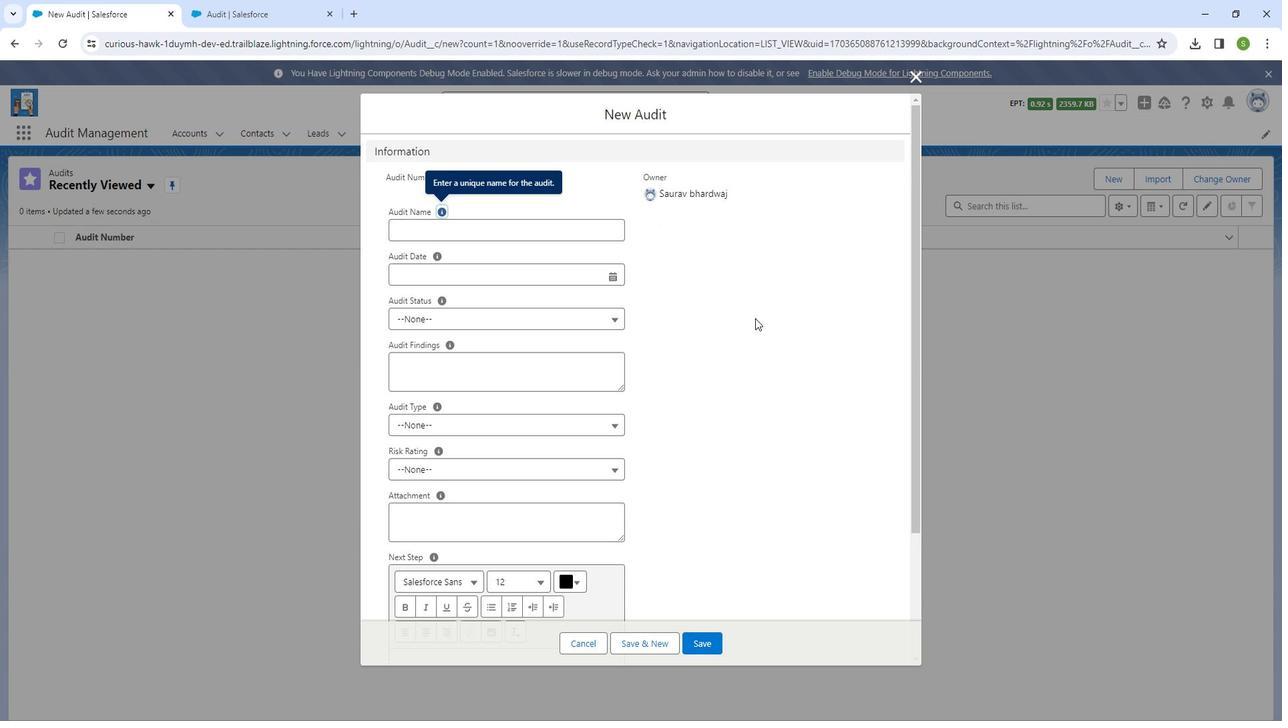 
Action: Mouse scrolled (764, 316) with delta (0, 0)
Screenshot: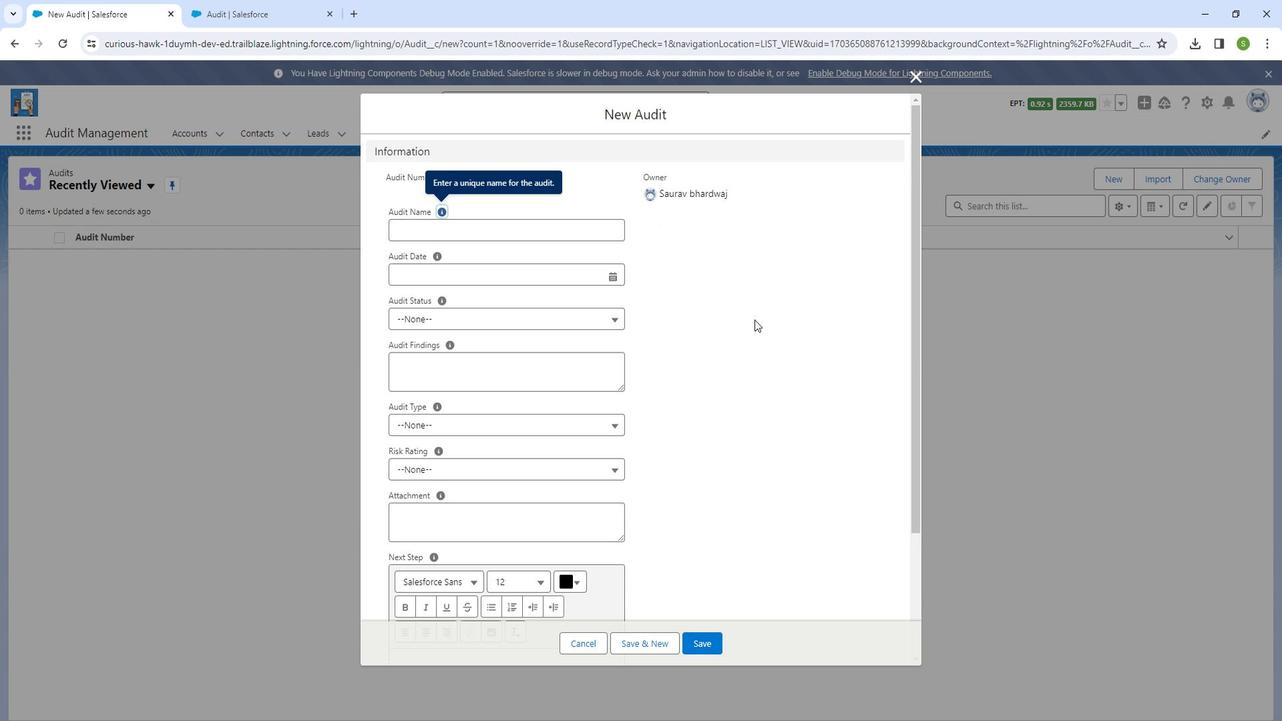 
Action: Mouse moved to (764, 318)
Screenshot: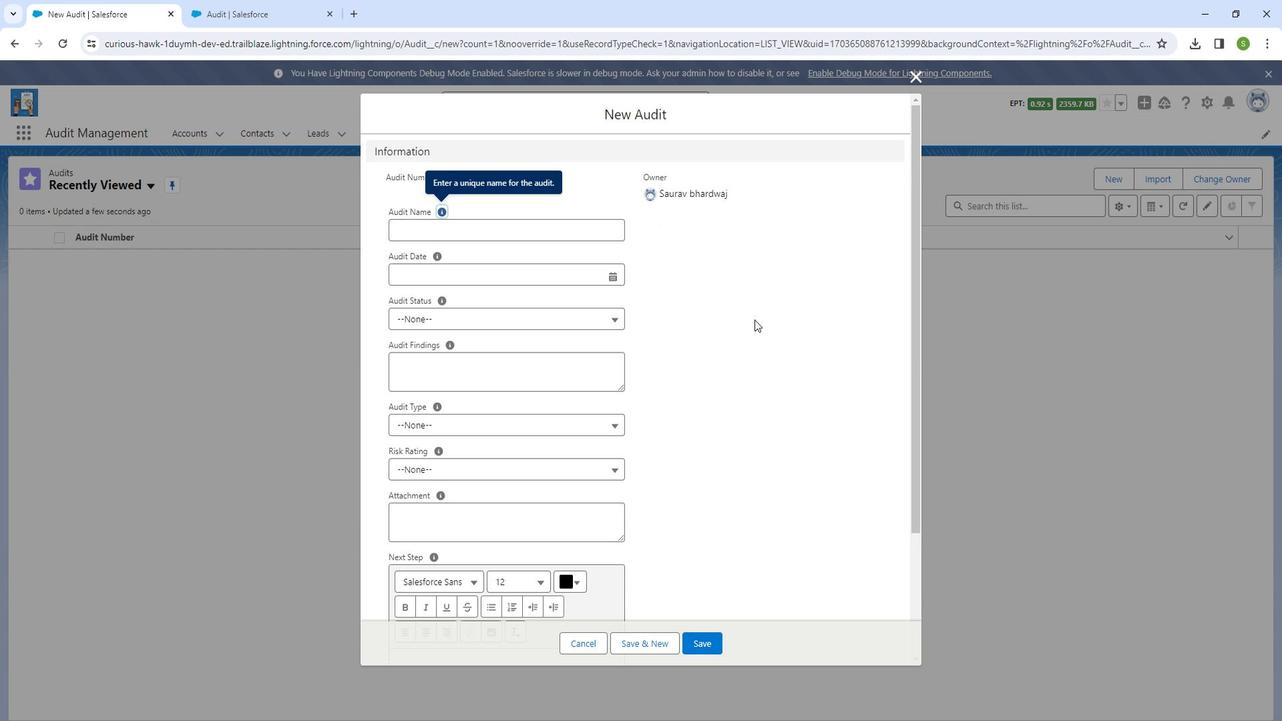 
Action: Mouse scrolled (764, 317) with delta (0, 0)
Screenshot: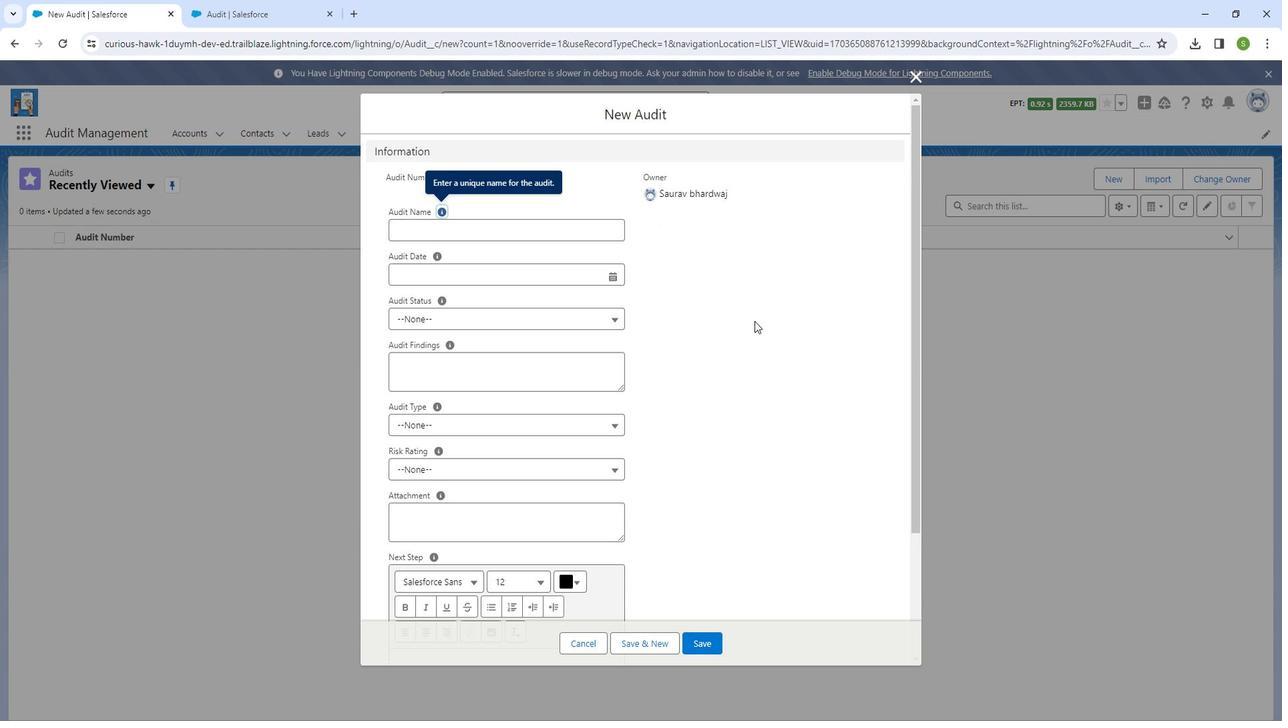 
Action: Mouse scrolled (764, 317) with delta (0, 0)
Screenshot: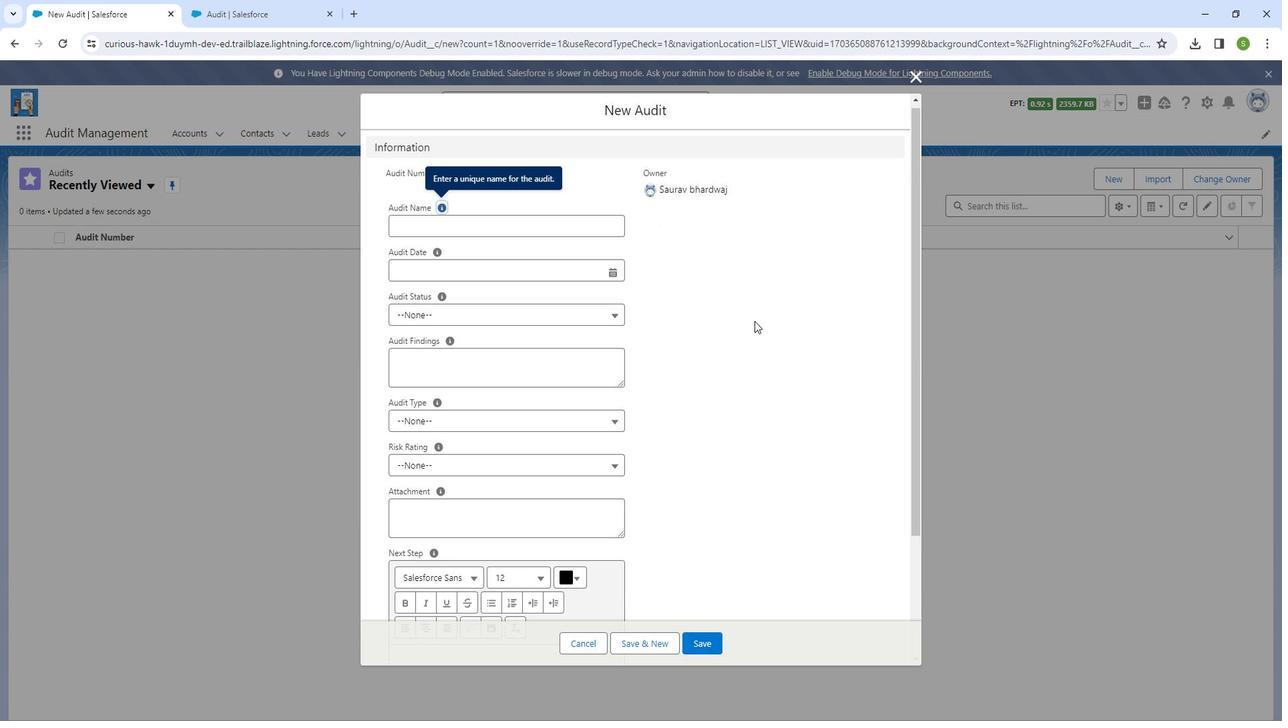 
Action: Mouse scrolled (764, 317) with delta (0, 0)
Screenshot: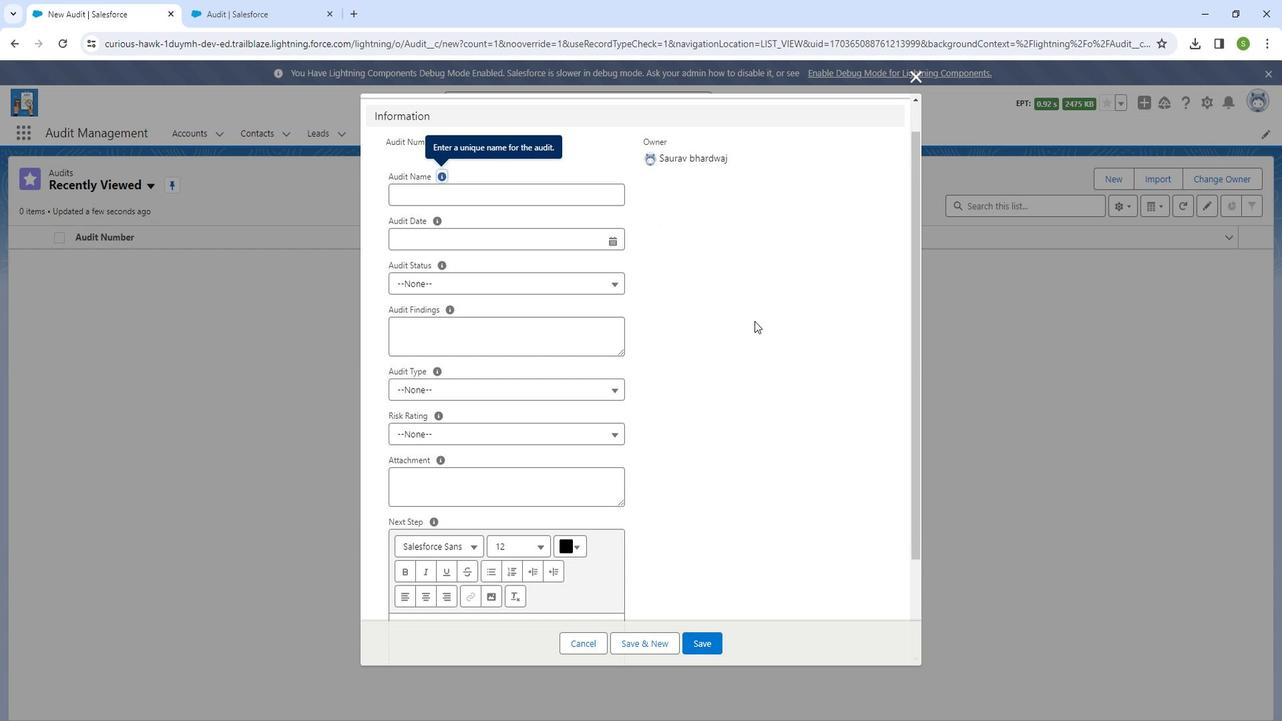 
Action: Mouse scrolled (764, 317) with delta (0, 0)
Screenshot: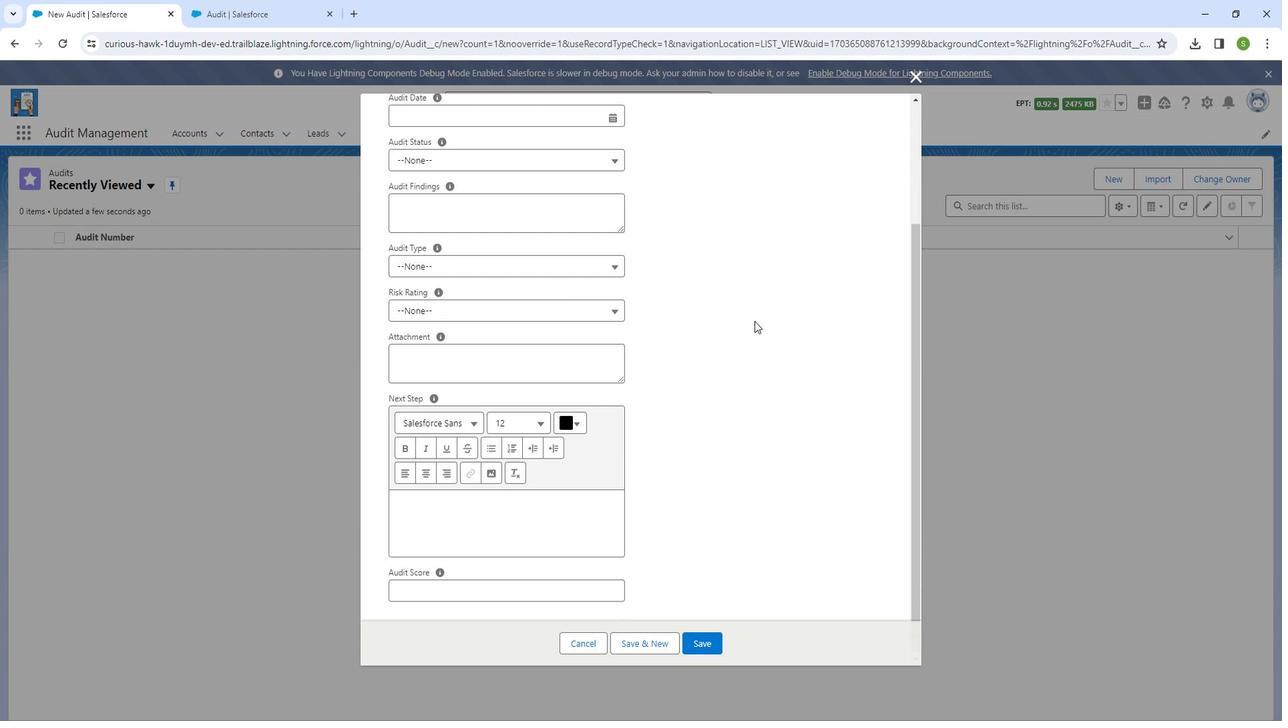 
Action: Mouse scrolled (764, 317) with delta (0, 0)
Screenshot: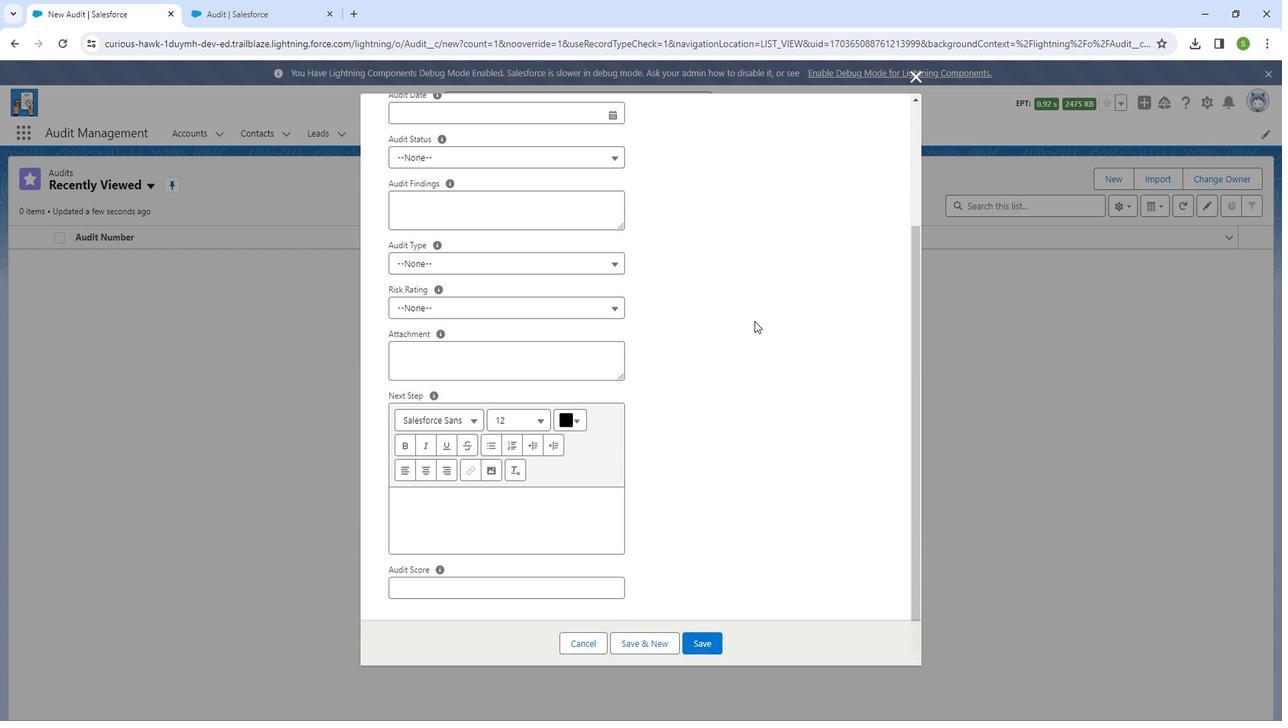
Action: Mouse scrolled (764, 317) with delta (0, 0)
Screenshot: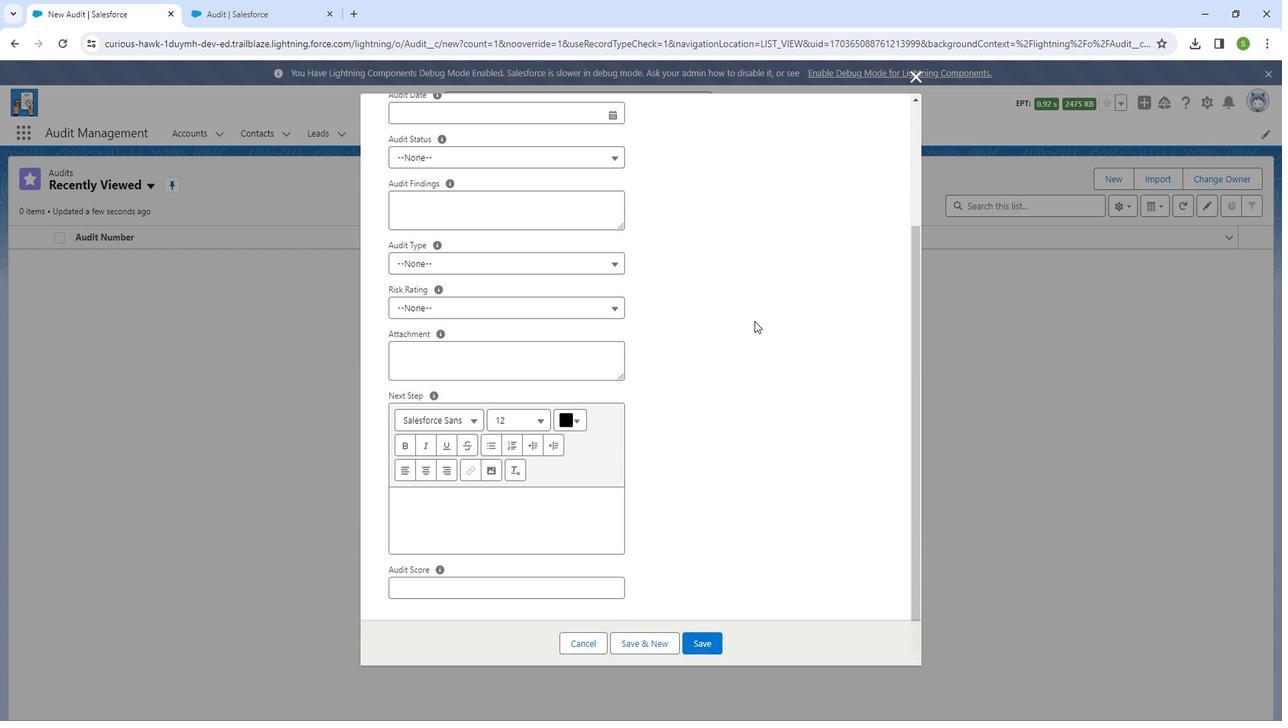 
Action: Mouse scrolled (764, 319) with delta (0, 0)
Screenshot: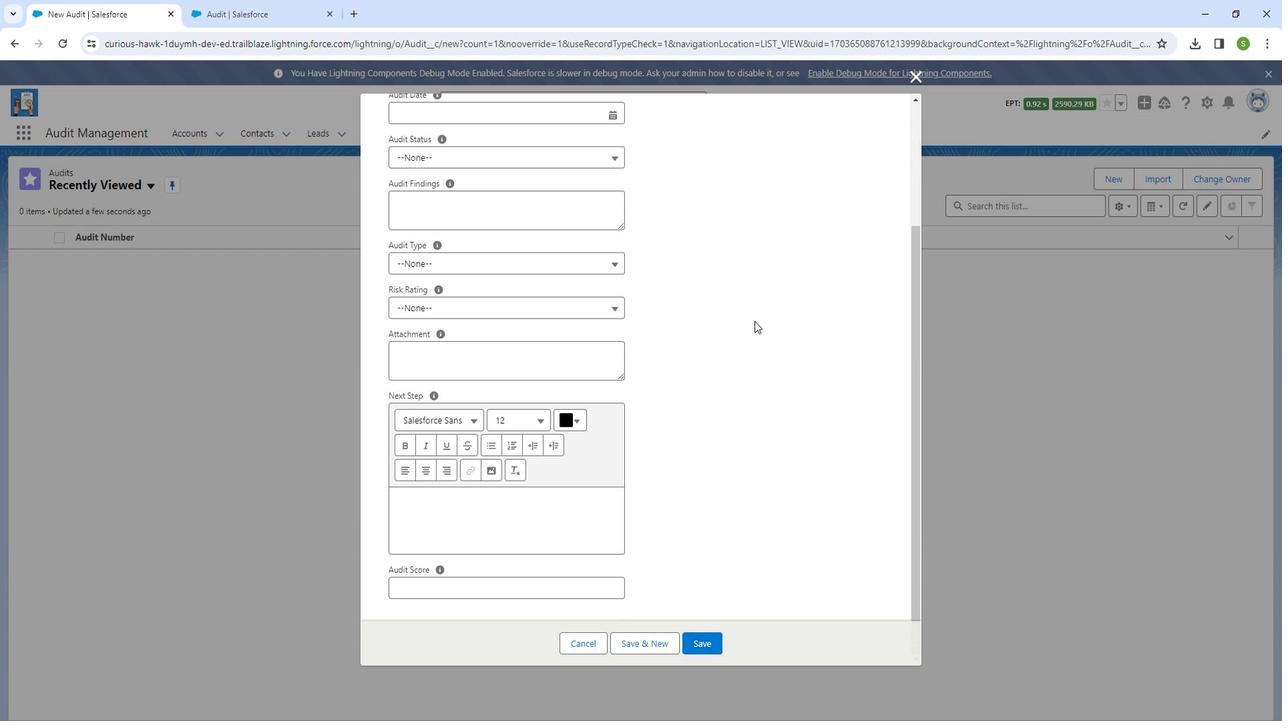 
Action: Mouse scrolled (764, 319) with delta (0, 0)
Screenshot: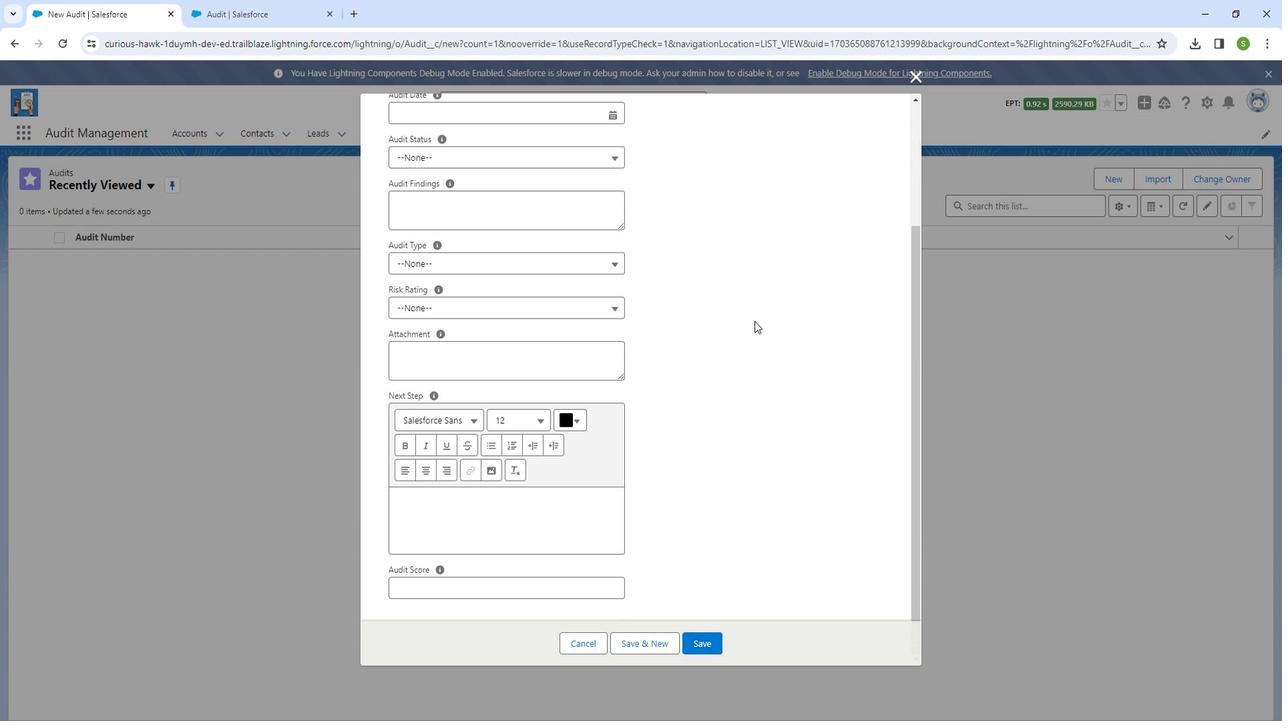 
Action: Mouse scrolled (764, 319) with delta (0, 0)
Screenshot: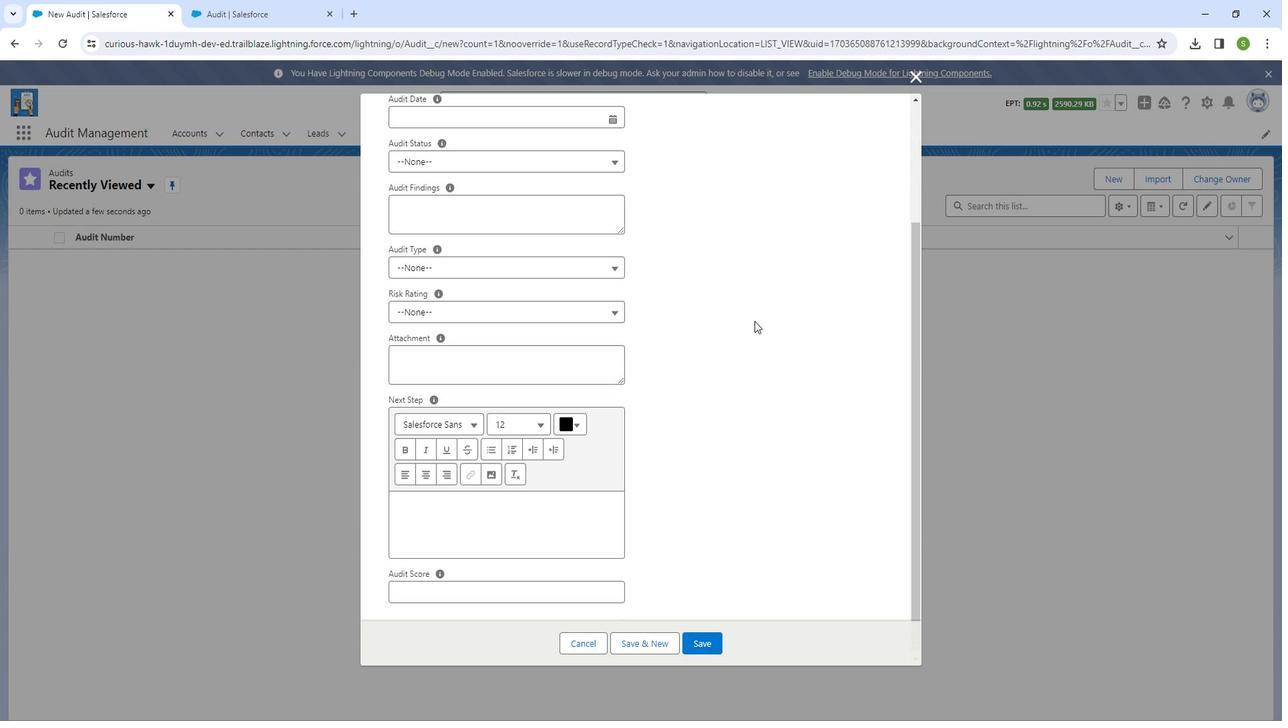 
Action: Mouse scrolled (764, 319) with delta (0, 0)
Screenshot: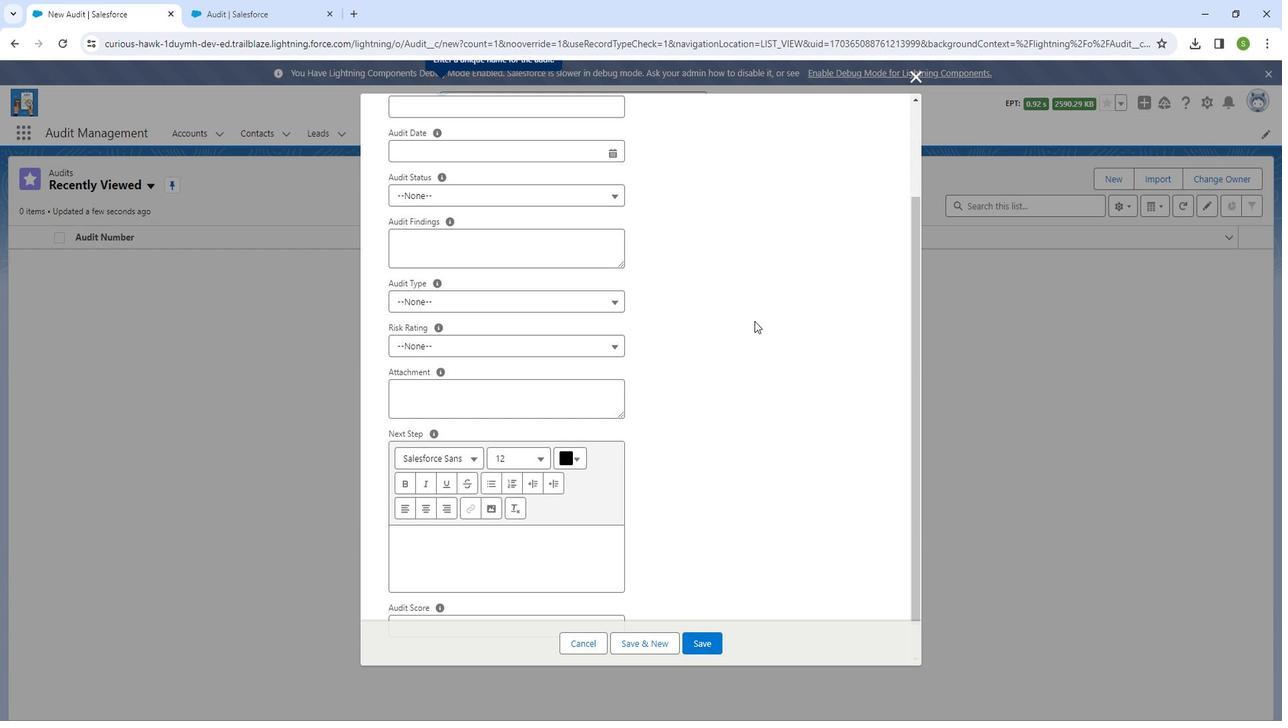 
Action: Mouse moved to (764, 319)
Screenshot: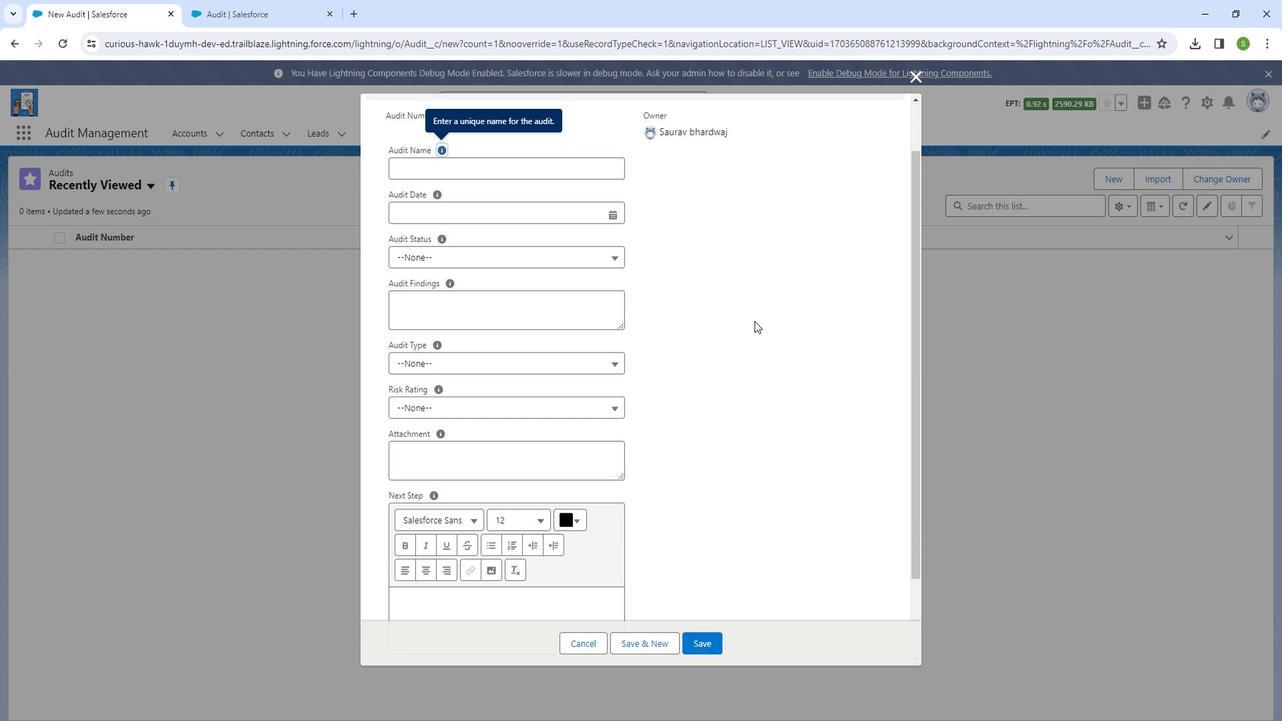 
Action: Mouse scrolled (764, 319) with delta (0, 0)
Screenshot: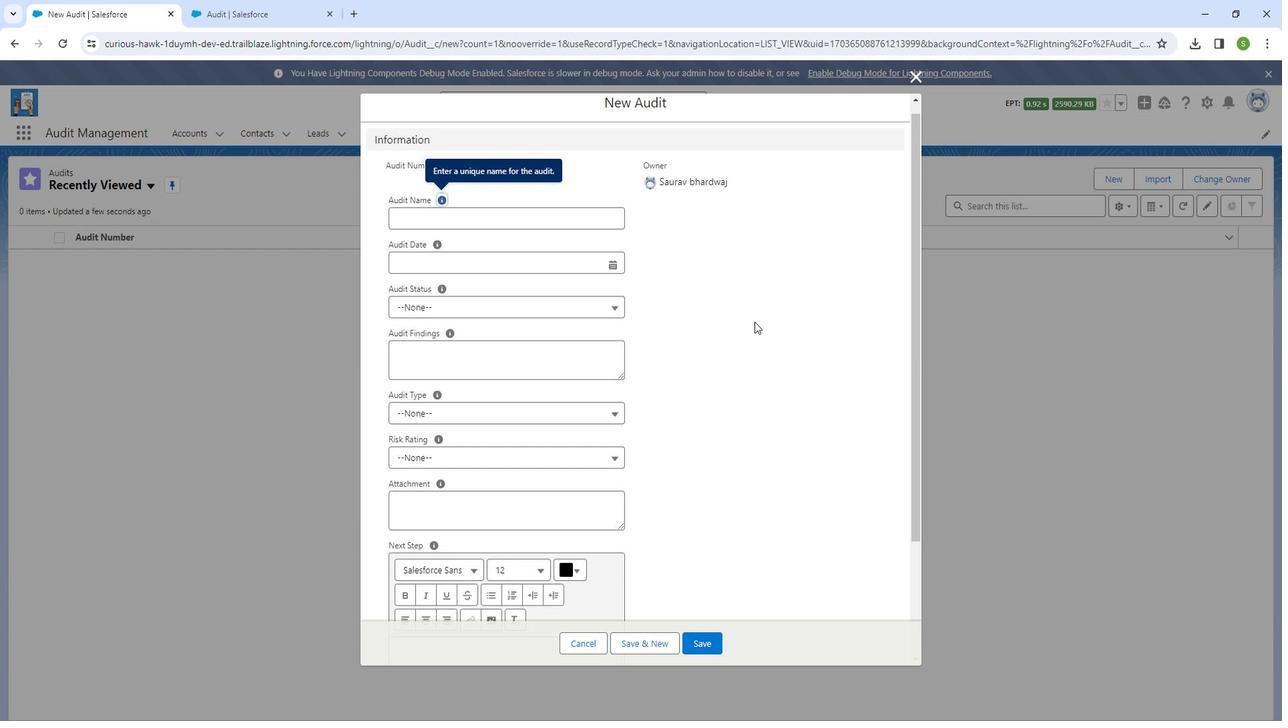 
Action: Mouse moved to (919, 82)
Screenshot: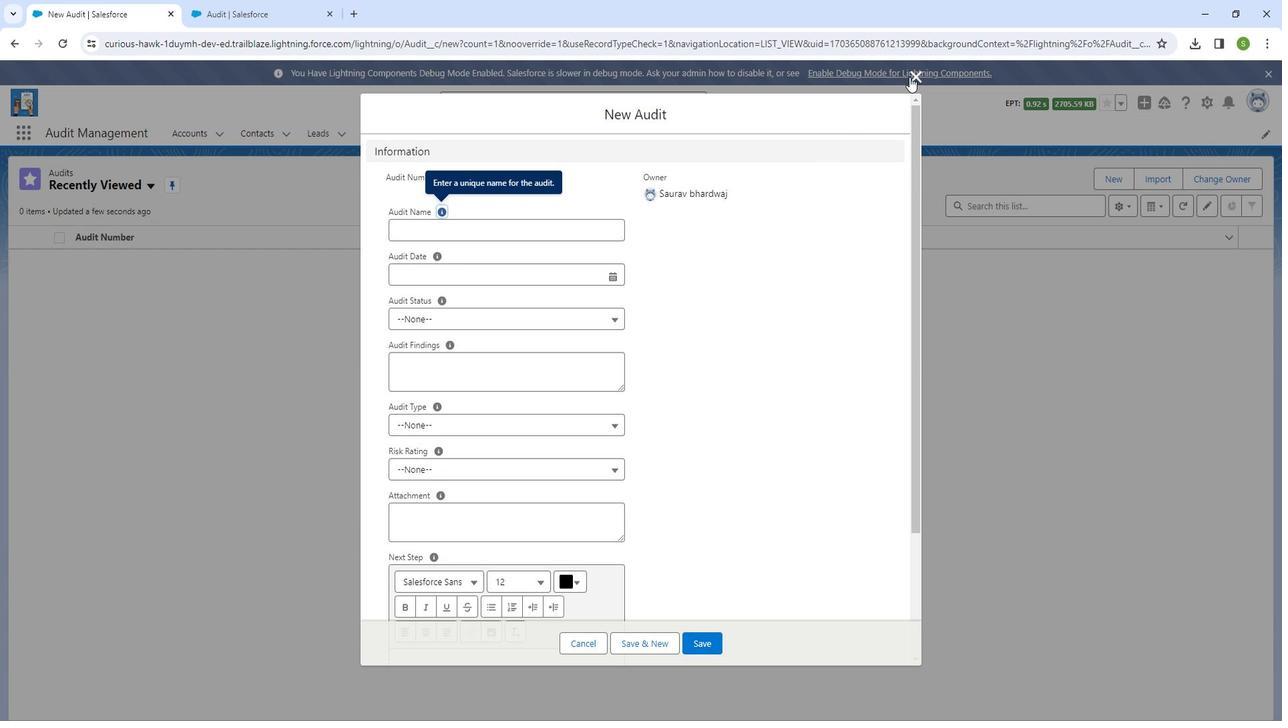 
Action: Mouse pressed left at (919, 82)
Screenshot: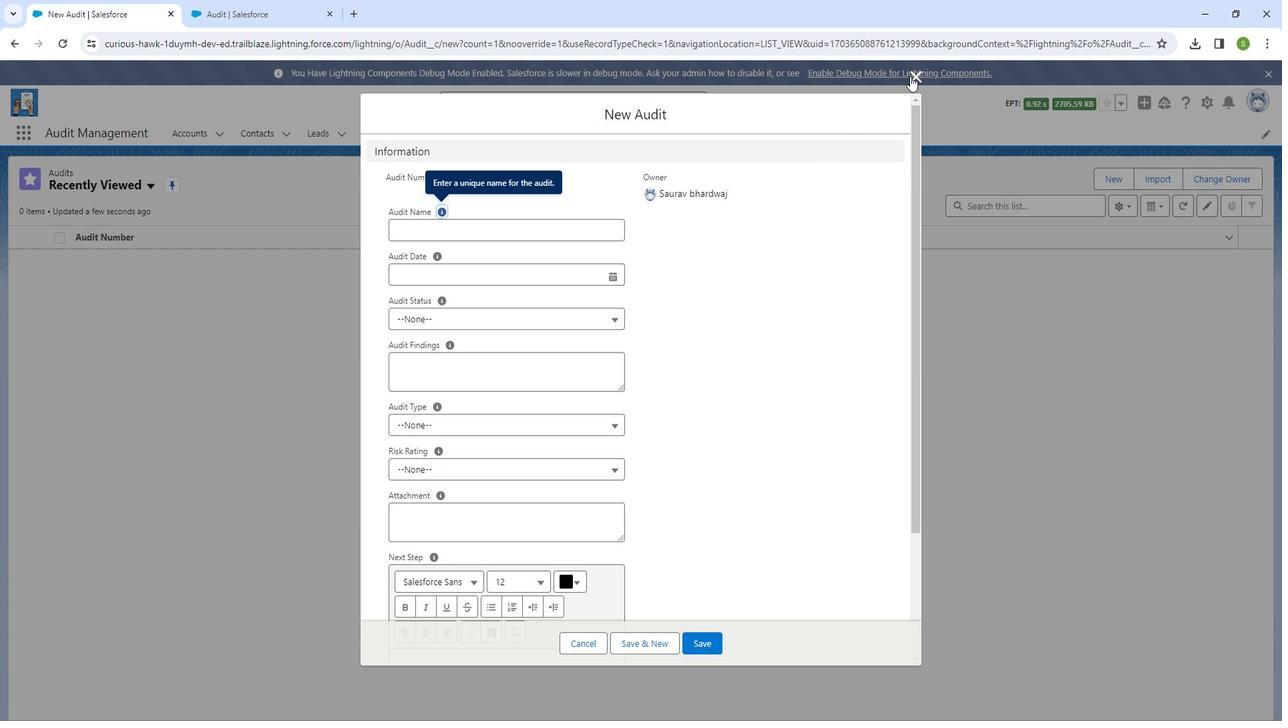 
Action: Mouse moved to (1048, 110)
Screenshot: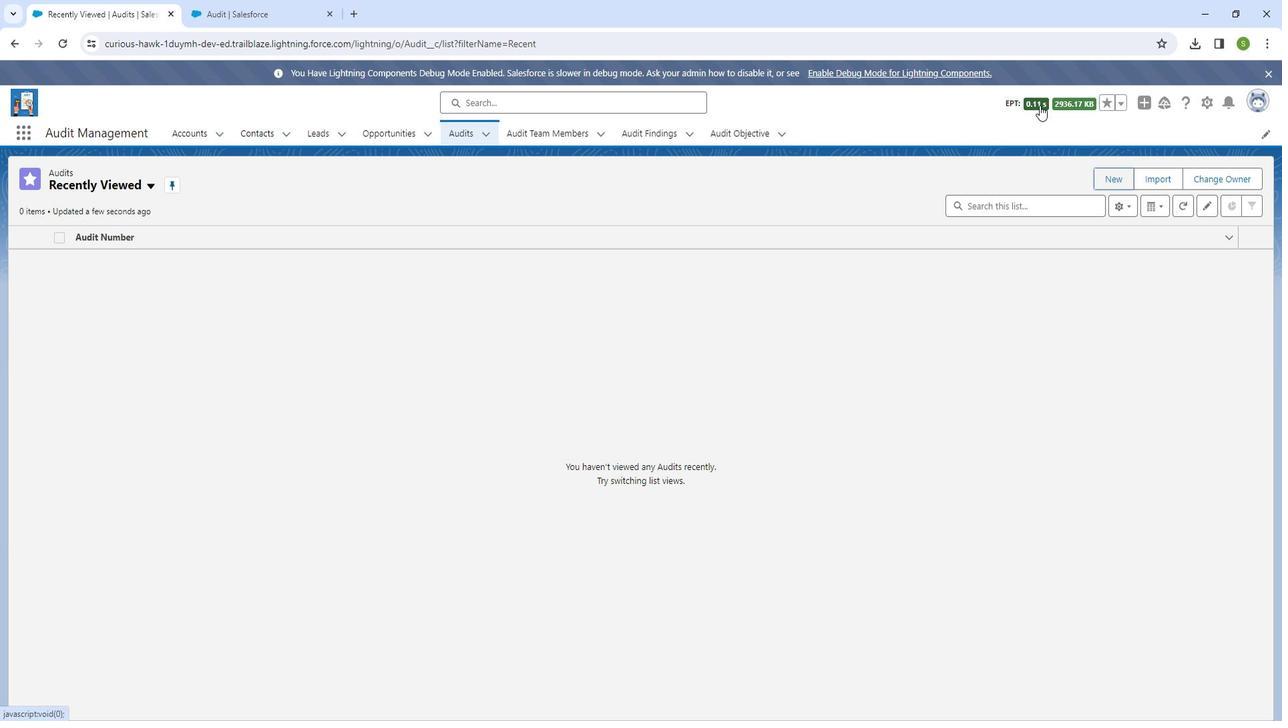 
Action: Mouse pressed left at (1048, 110)
Screenshot: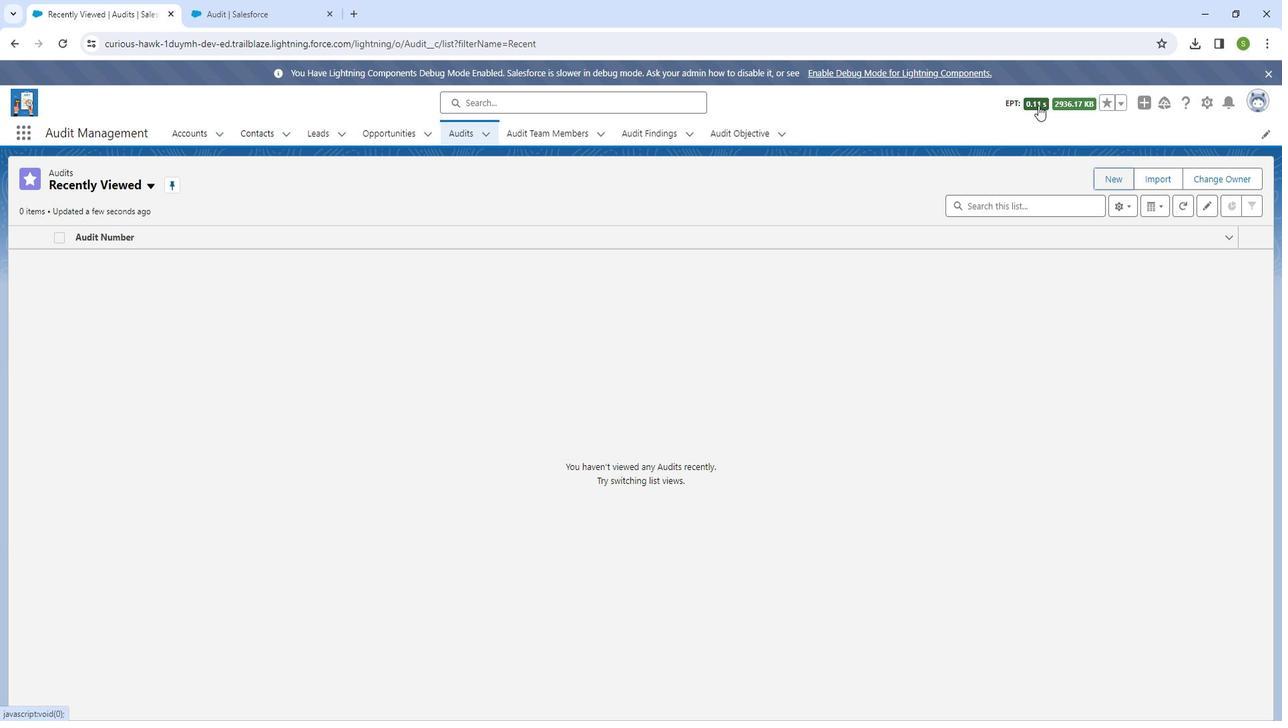 
Action: Mouse moved to (1092, 106)
Screenshot: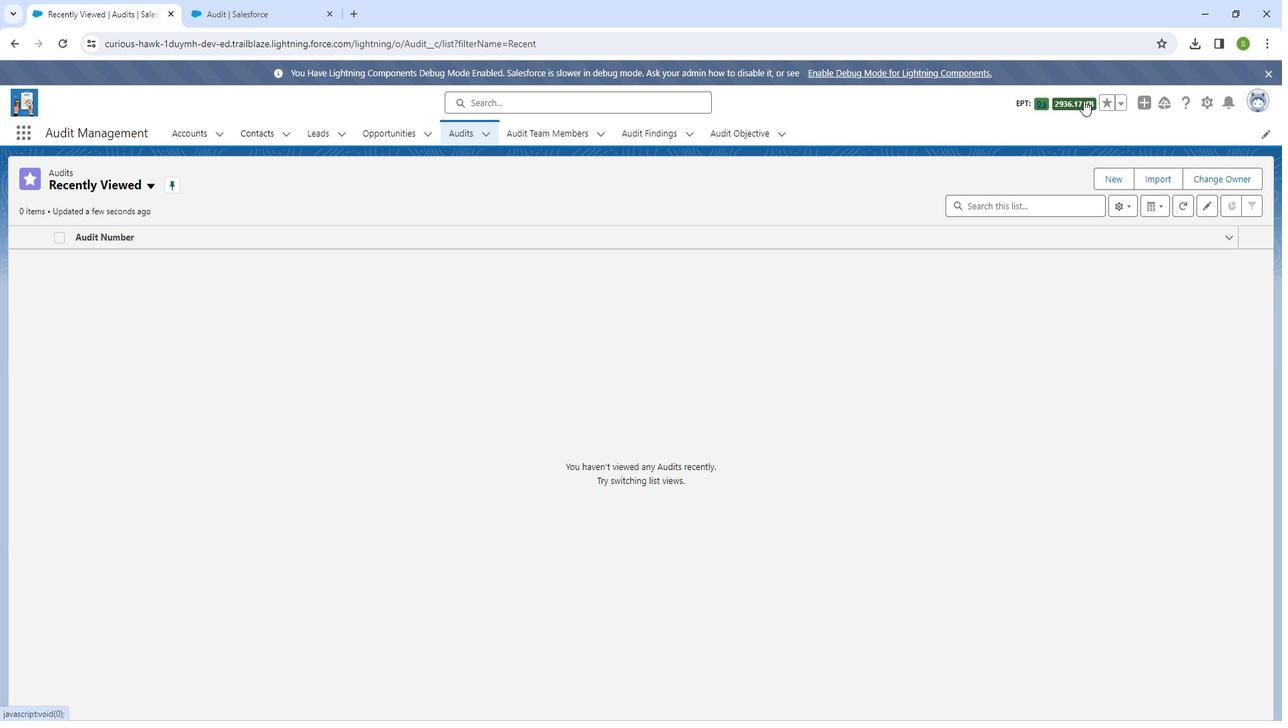 
Action: Mouse pressed left at (1092, 106)
Screenshot: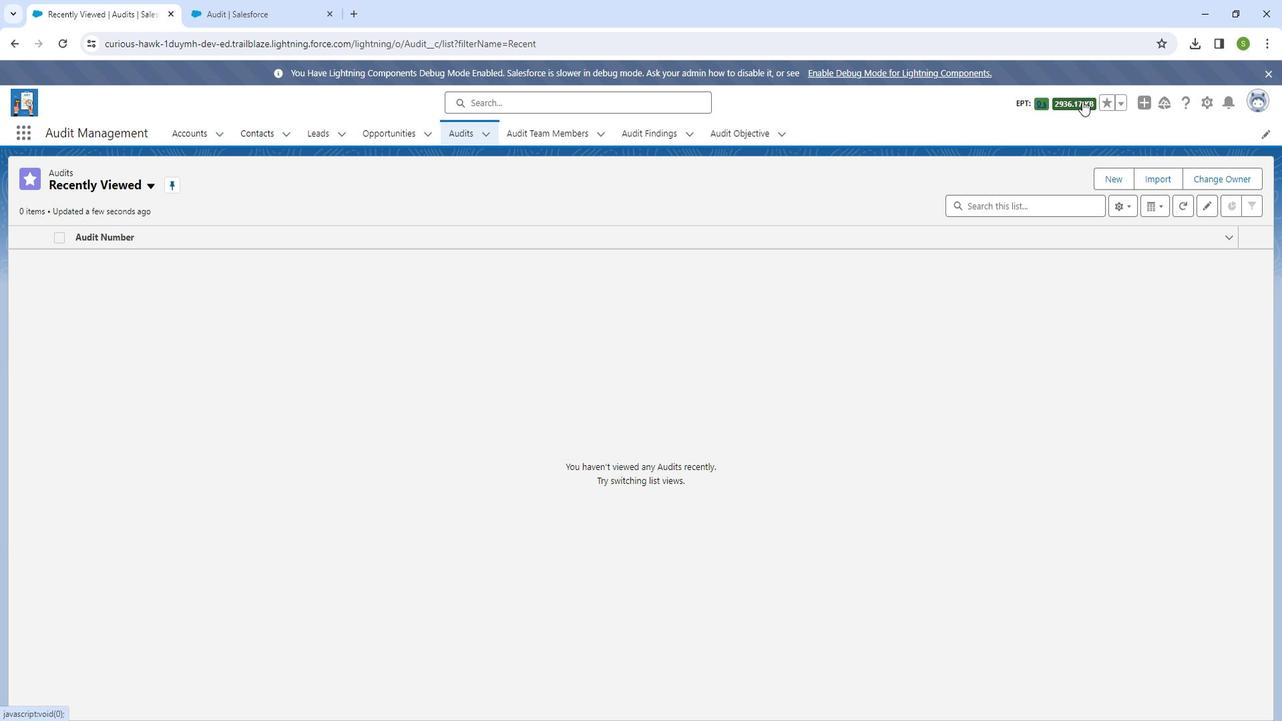 
Action: Mouse moved to (702, 191)
Screenshot: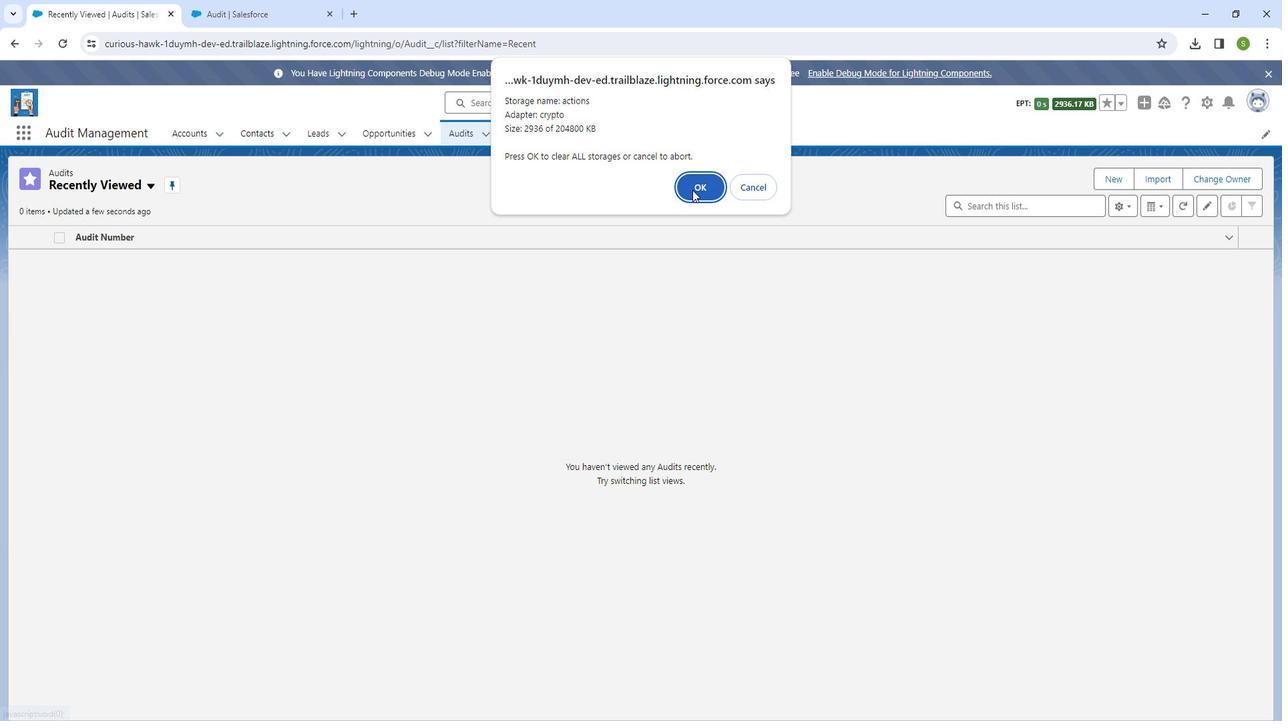 
Action: Mouse pressed left at (702, 191)
Screenshot: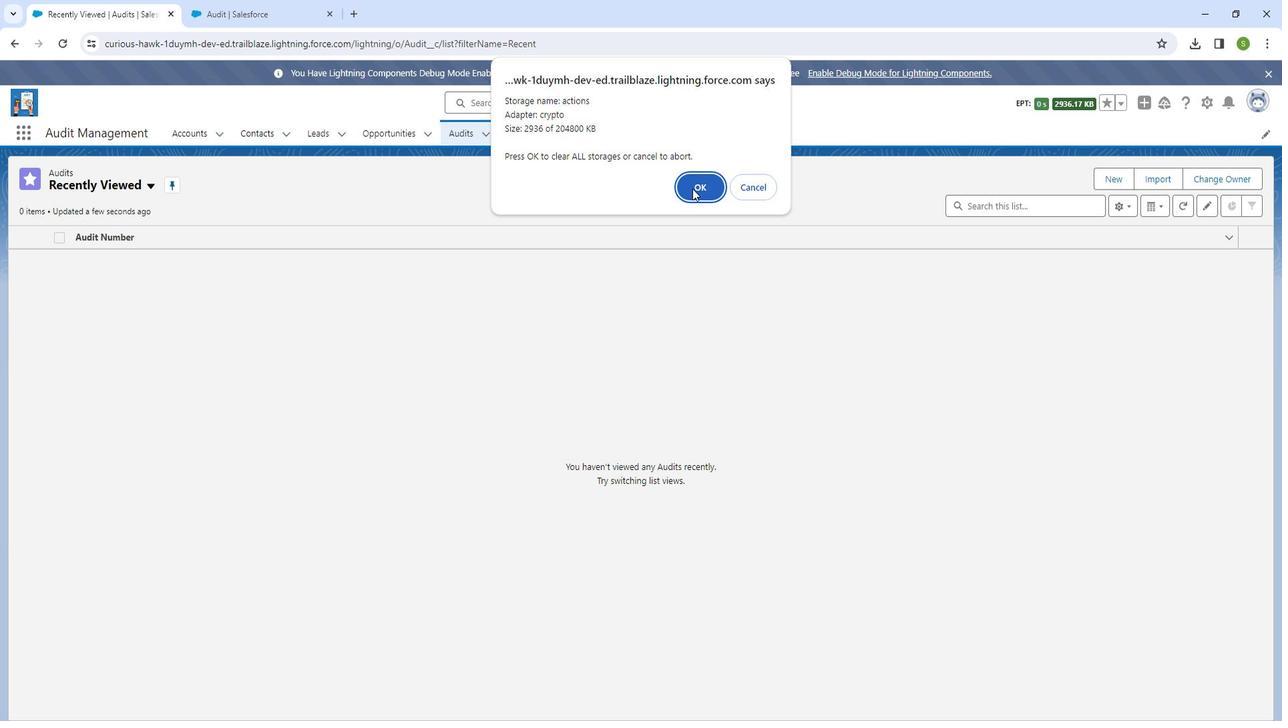 
Action: Mouse moved to (65, 48)
Screenshot: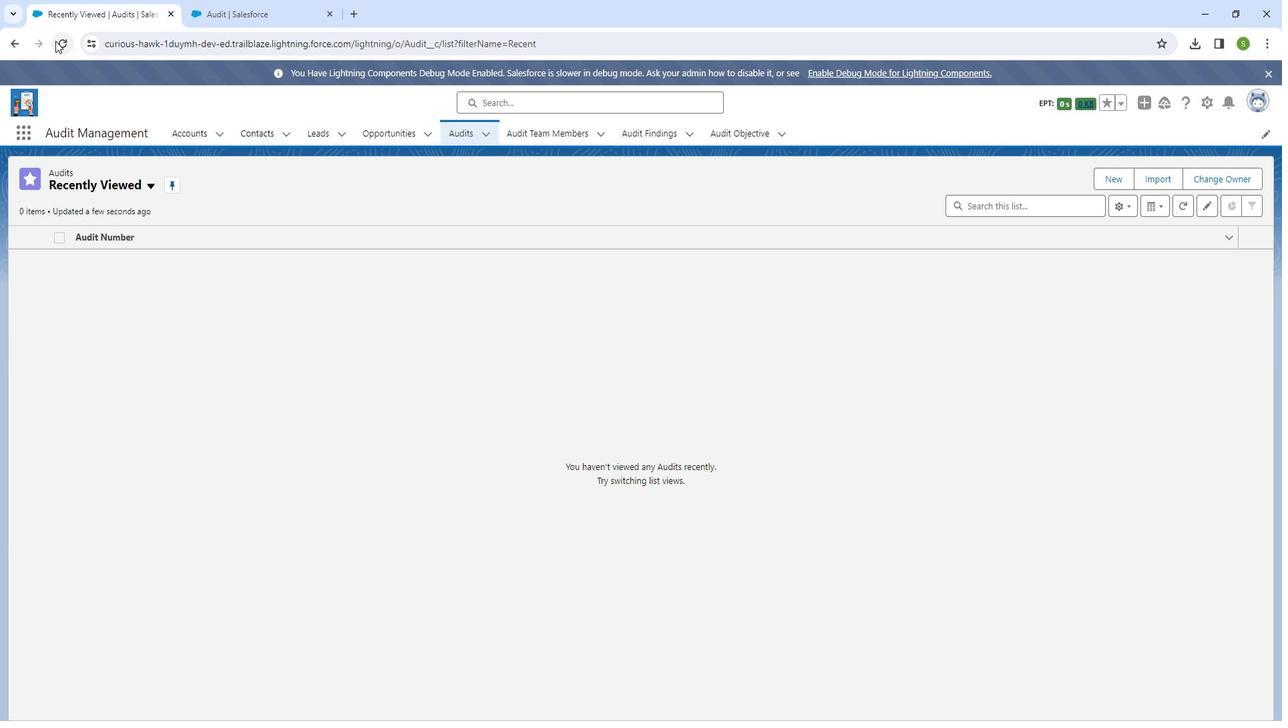 
Action: Mouse pressed left at (65, 48)
Screenshot: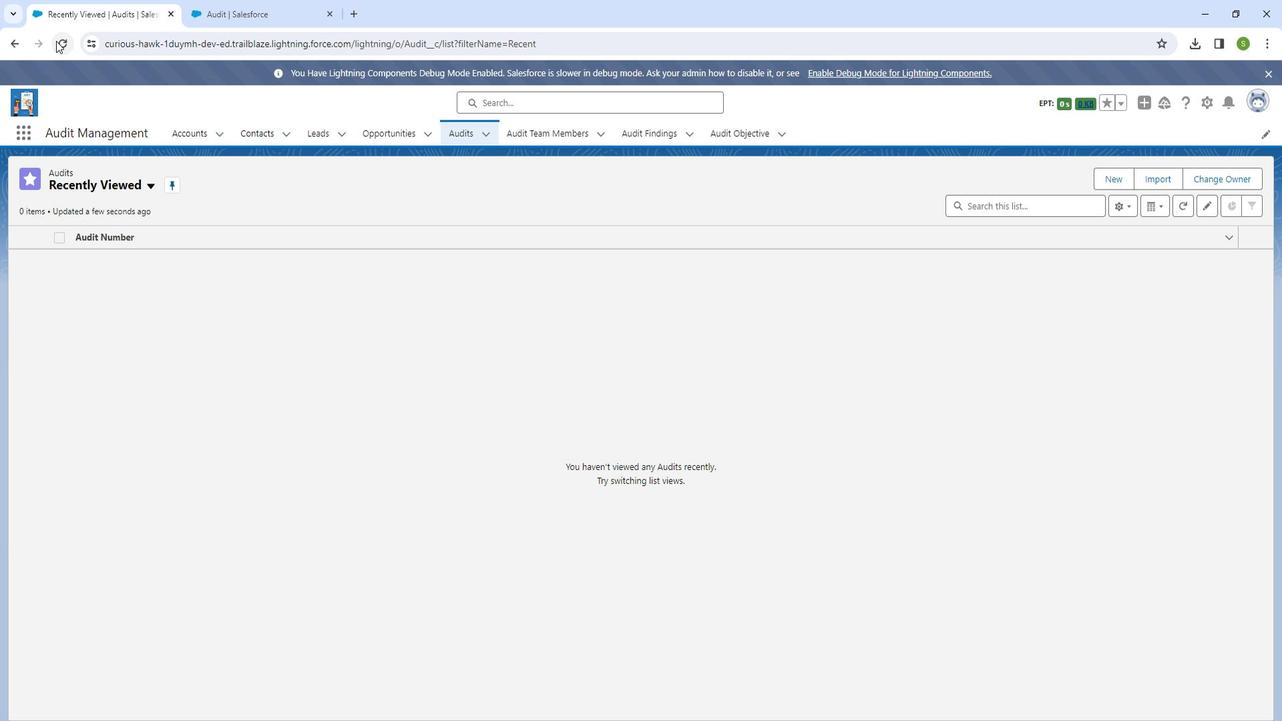 
Action: Mouse moved to (1132, 177)
Screenshot: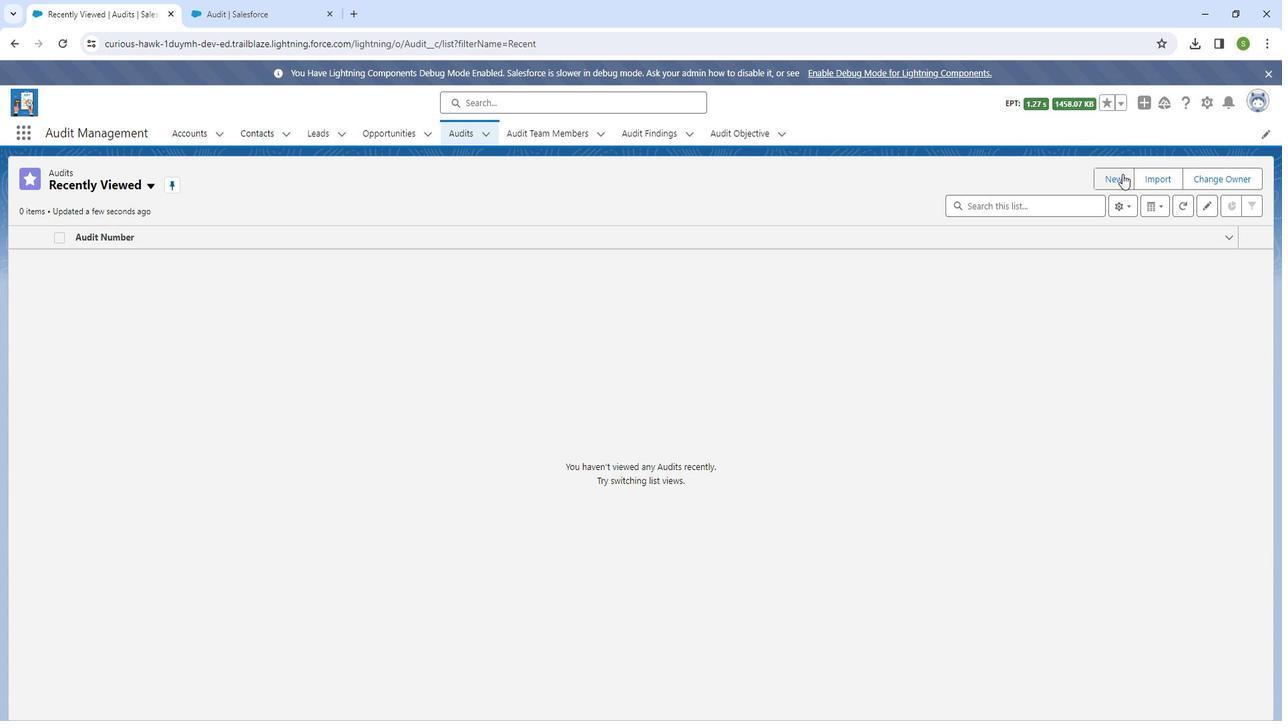 
Action: Mouse pressed left at (1132, 177)
Screenshot: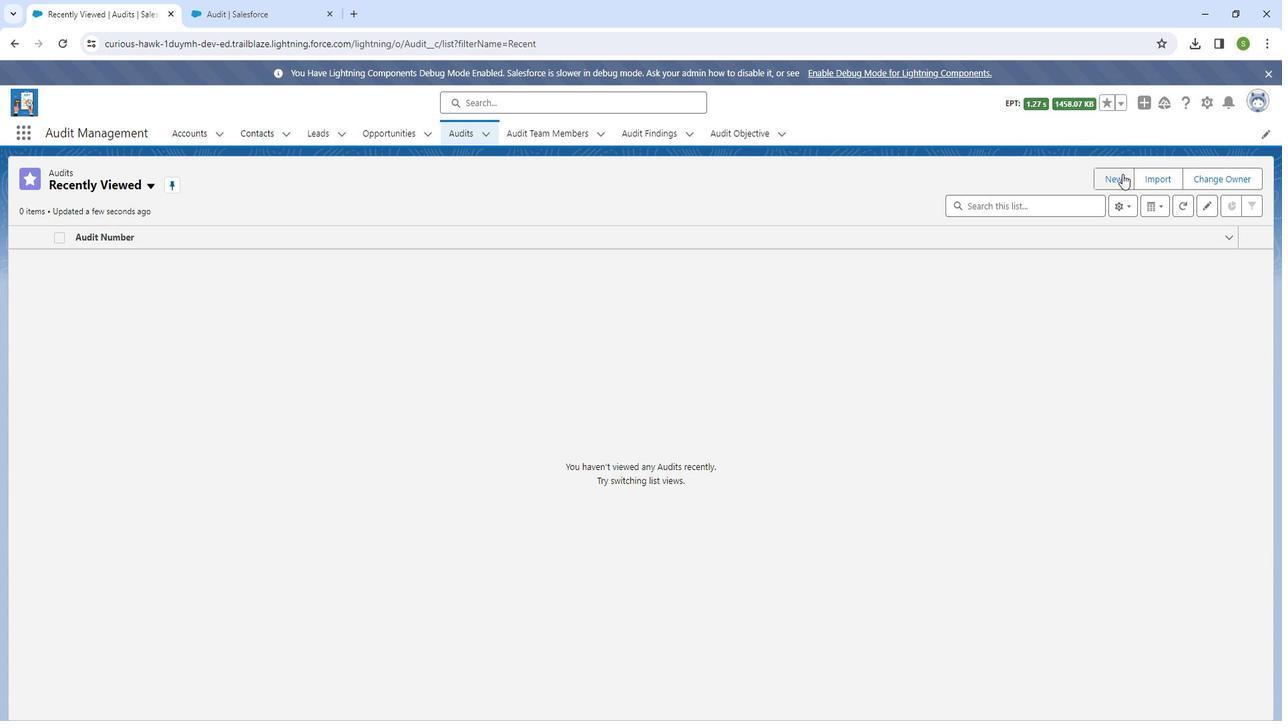 
Action: Mouse moved to (774, 283)
Screenshot: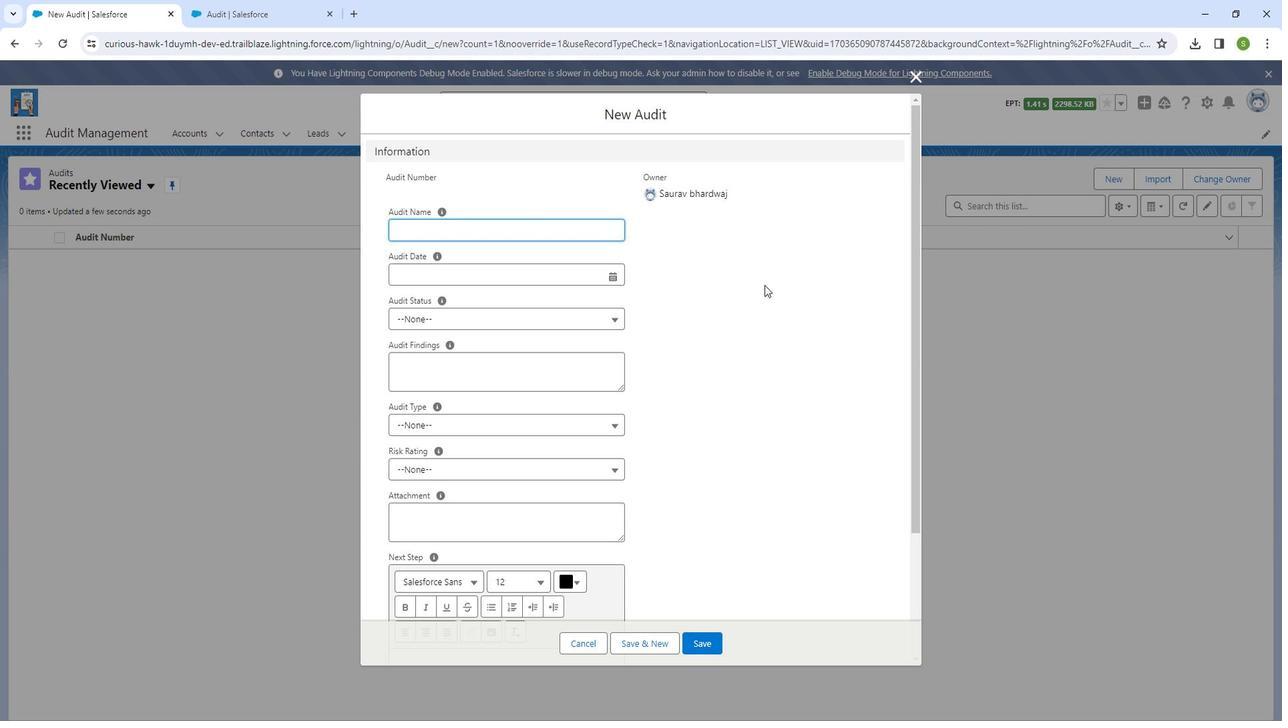 
Action: Mouse scrolled (774, 283) with delta (0, 0)
Screenshot: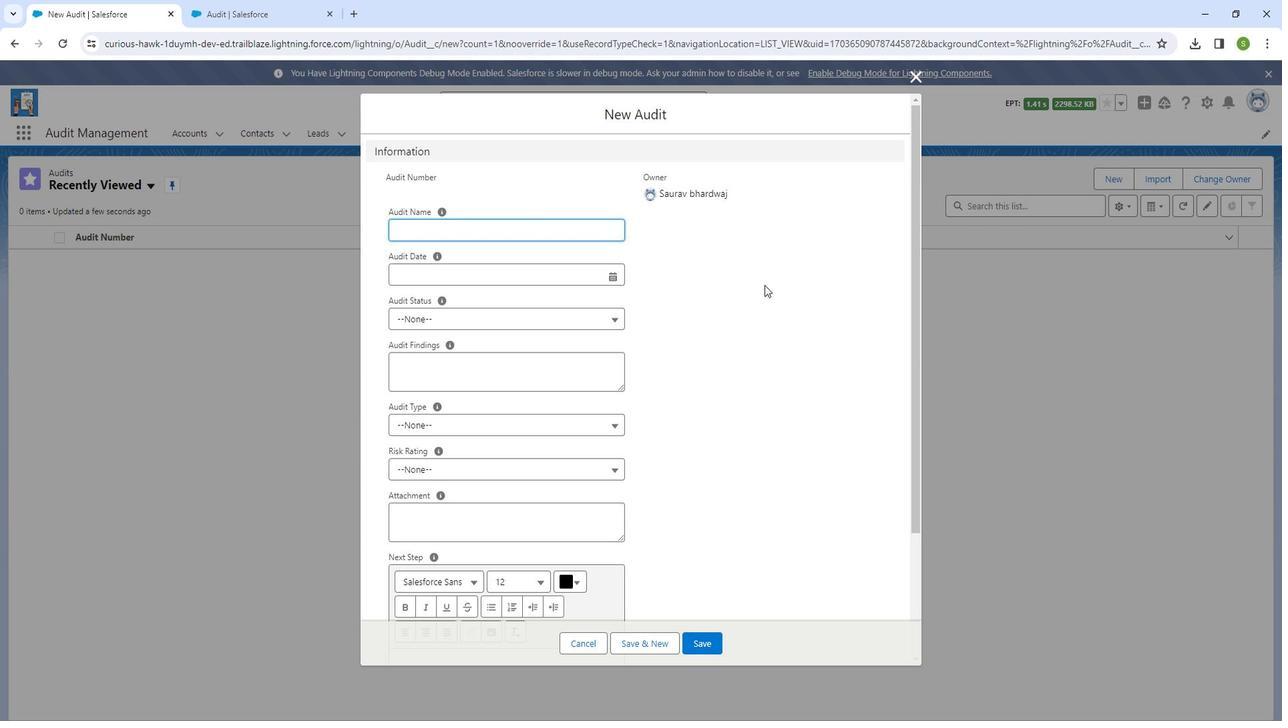 
Action: Mouse moved to (774, 284)
Screenshot: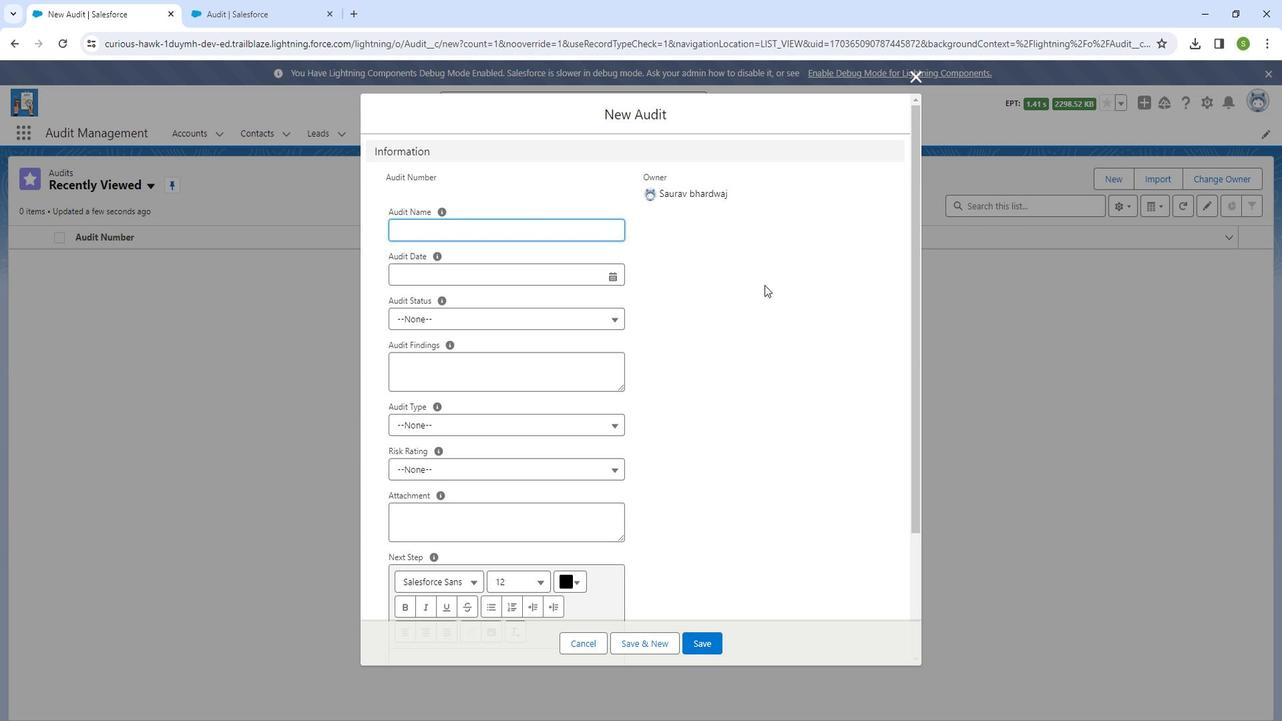 
Action: Mouse scrolled (774, 283) with delta (0, 0)
Screenshot: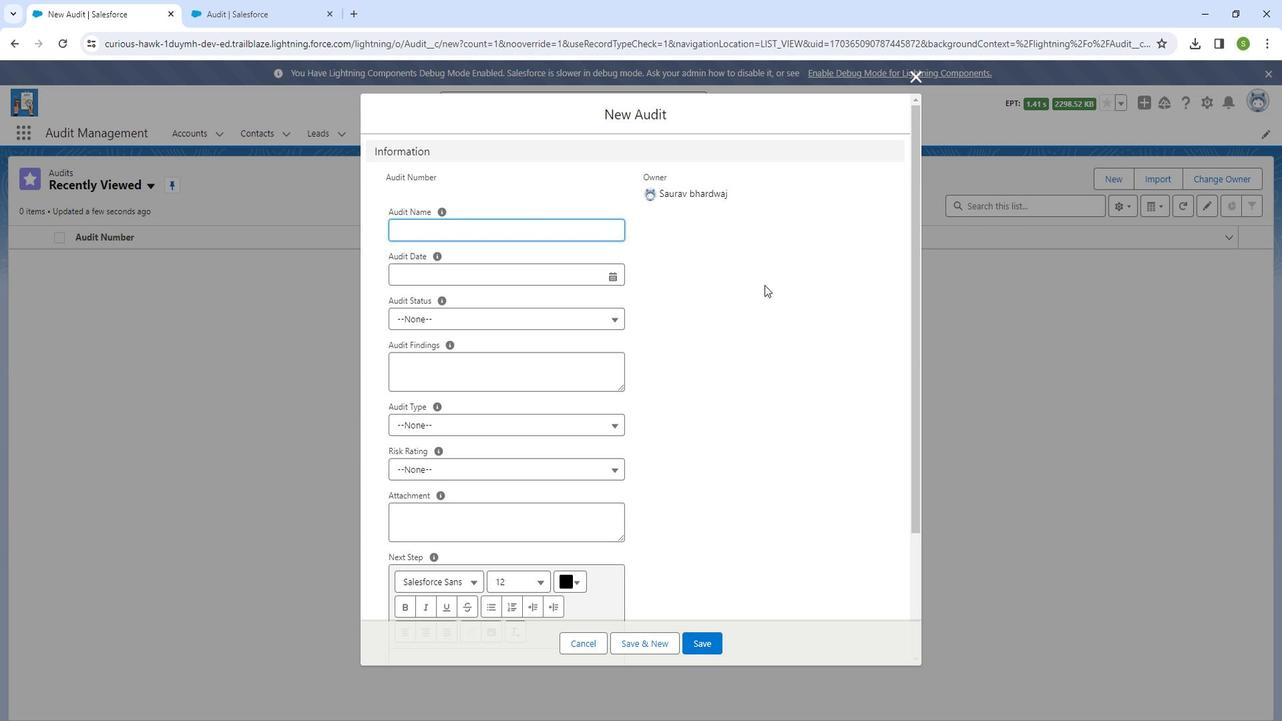 
Action: Mouse moved to (774, 284)
Screenshot: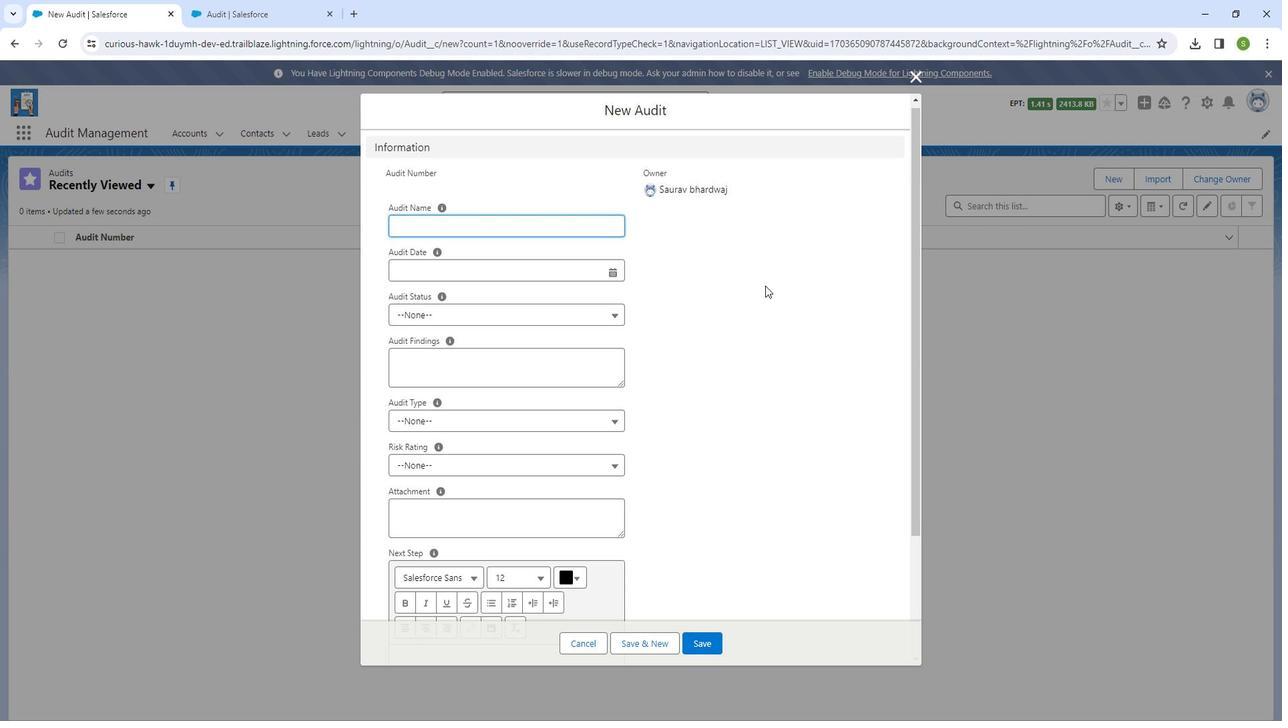 
Action: Mouse scrolled (774, 283) with delta (0, 0)
Screenshot: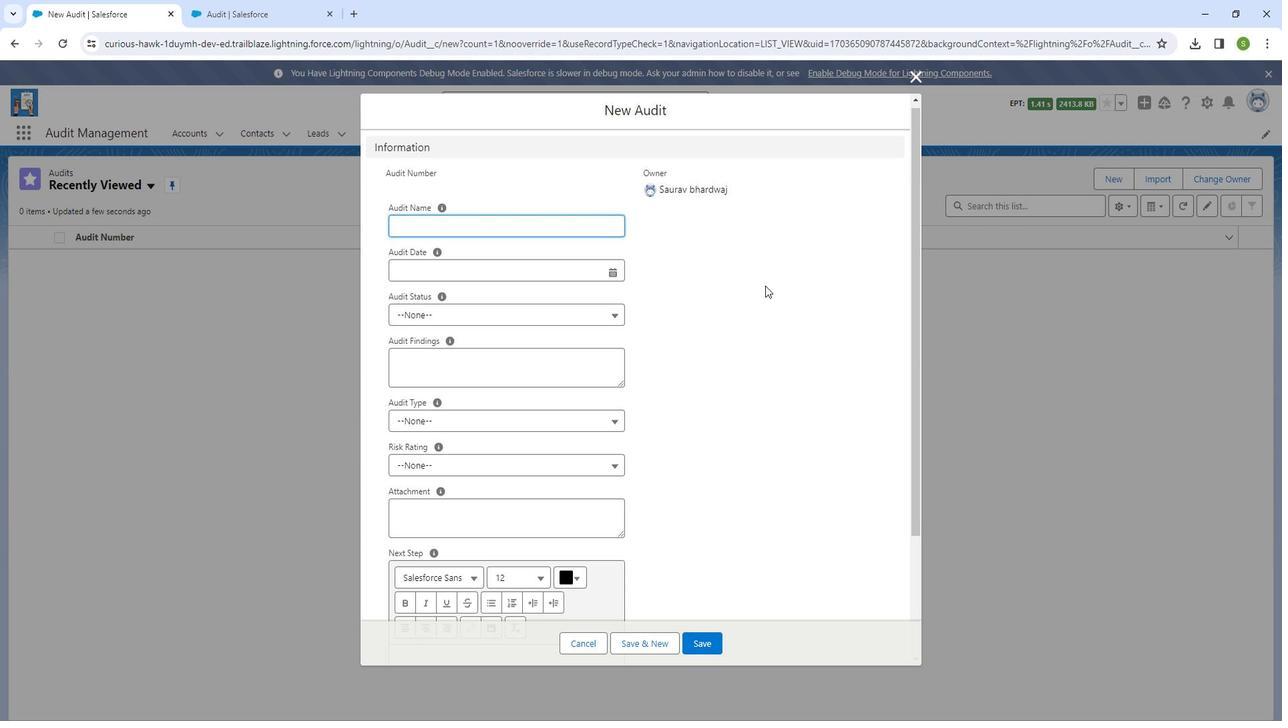 
Action: Mouse scrolled (774, 283) with delta (0, 0)
Screenshot: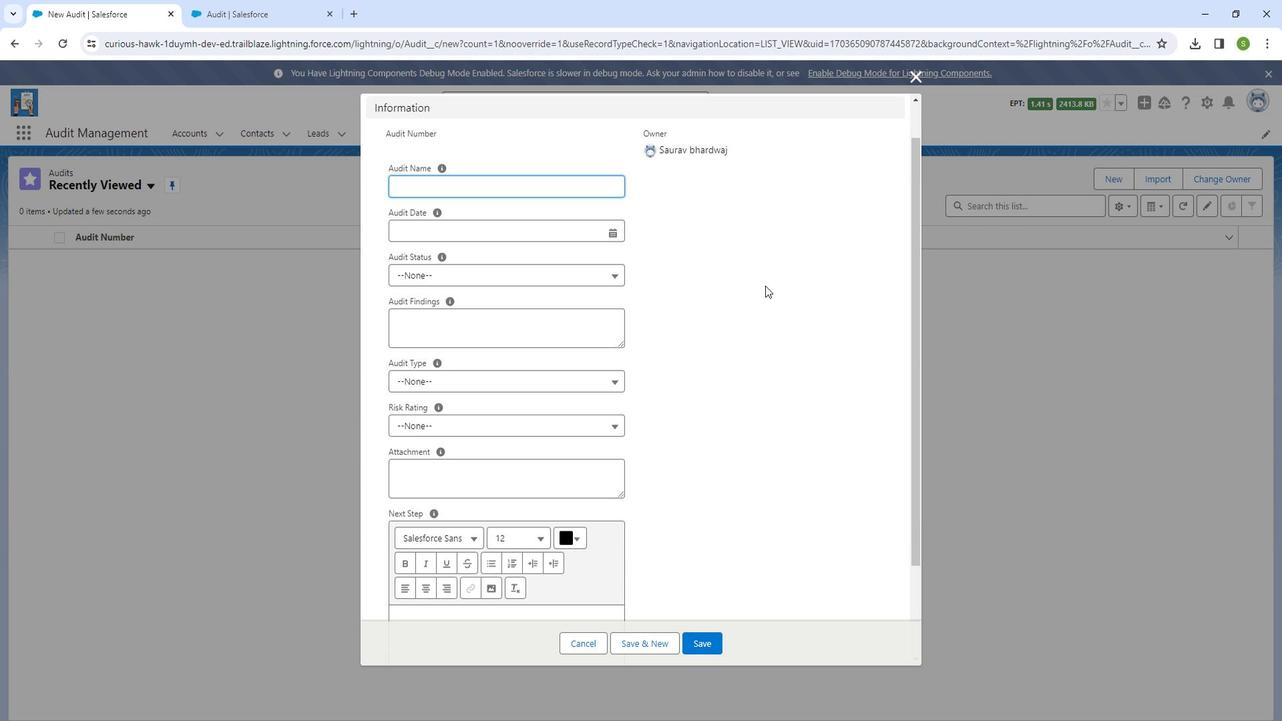 
Action: Mouse scrolled (774, 283) with delta (0, 0)
Screenshot: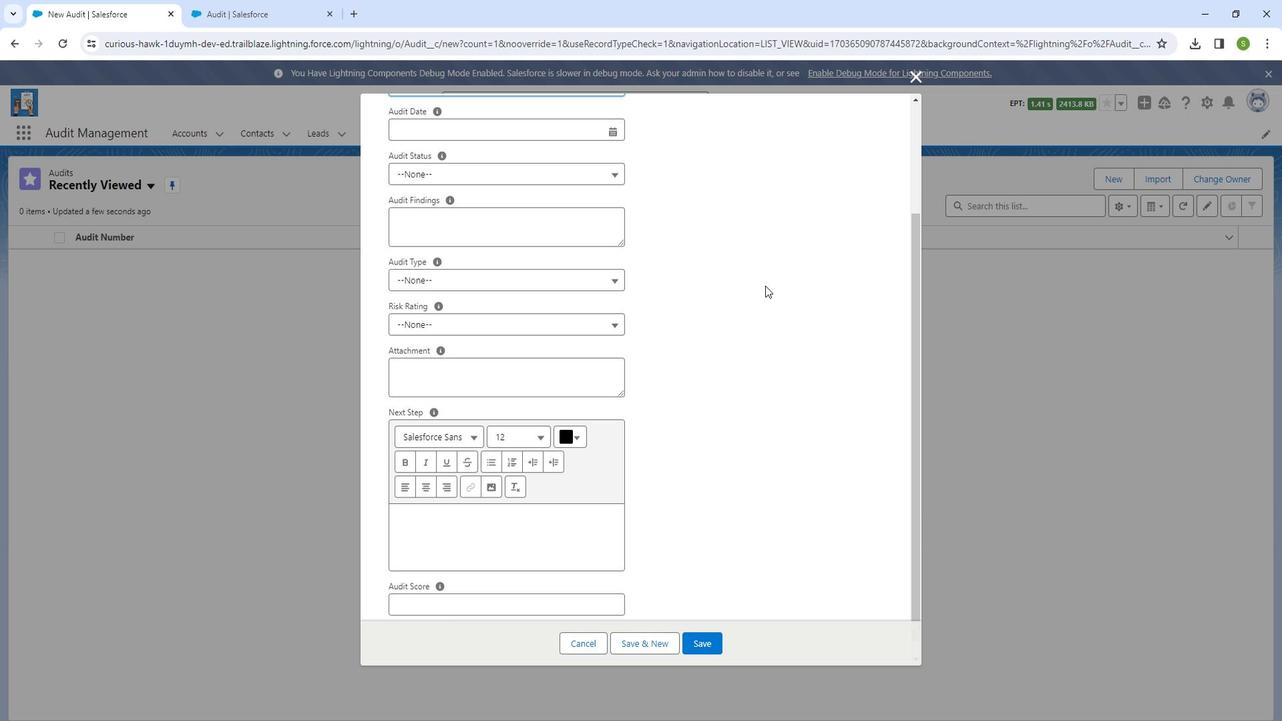 
Action: Mouse scrolled (774, 283) with delta (0, 0)
Screenshot: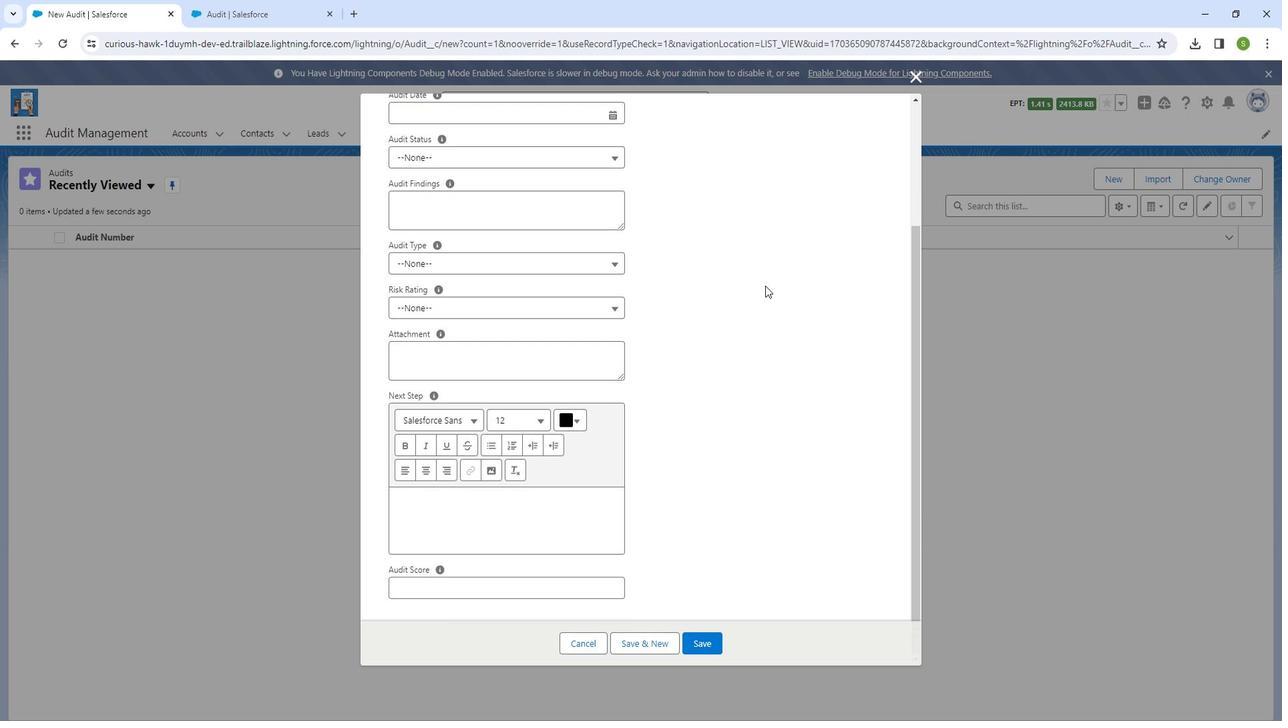 
Action: Mouse scrolled (774, 285) with delta (0, 0)
Screenshot: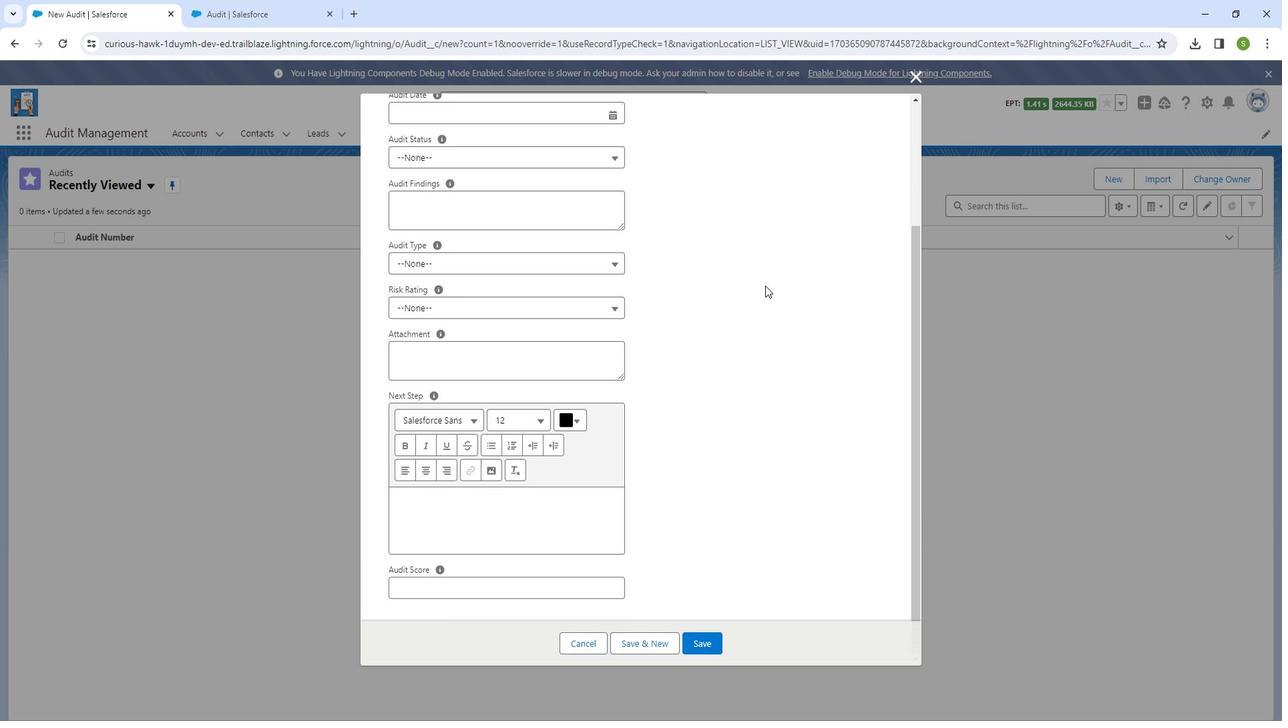
Action: Mouse scrolled (774, 285) with delta (0, 0)
Screenshot: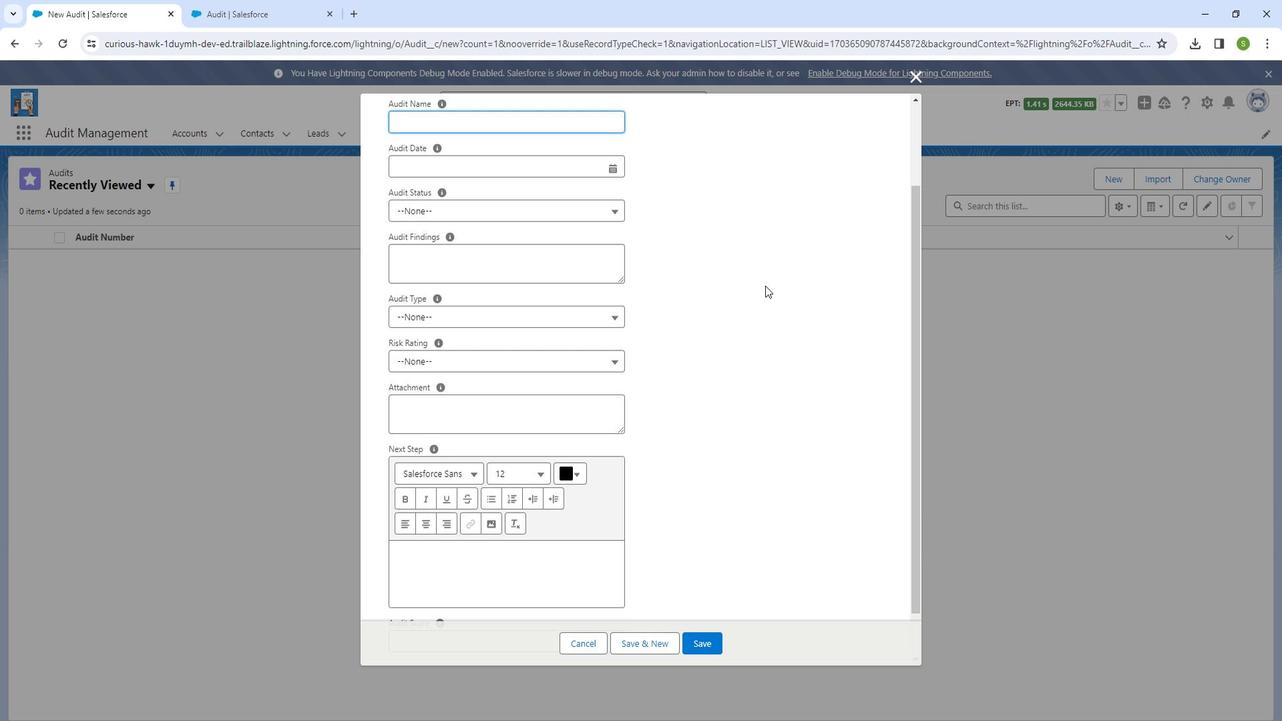 
Action: Mouse moved to (774, 284)
Screenshot: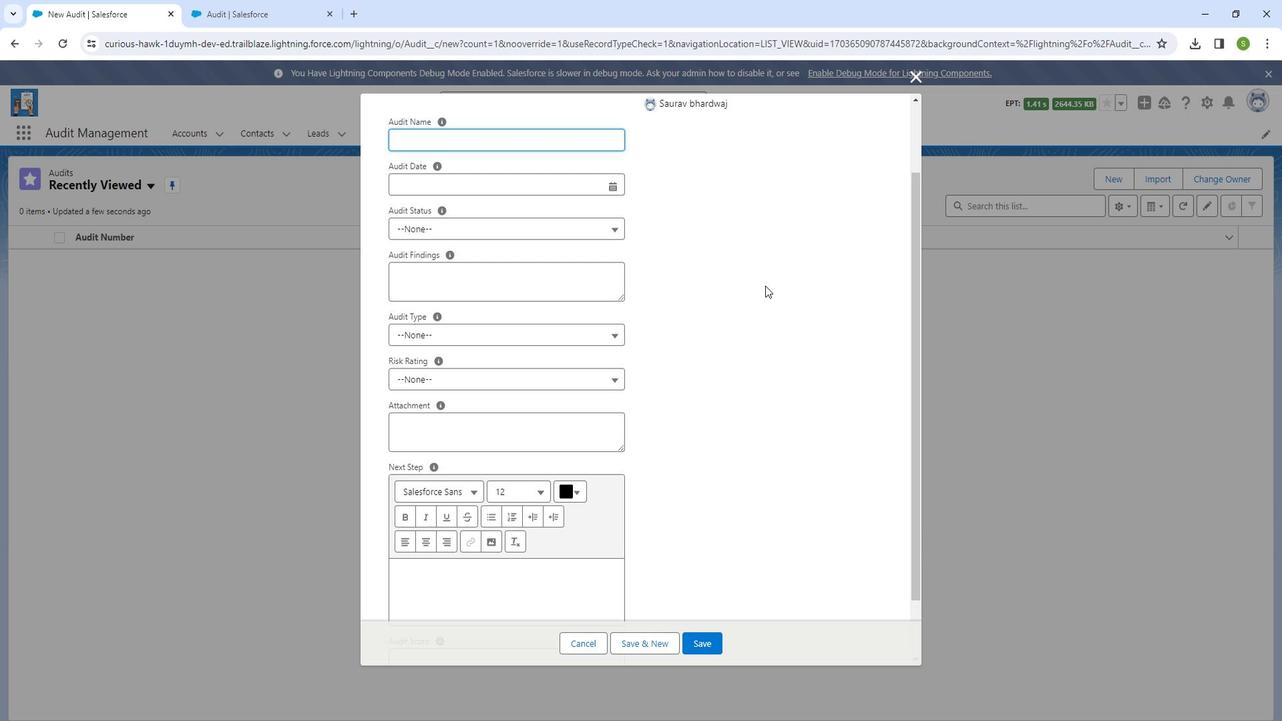 
Action: Mouse scrolled (774, 285) with delta (0, 0)
Screenshot: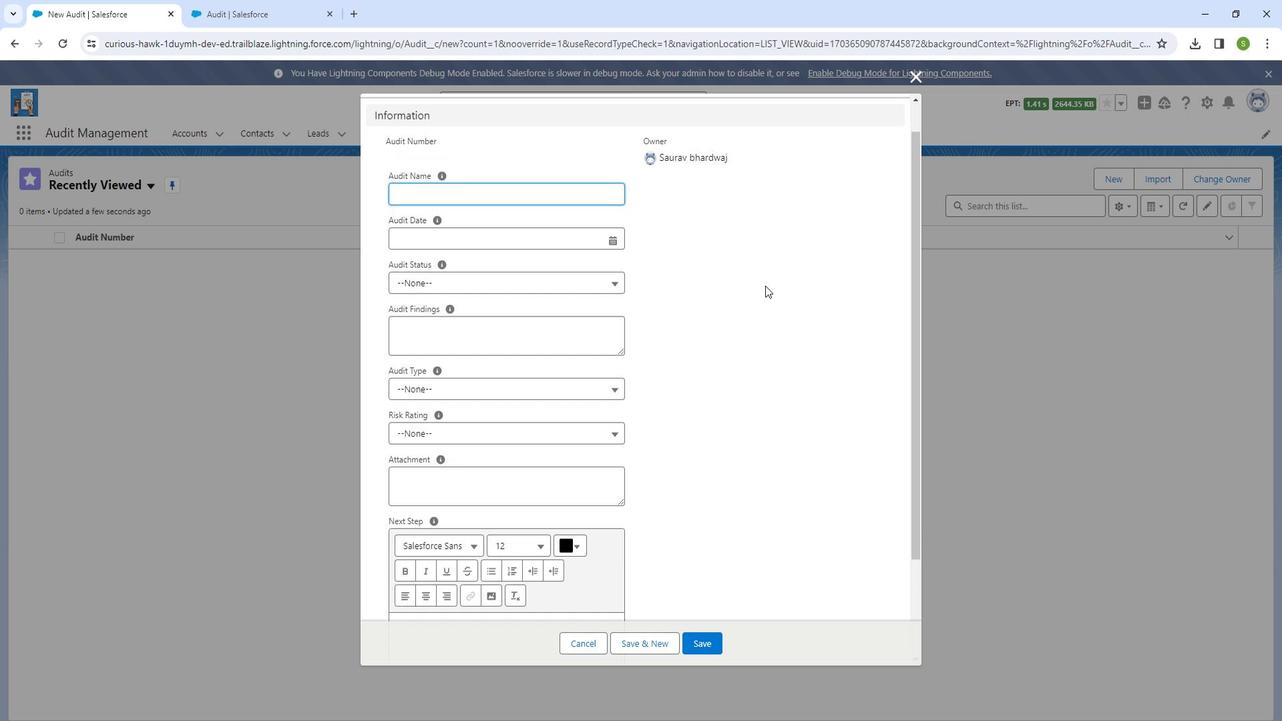 
Action: Mouse moved to (774, 284)
Screenshot: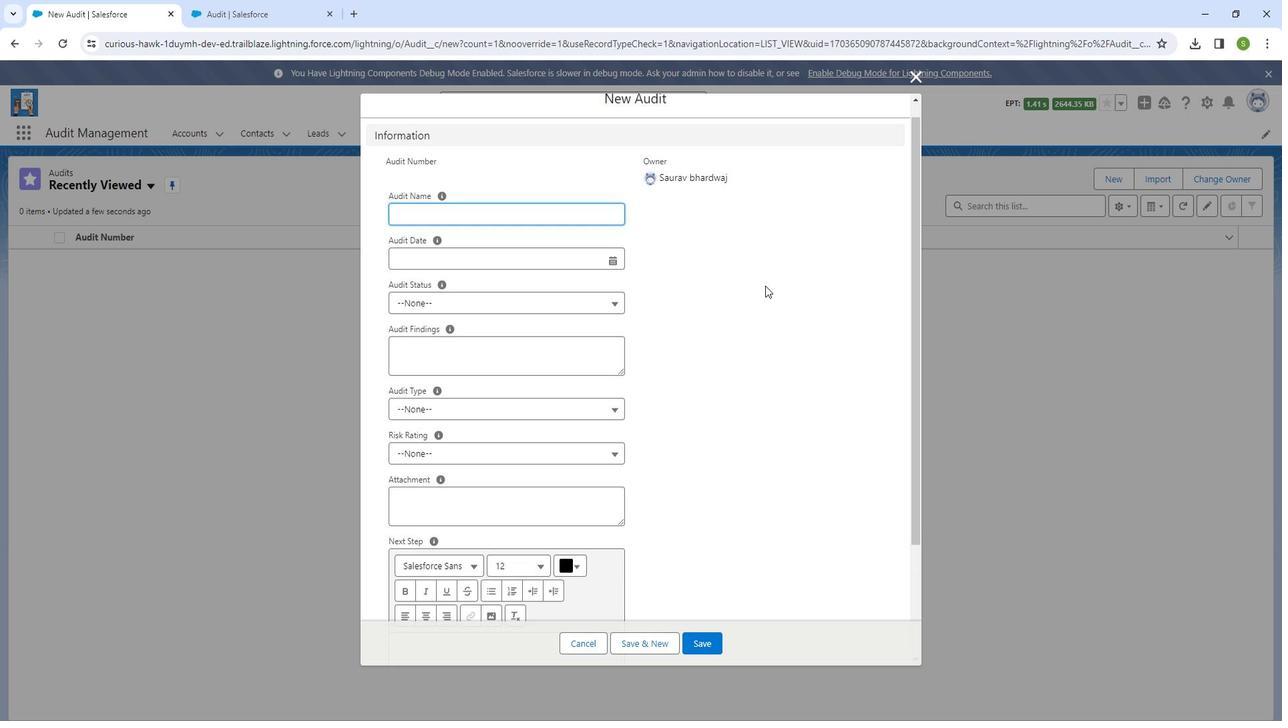 
Action: Mouse scrolled (774, 285) with delta (0, 0)
Screenshot: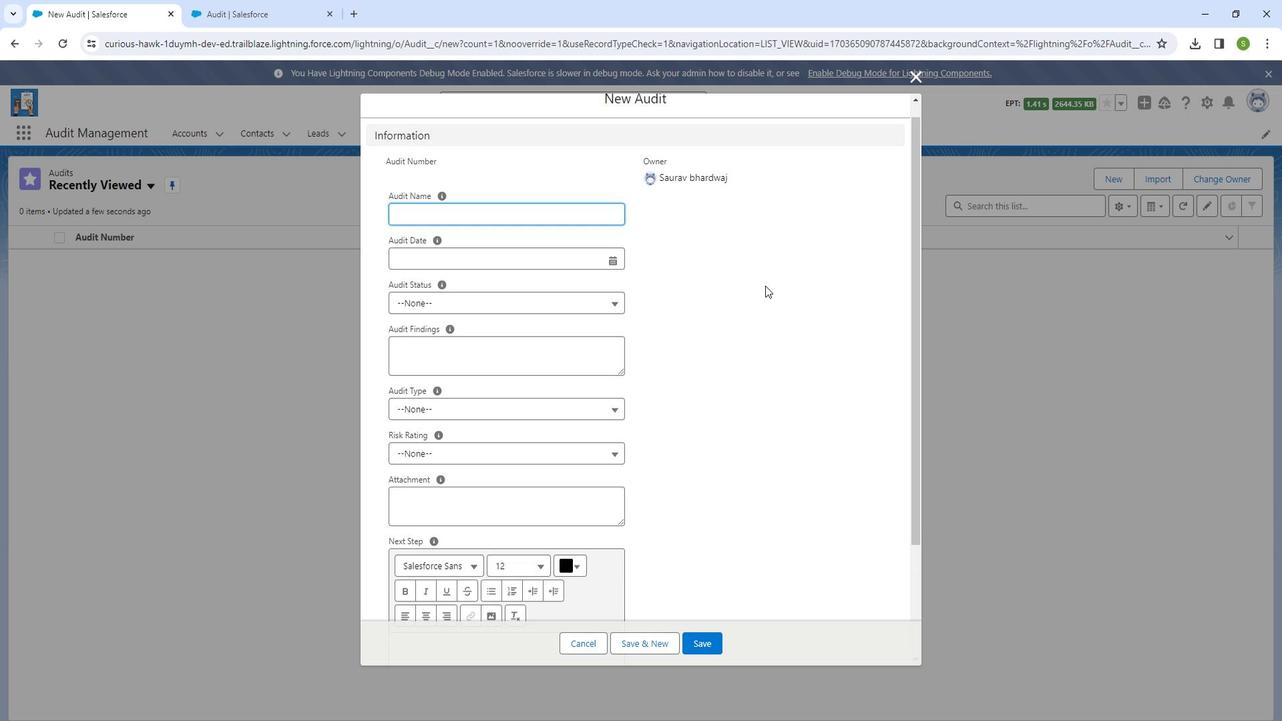 
Action: Mouse moved to (775, 282)
Screenshot: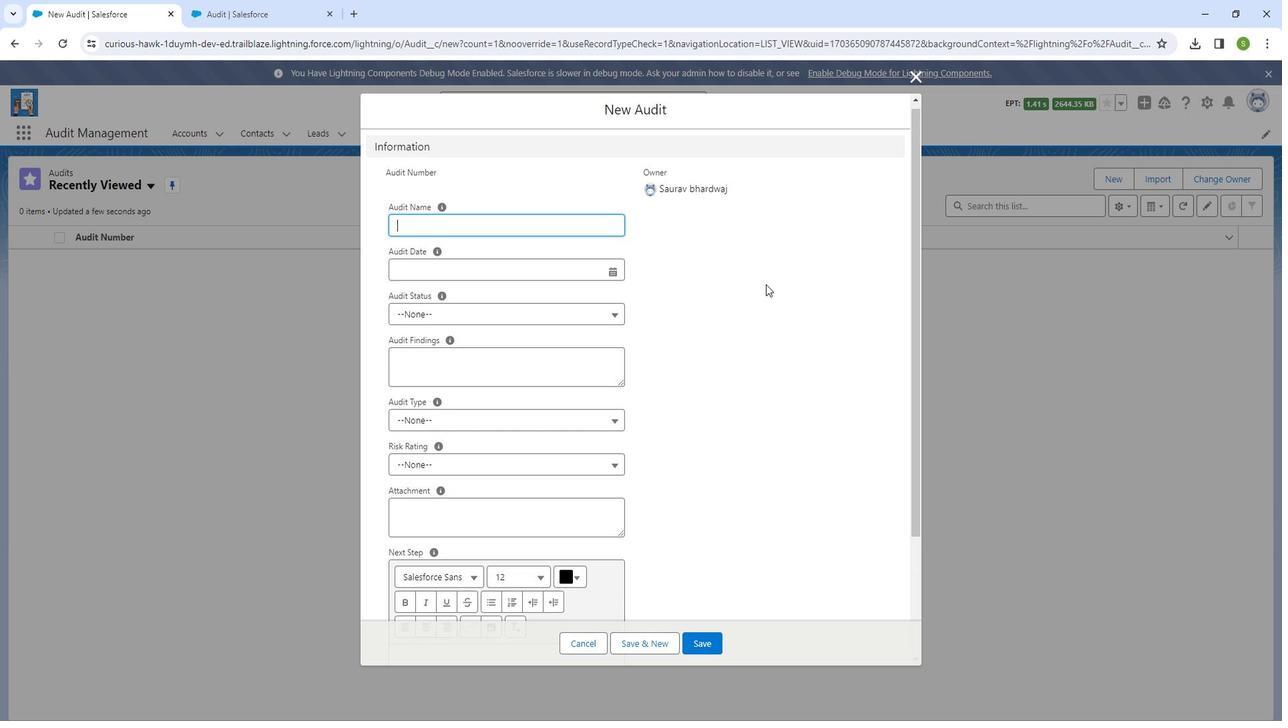 
Action: Mouse scrolled (775, 283) with delta (0, 0)
Screenshot: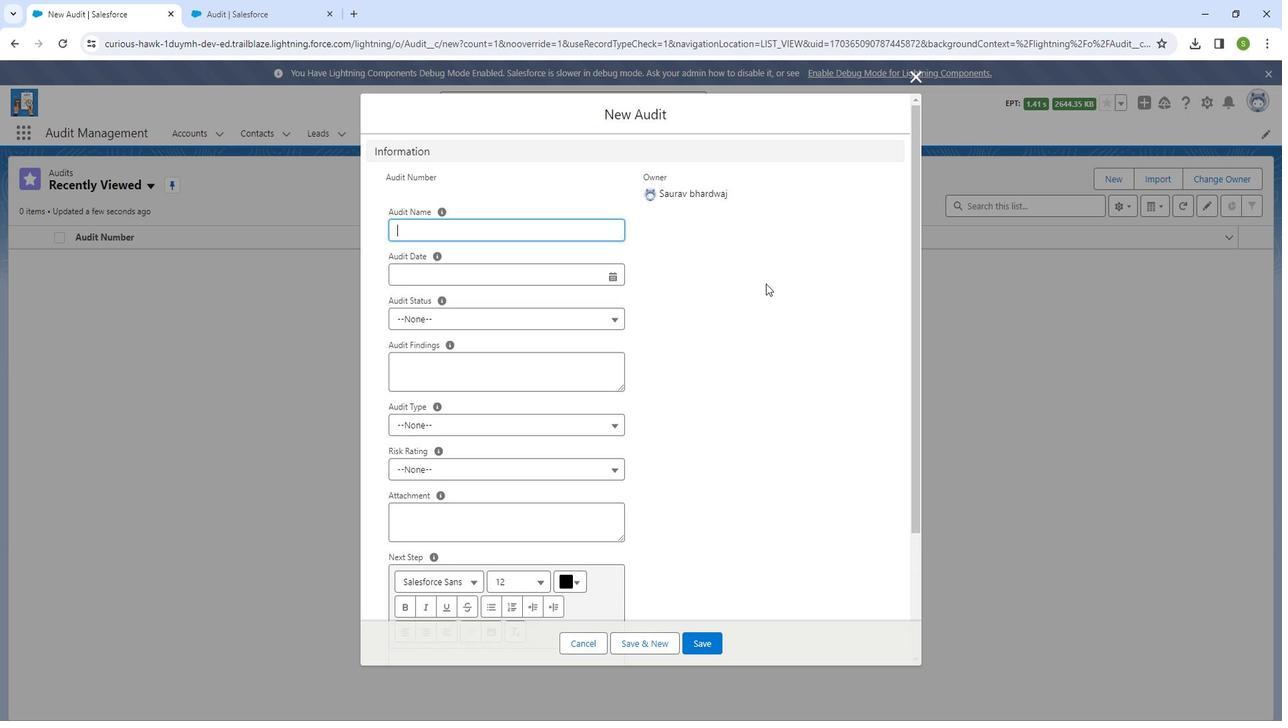 
Action: Mouse scrolled (775, 283) with delta (0, 0)
Screenshot: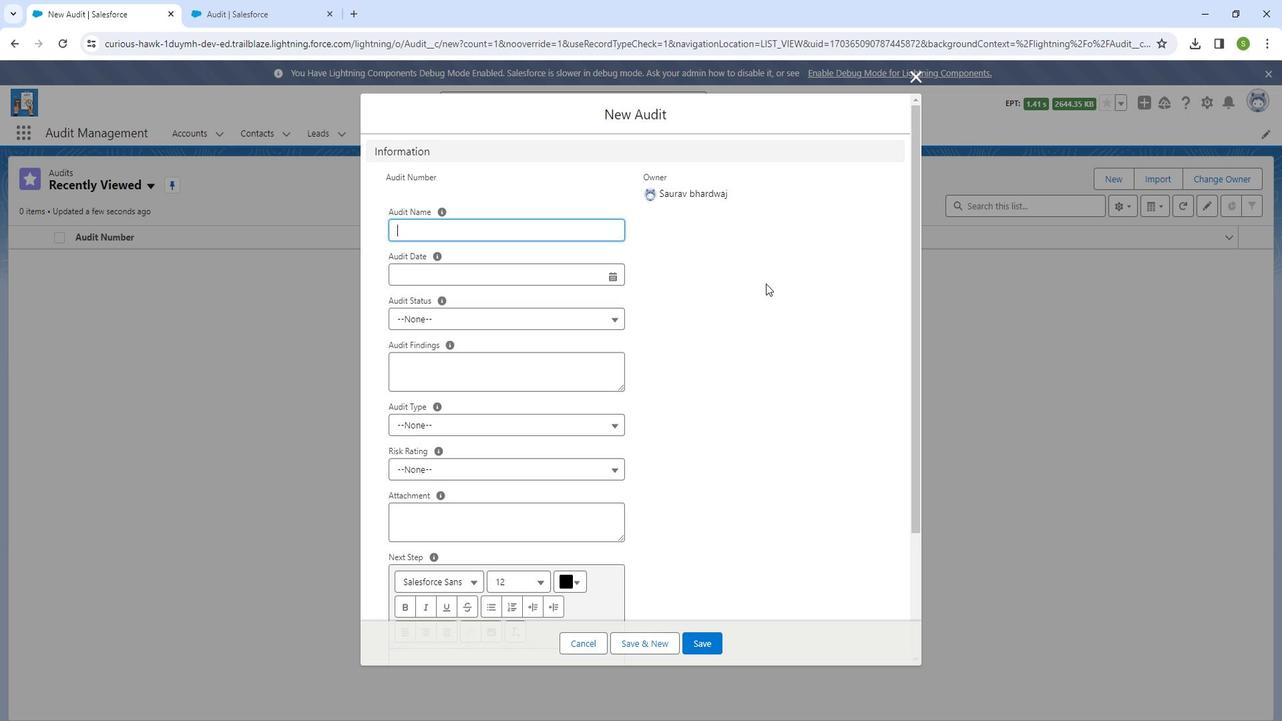 
Action: Mouse moved to (75, 52)
Screenshot: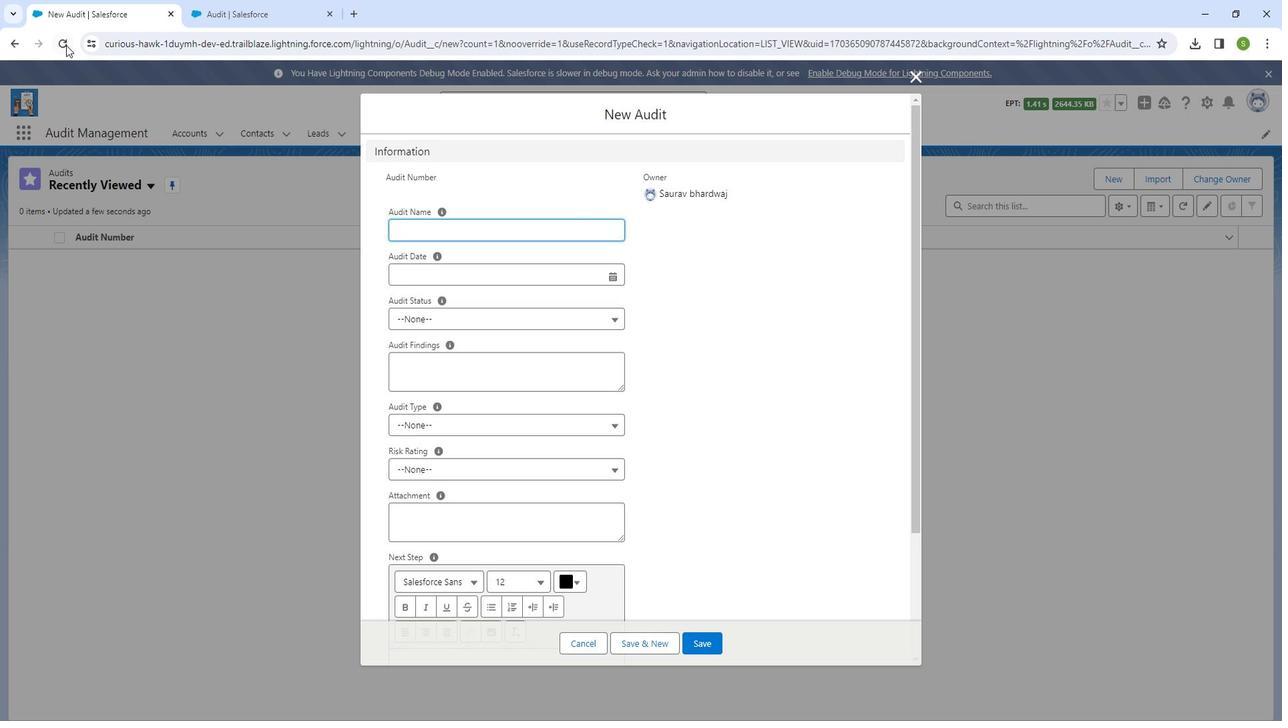
Action: Mouse pressed left at (75, 52)
Screenshot: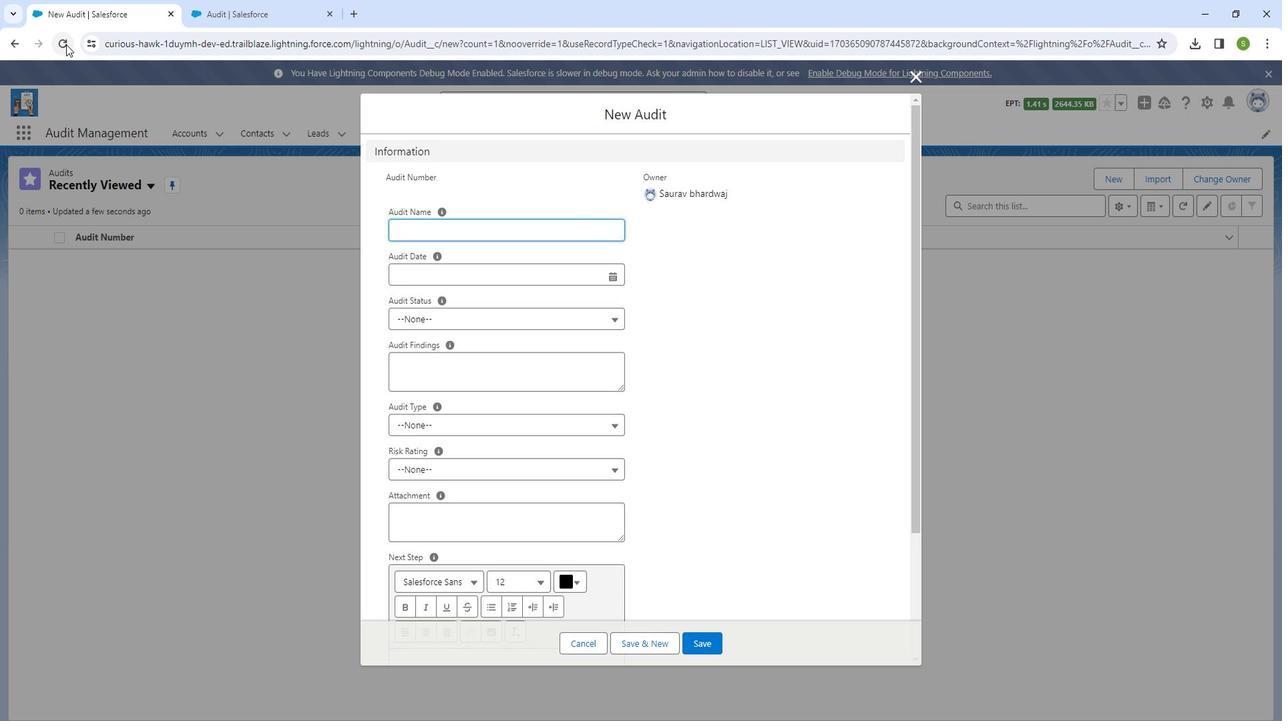 
Action: Mouse moved to (583, 313)
Screenshot: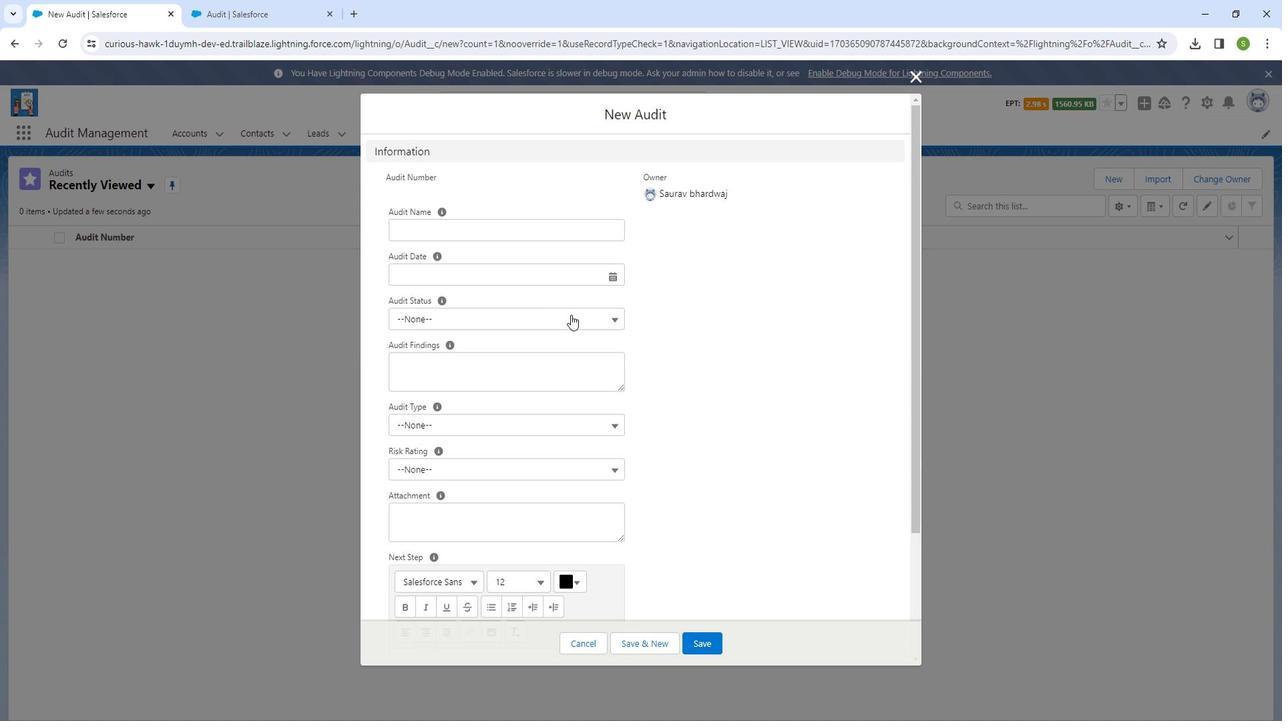 
Action: Mouse scrolled (583, 313) with delta (0, 0)
Screenshot: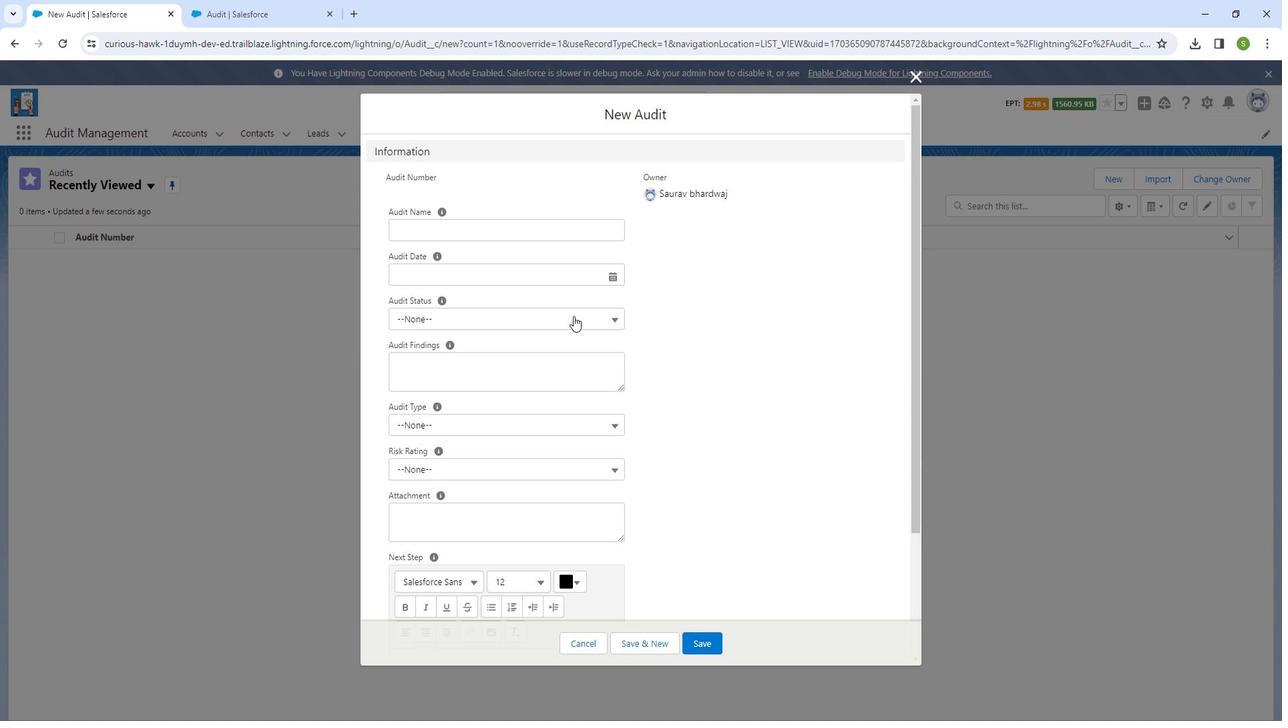 
Action: Mouse scrolled (583, 313) with delta (0, 0)
Screenshot: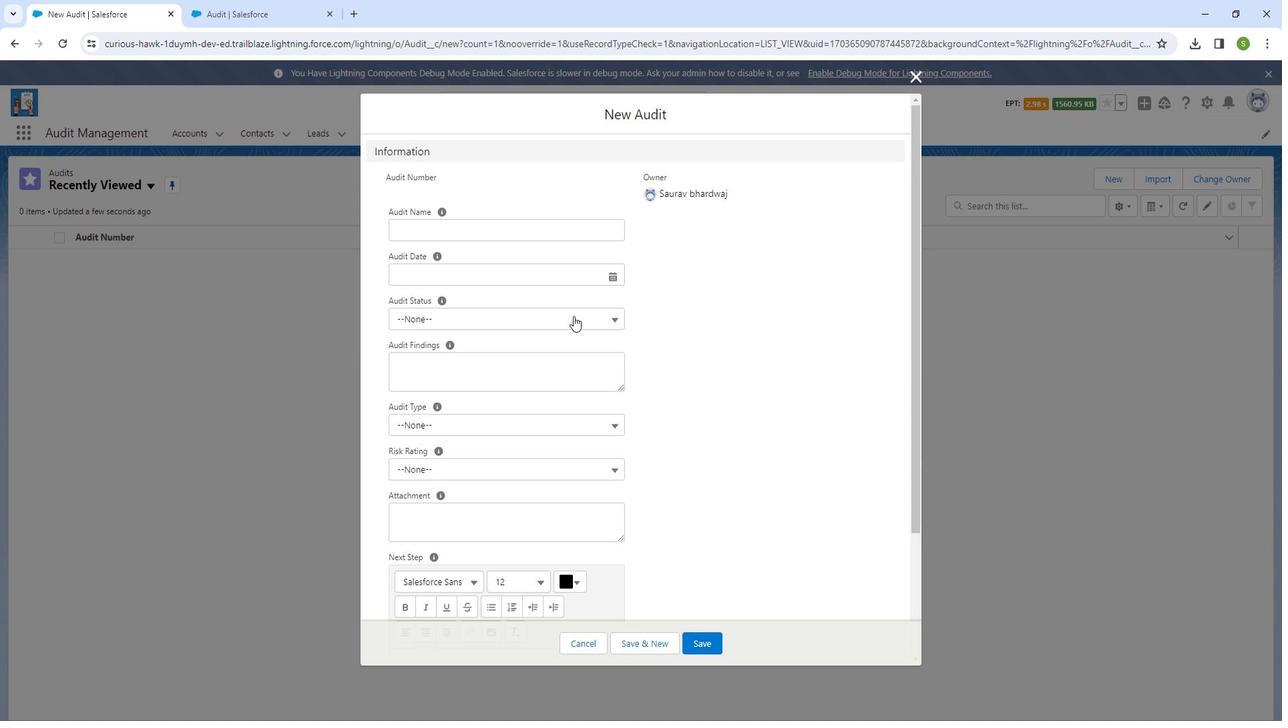
Action: Mouse moved to (583, 313)
Screenshot: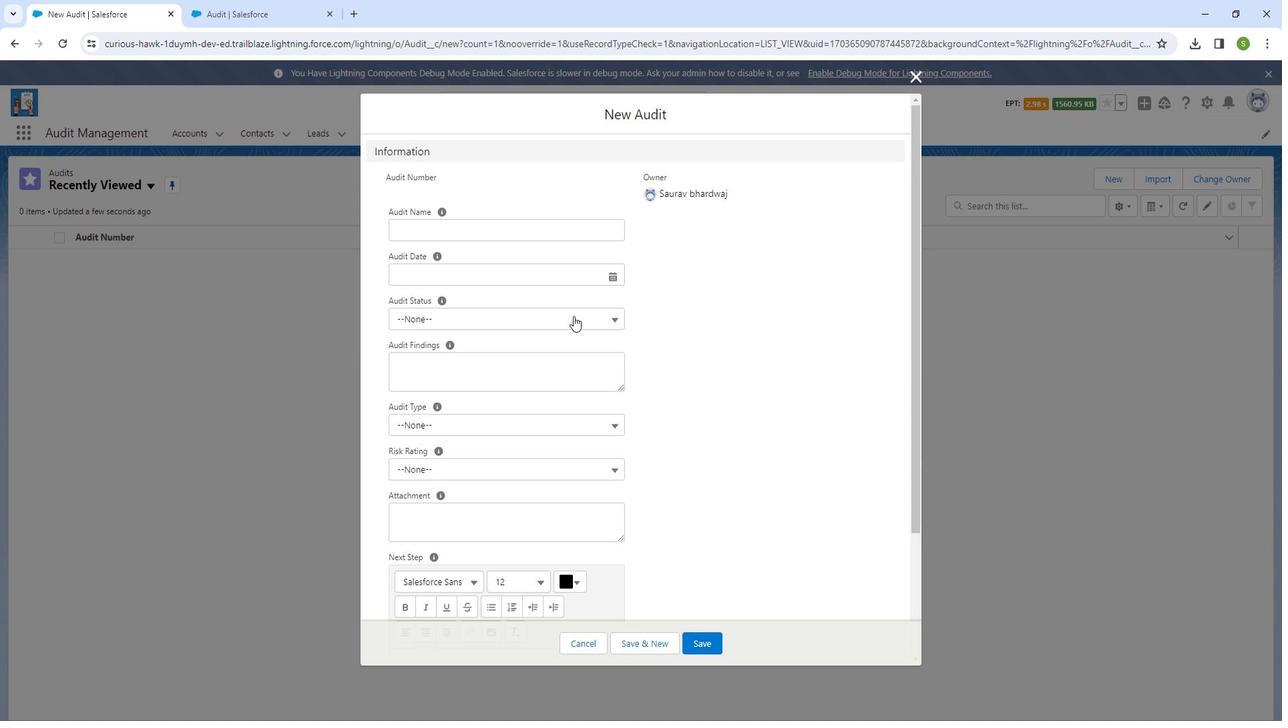 
Action: Mouse scrolled (583, 313) with delta (0, 0)
Screenshot: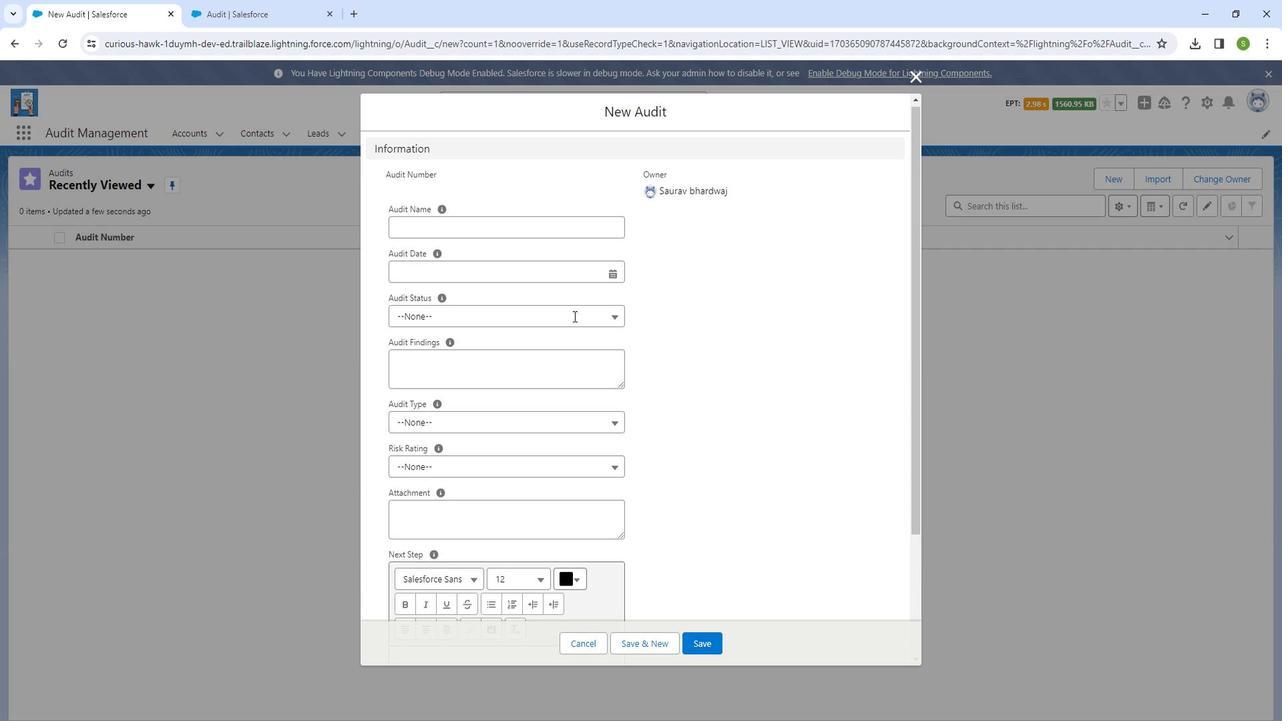 
Action: Mouse moved to (583, 315)
Screenshot: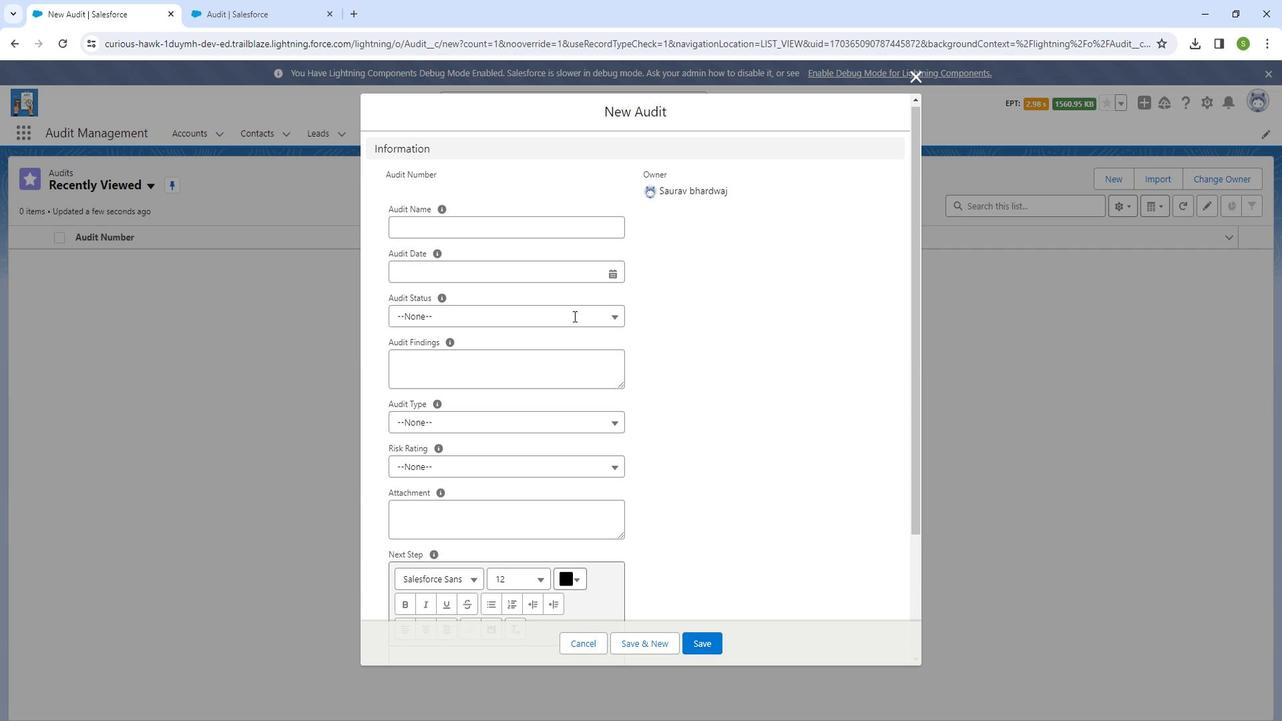 
Action: Mouse scrolled (583, 314) with delta (0, 0)
Screenshot: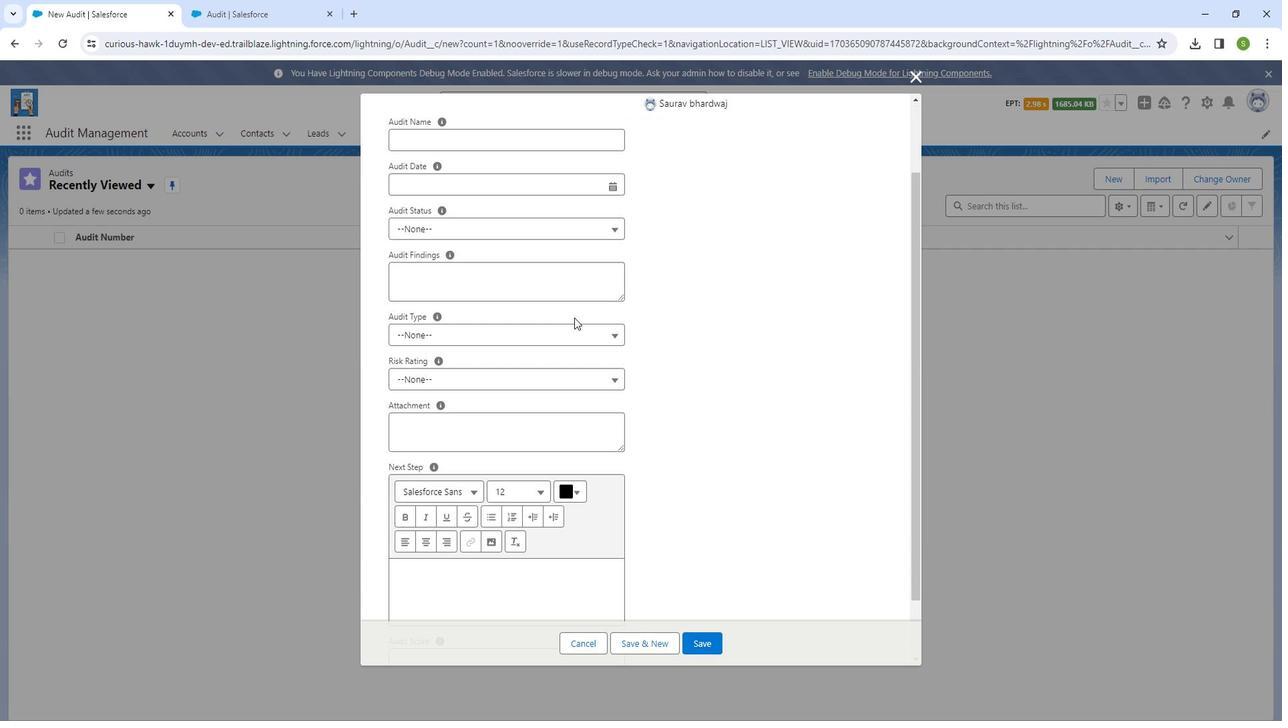
Action: Mouse scrolled (583, 314) with delta (0, 0)
Screenshot: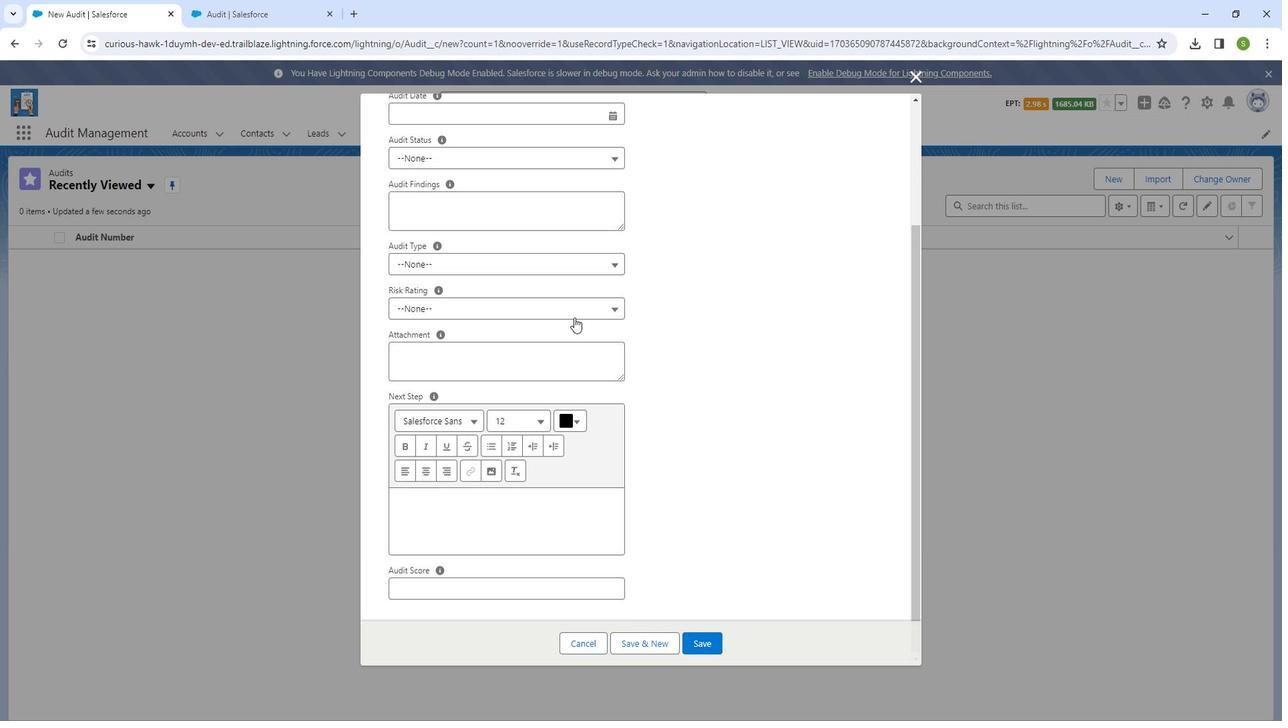 
Action: Mouse moved to (584, 316)
Screenshot: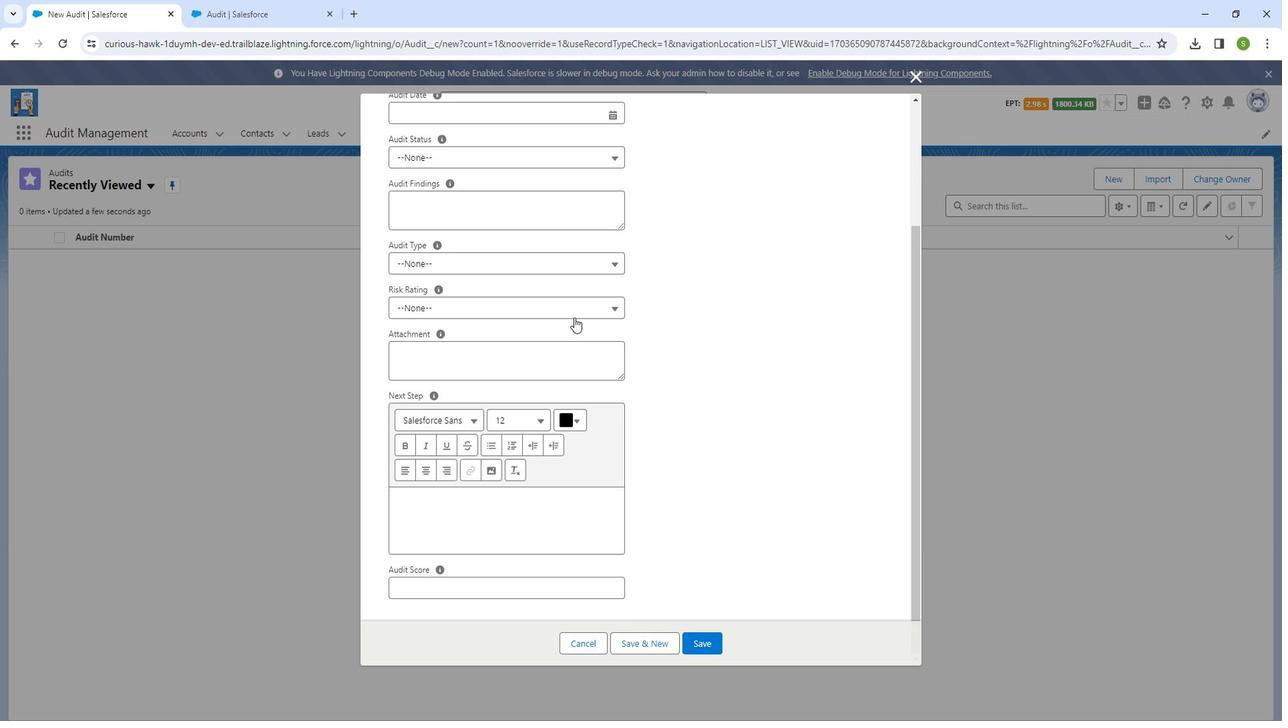 
Action: Mouse scrolled (584, 315) with delta (0, 0)
Screenshot: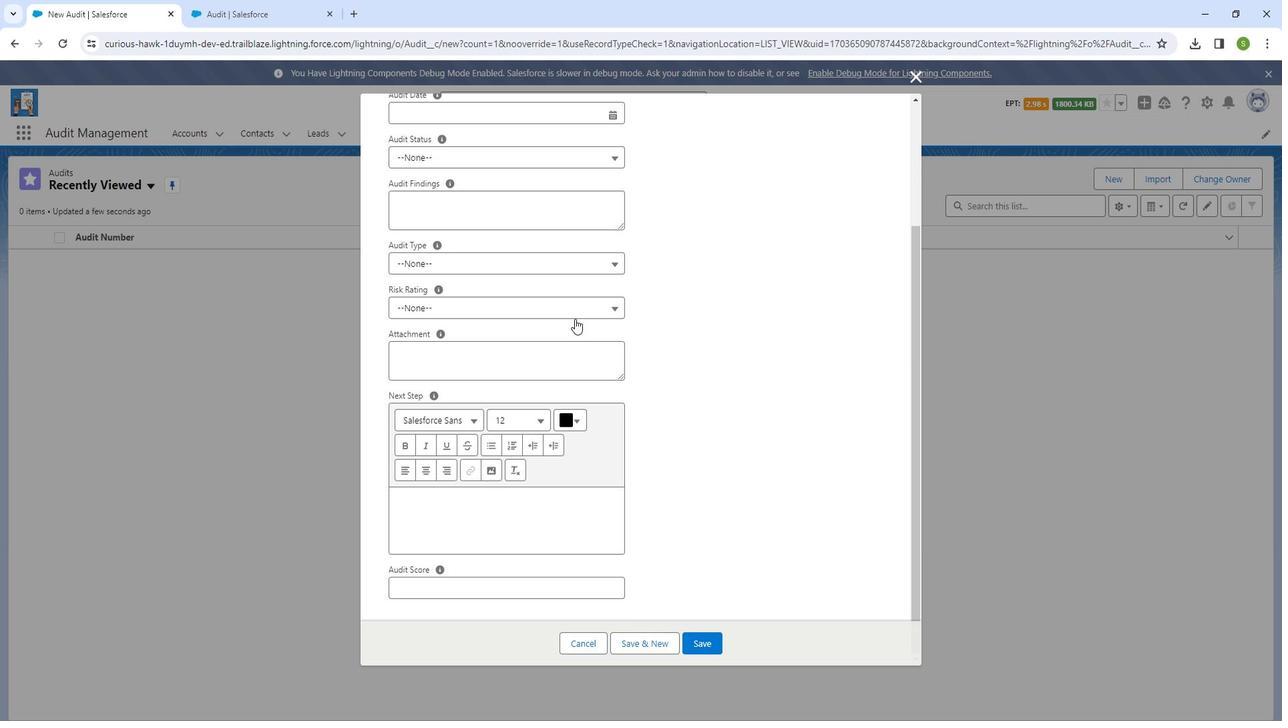 
Action: Mouse scrolled (584, 317) with delta (0, 0)
Screenshot: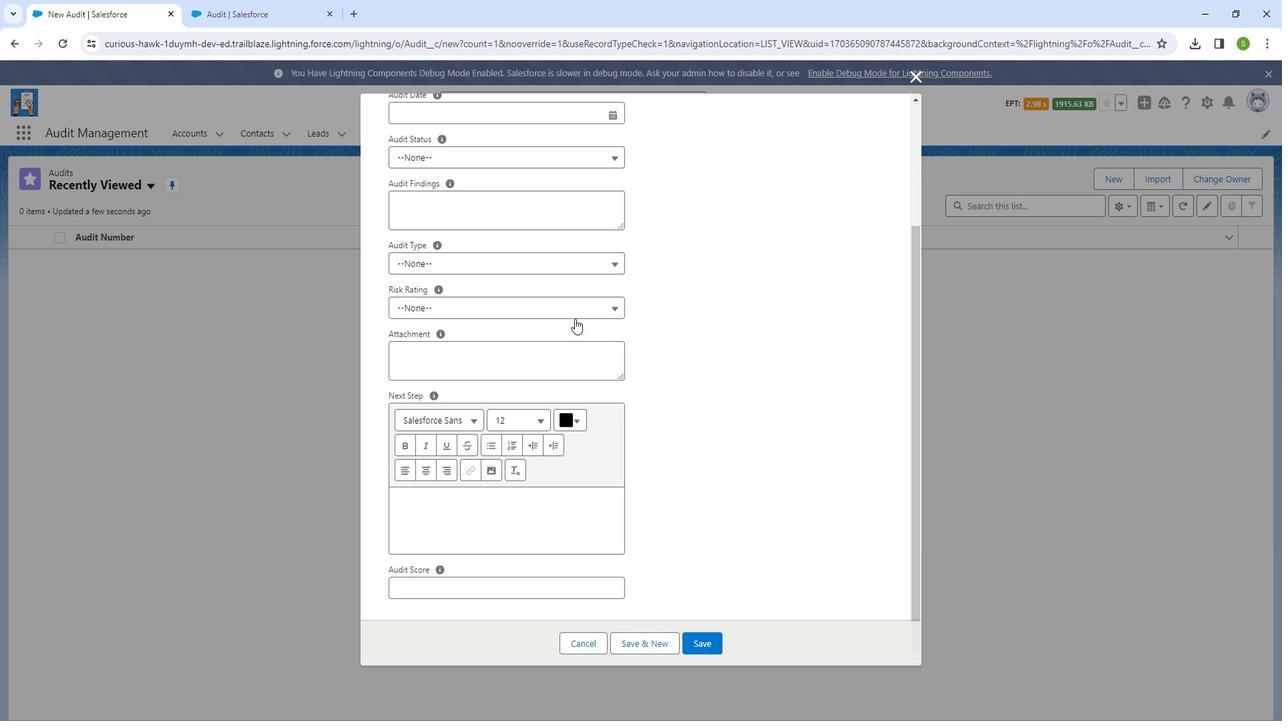 
Action: Mouse scrolled (584, 317) with delta (0, 0)
Screenshot: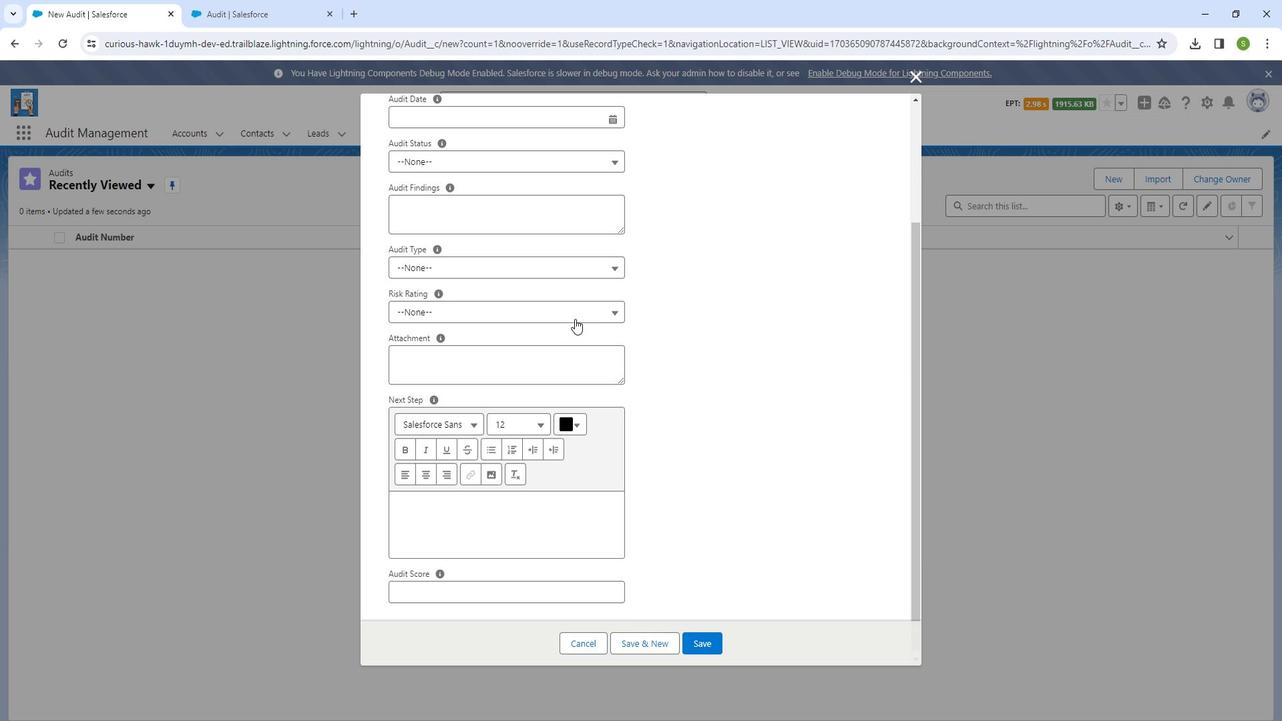 
Action: Mouse scrolled (584, 317) with delta (0, 0)
Screenshot: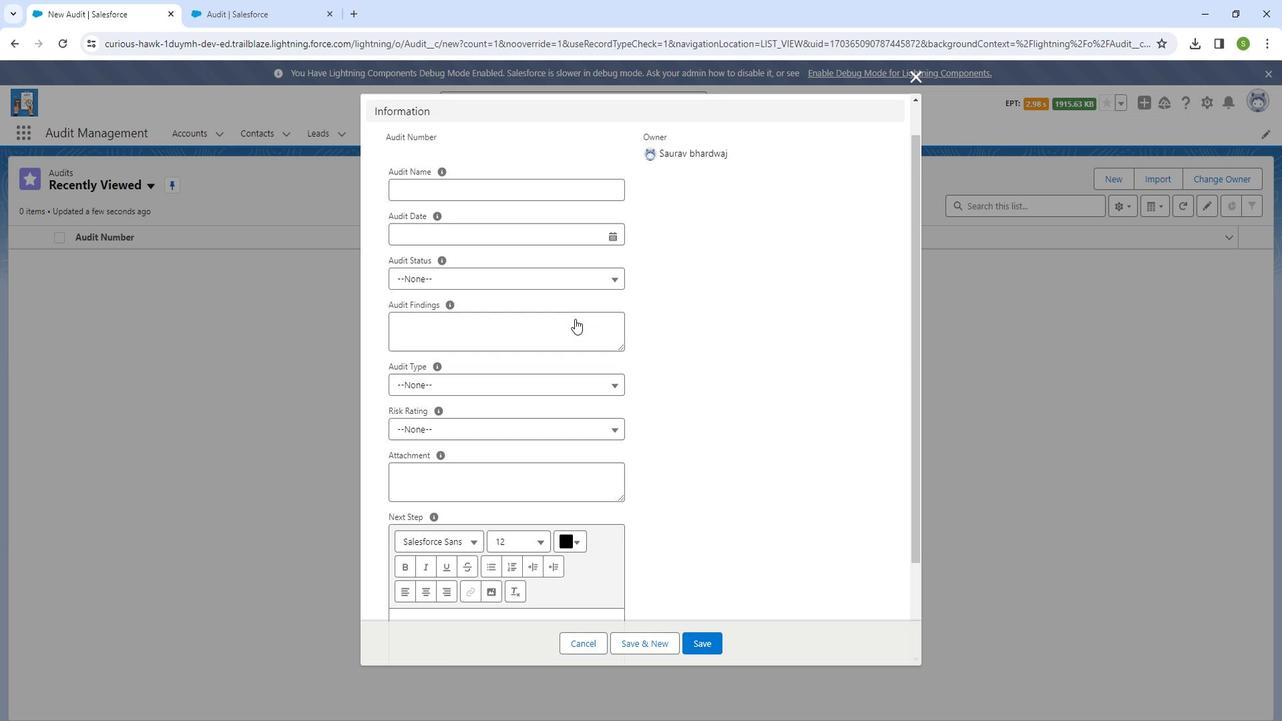 
Action: Mouse scrolled (584, 317) with delta (0, 0)
Screenshot: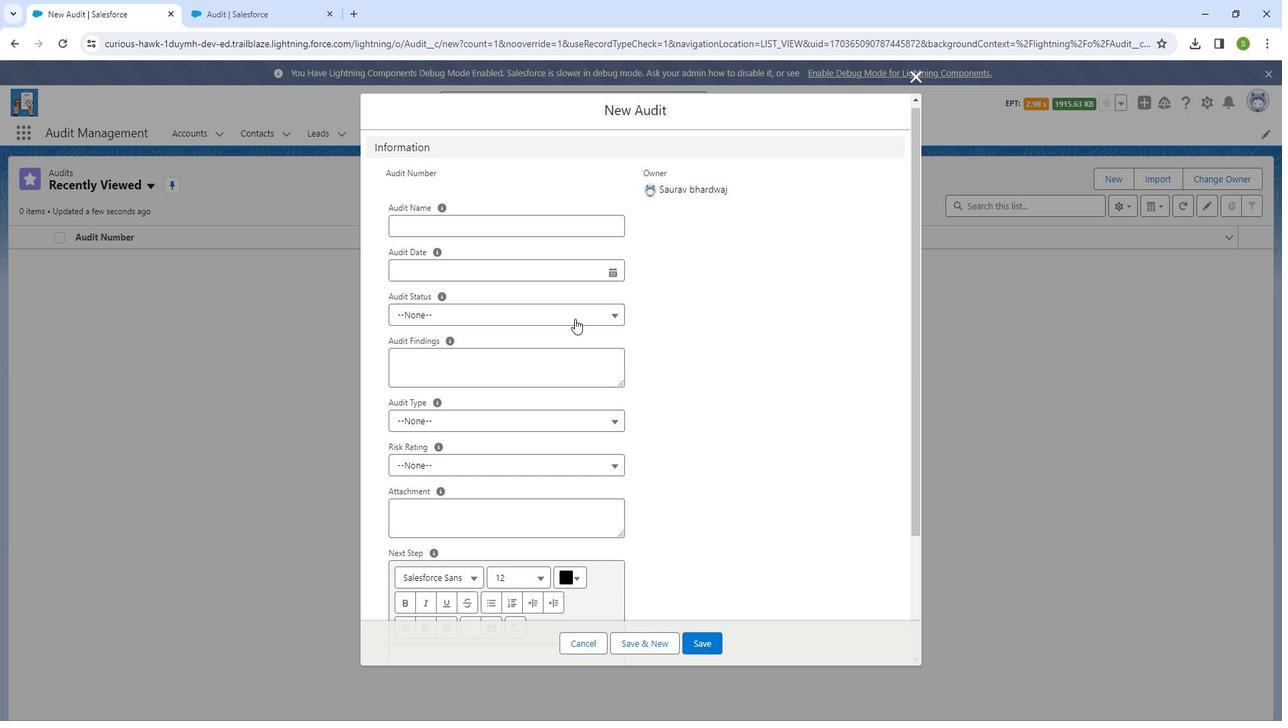 
Action: Mouse scrolled (584, 317) with delta (0, 0)
Screenshot: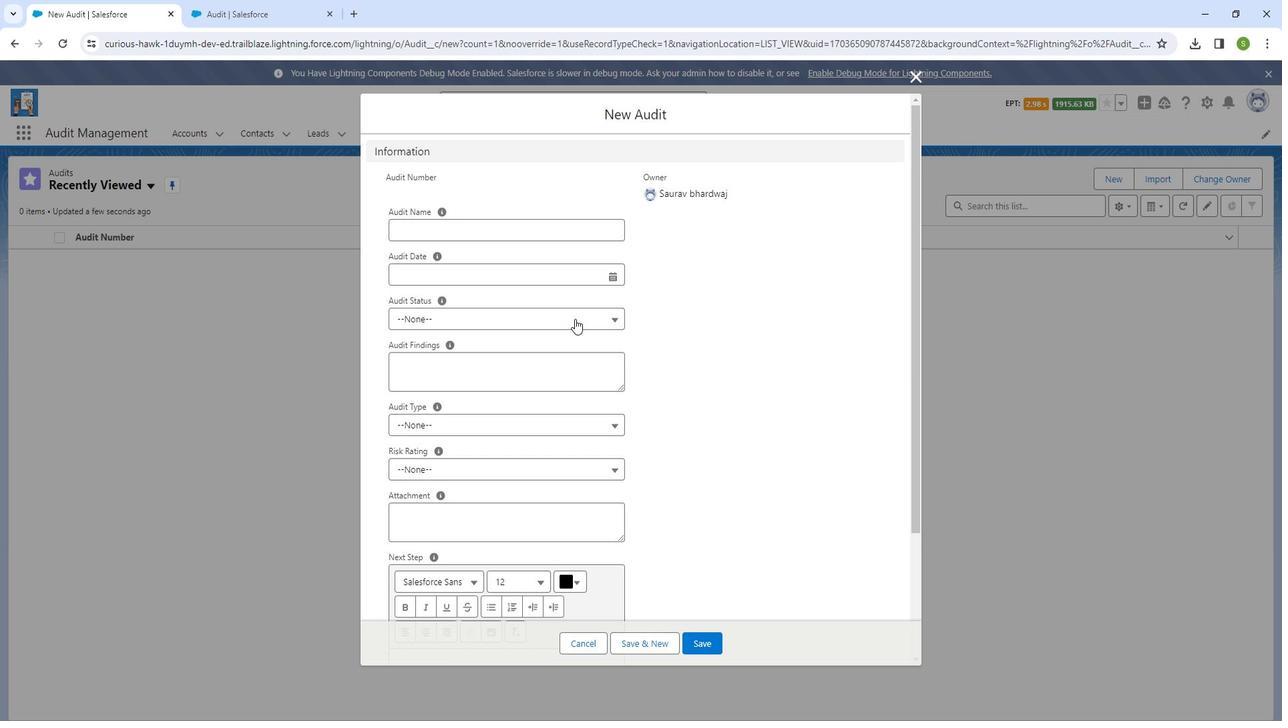 
Action: Mouse scrolled (584, 317) with delta (0, 0)
Screenshot: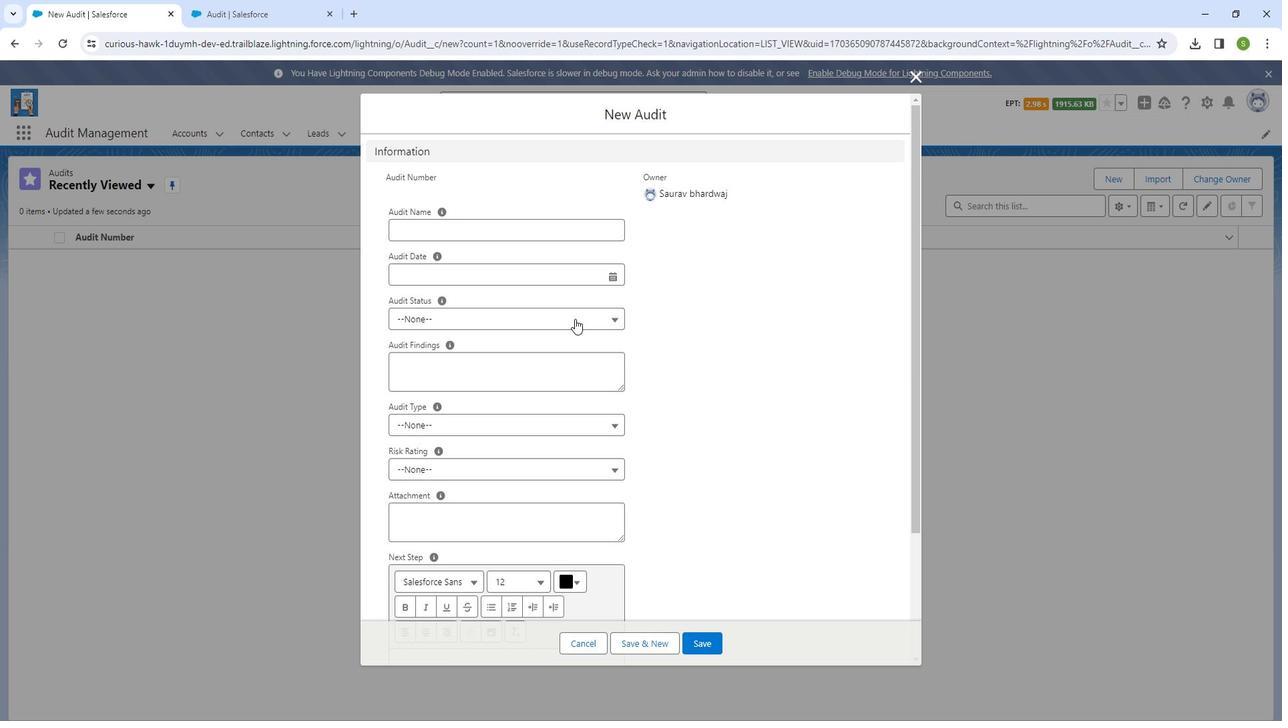 
Action: Mouse moved to (274, 26)
Screenshot: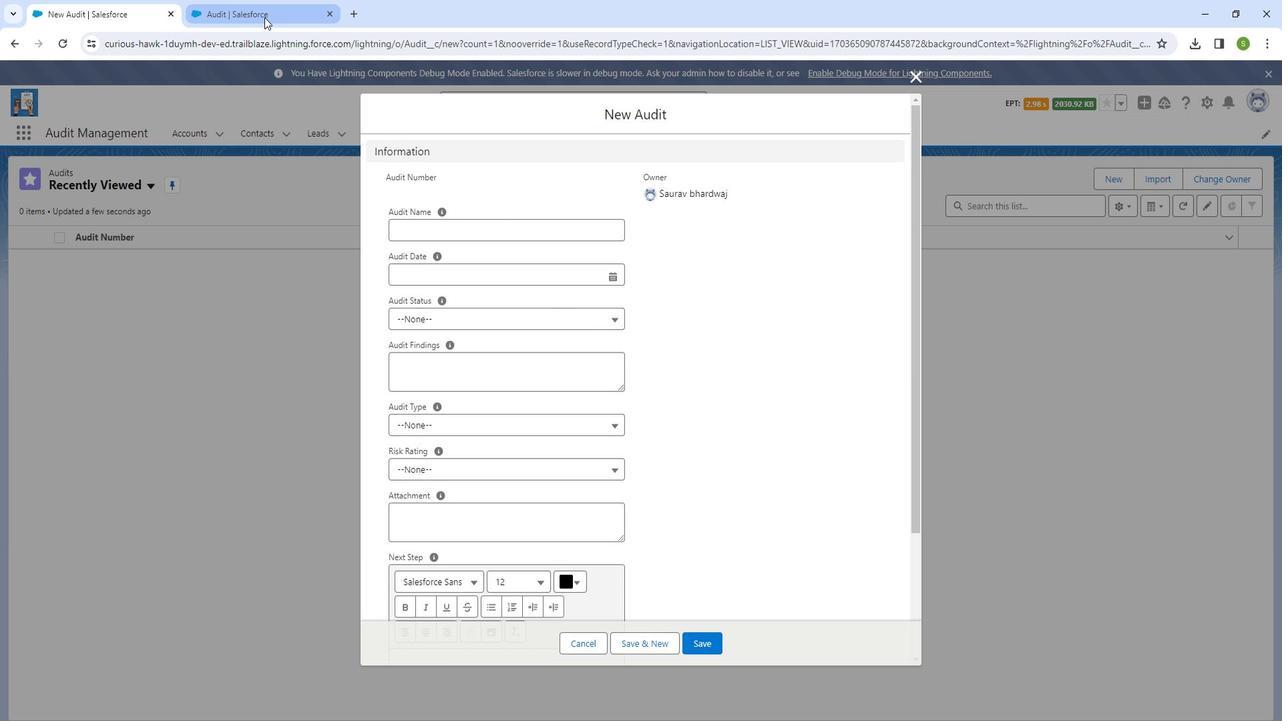 
Action: Mouse pressed left at (274, 26)
Screenshot: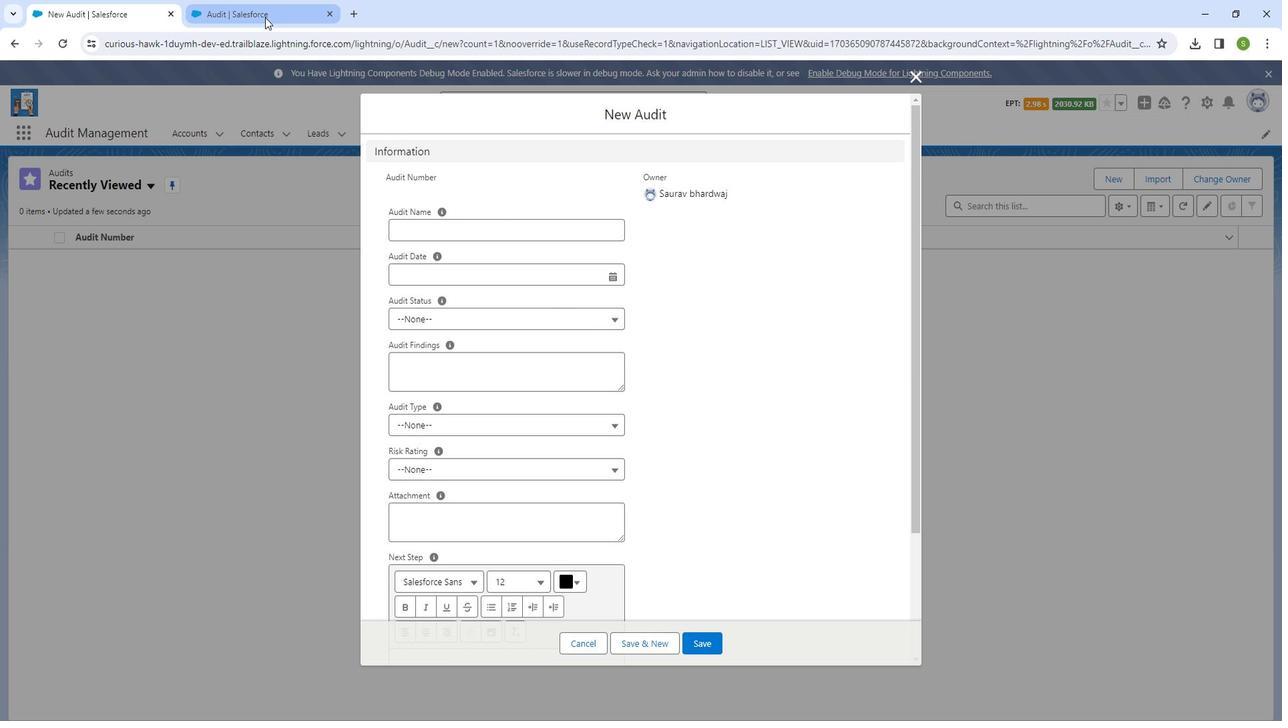 
Action: Mouse moved to (167, 134)
Screenshot: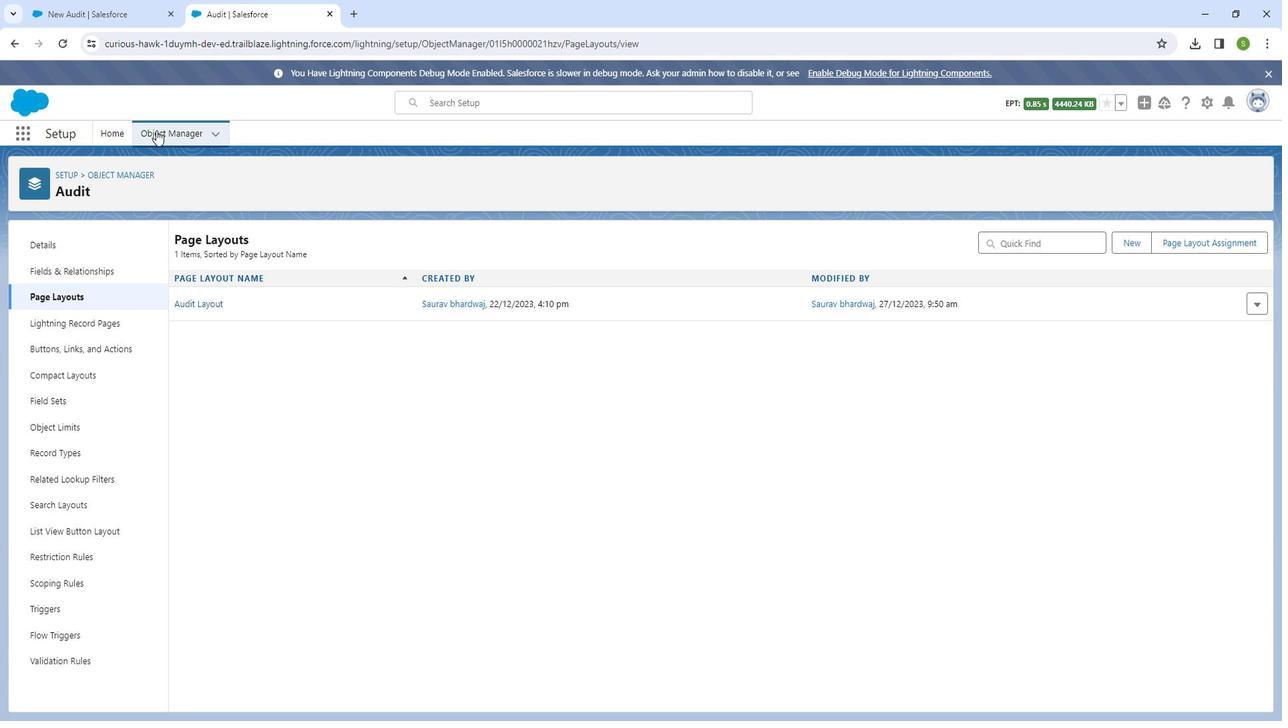 
Action: Mouse pressed left at (167, 134)
Screenshot: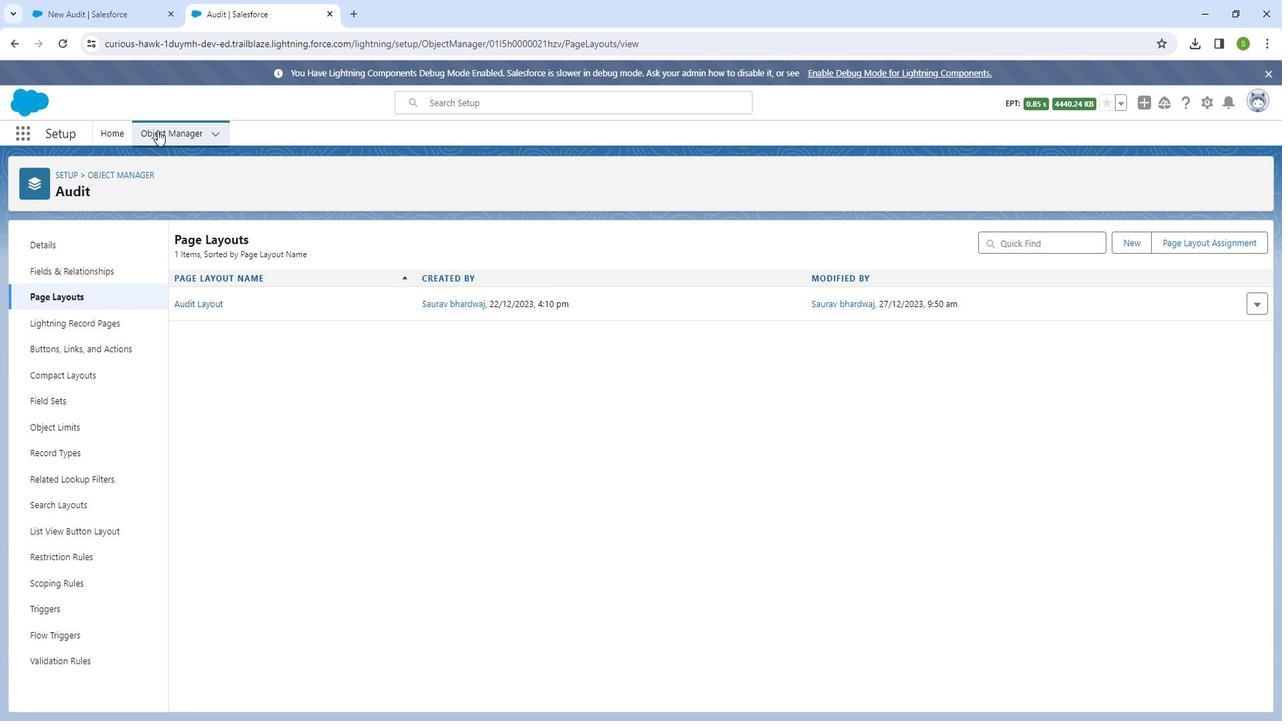 
Action: Mouse moved to (1038, 173)
Screenshot: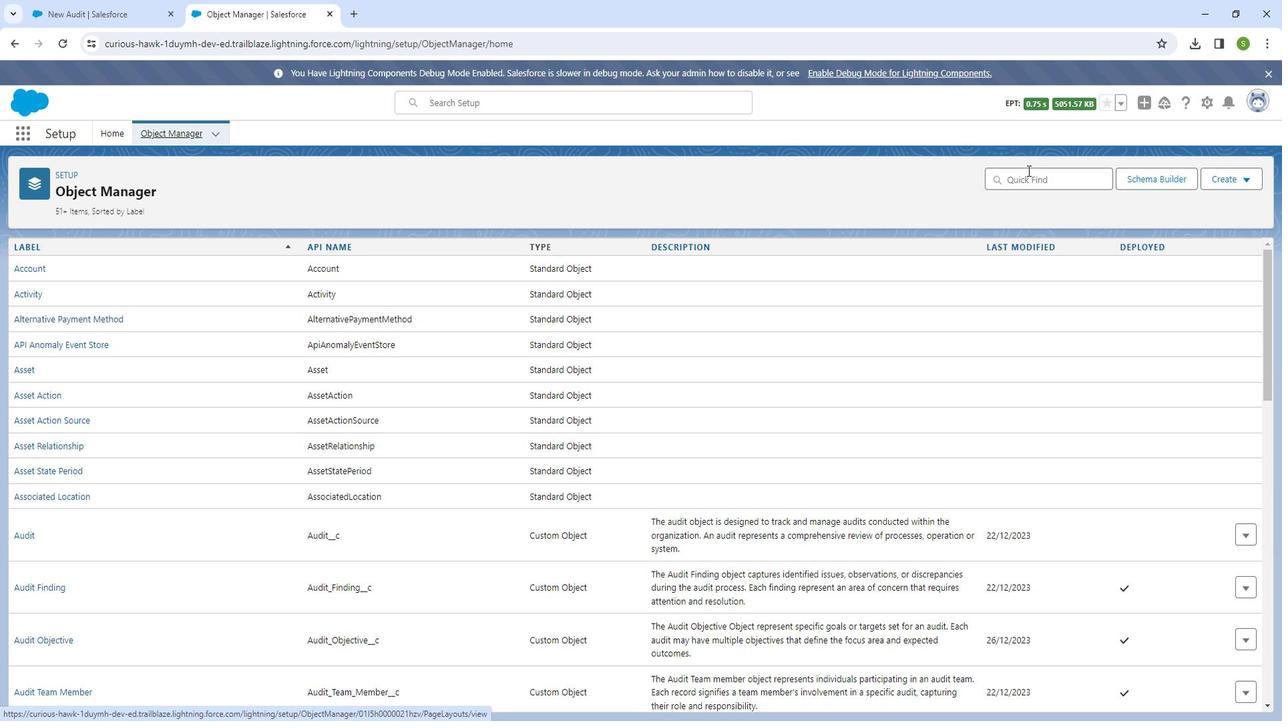 
Action: Mouse pressed left at (1038, 173)
Screenshot: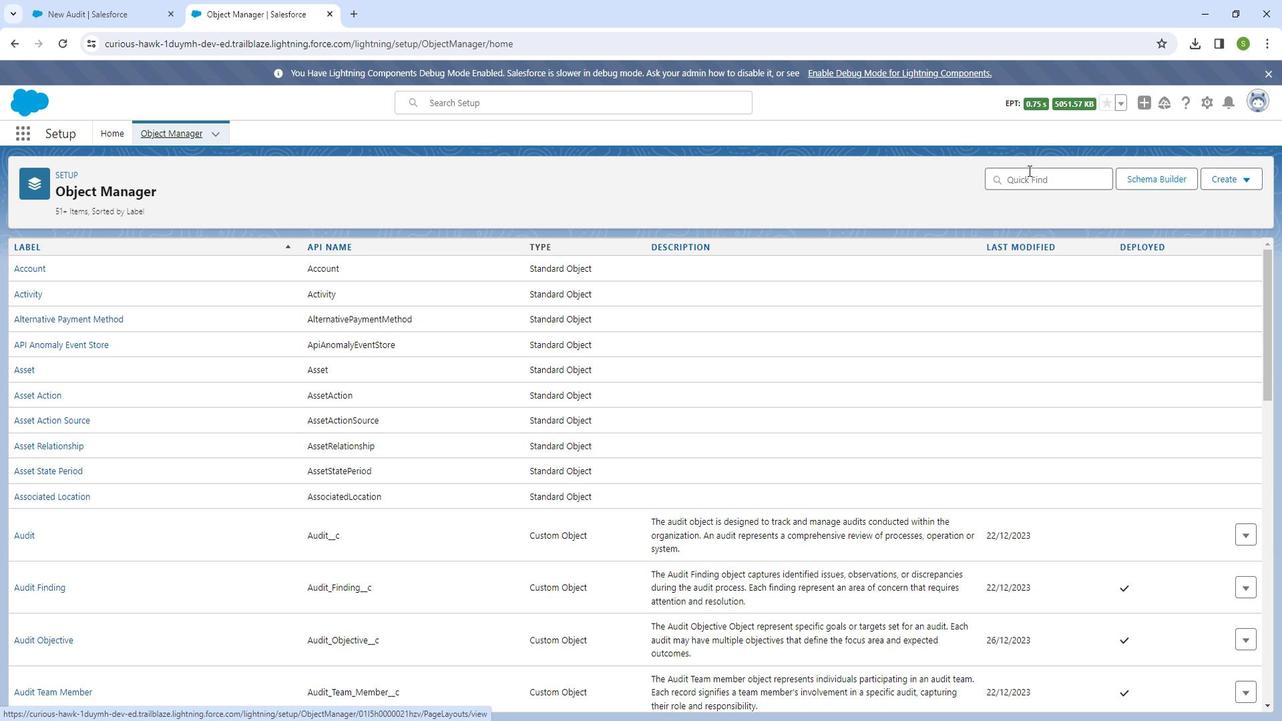 
Action: Mouse moved to (1033, 178)
Screenshot: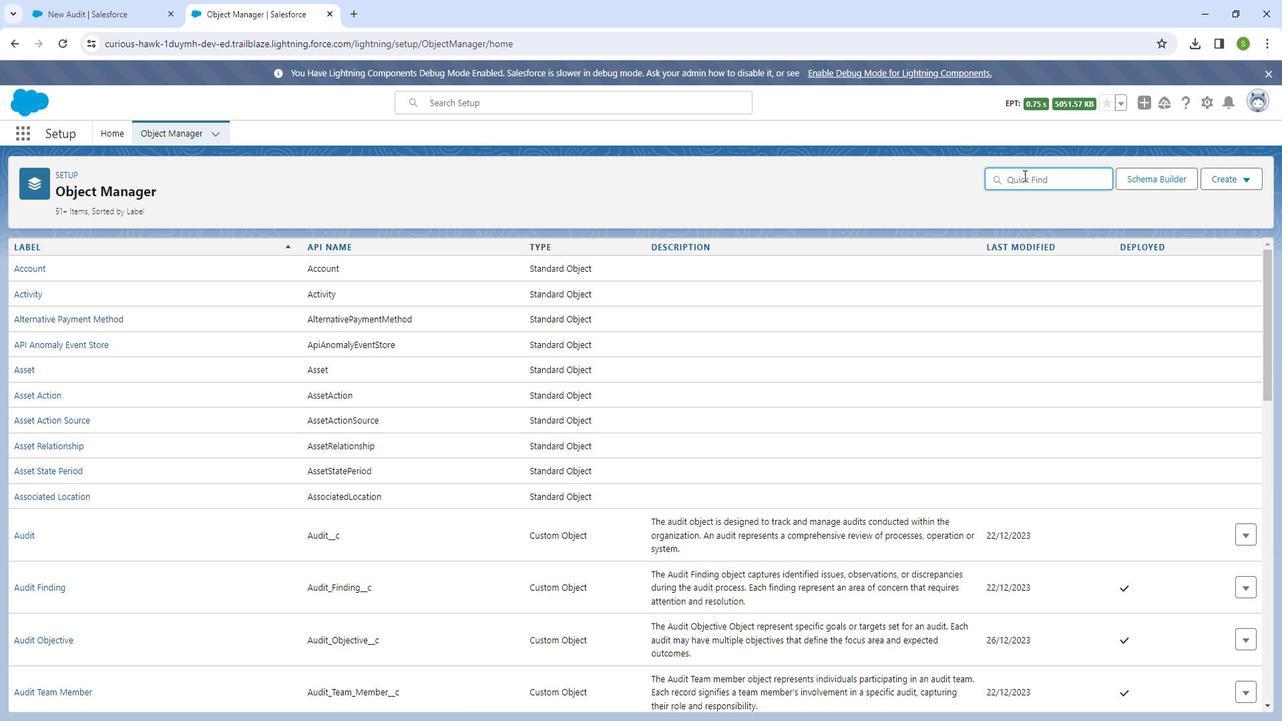 
Action: Key pressed au
Screenshot: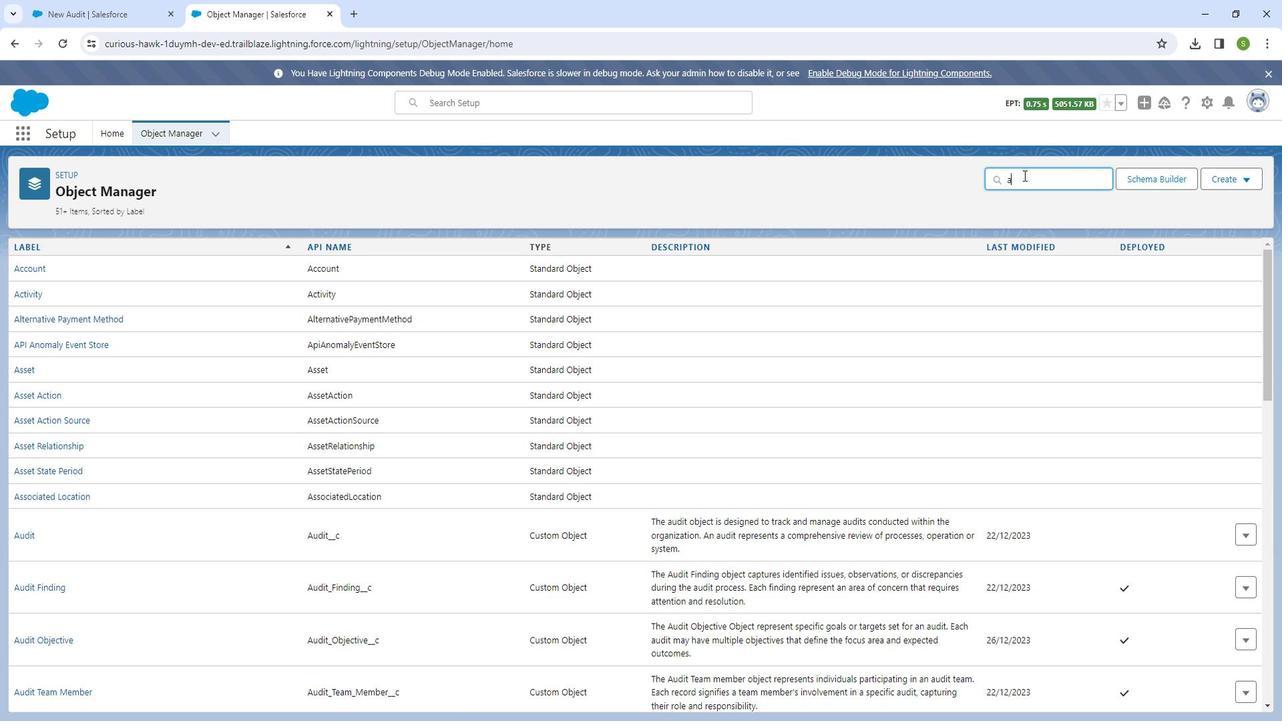 
Action: Mouse moved to (1031, 182)
Screenshot: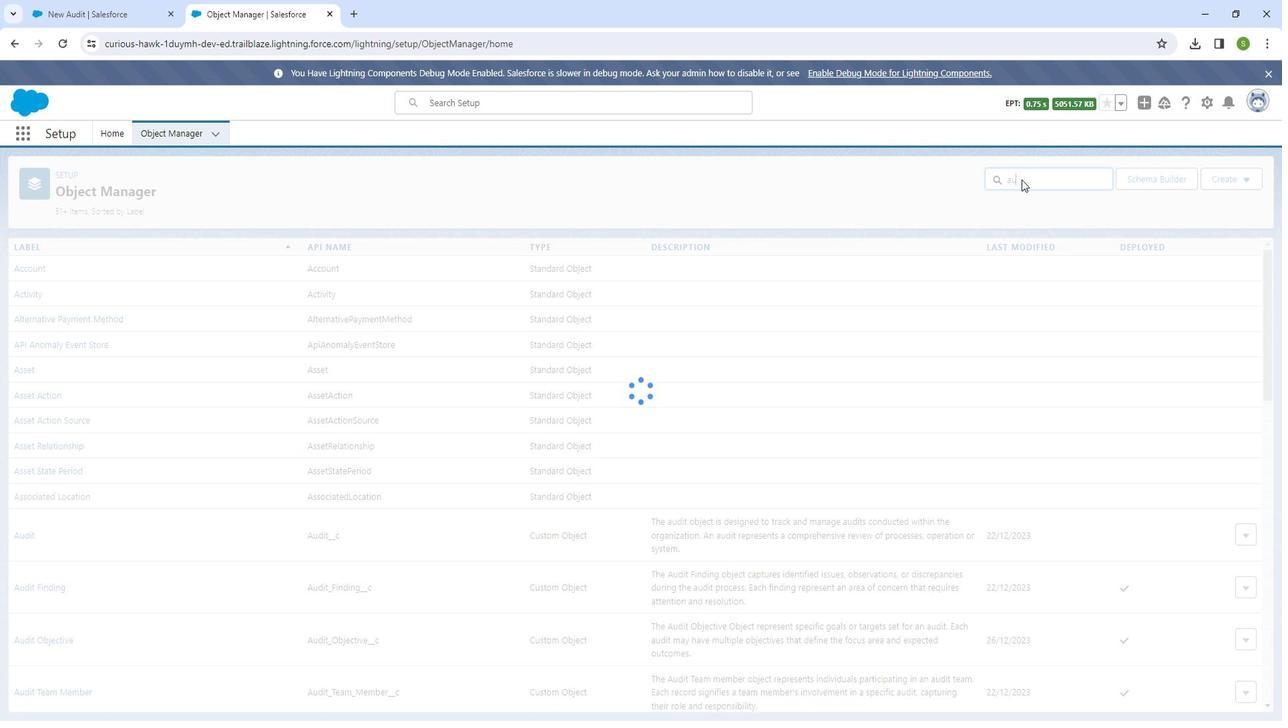 
Action: Key pressed d
Screenshot: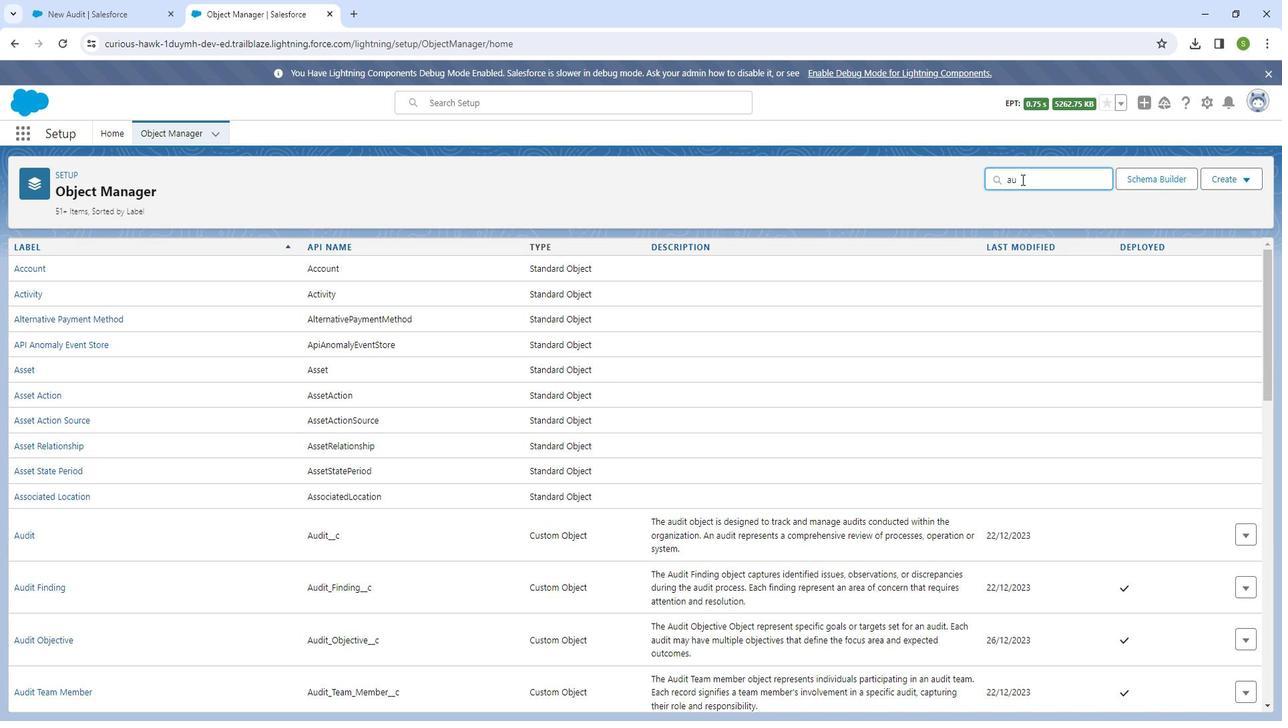 
Action: Mouse moved to (1031, 183)
Screenshot: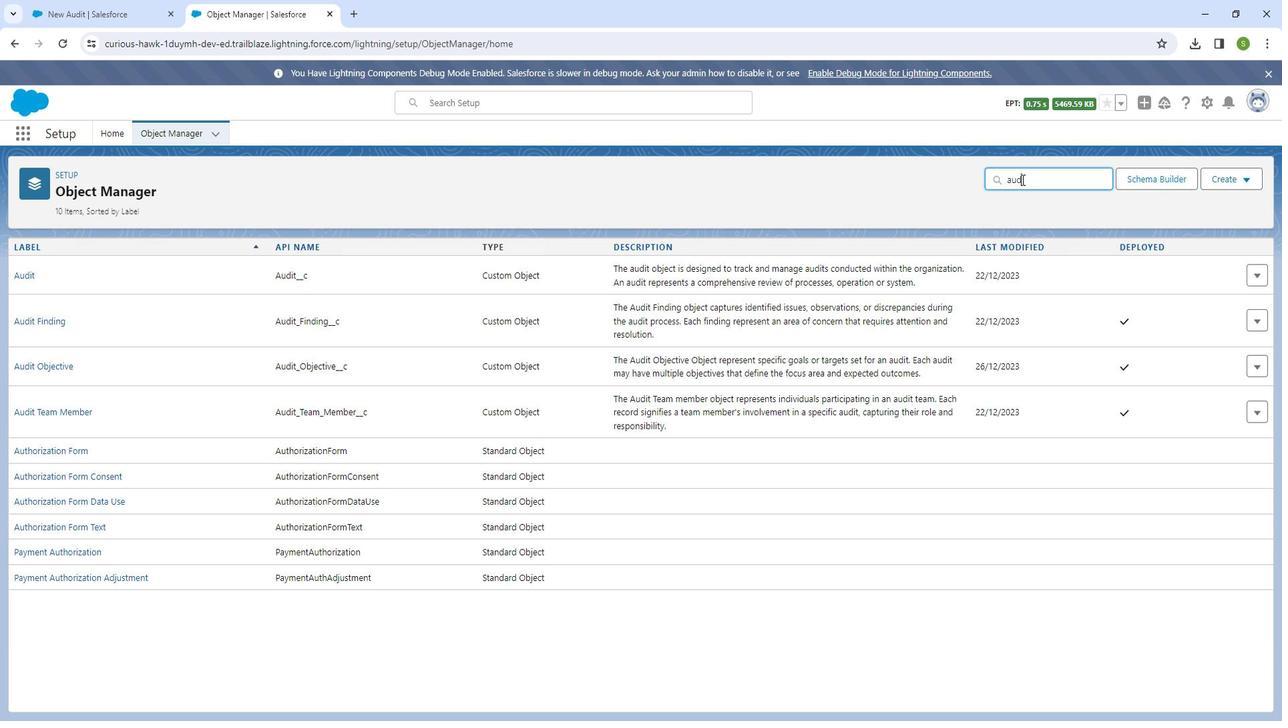 
Action: Key pressed it<Key.space>t
Screenshot: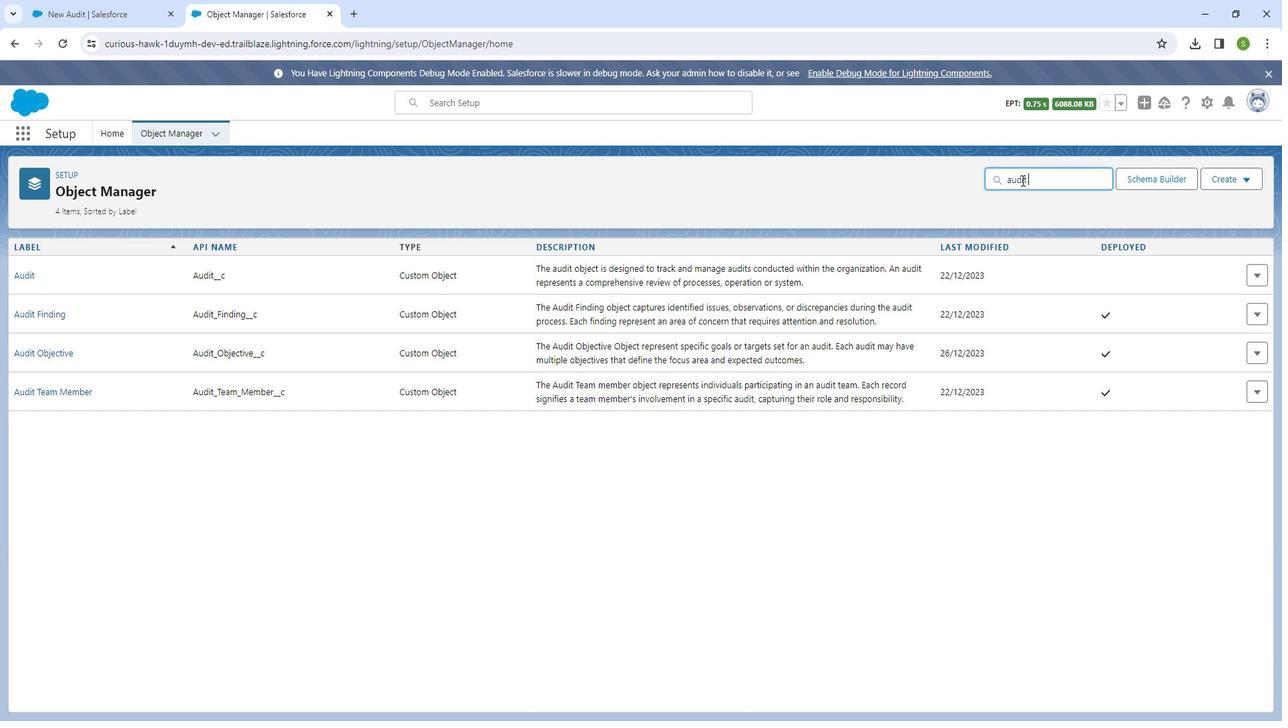 
Action: Mouse moved to (44, 271)
Screenshot: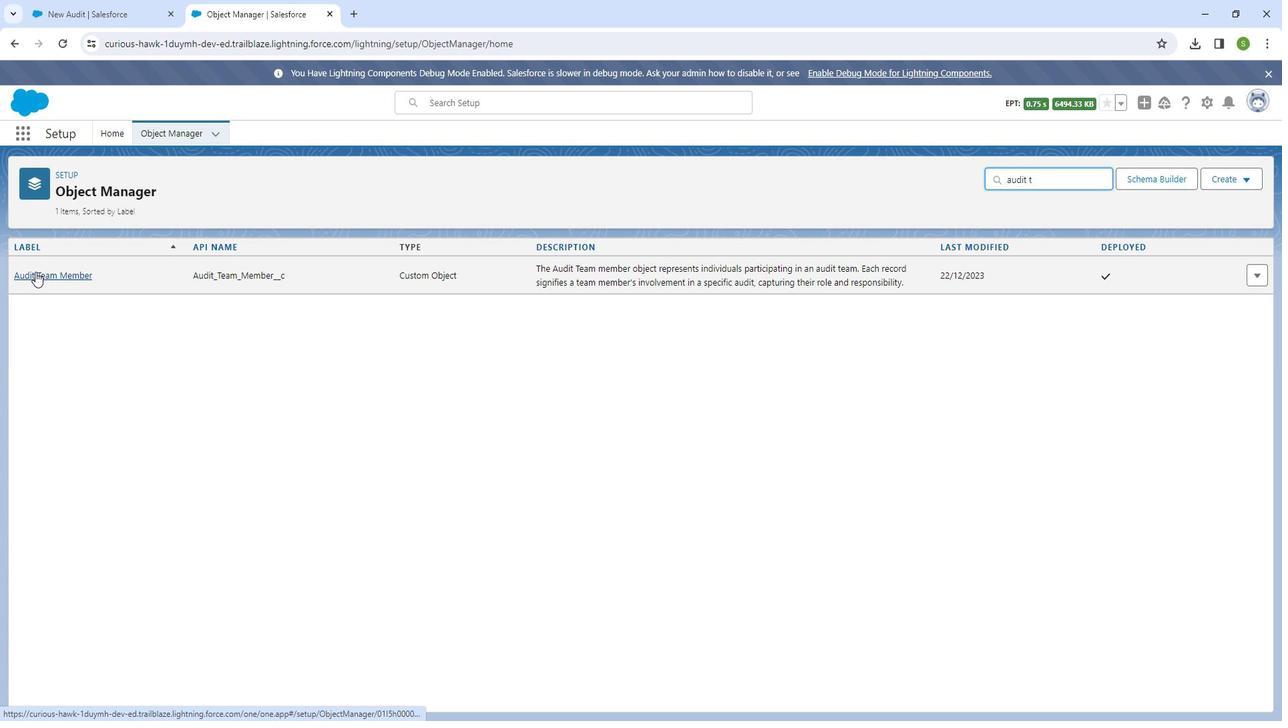 
Action: Mouse pressed left at (44, 271)
Screenshot: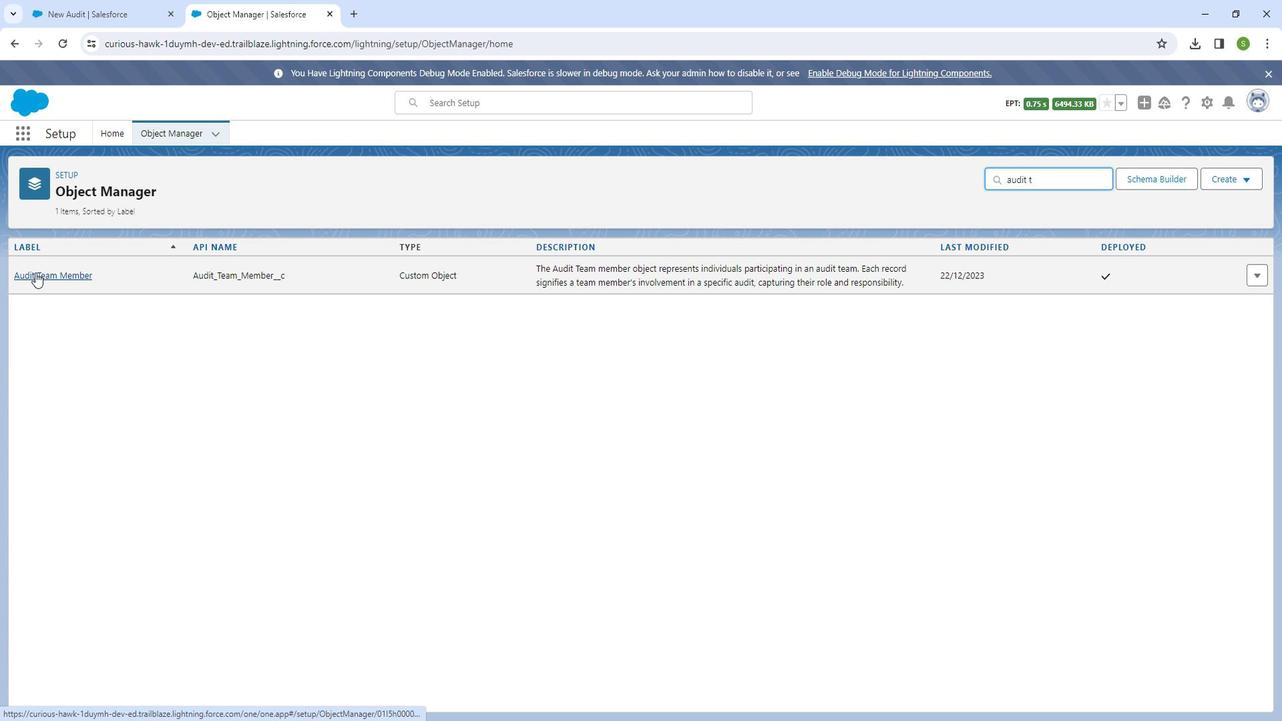 
Action: Mouse moved to (62, 275)
Screenshot: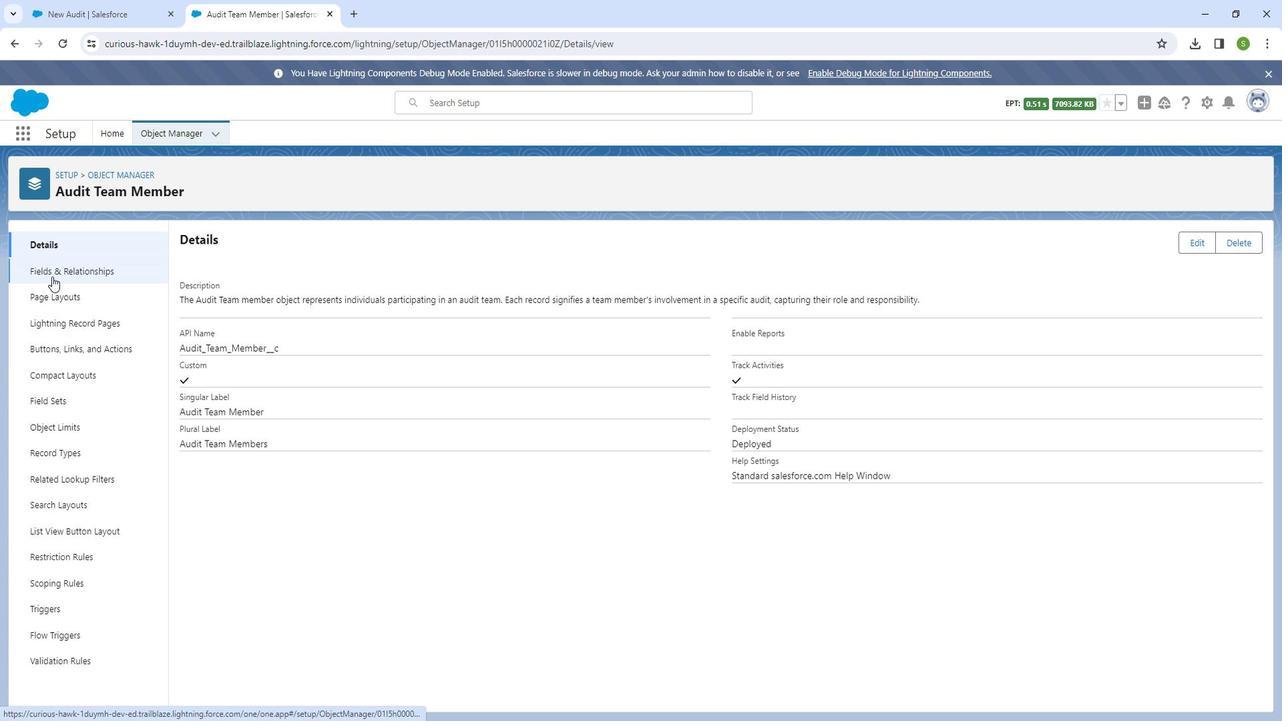 
Action: Mouse pressed left at (62, 275)
Screenshot: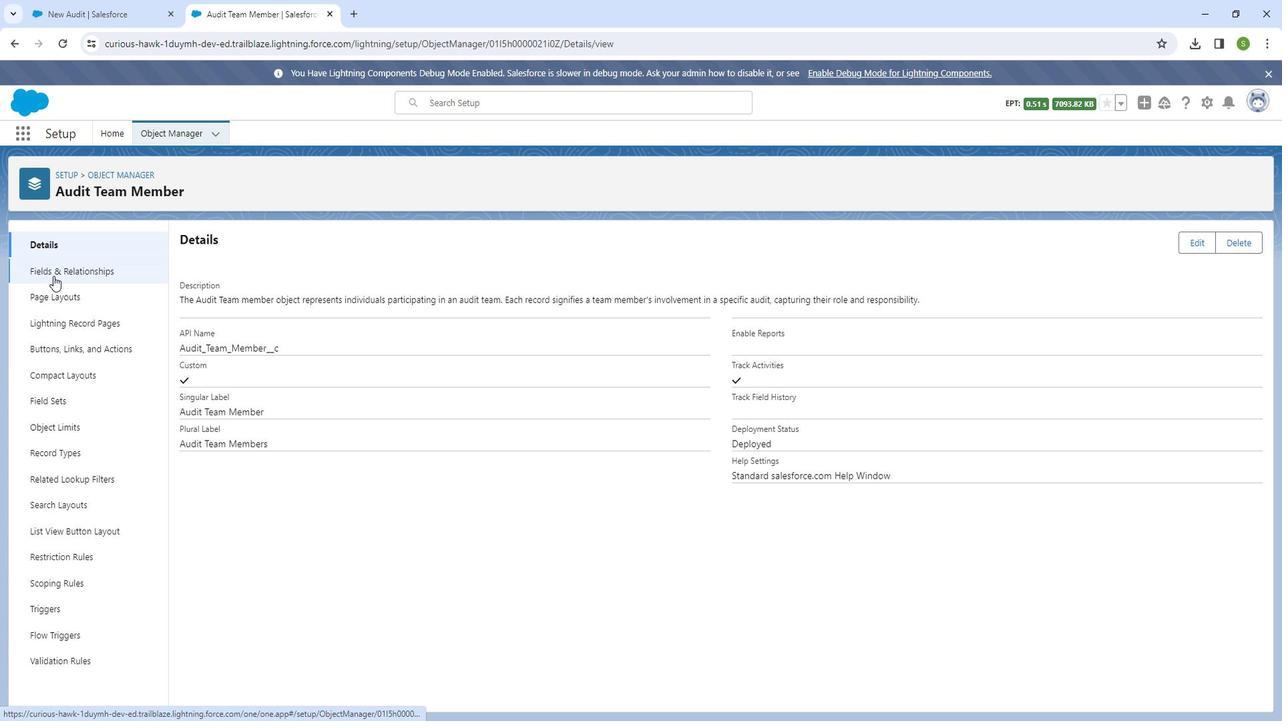 
Action: Mouse moved to (67, 294)
Screenshot: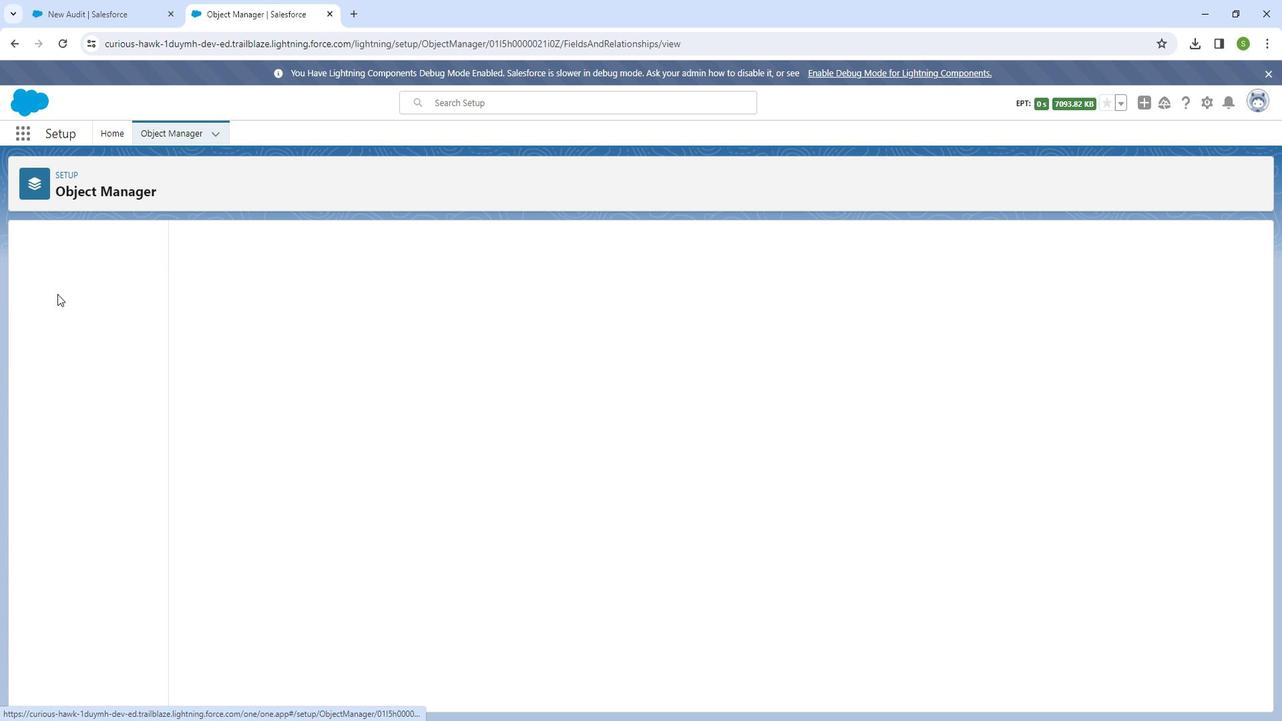 
Action: Mouse pressed left at (67, 294)
Screenshot: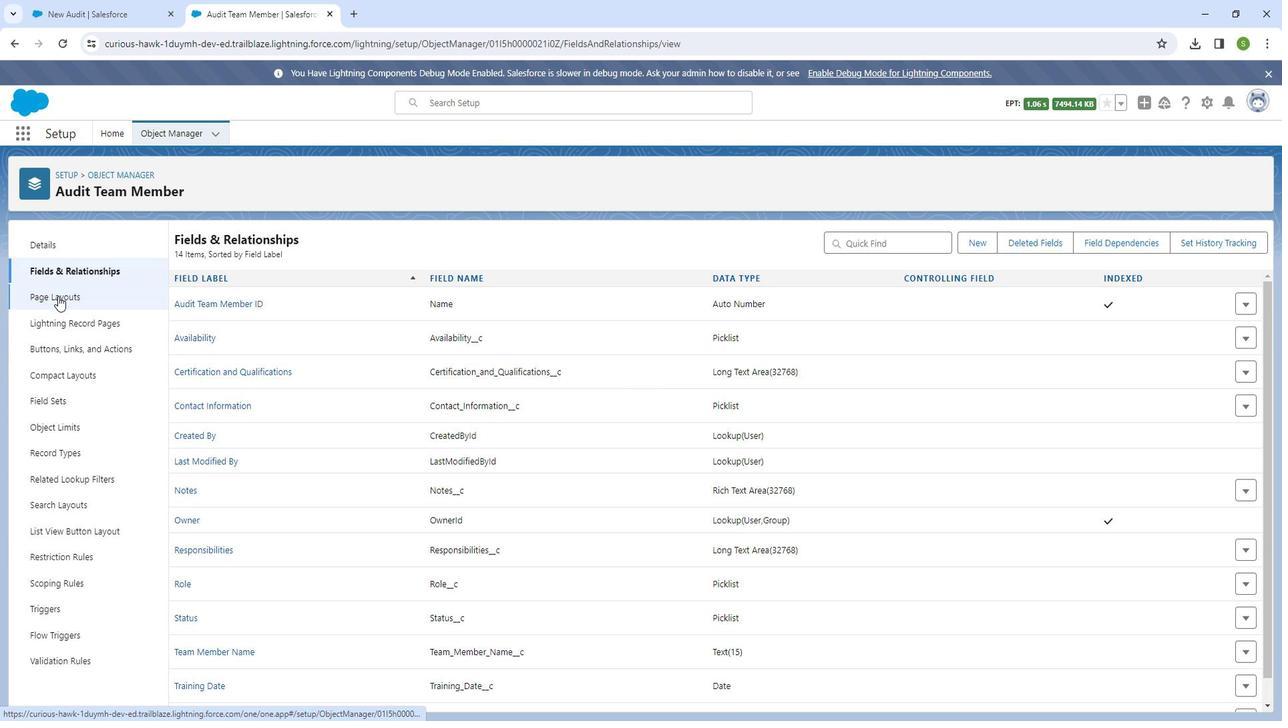 
Action: Mouse moved to (216, 300)
Screenshot: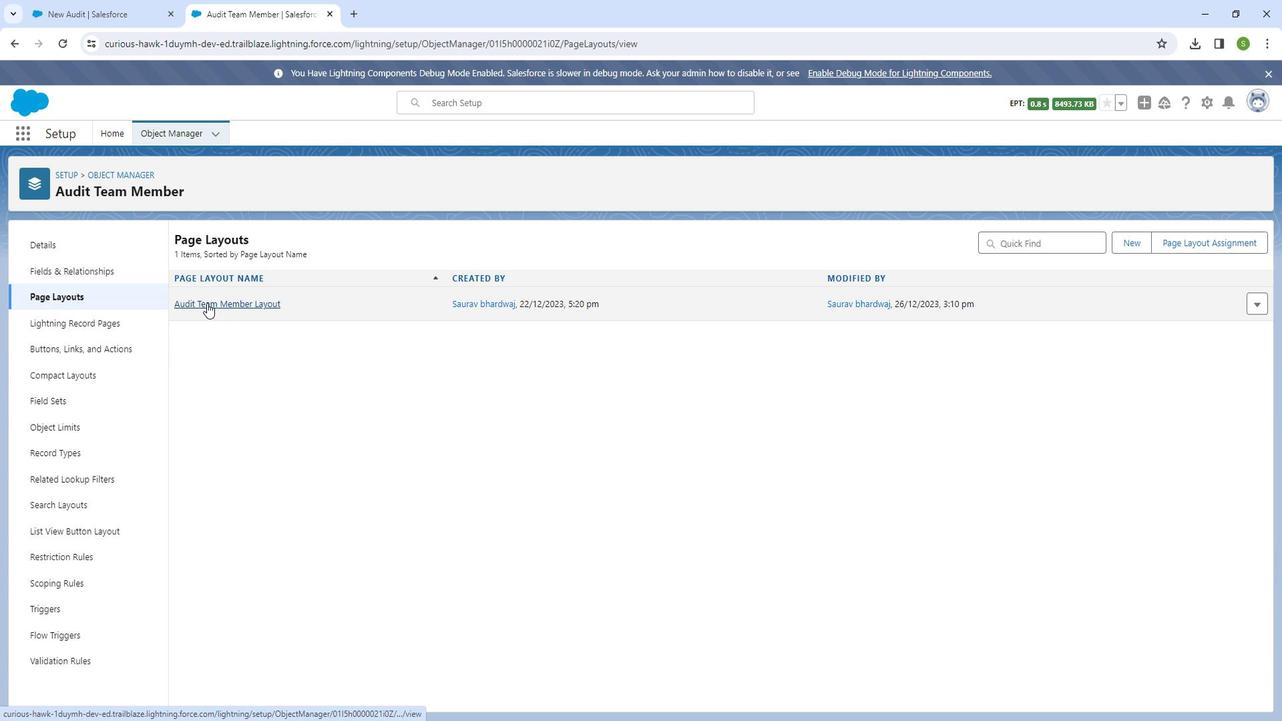 
Action: Mouse pressed left at (216, 300)
Screenshot: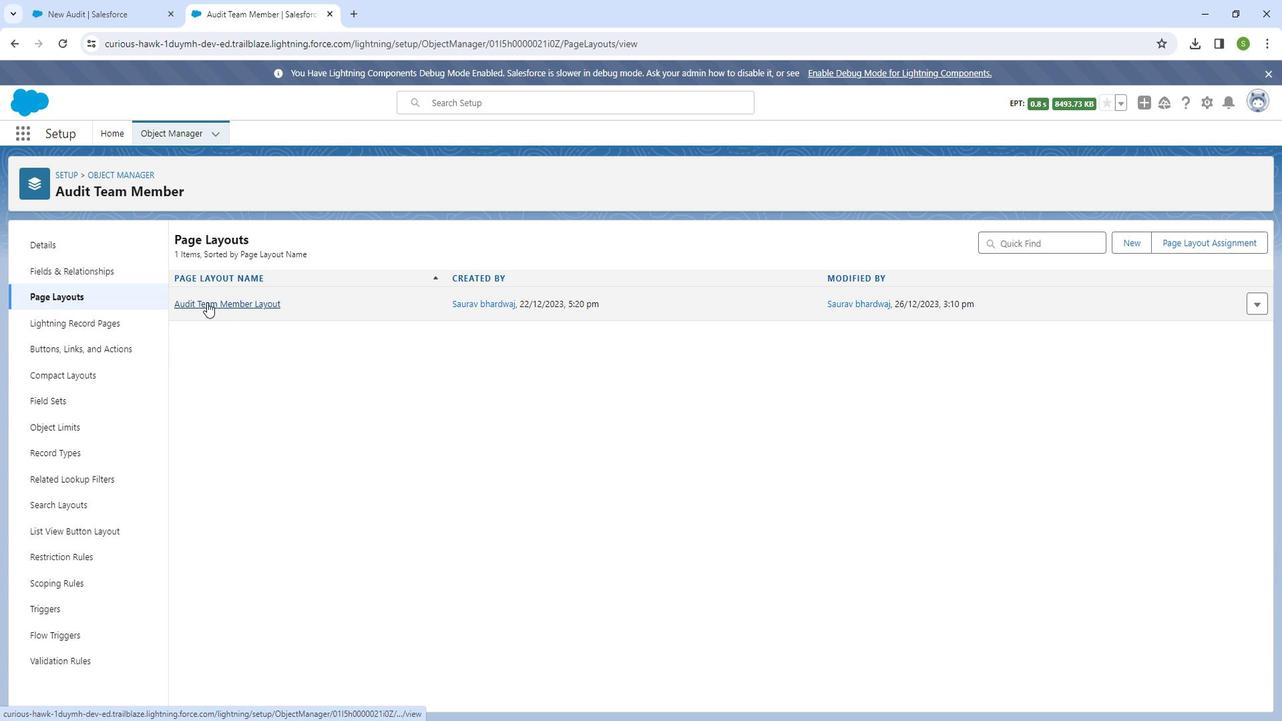 
Action: Mouse moved to (328, 287)
Screenshot: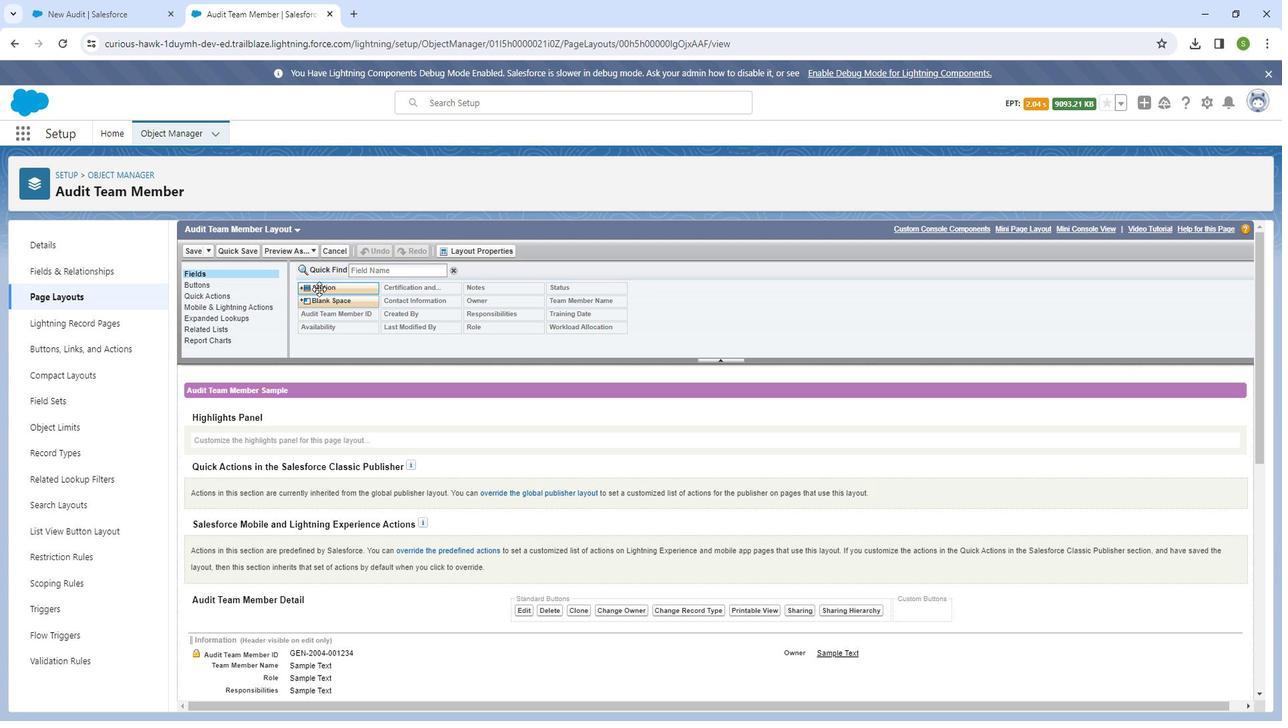 
Action: Mouse pressed left at (328, 287)
Screenshot: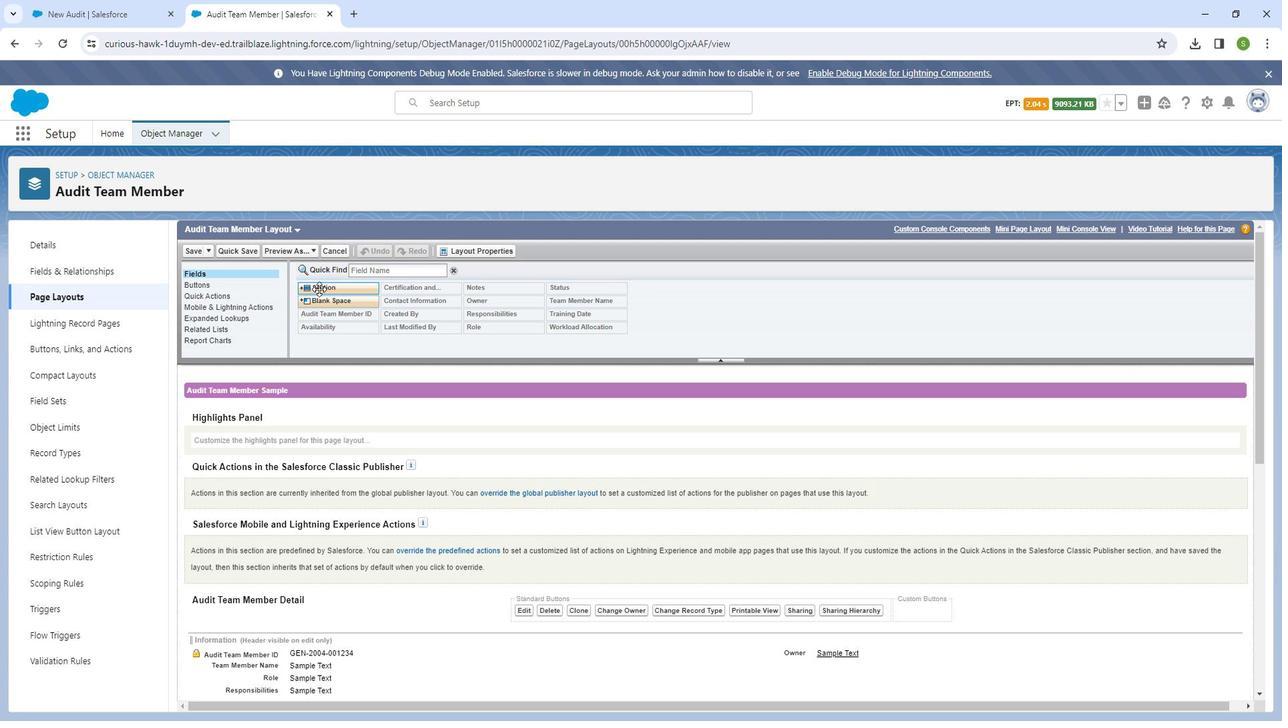
Action: Mouse moved to (740, 402)
Screenshot: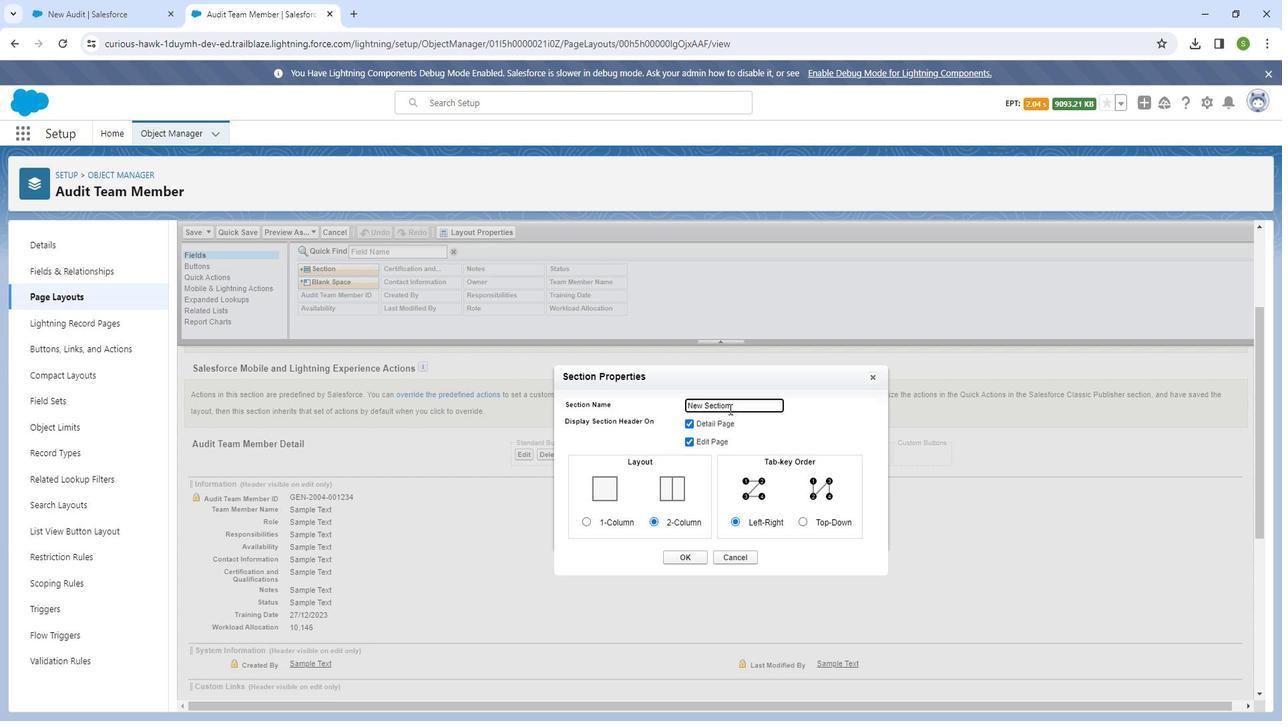 
Action: Mouse pressed left at (740, 402)
Screenshot: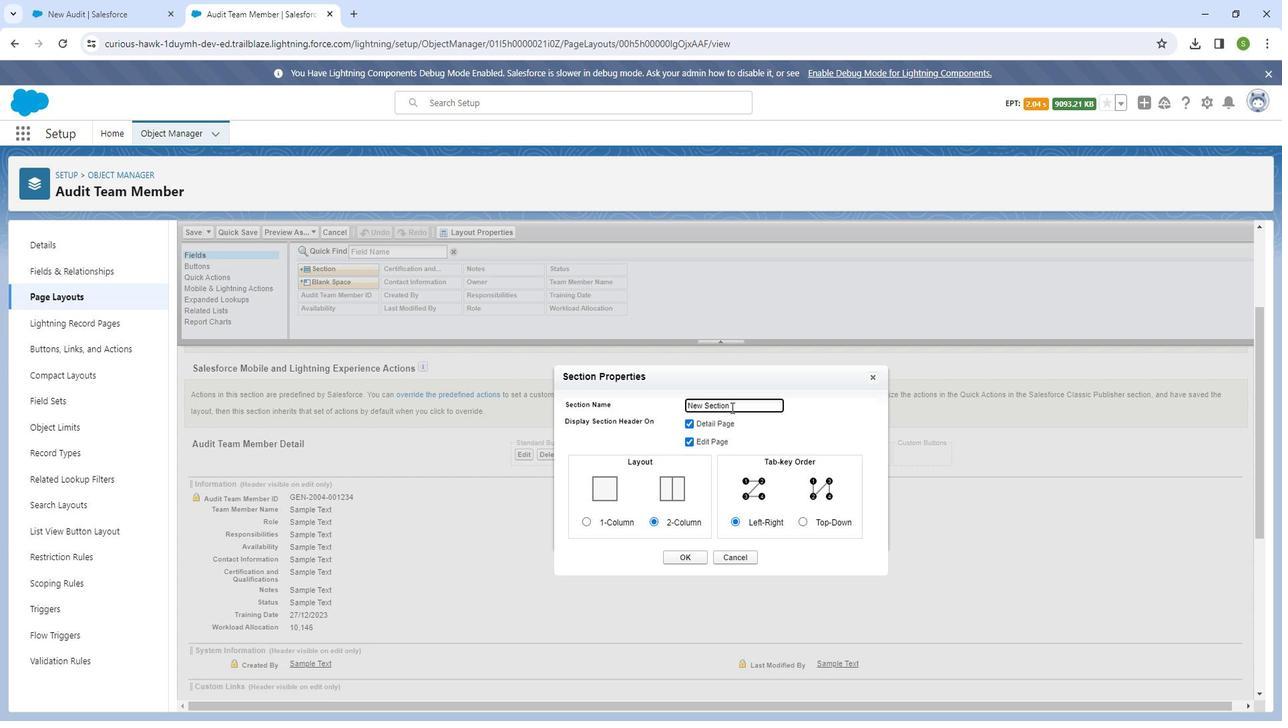
Action: Mouse moved to (602, 437)
Screenshot: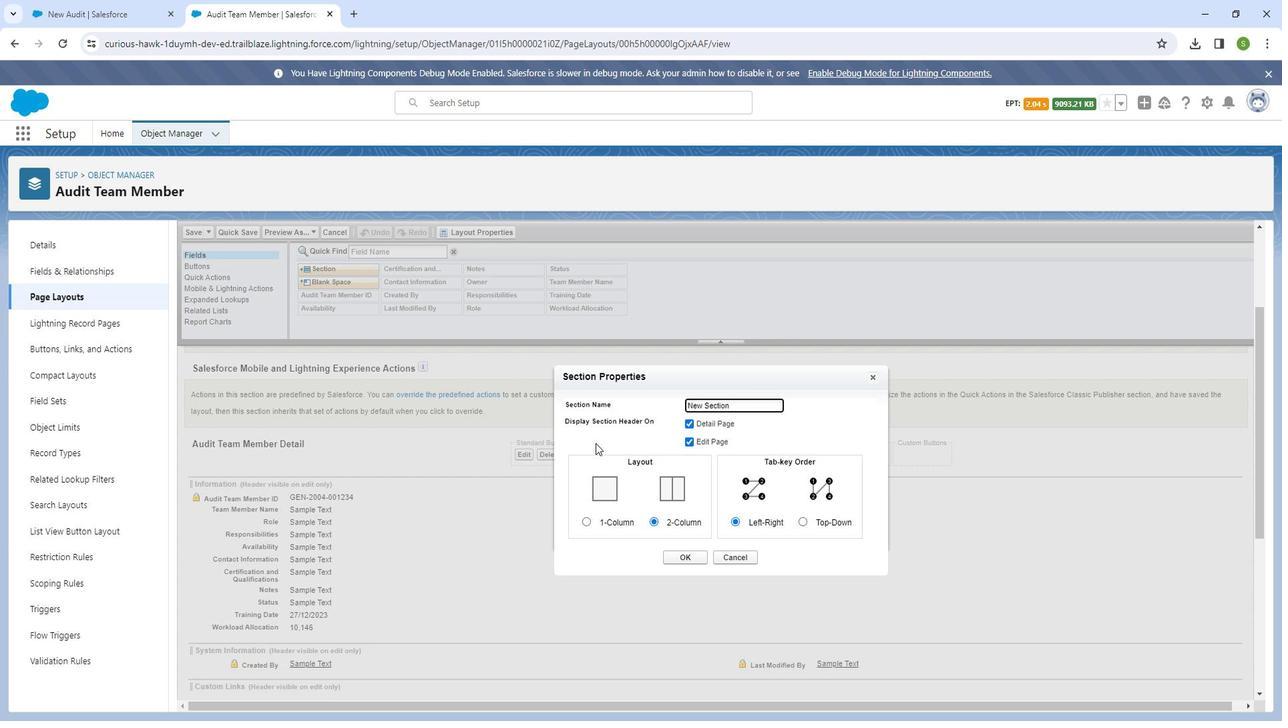 
Action: Key pressed <Key.backspace><Key.backspace><Key.backspace><Key.backspace><Key.backspace><Key.backspace><Key.backspace><Key.backspace><Key.backspace><Key.backspace><Key.backspace><Key.backspace><Key.backspace><Key.backspace><Key.backspace><Key.backspace><Key.backspace><Key.backspace><Key.backspace><Key.shift_r>Team<Key.space><Key.shift_r><Key.shift_r>Information
Screenshot: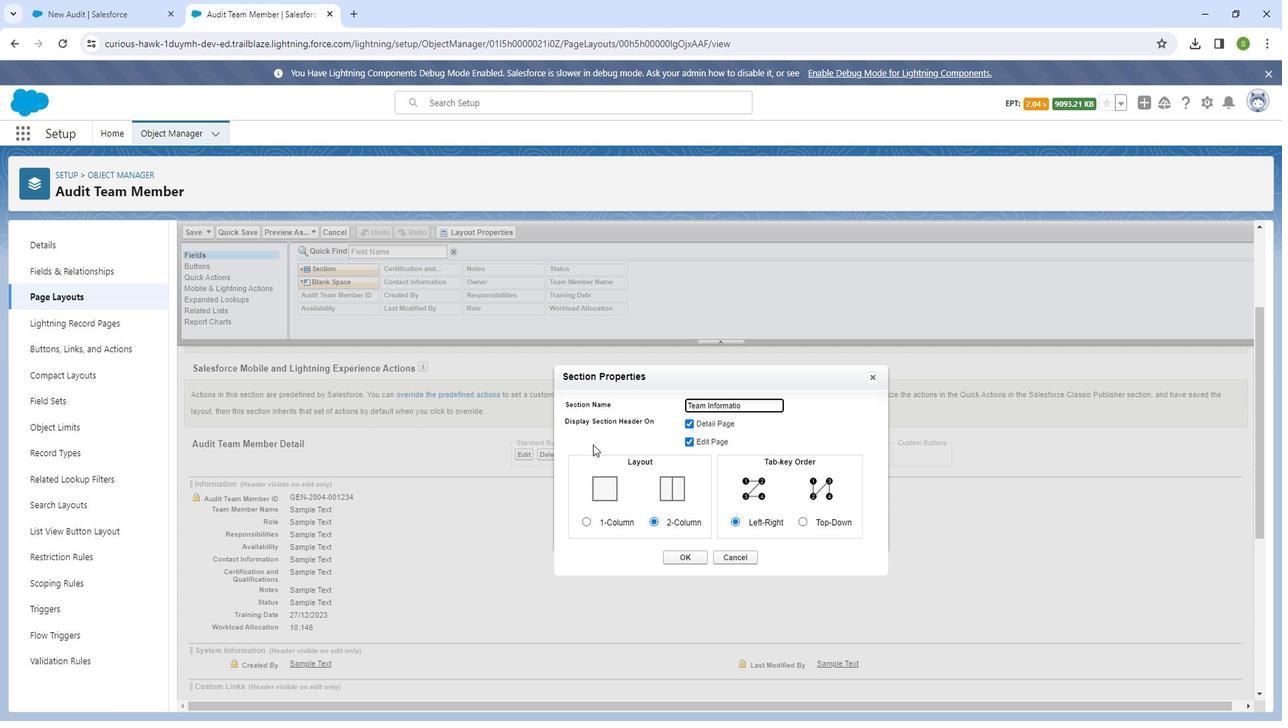 
Action: Mouse moved to (679, 545)
Screenshot: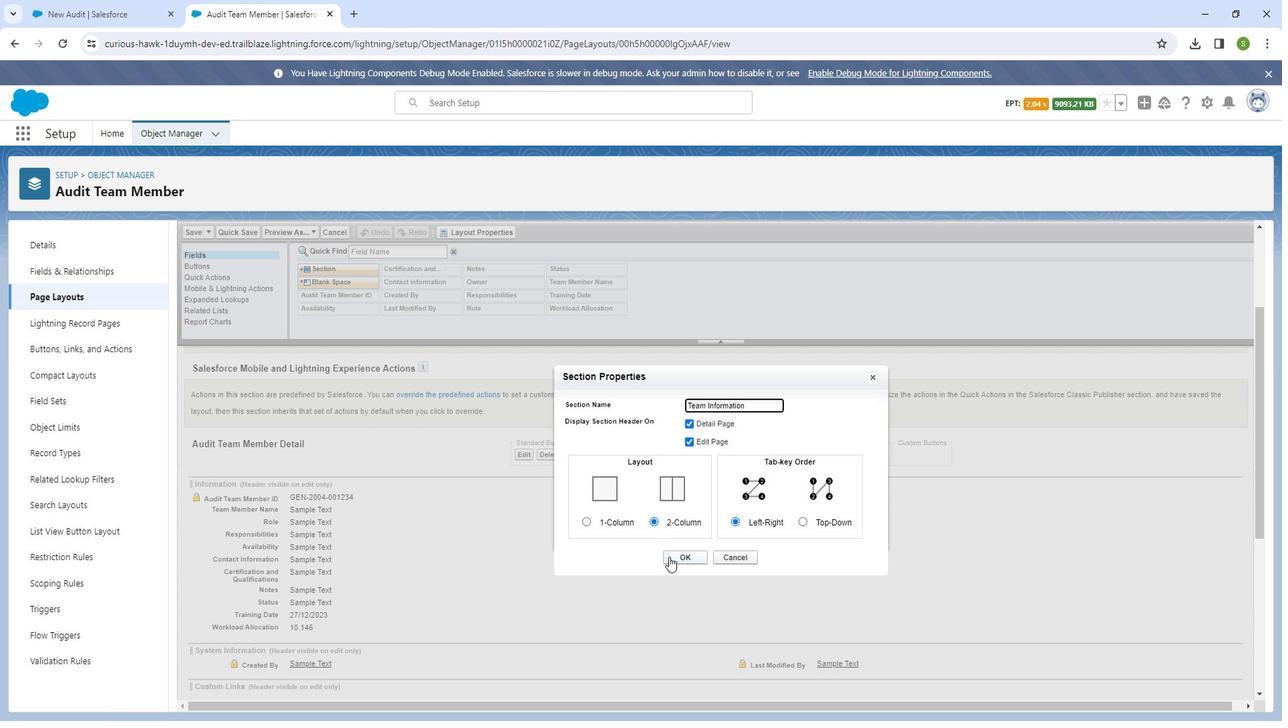 
Action: Mouse pressed left at (679, 545)
Screenshot: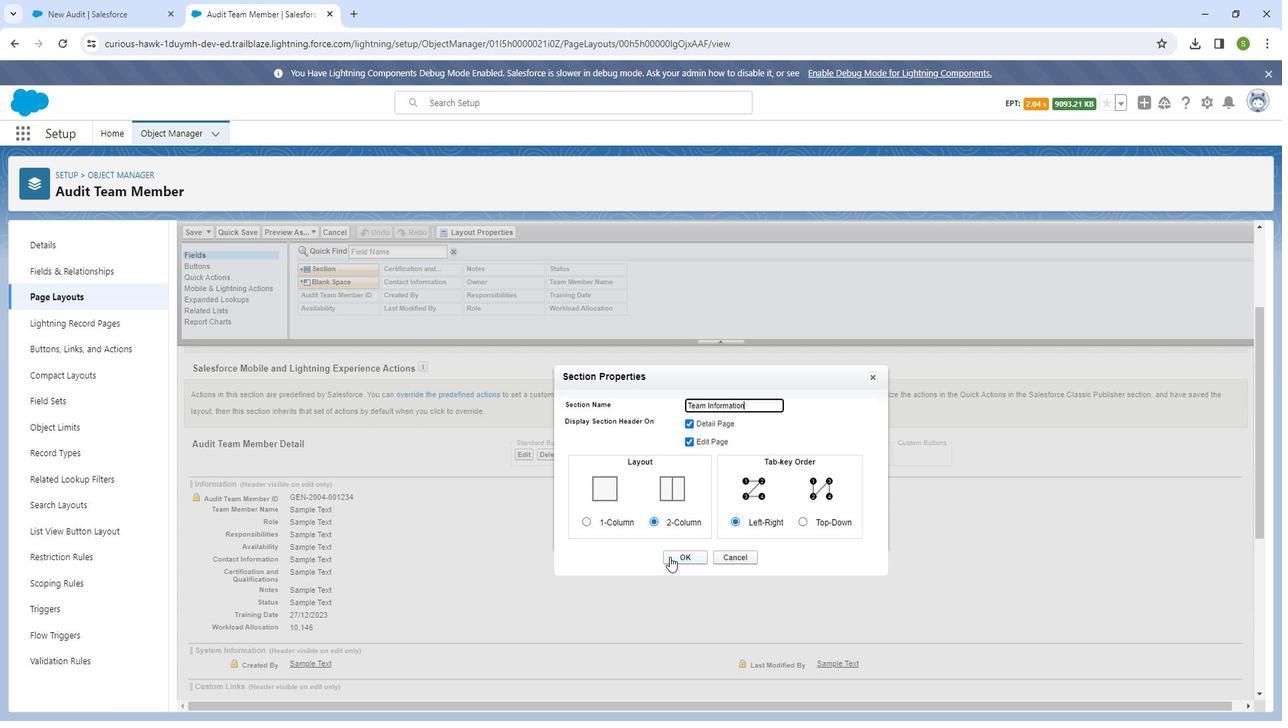 
Action: Mouse moved to (368, 270)
Screenshot: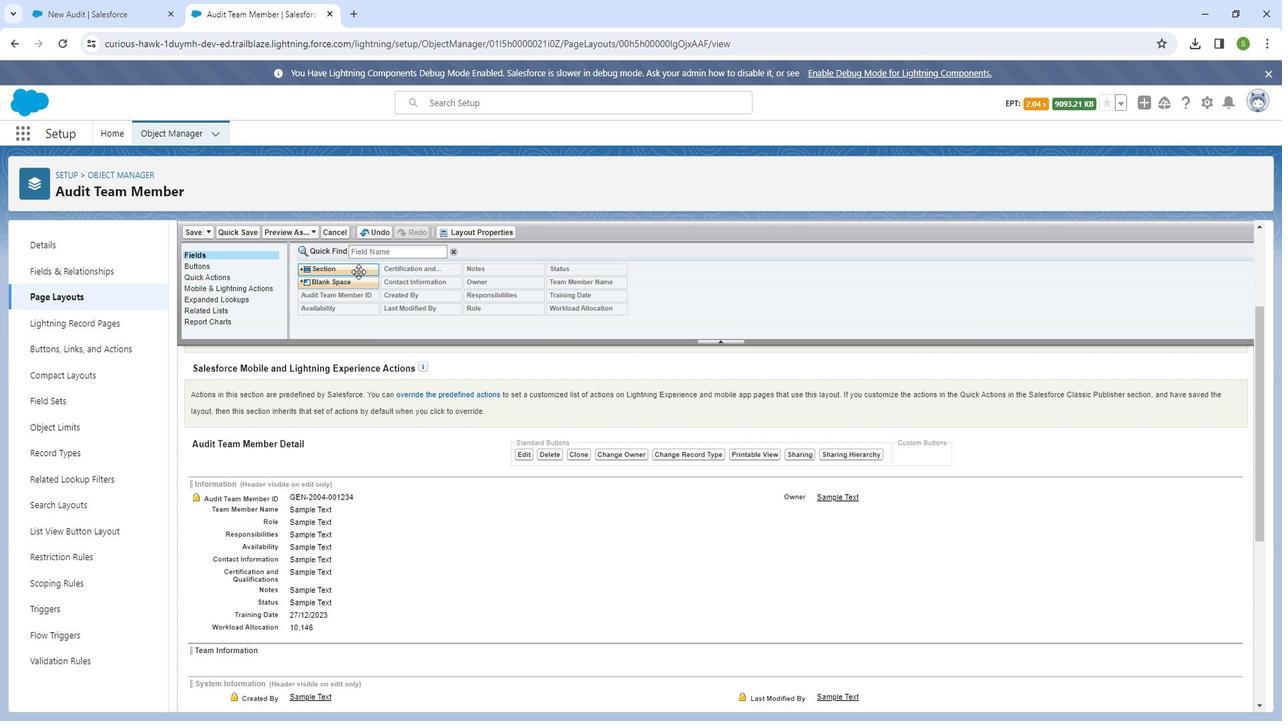 
Action: Mouse pressed left at (368, 270)
Screenshot: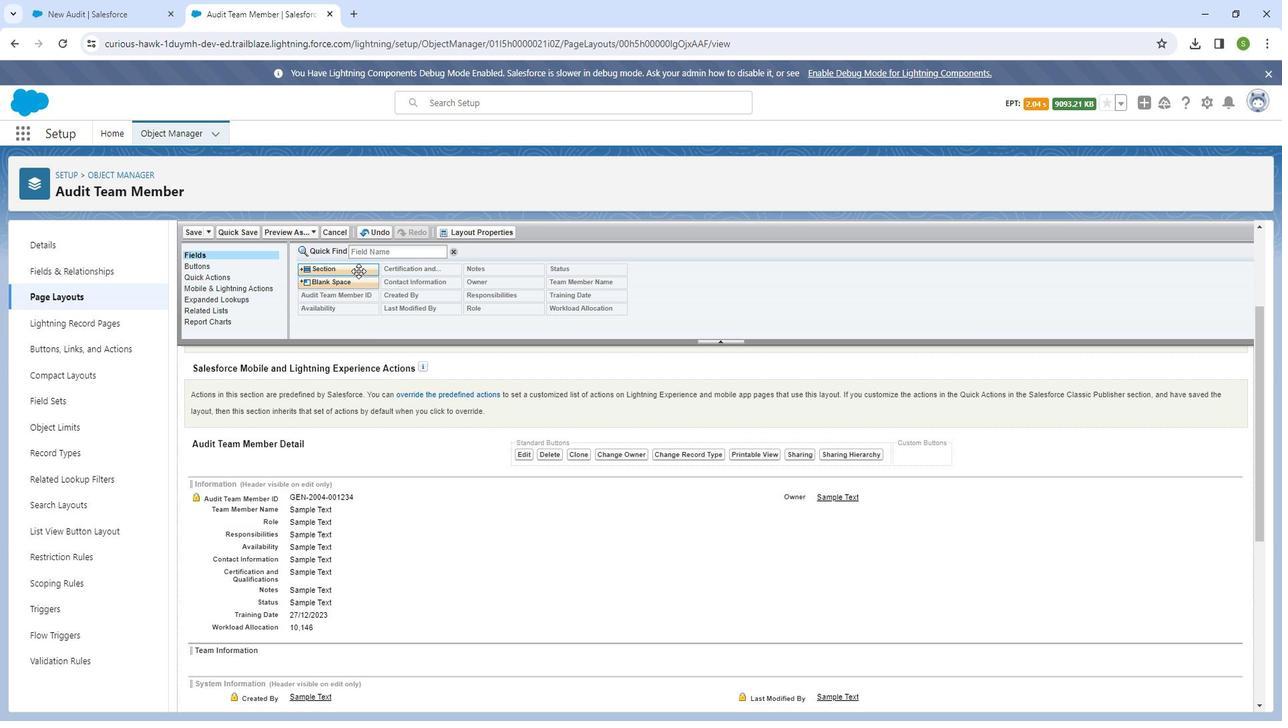
Action: Mouse moved to (644, 452)
Screenshot: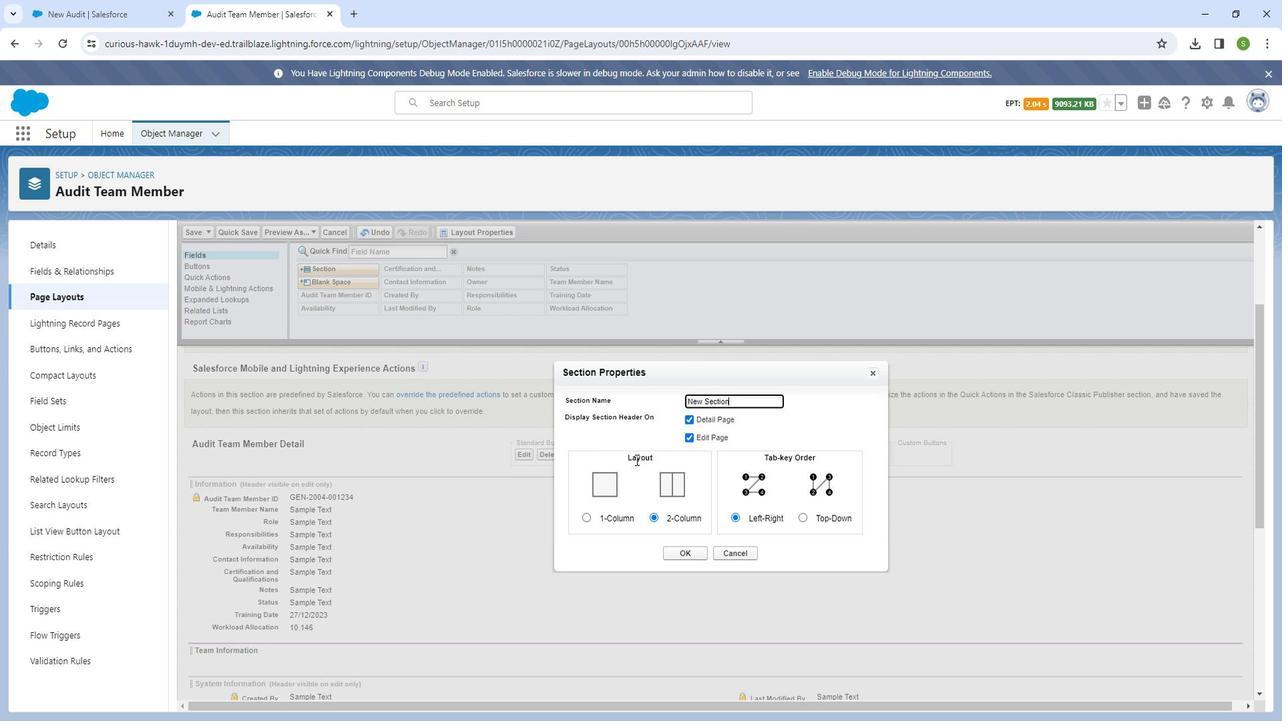
Action: Key pressed <Key.left><Key.left><Key.left><Key.left><Key.left><Key.left><Key.left><Key.backspace><Key.backspace><Key.backspace><Key.backspace><Key.shift_r>Others<Key.space>
